 Task: Research Airbnb options in Tradate, Italy from 12th  December, 2023 to 15th December, 2023 for 3 adults. Place can be entire room with 2 bedrooms having 3 beds and 1 bathroom. Property type can be flat.
Action: Mouse moved to (594, 132)
Screenshot: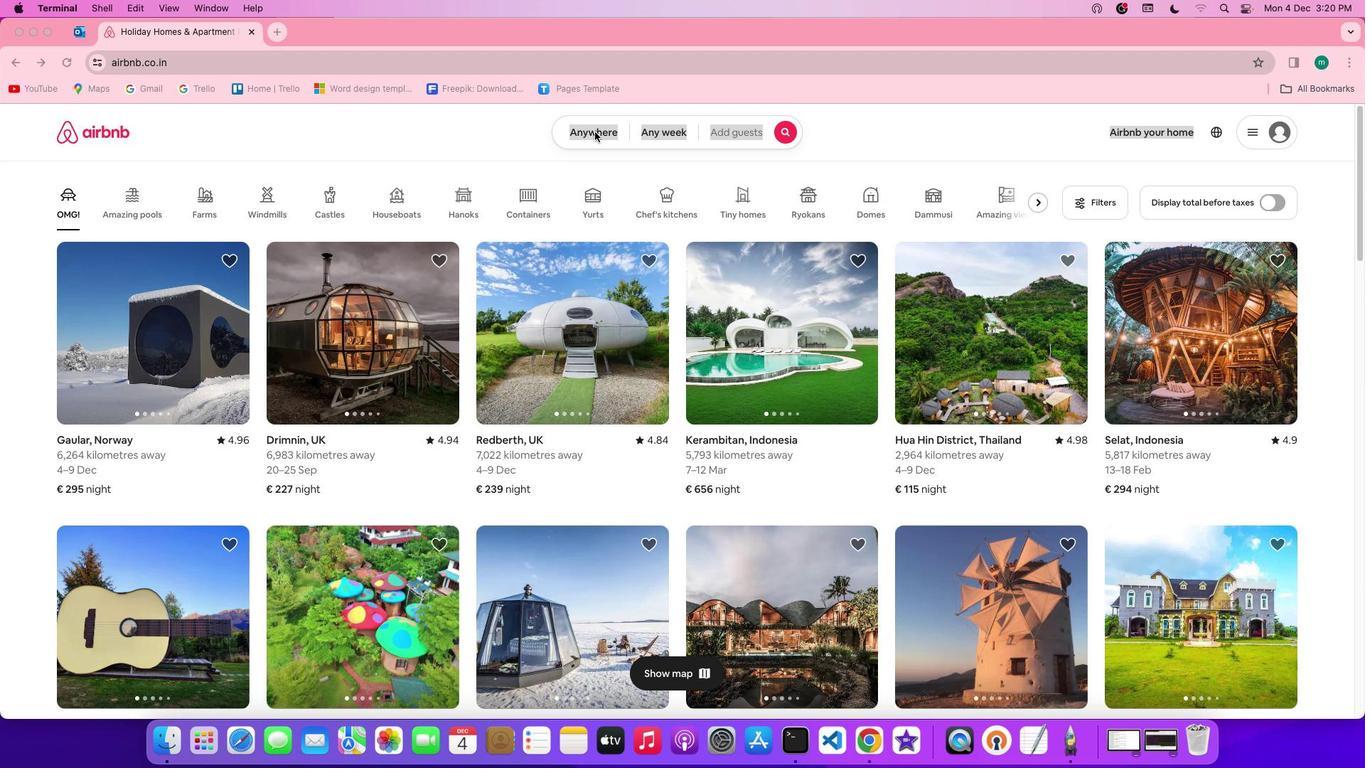 
Action: Mouse pressed left at (594, 132)
Screenshot: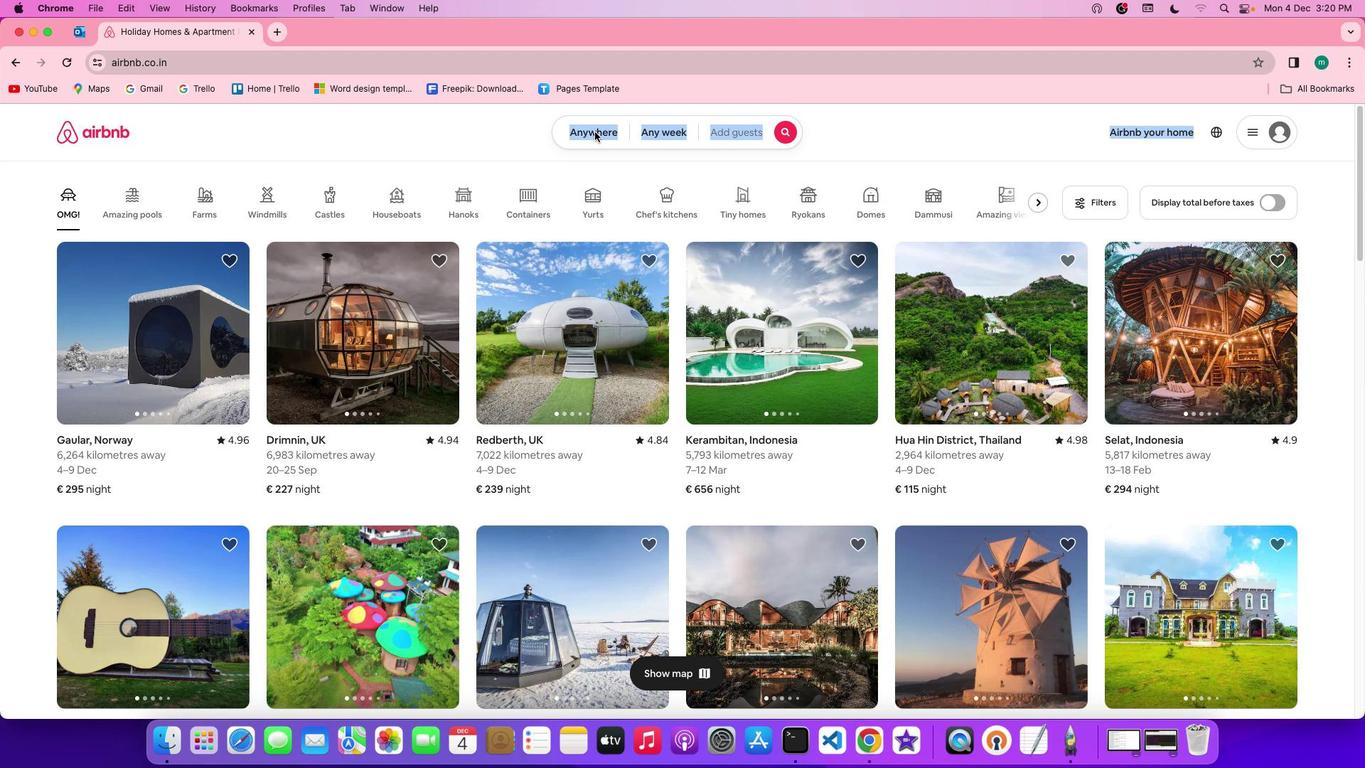 
Action: Mouse pressed left at (594, 132)
Screenshot: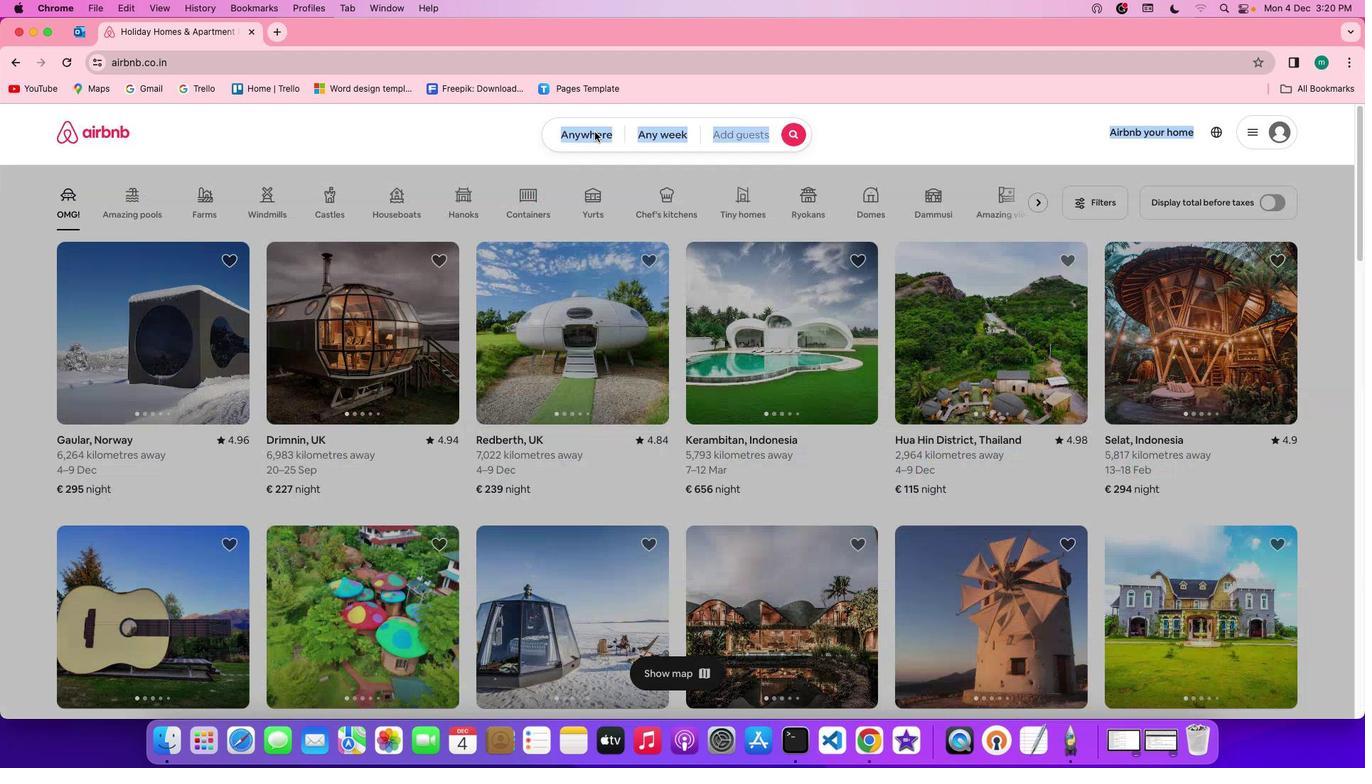 
Action: Mouse moved to (501, 189)
Screenshot: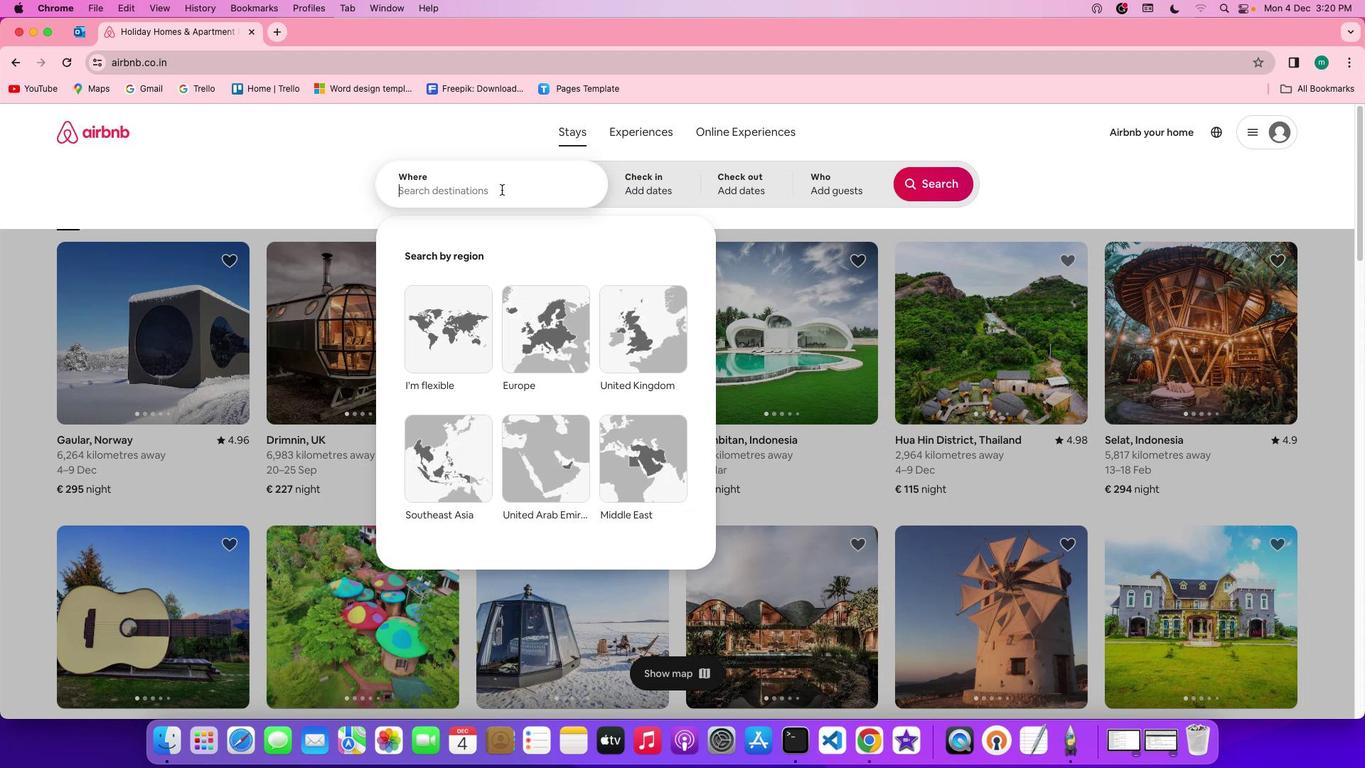 
Action: Mouse pressed left at (501, 189)
Screenshot: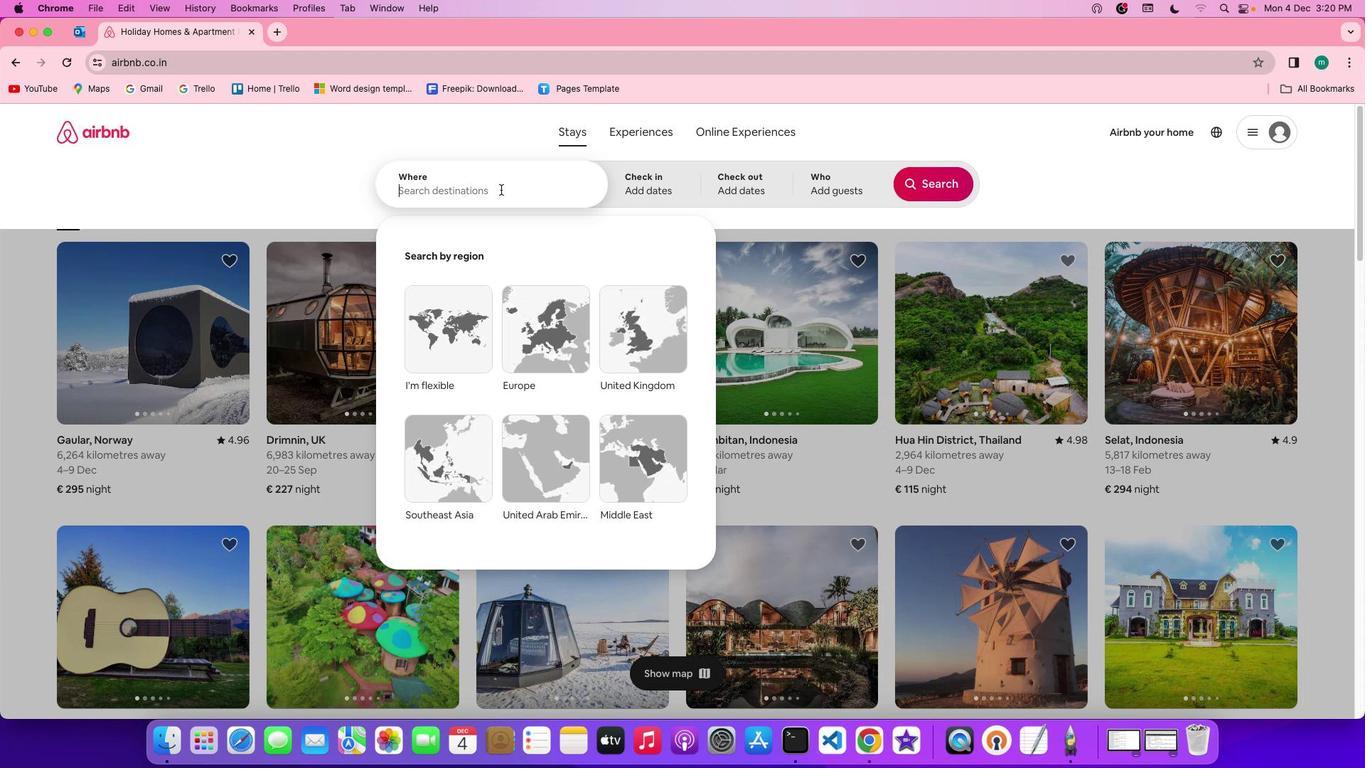 
Action: Mouse moved to (501, 189)
Screenshot: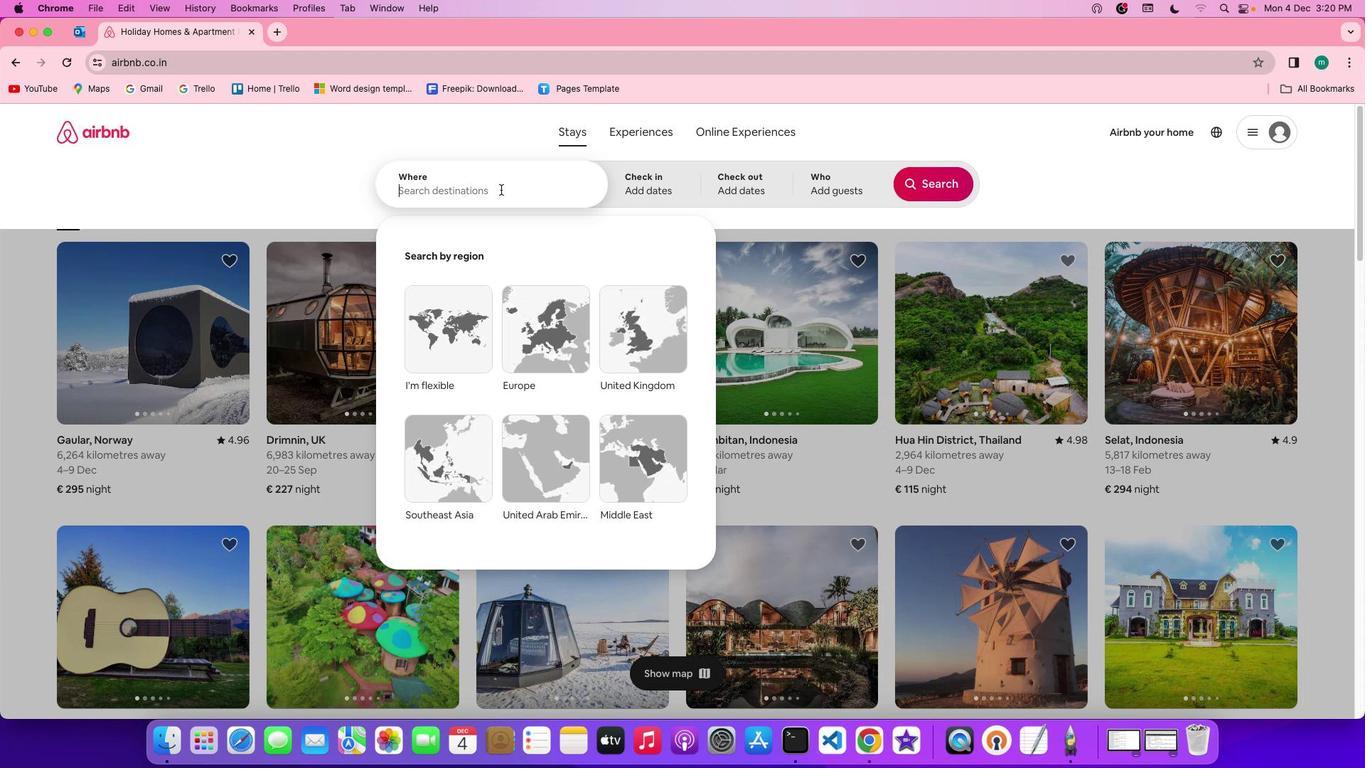 
Action: Key pressed Key.shift'T''r''a''d''a''t''e'','Key.spaceKey.shift'i''t''a''l''y'
Screenshot: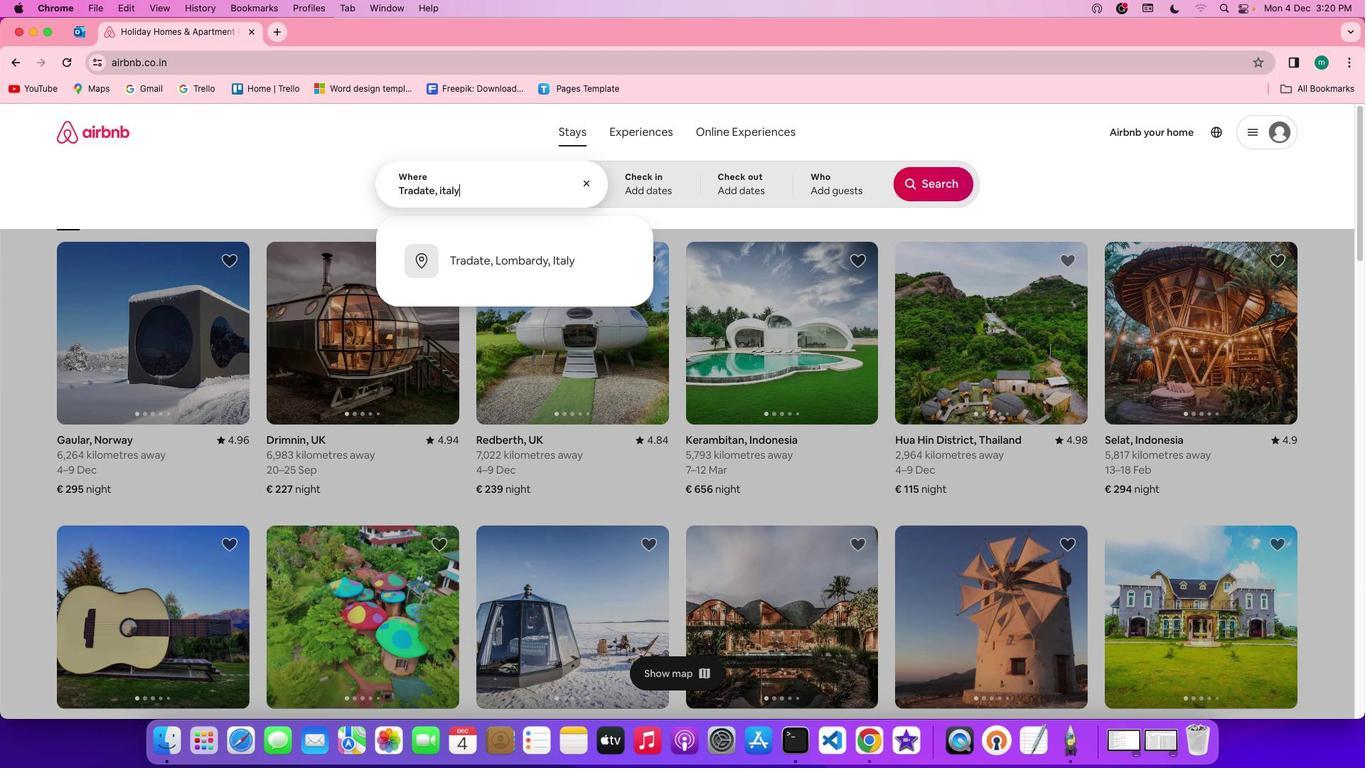 
Action: Mouse moved to (674, 194)
Screenshot: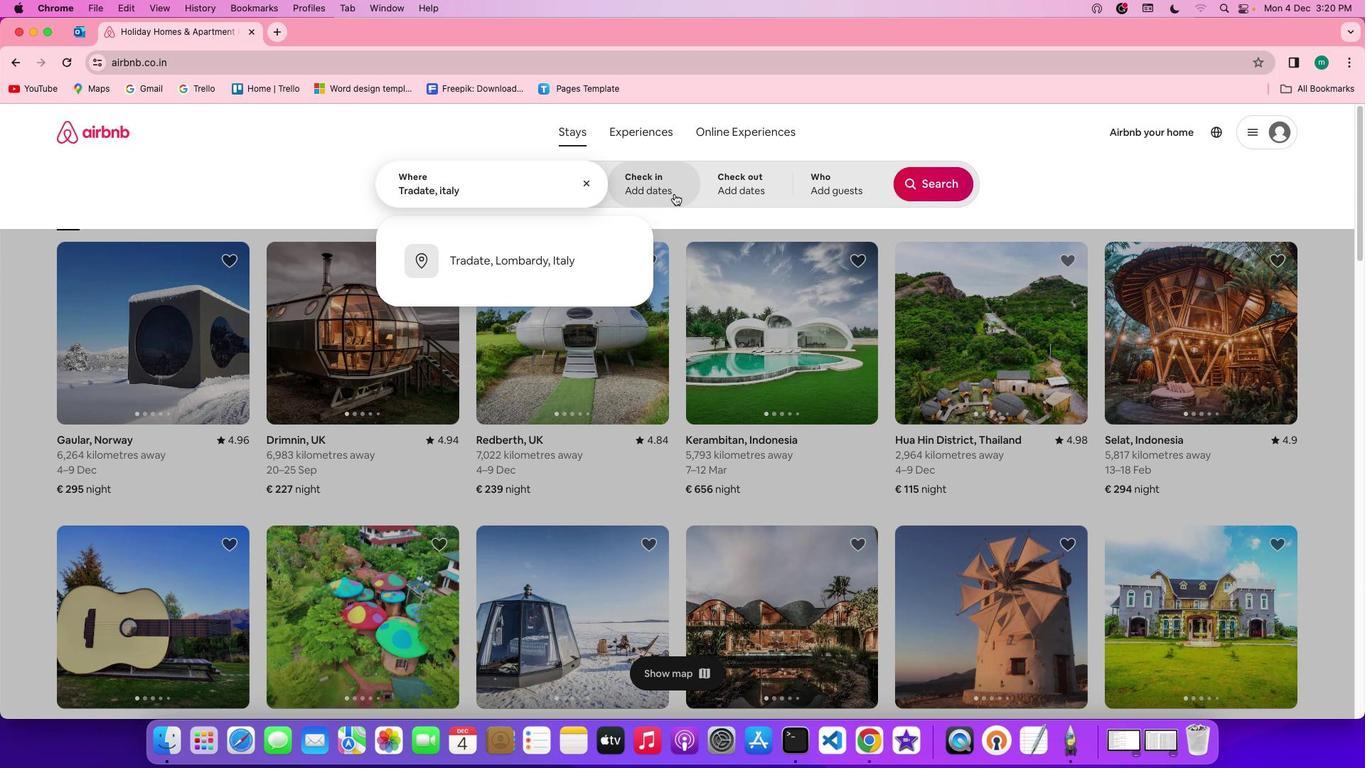 
Action: Mouse pressed left at (674, 194)
Screenshot: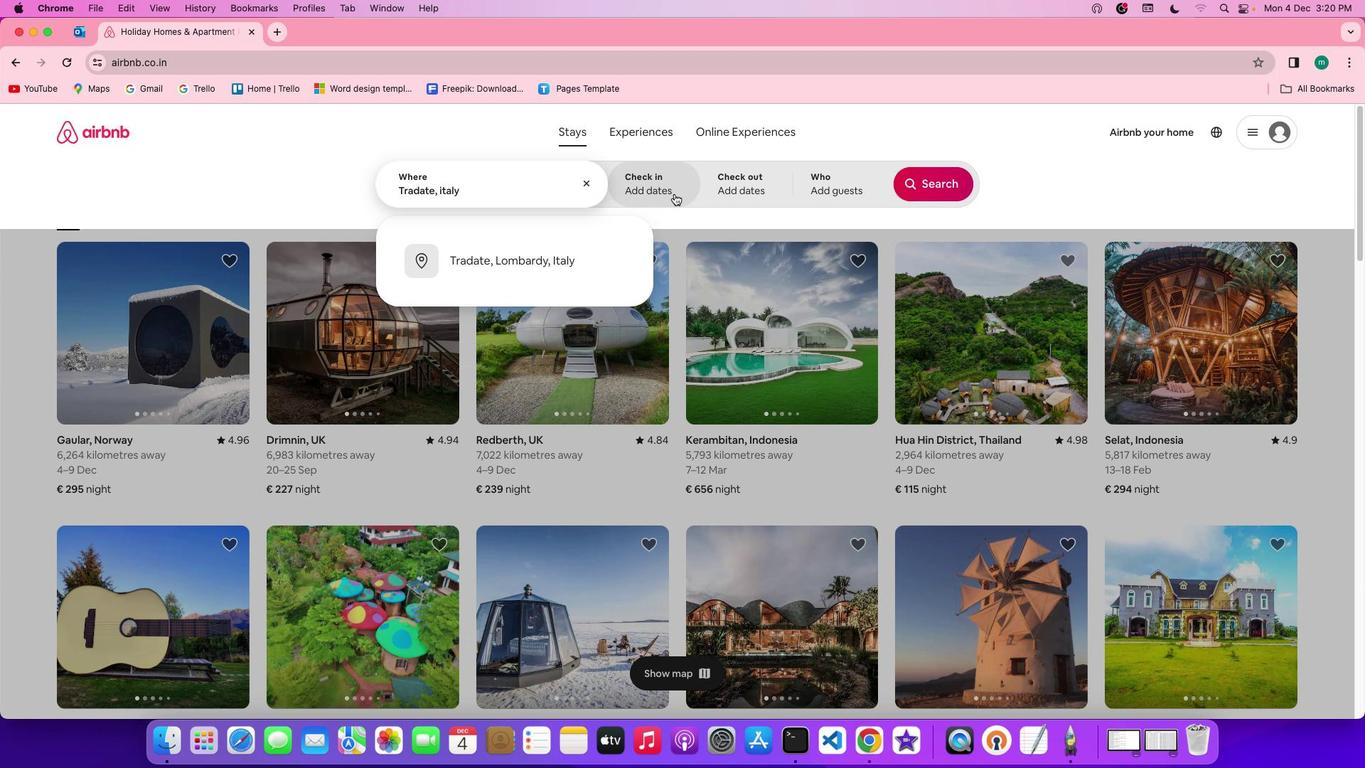 
Action: Mouse moved to (512, 430)
Screenshot: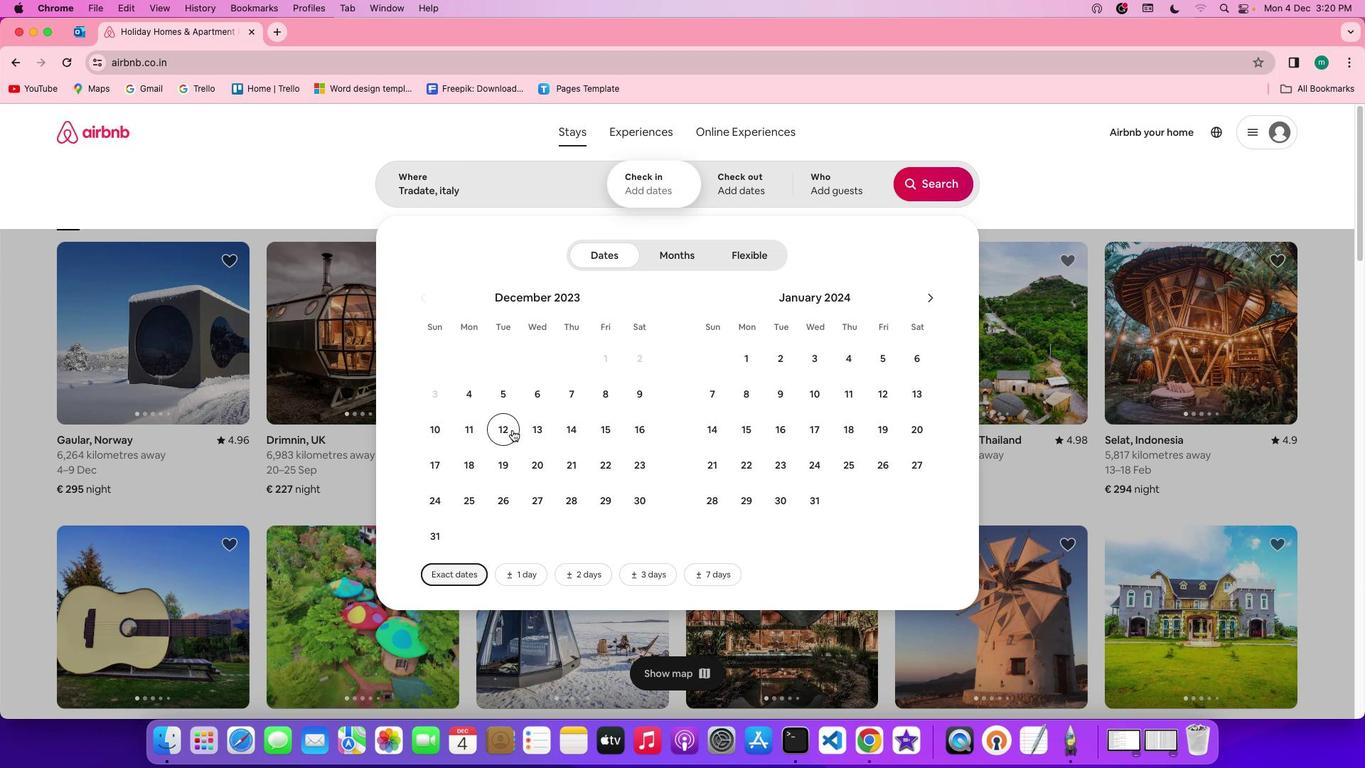 
Action: Mouse pressed left at (512, 430)
Screenshot: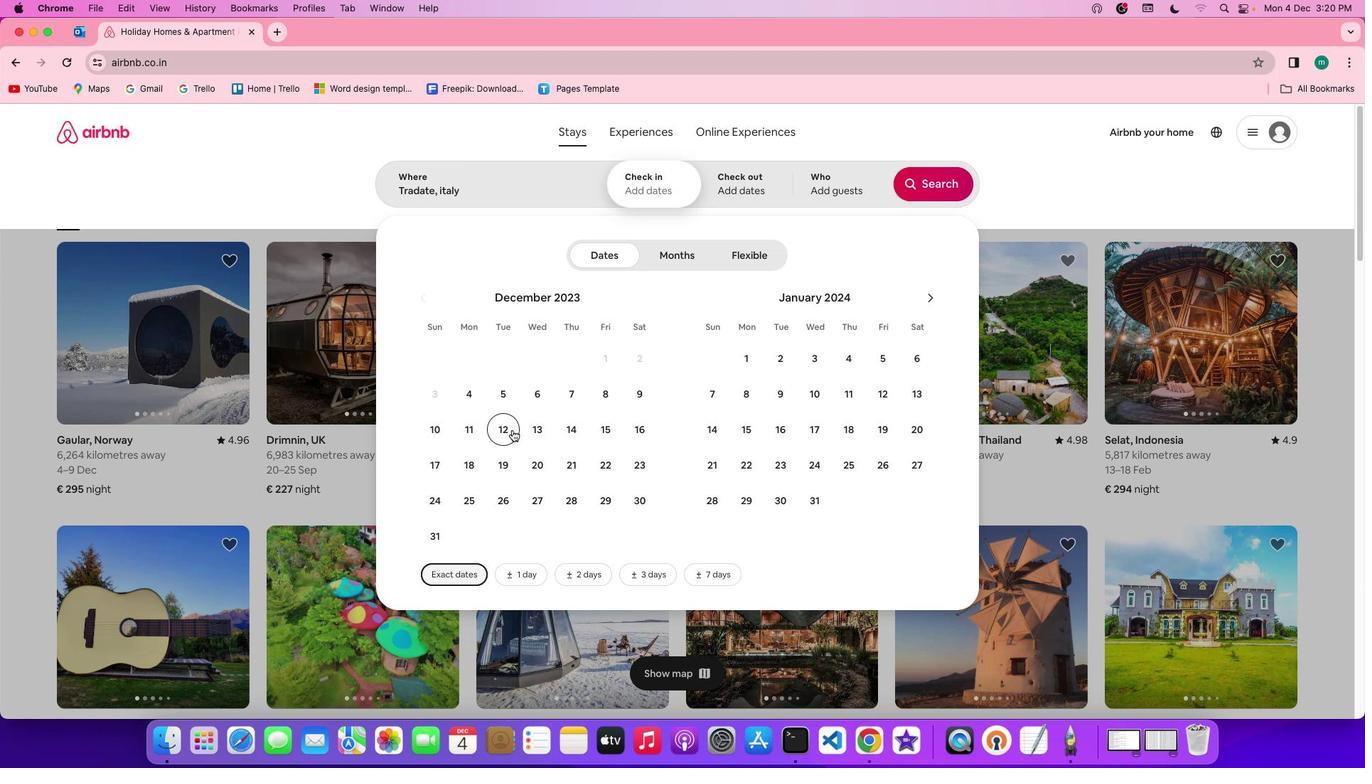 
Action: Mouse moved to (600, 425)
Screenshot: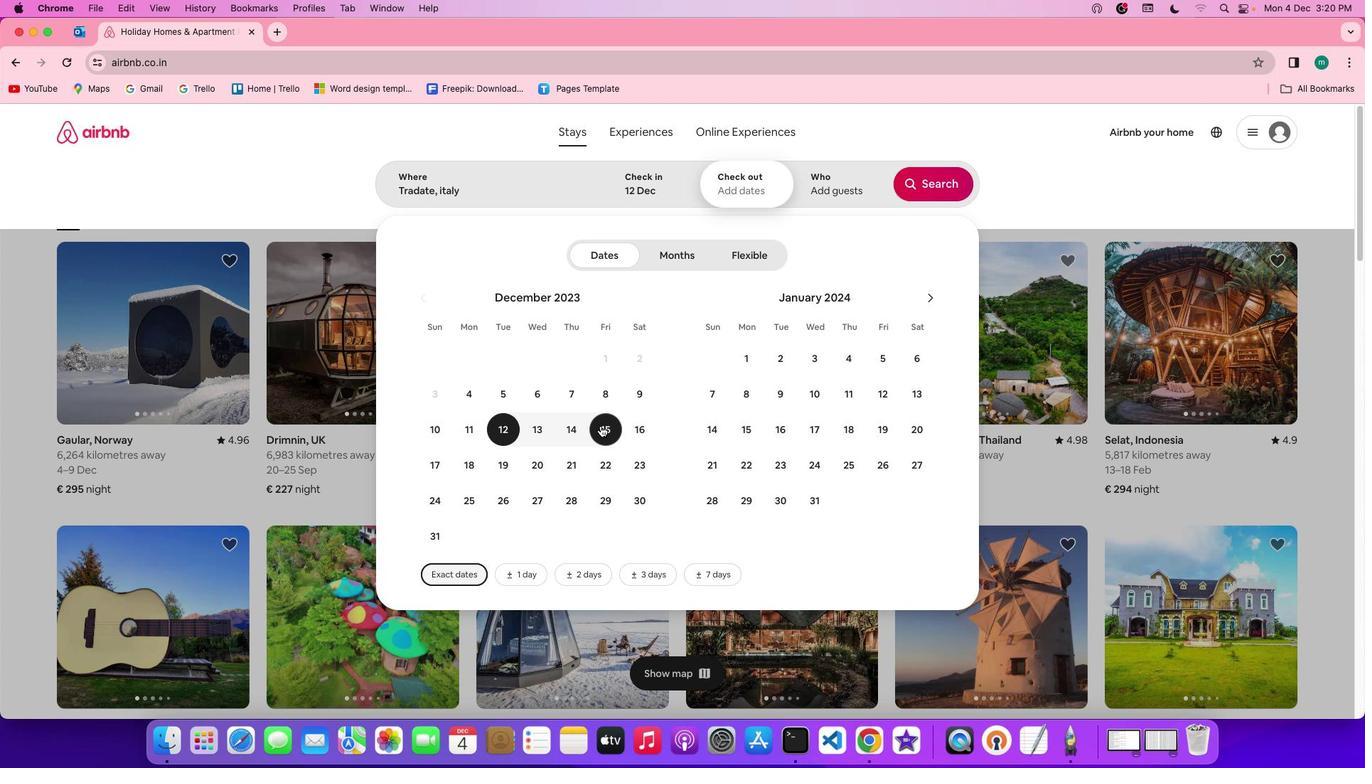
Action: Mouse pressed left at (600, 425)
Screenshot: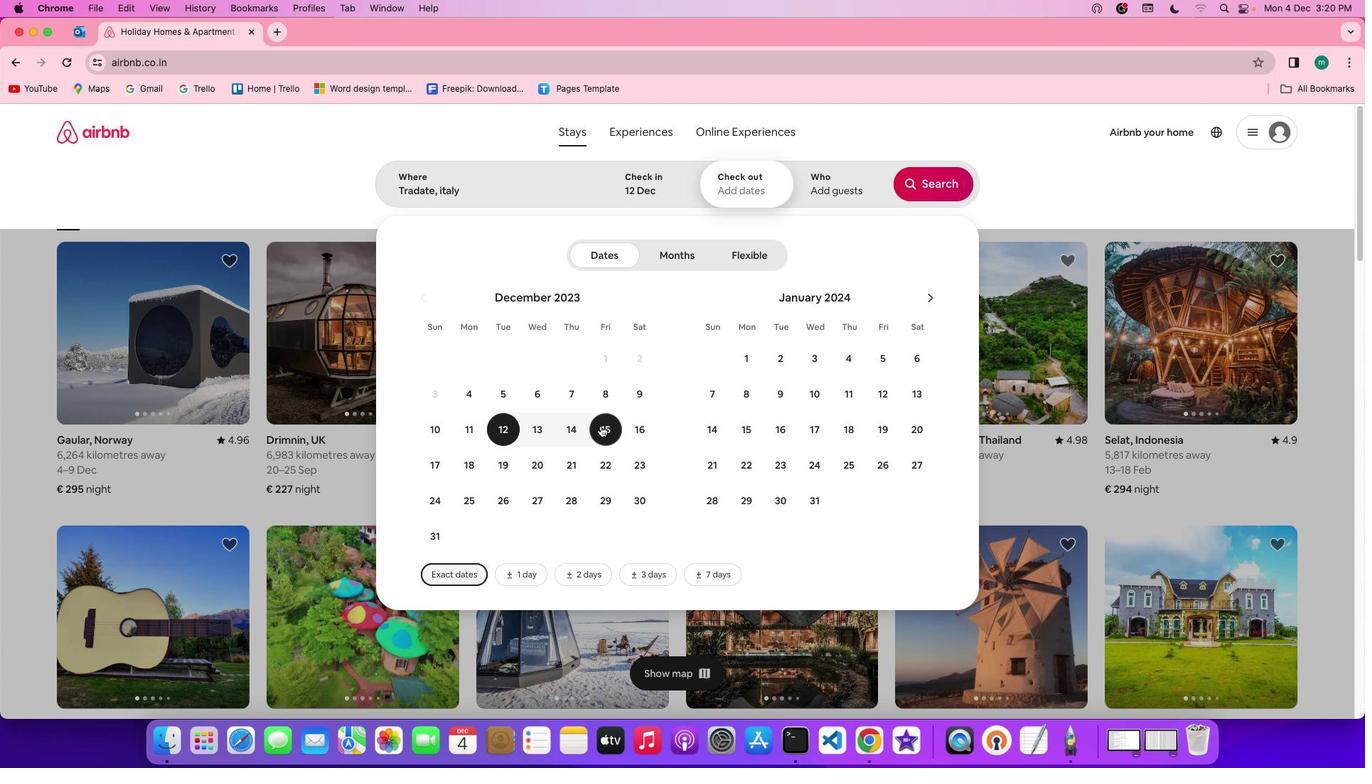 
Action: Mouse moved to (830, 186)
Screenshot: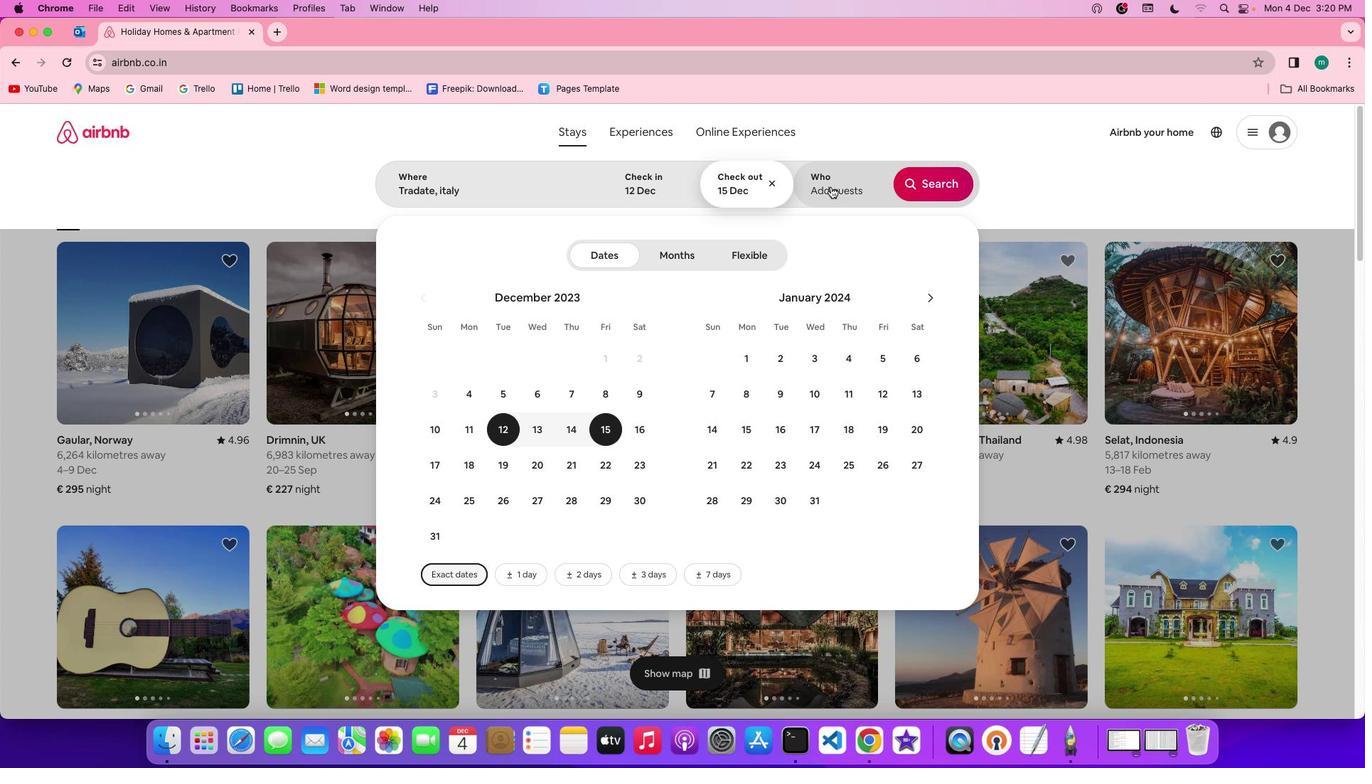 
Action: Mouse pressed left at (830, 186)
Screenshot: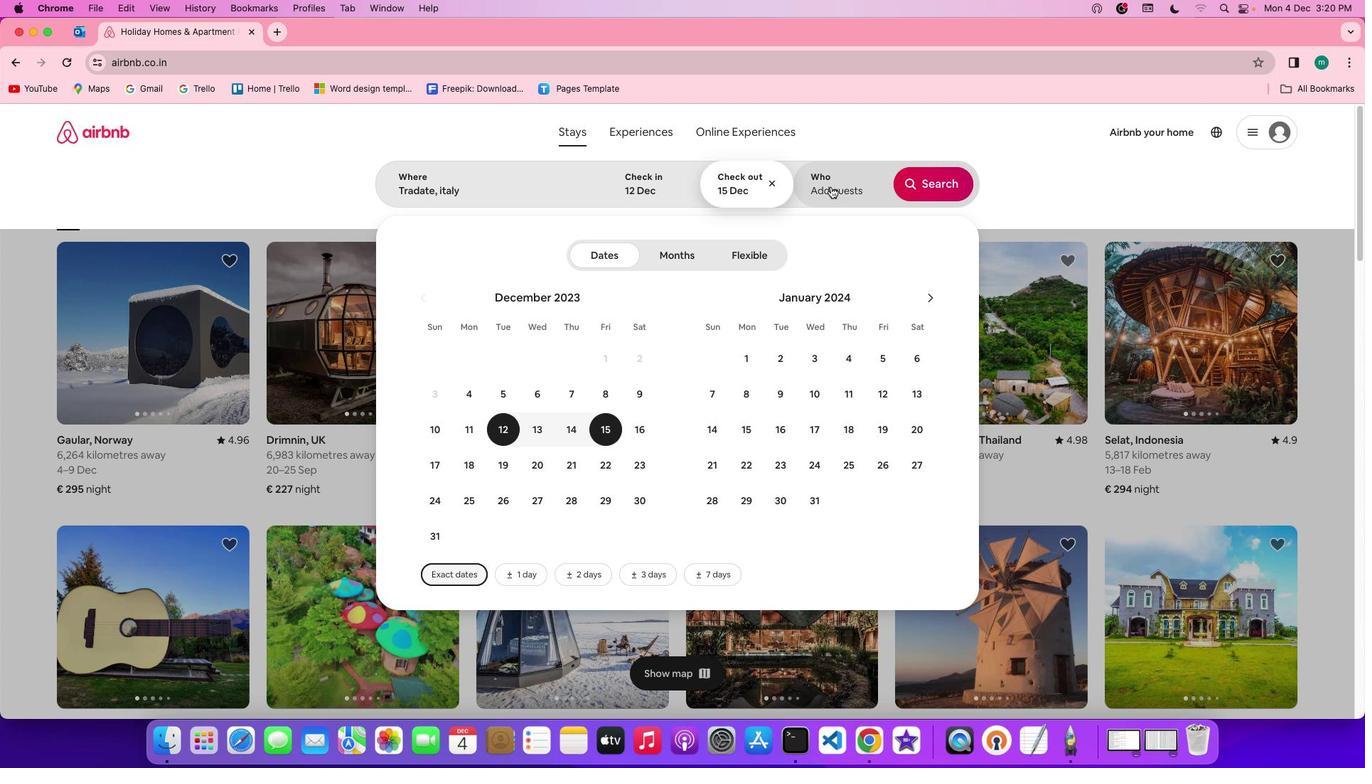 
Action: Mouse moved to (939, 258)
Screenshot: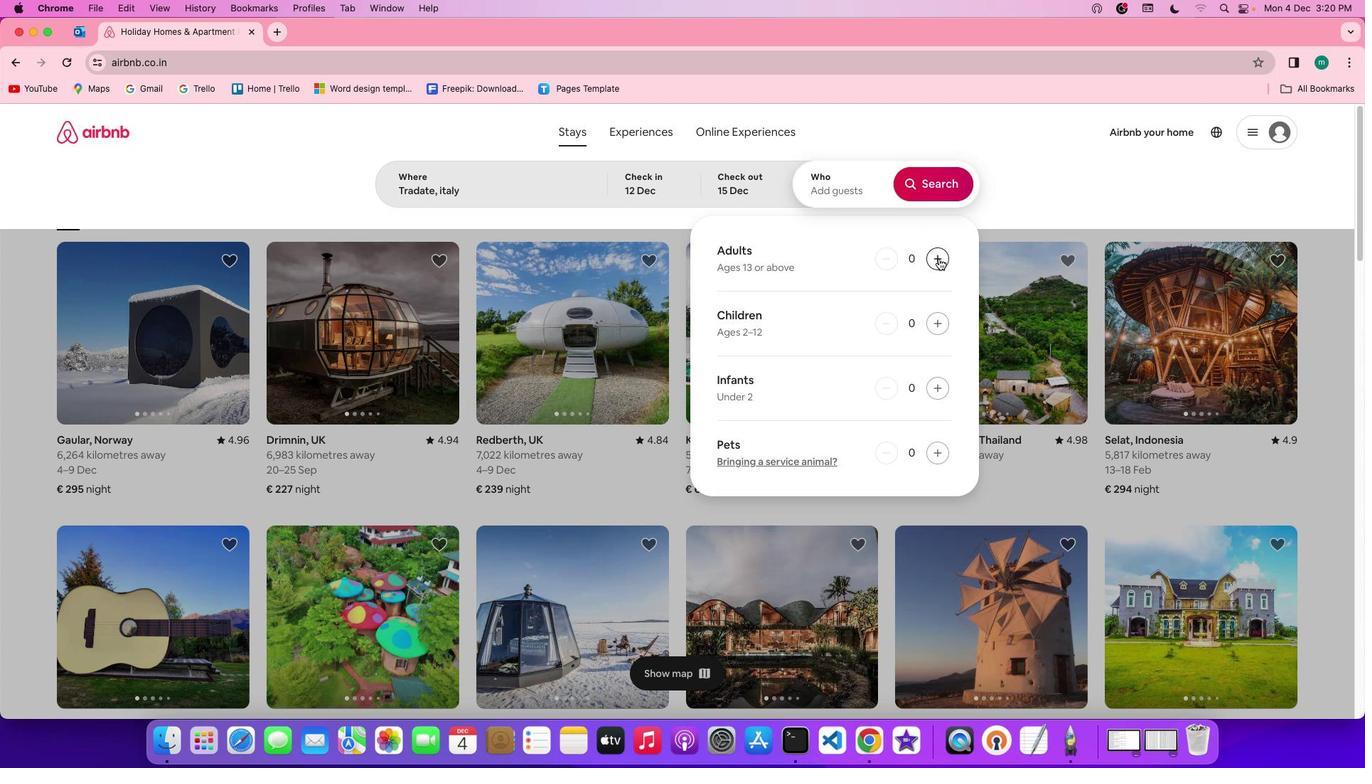 
Action: Mouse pressed left at (939, 258)
Screenshot: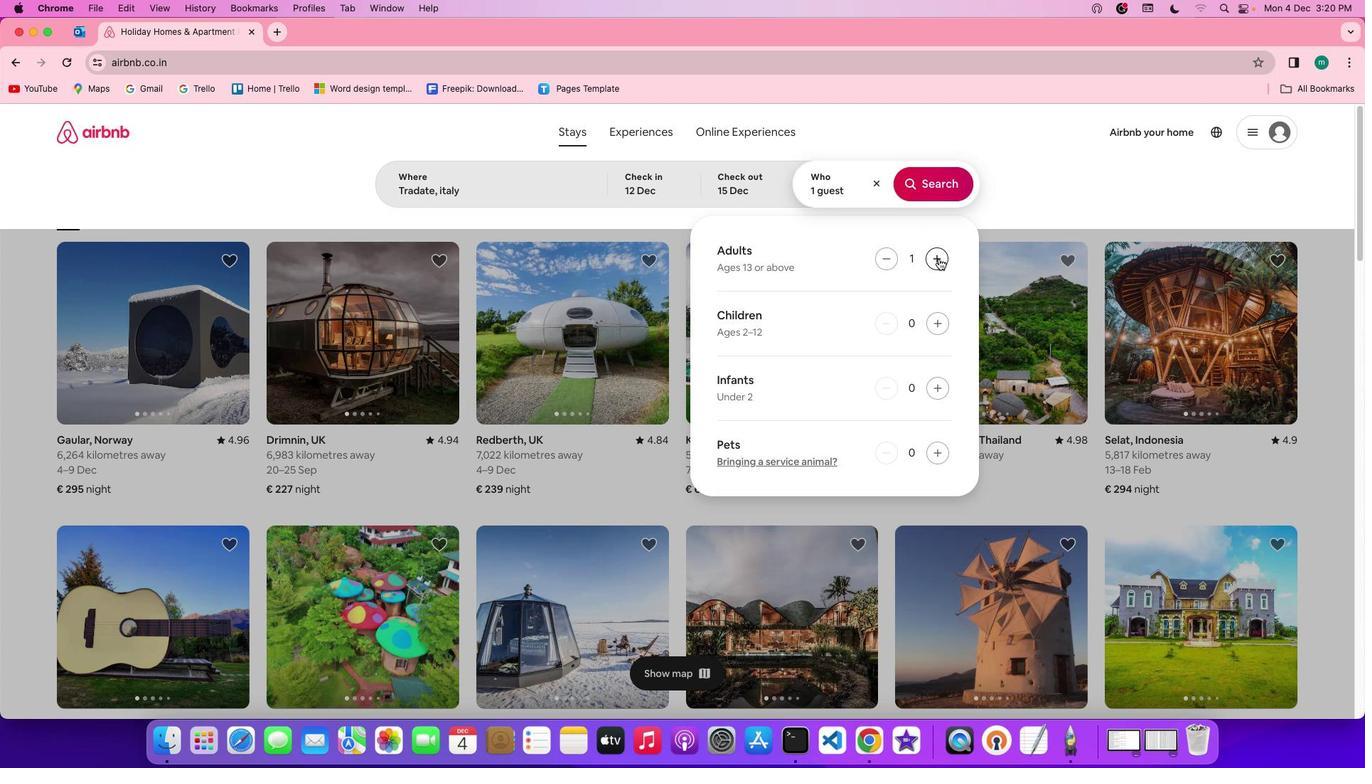 
Action: Mouse pressed left at (939, 258)
Screenshot: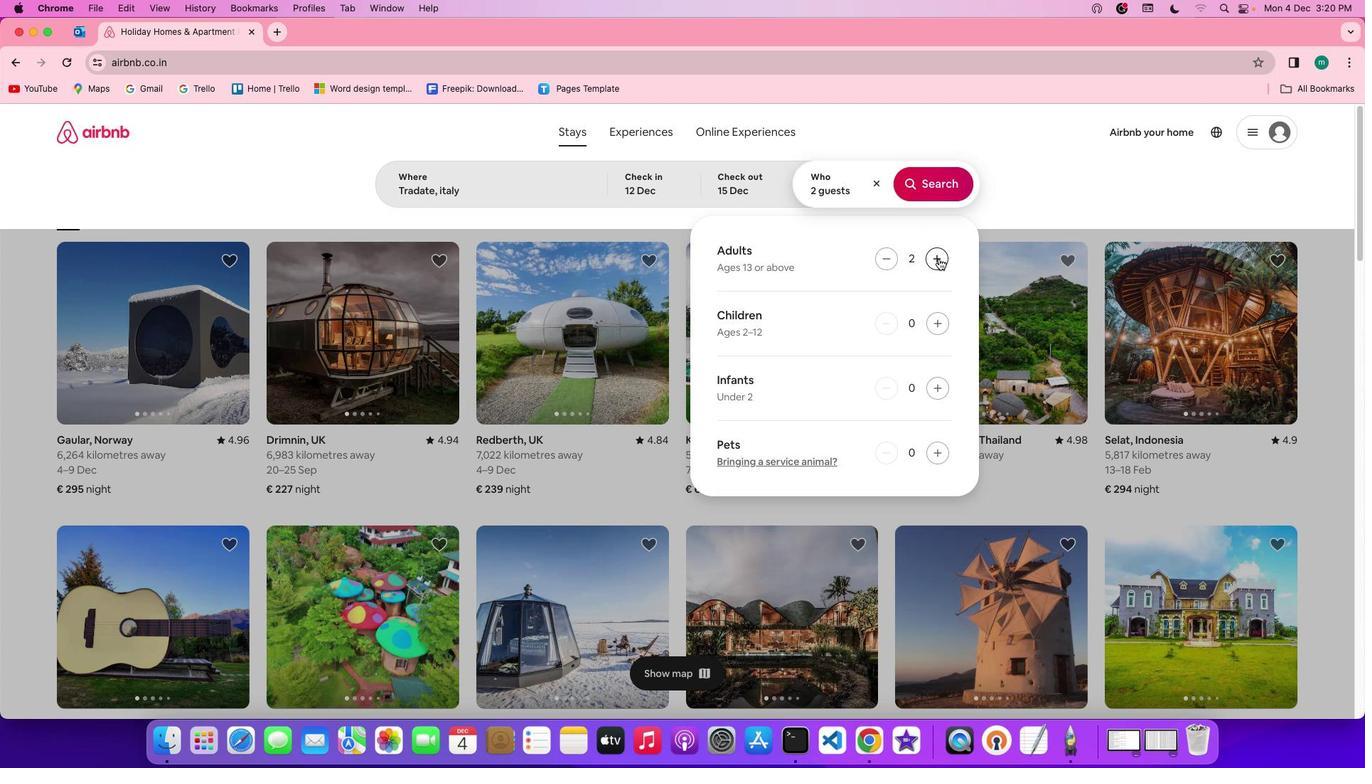 
Action: Mouse pressed left at (939, 258)
Screenshot: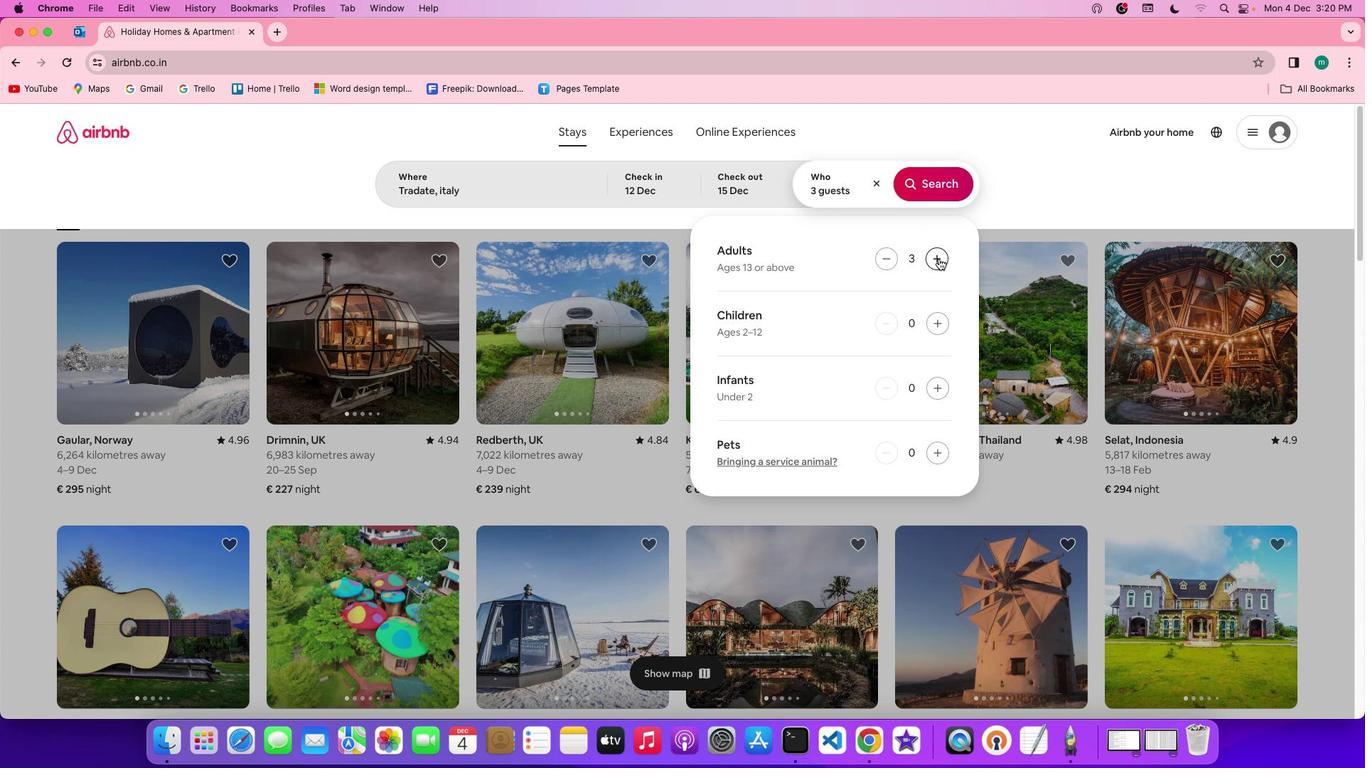 
Action: Mouse moved to (925, 182)
Screenshot: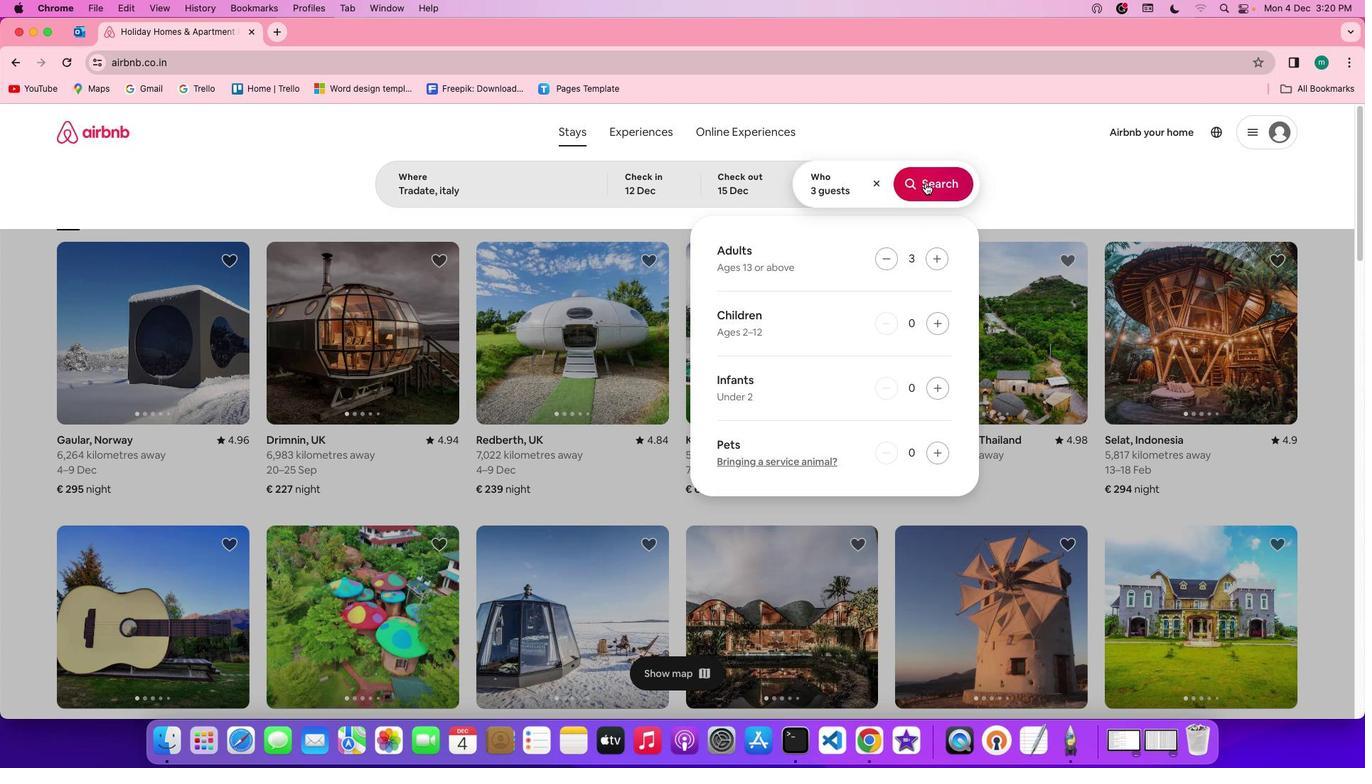 
Action: Mouse pressed left at (925, 182)
Screenshot: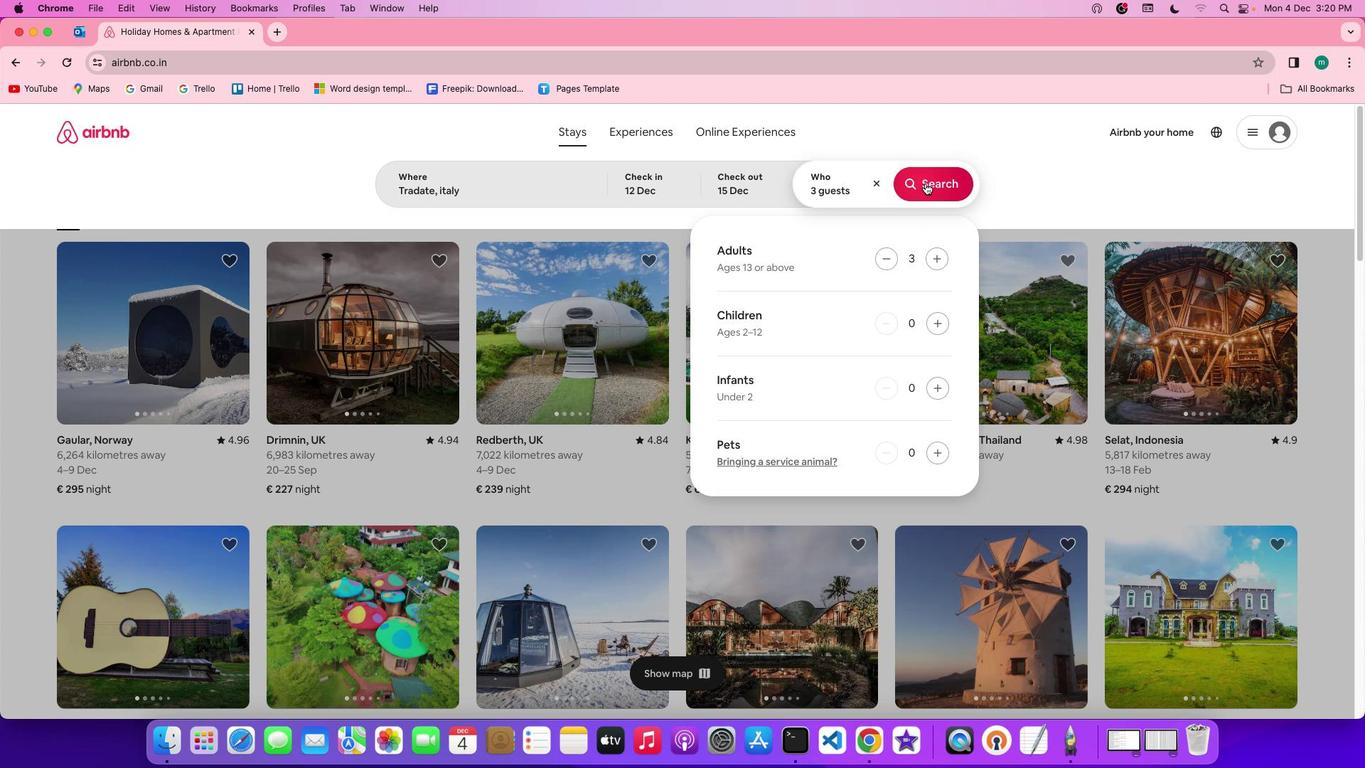 
Action: Mouse moved to (1142, 185)
Screenshot: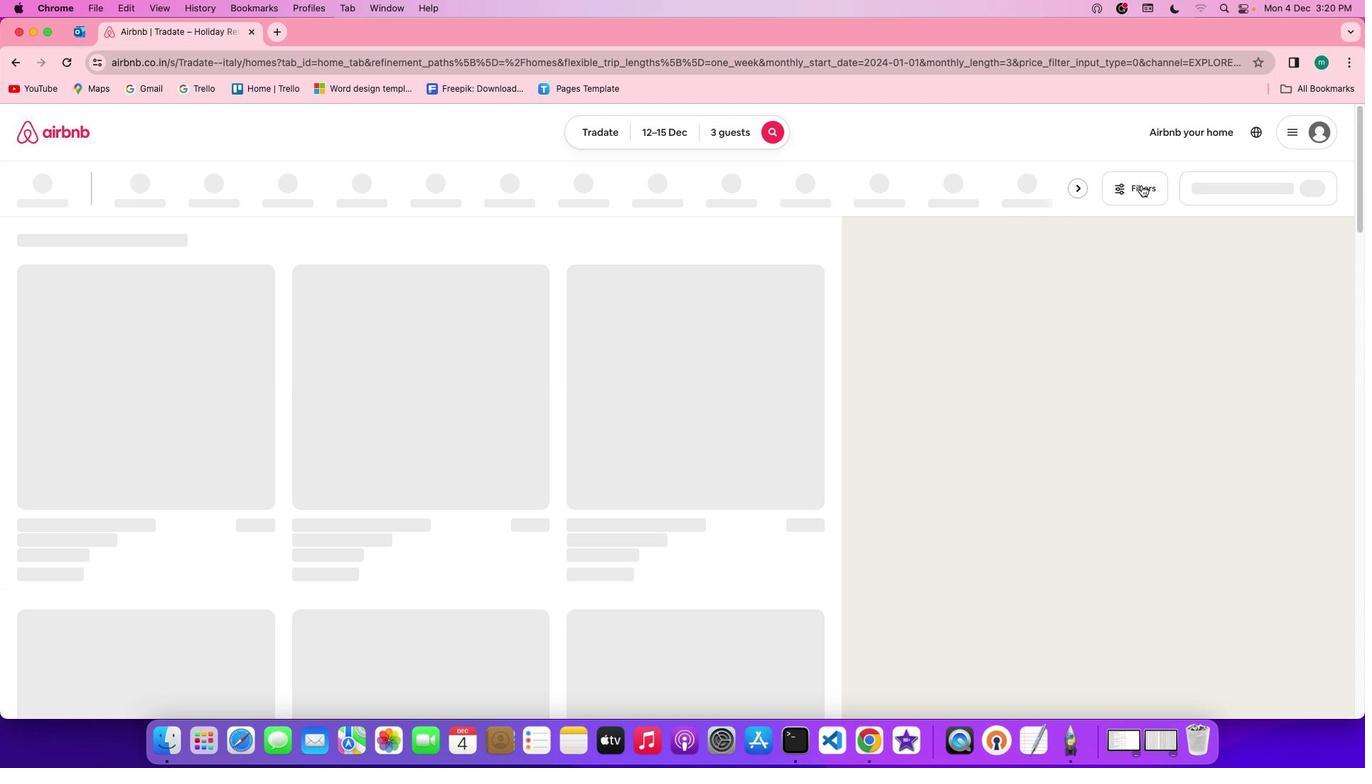 
Action: Mouse pressed left at (1142, 185)
Screenshot: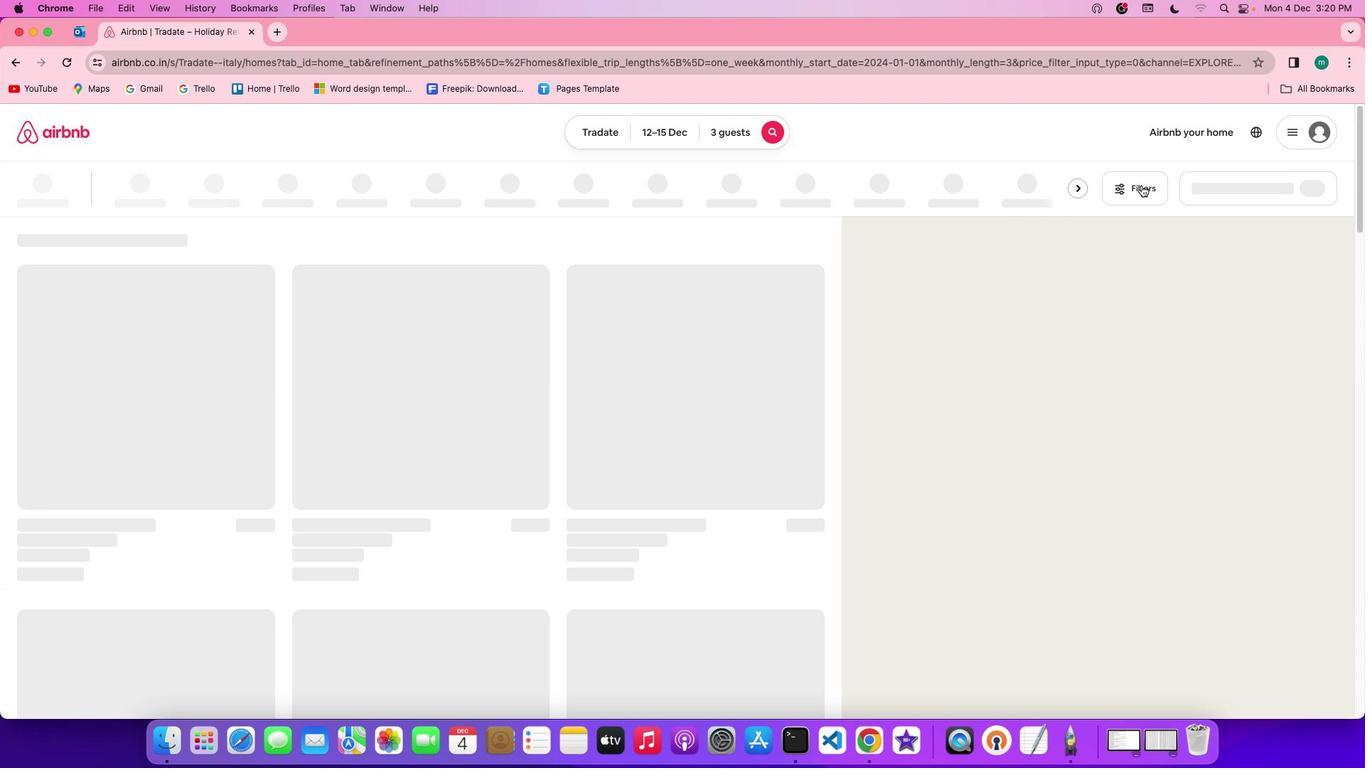 
Action: Mouse moved to (721, 415)
Screenshot: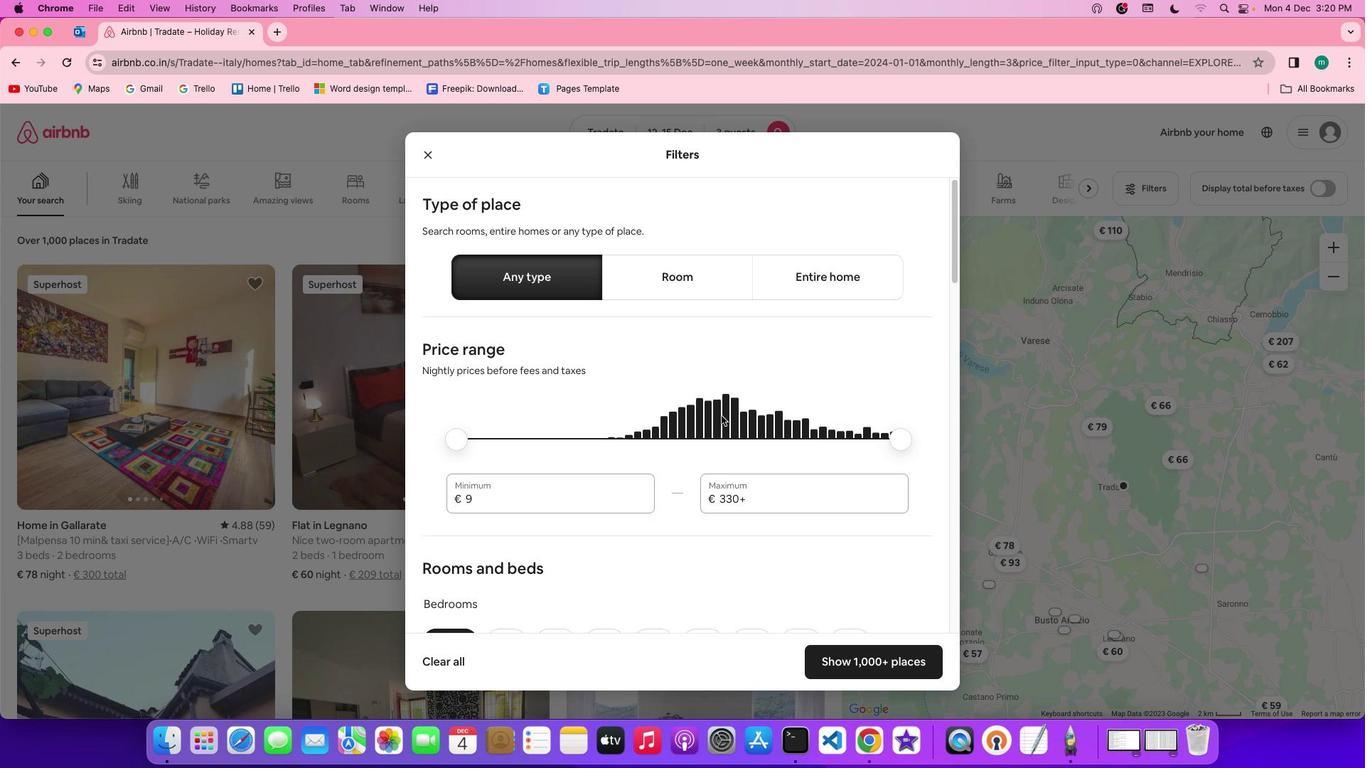 
Action: Mouse scrolled (721, 415) with delta (0, 0)
Screenshot: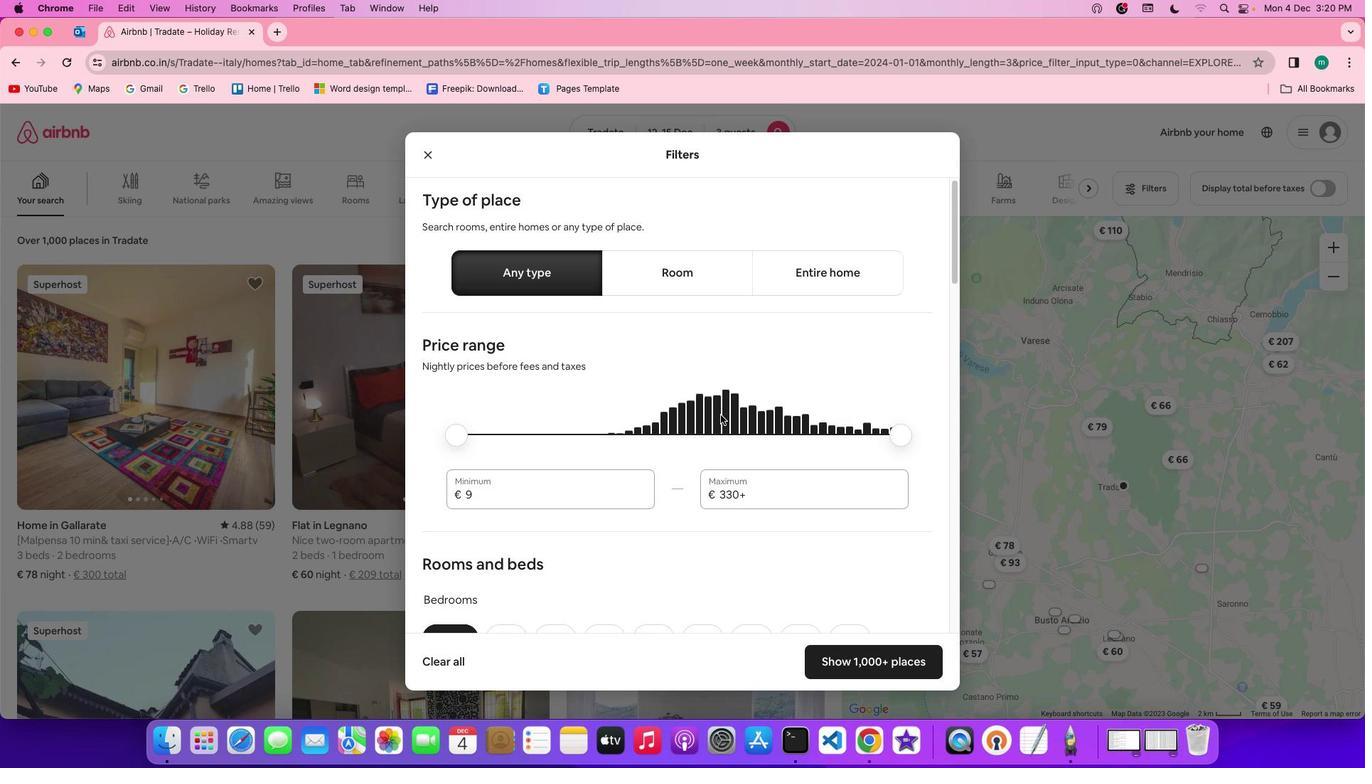 
Action: Mouse scrolled (721, 415) with delta (0, 0)
Screenshot: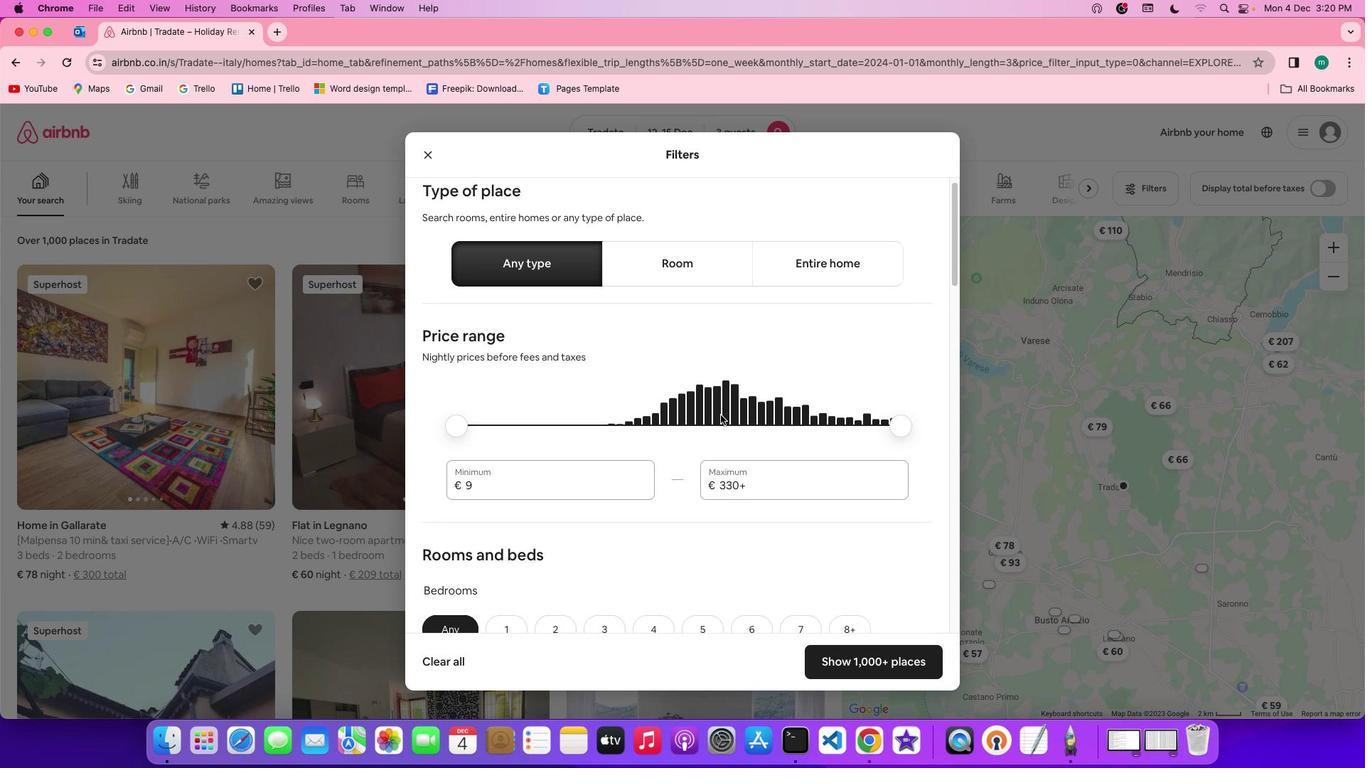 
Action: Mouse moved to (721, 415)
Screenshot: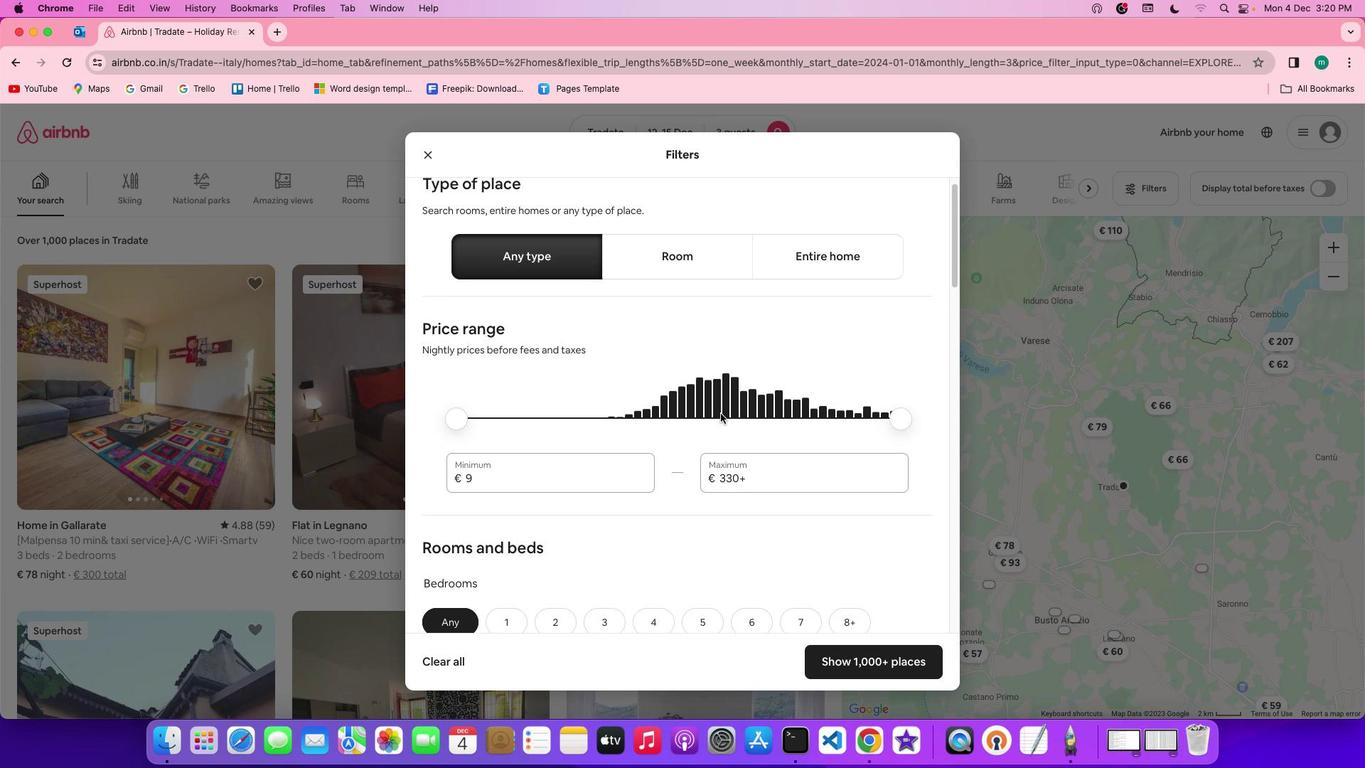 
Action: Mouse scrolled (721, 415) with delta (0, -1)
Screenshot: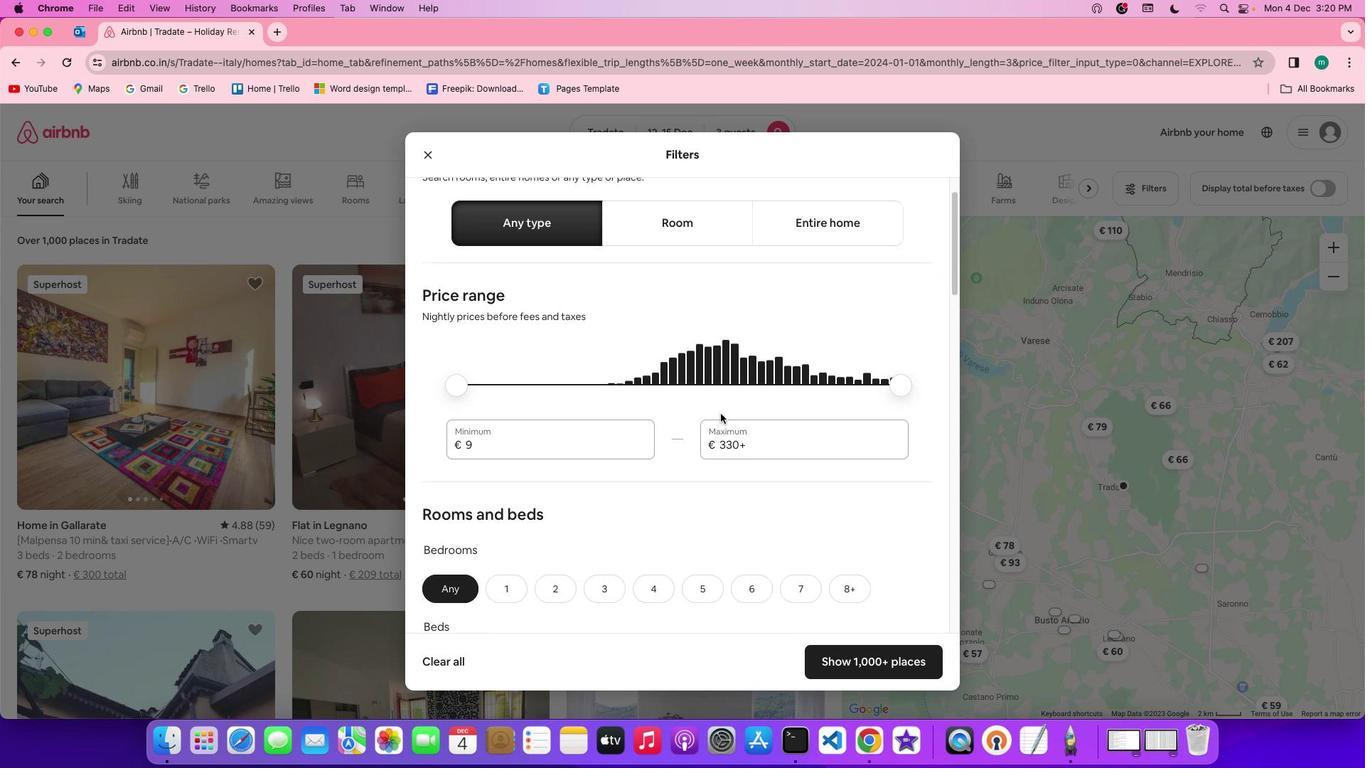 
Action: Mouse moved to (720, 413)
Screenshot: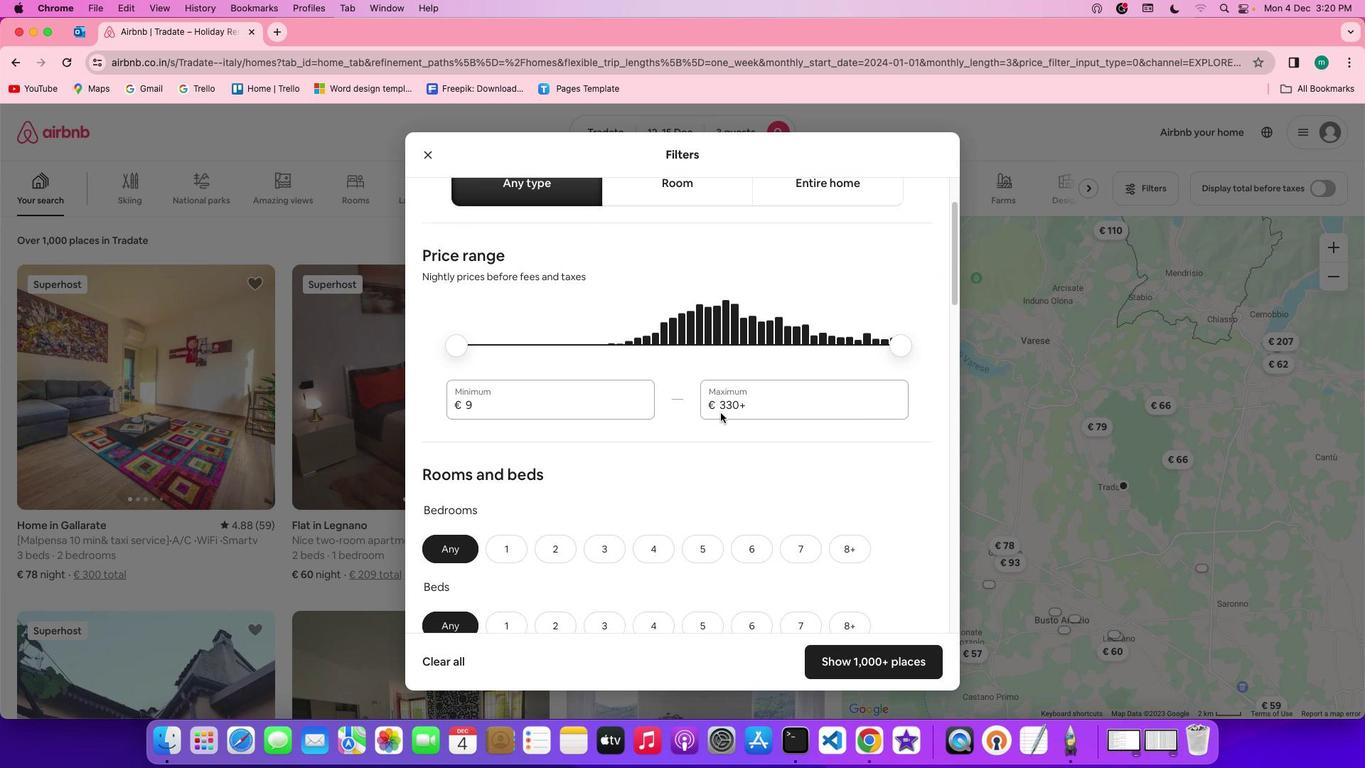 
Action: Mouse scrolled (720, 413) with delta (0, 0)
Screenshot: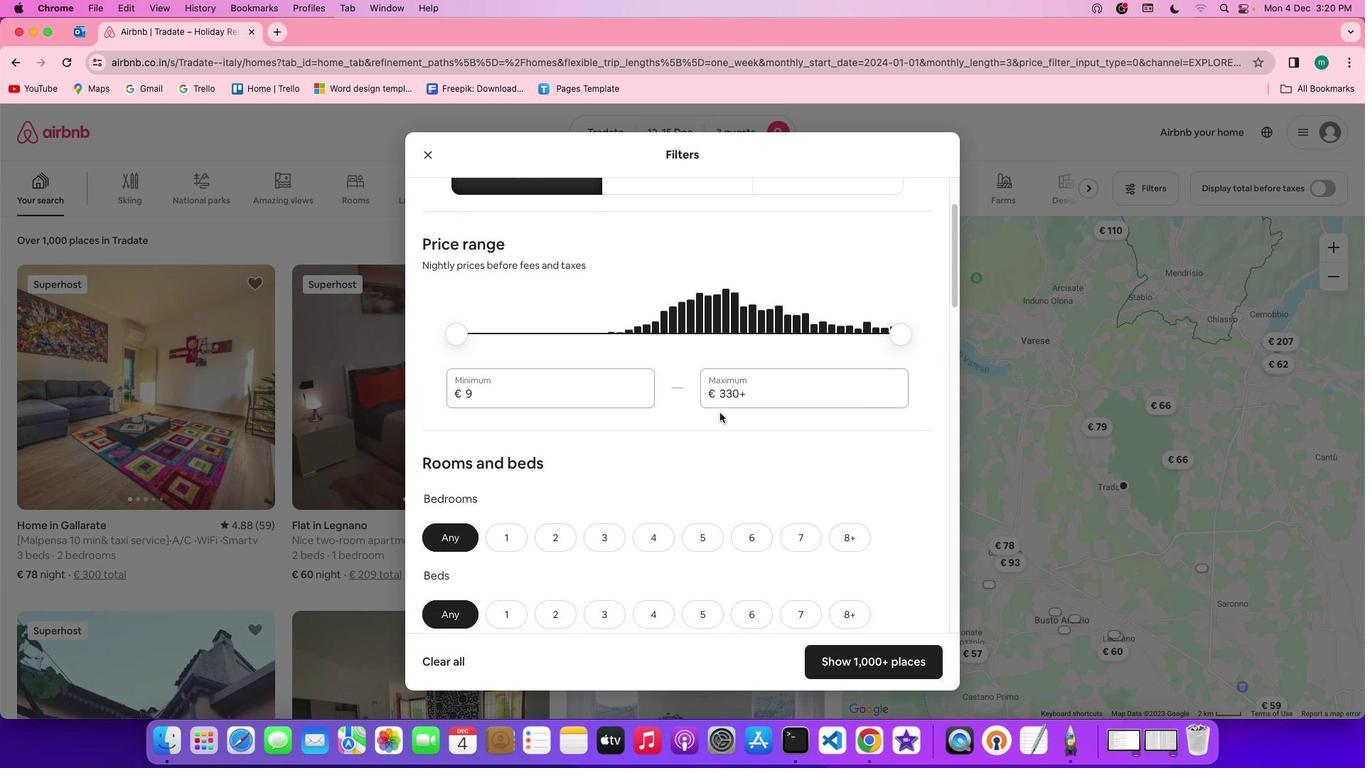
Action: Mouse scrolled (720, 413) with delta (0, 0)
Screenshot: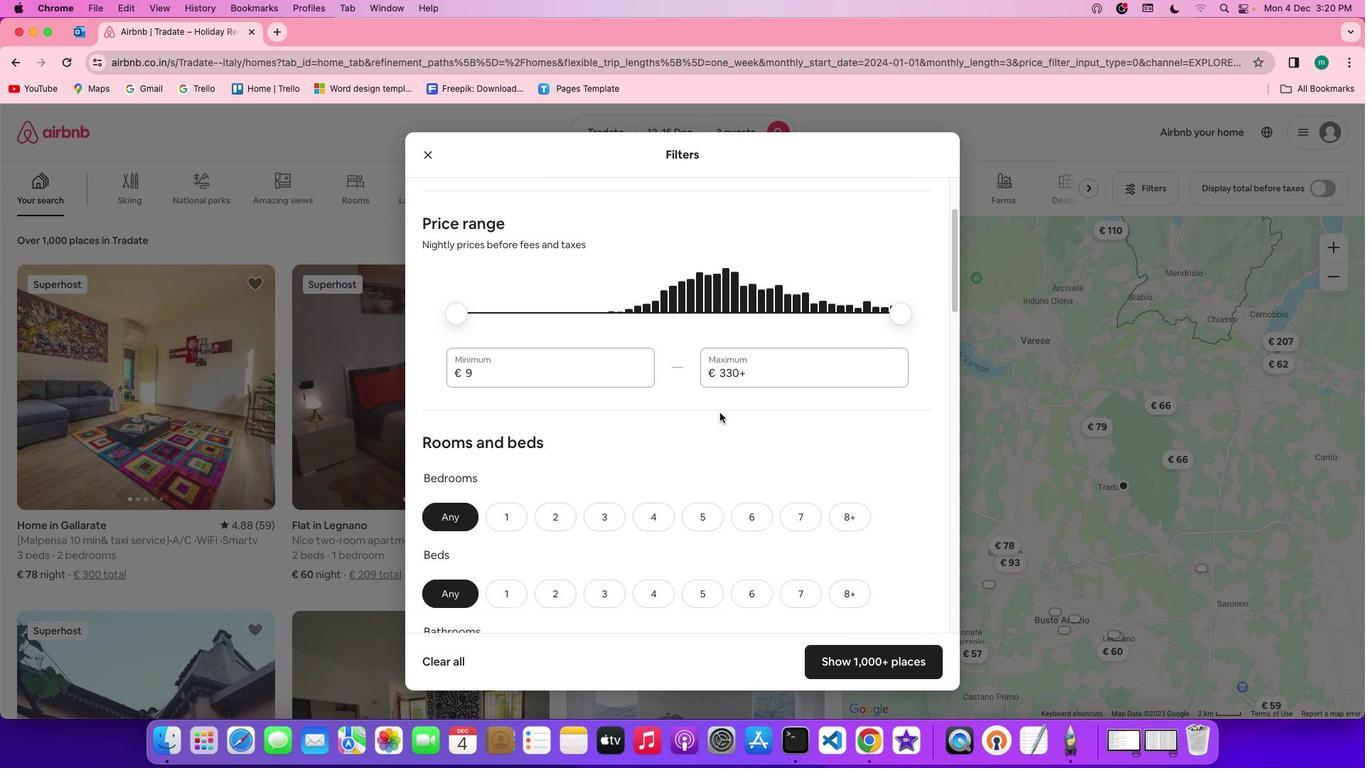 
Action: Mouse moved to (720, 413)
Screenshot: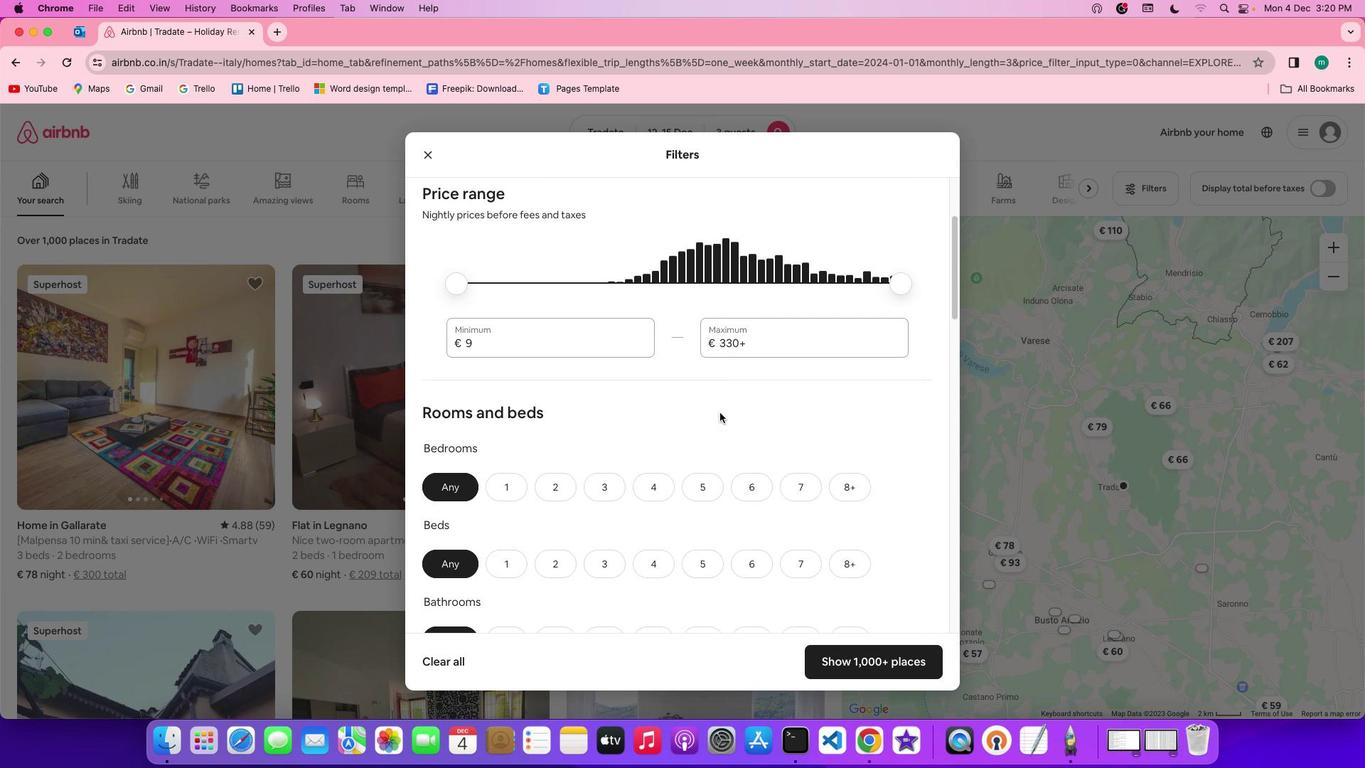 
Action: Mouse scrolled (720, 413) with delta (0, -1)
Screenshot: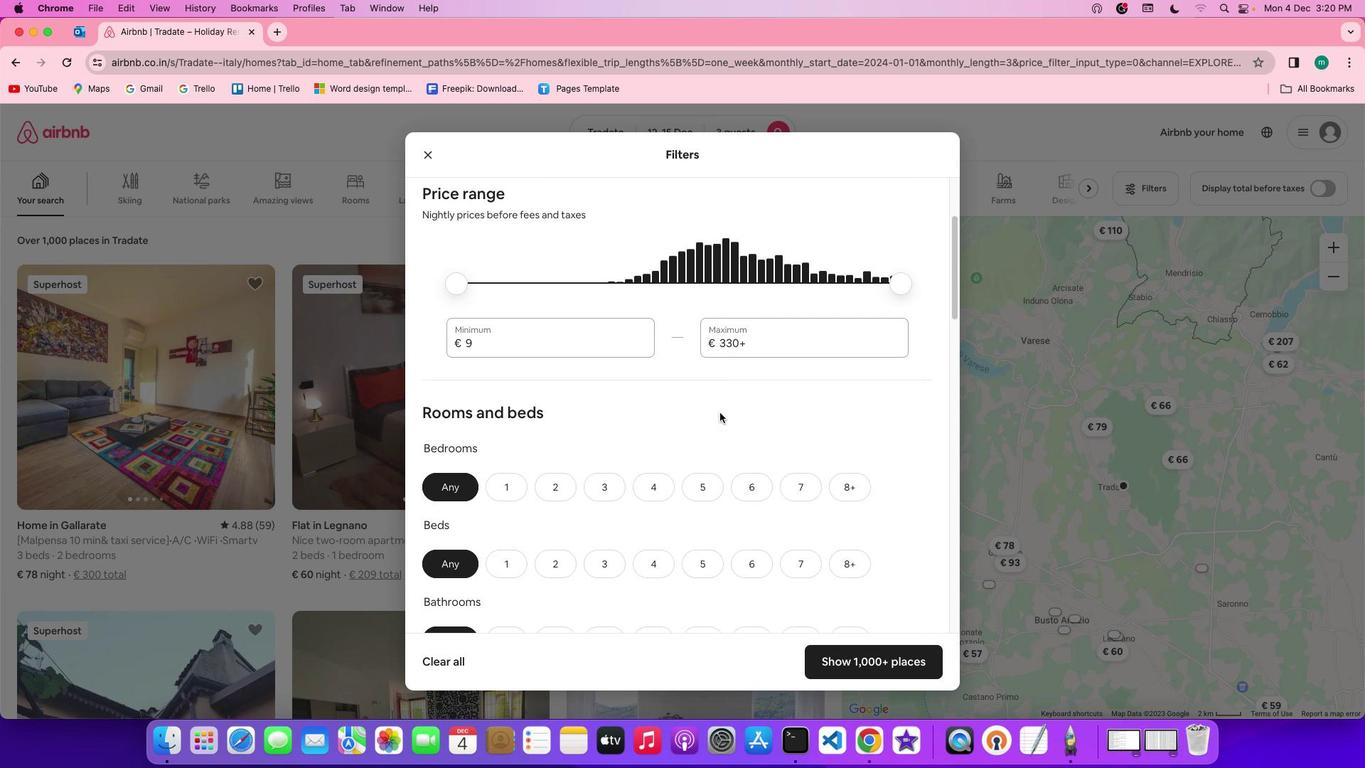 
Action: Mouse moved to (560, 442)
Screenshot: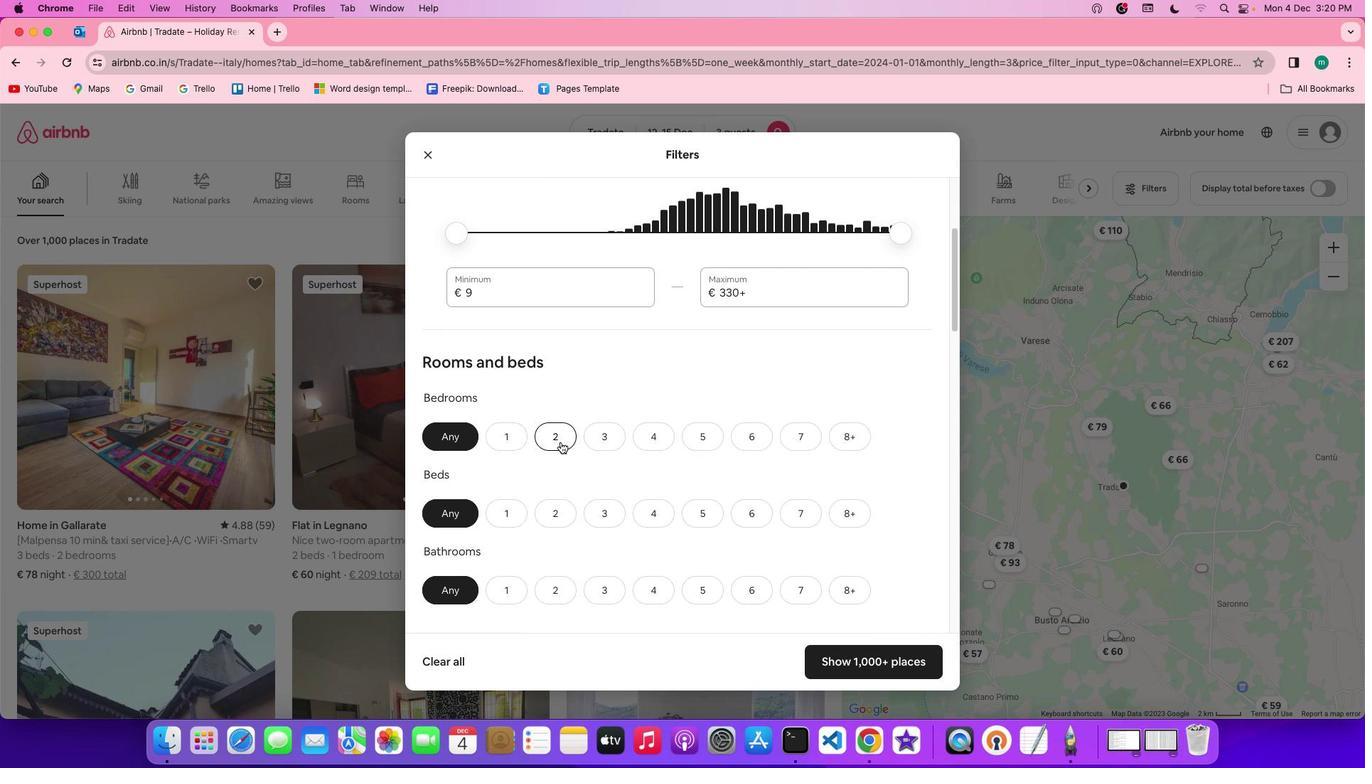 
Action: Mouse pressed left at (560, 442)
Screenshot: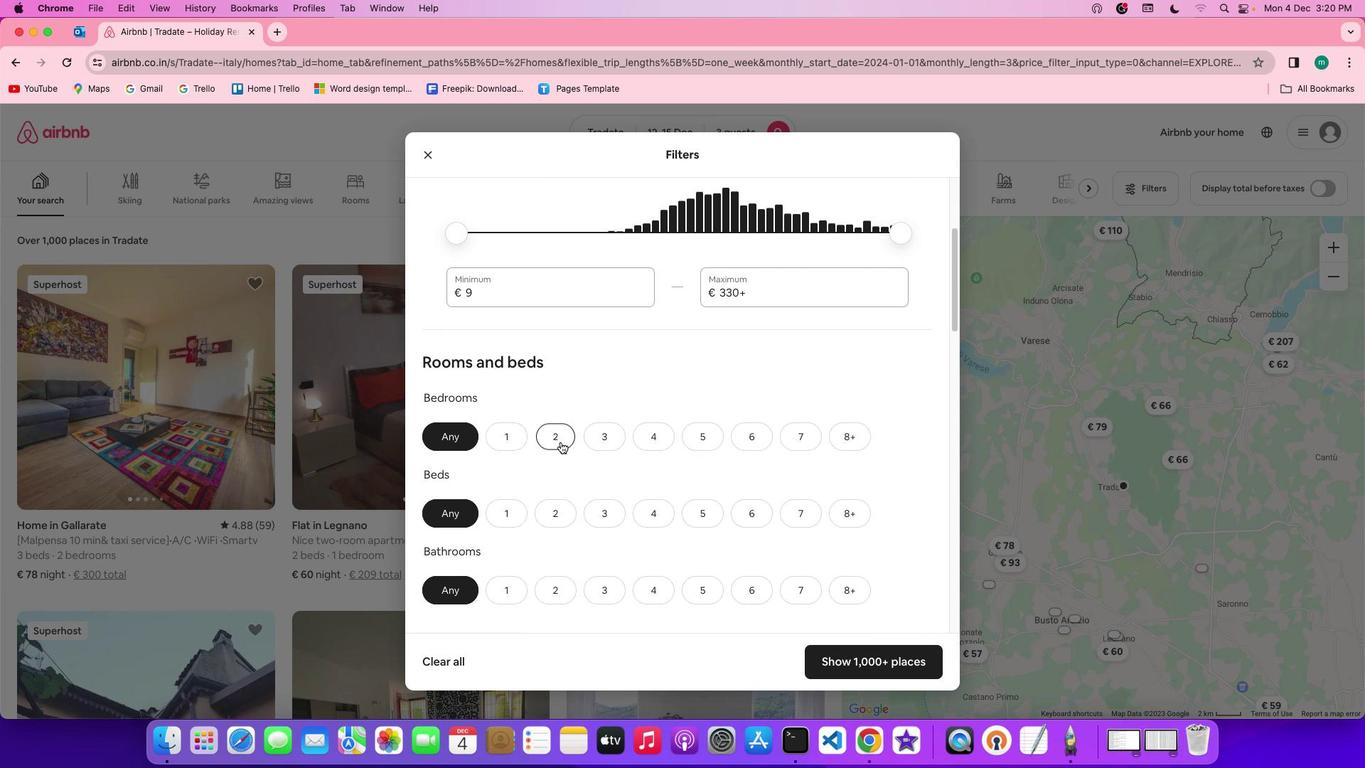 
Action: Mouse moved to (608, 511)
Screenshot: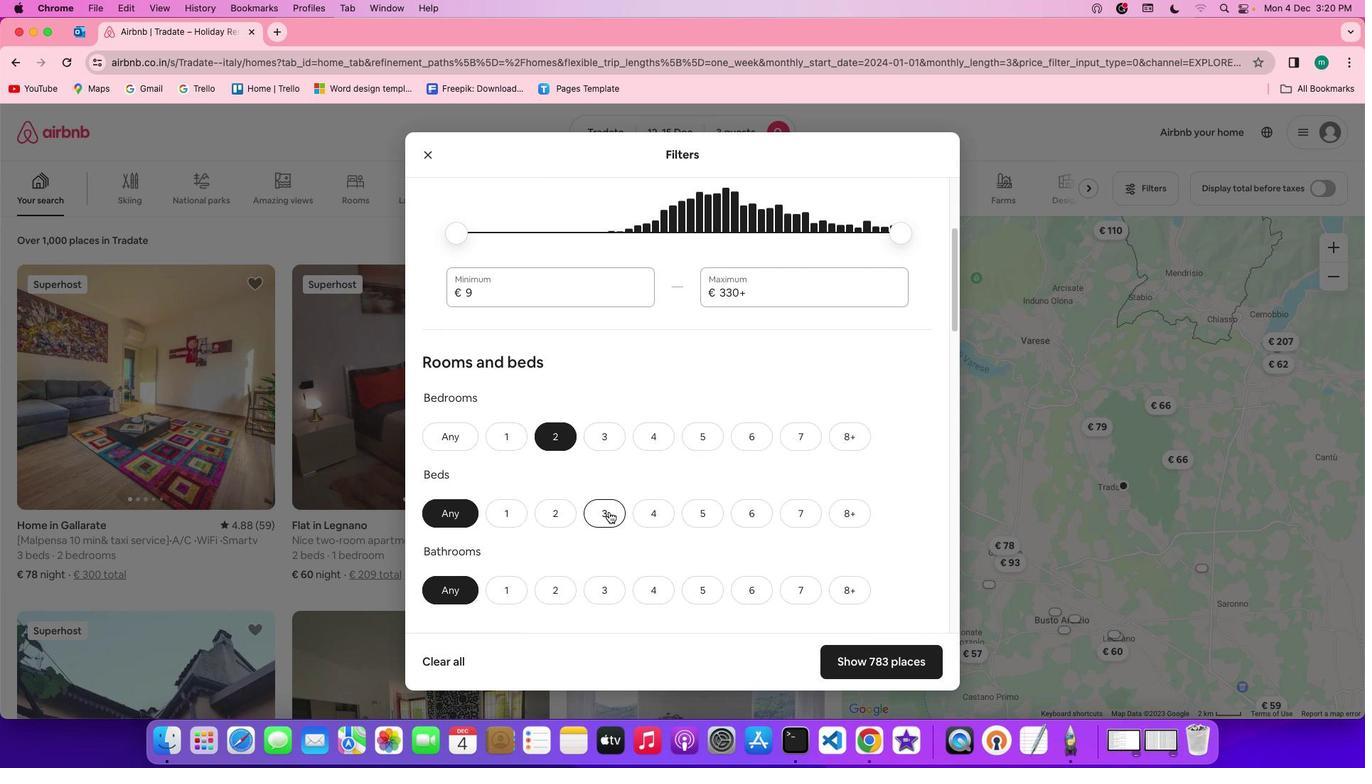 
Action: Mouse pressed left at (608, 511)
Screenshot: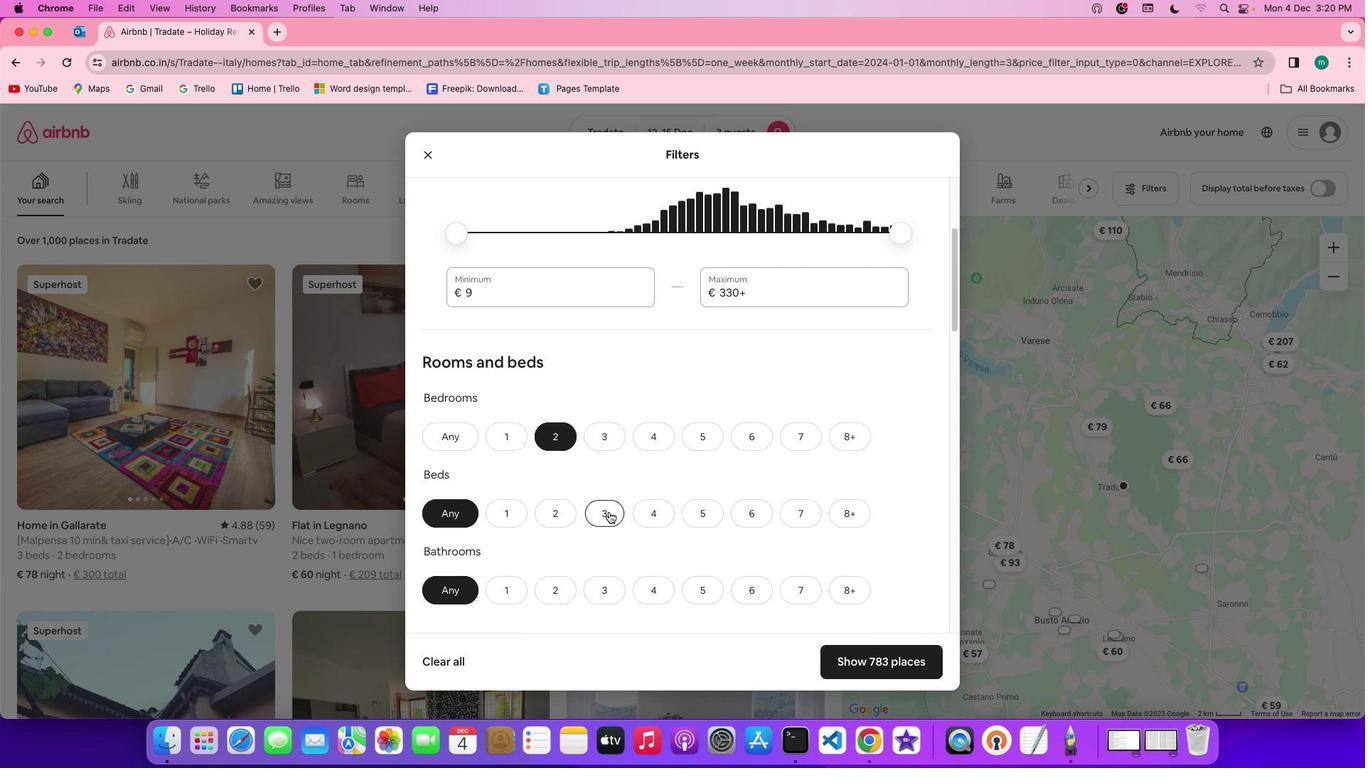 
Action: Mouse moved to (514, 586)
Screenshot: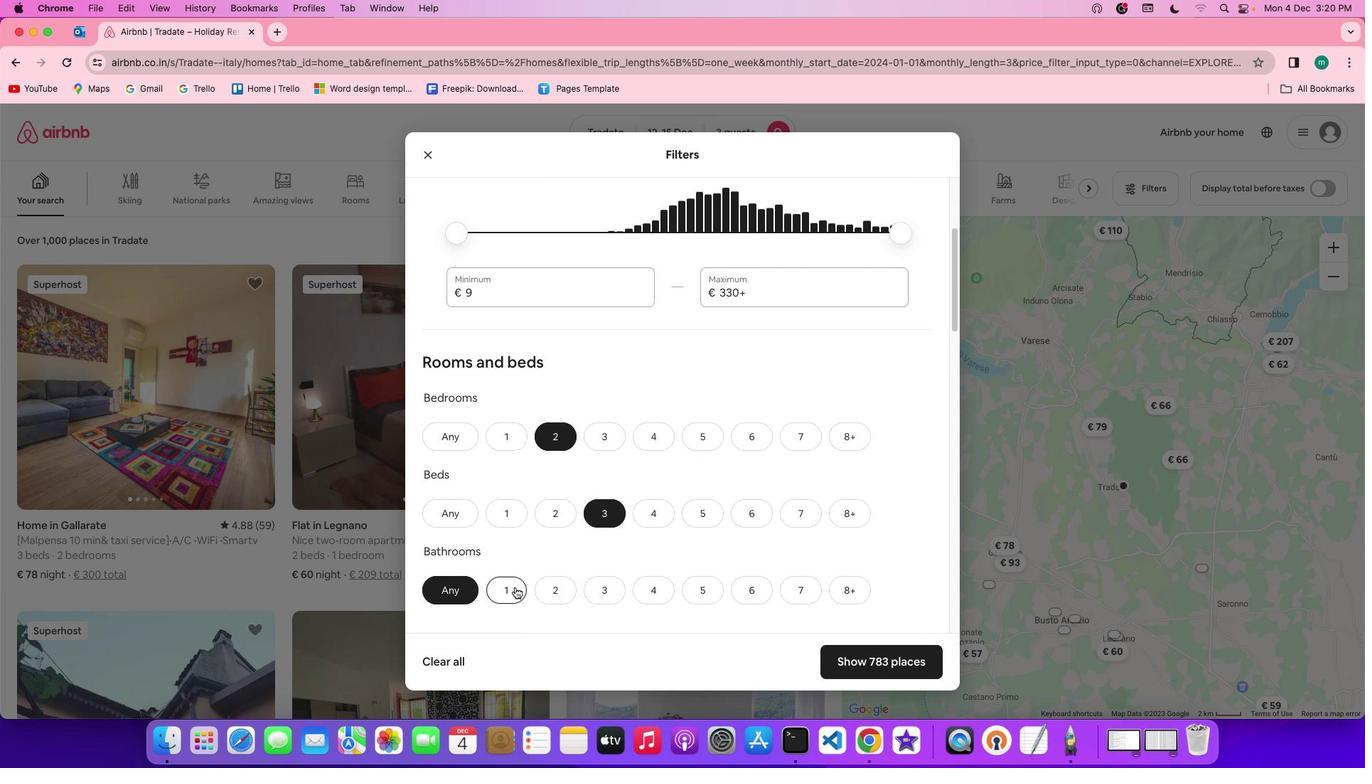 
Action: Mouse pressed left at (514, 586)
Screenshot: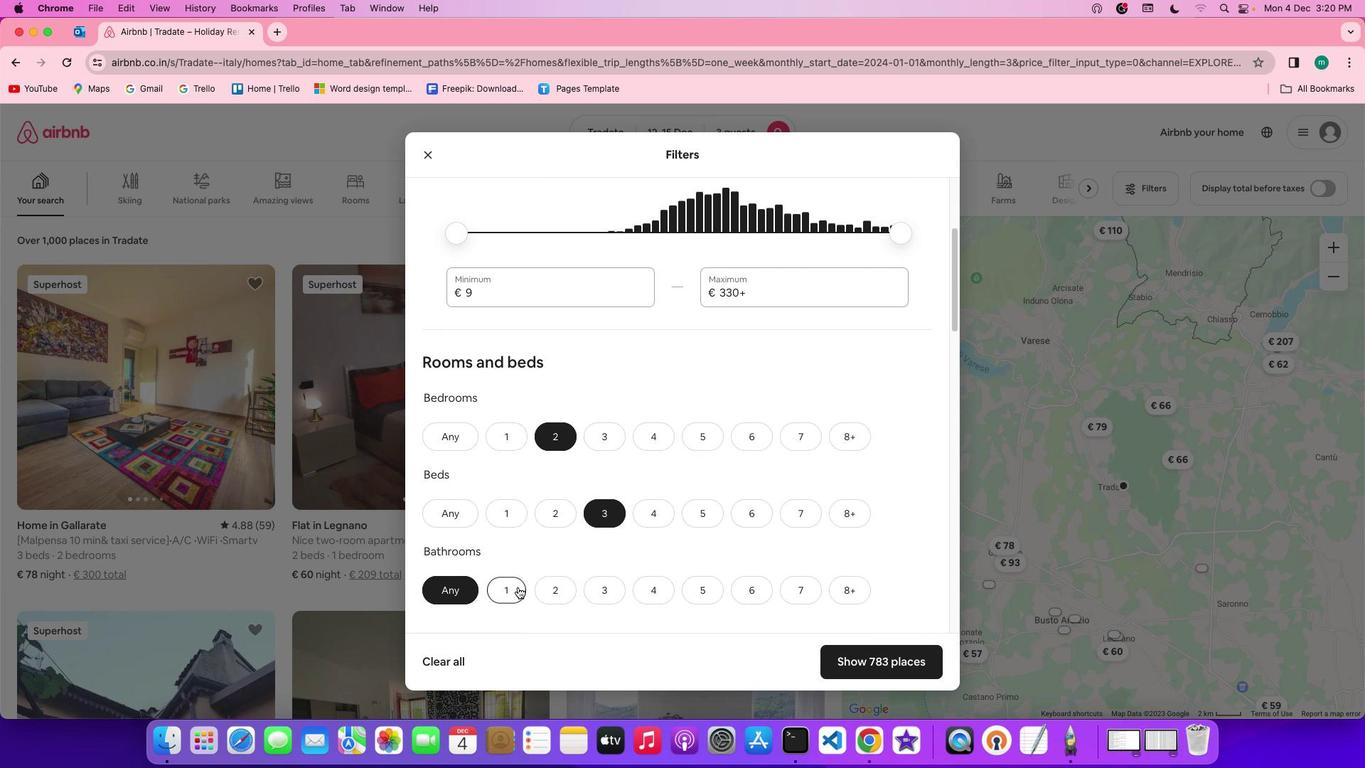 
Action: Mouse moved to (753, 563)
Screenshot: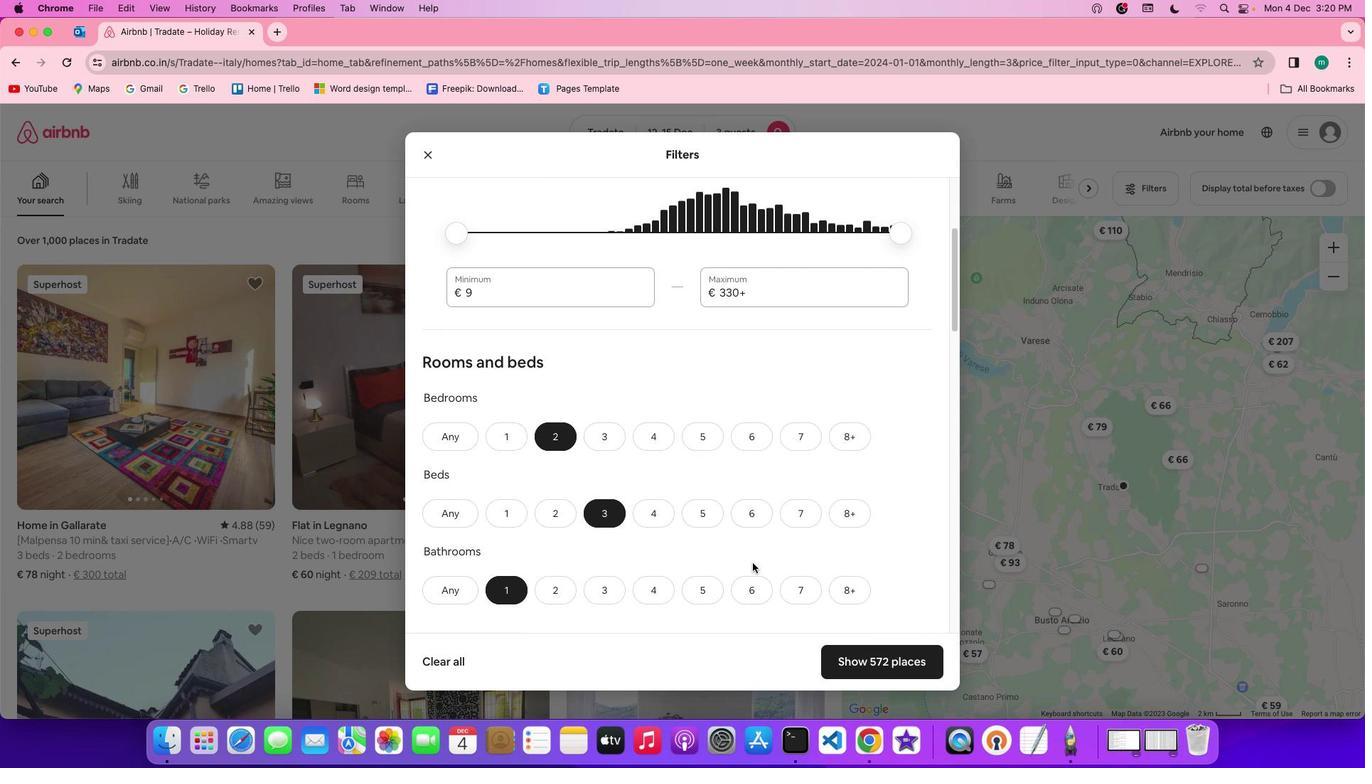 
Action: Mouse scrolled (753, 563) with delta (0, 0)
Screenshot: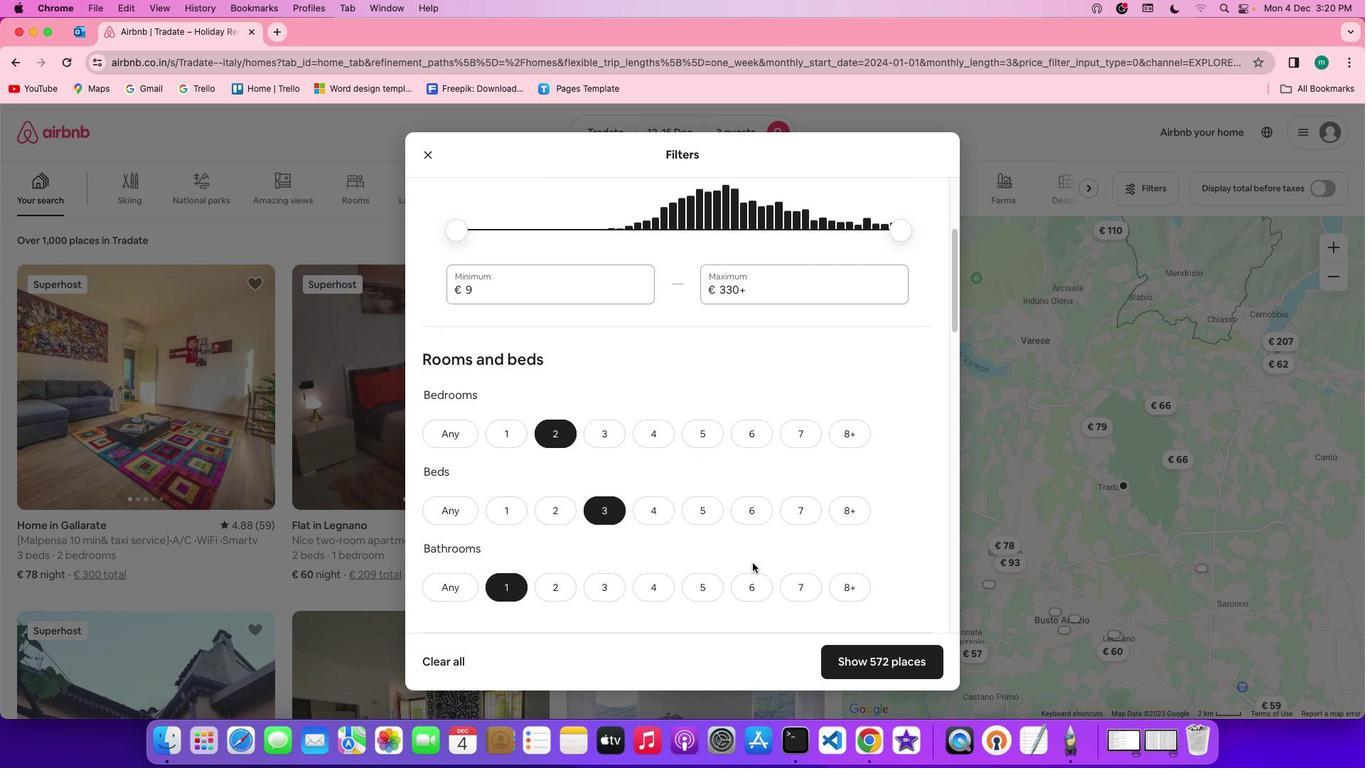 
Action: Mouse scrolled (753, 563) with delta (0, 0)
Screenshot: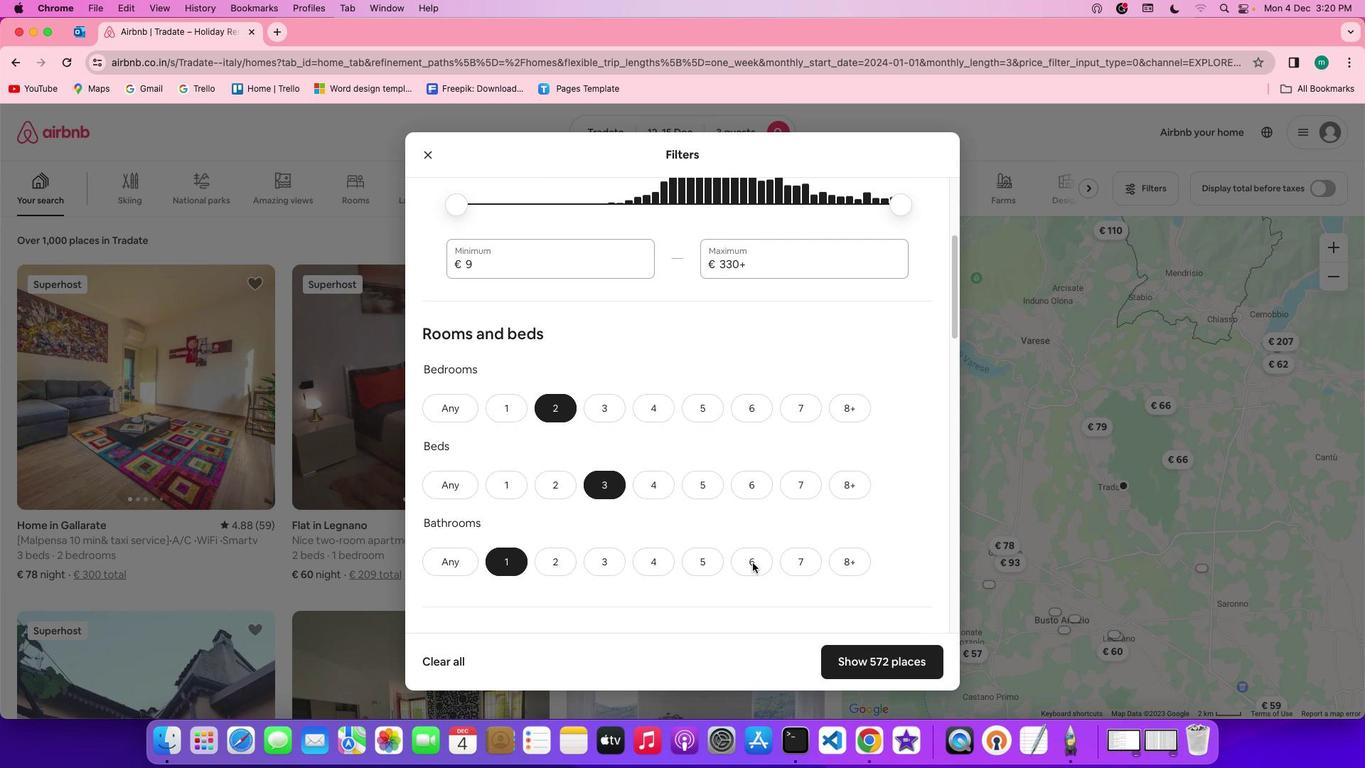 
Action: Mouse scrolled (753, 563) with delta (0, -1)
Screenshot: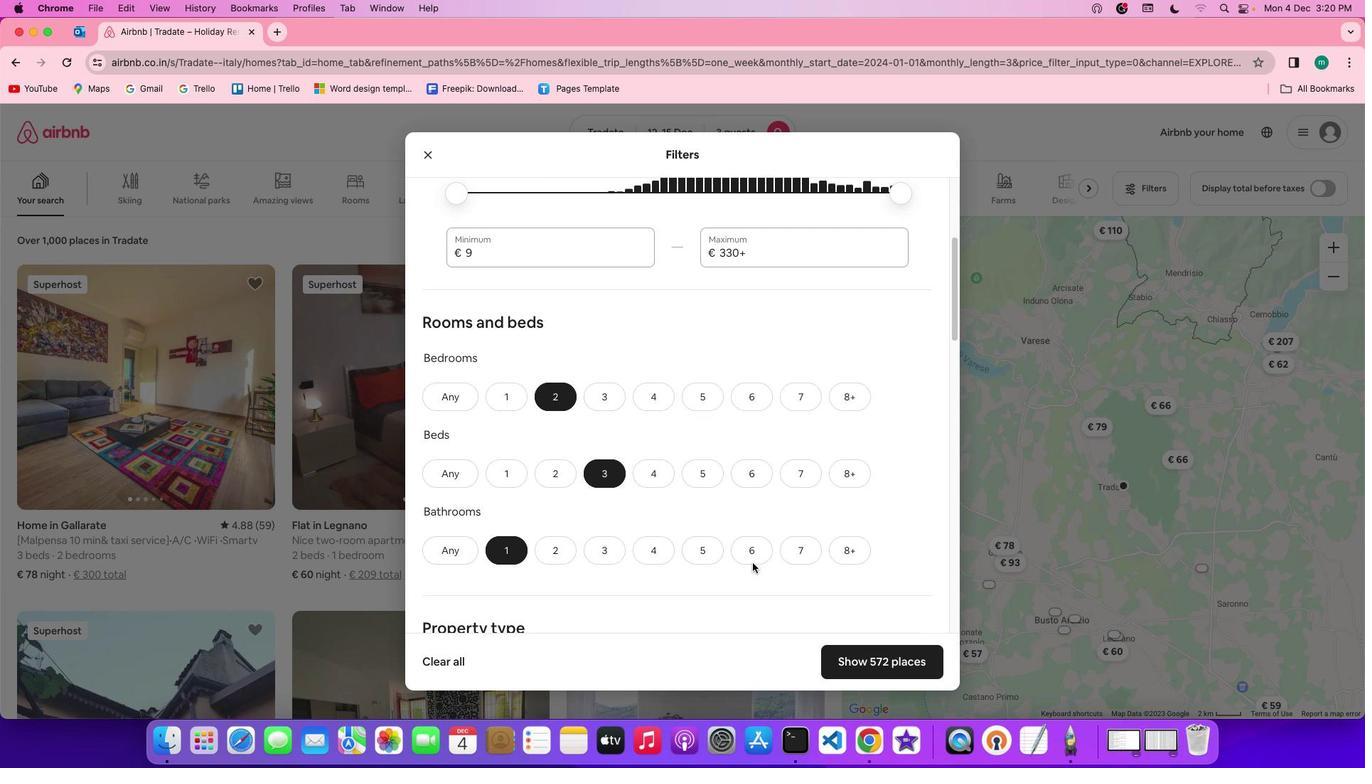 
Action: Mouse scrolled (753, 563) with delta (0, 0)
Screenshot: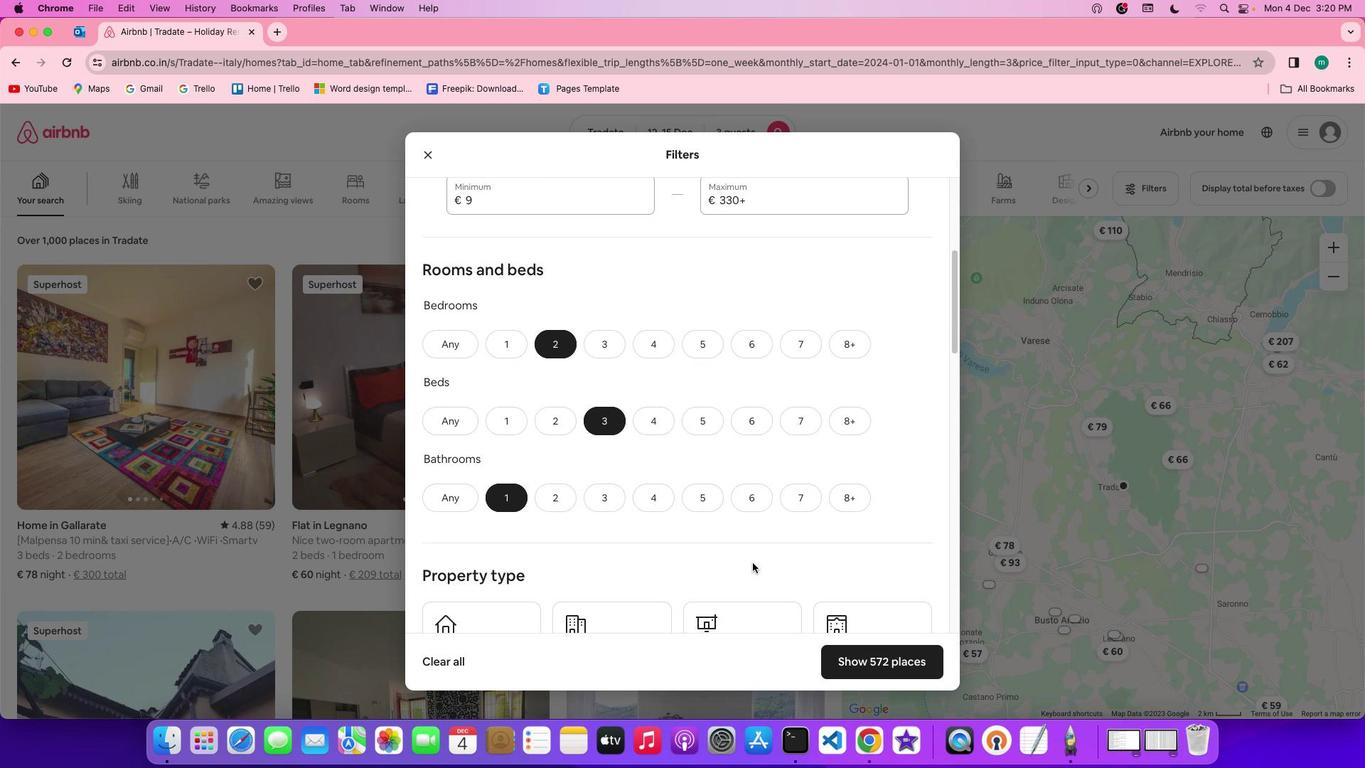 
Action: Mouse scrolled (753, 563) with delta (0, 0)
Screenshot: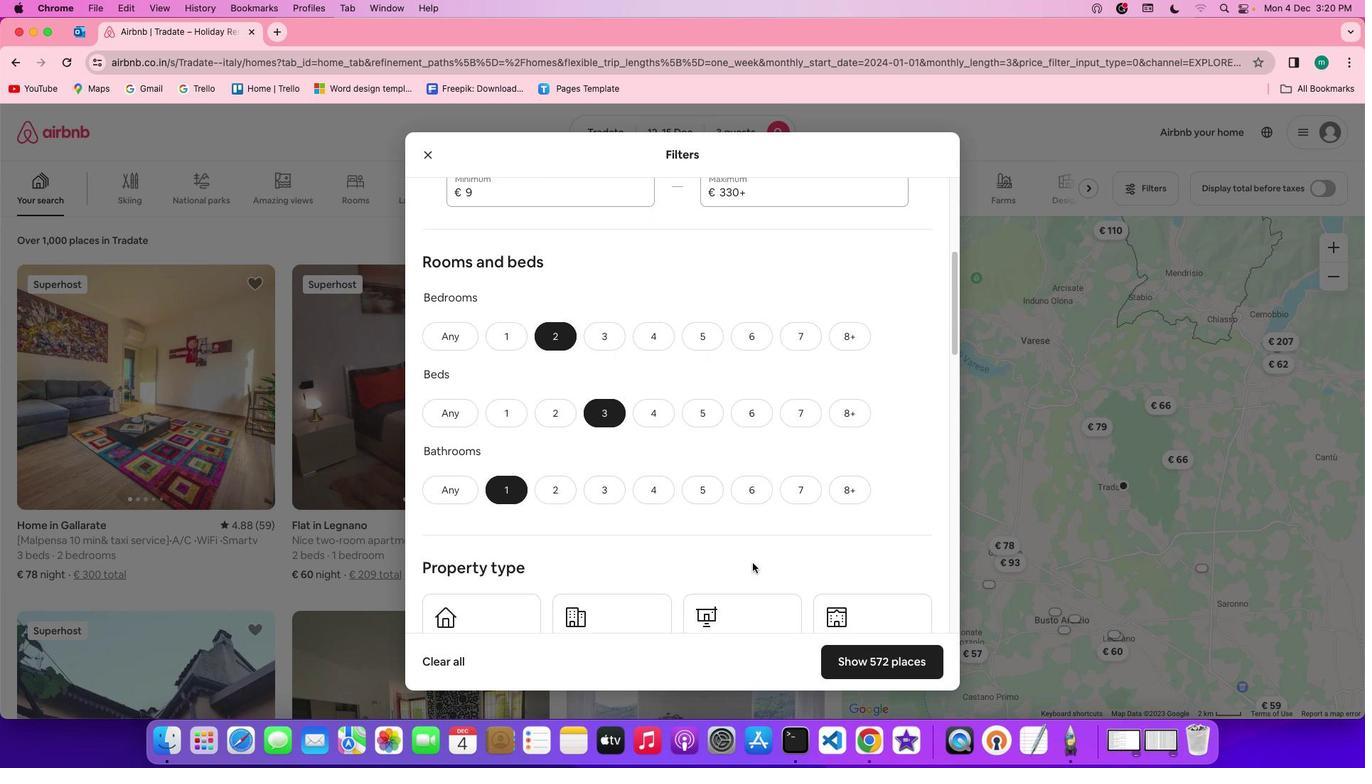 
Action: Mouse scrolled (753, 563) with delta (0, 0)
Screenshot: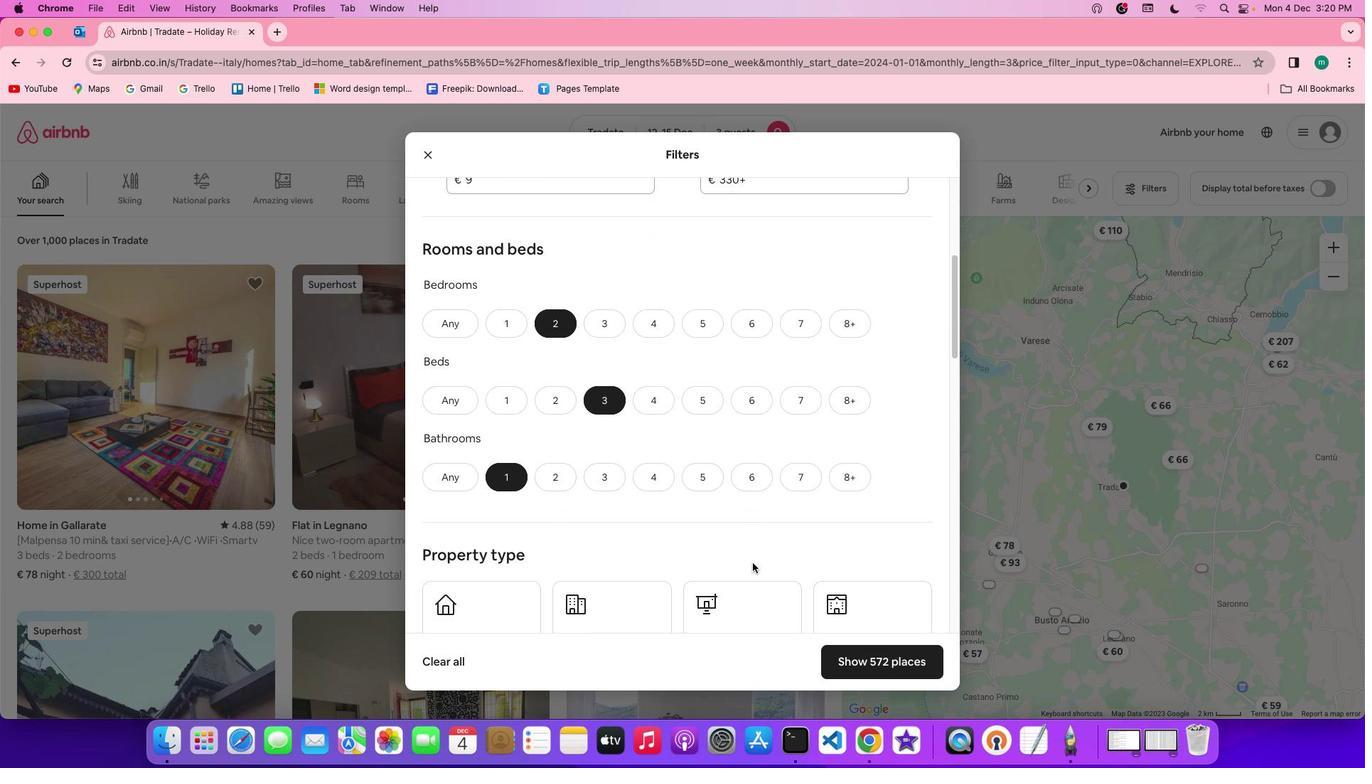 
Action: Mouse scrolled (753, 563) with delta (0, -1)
Screenshot: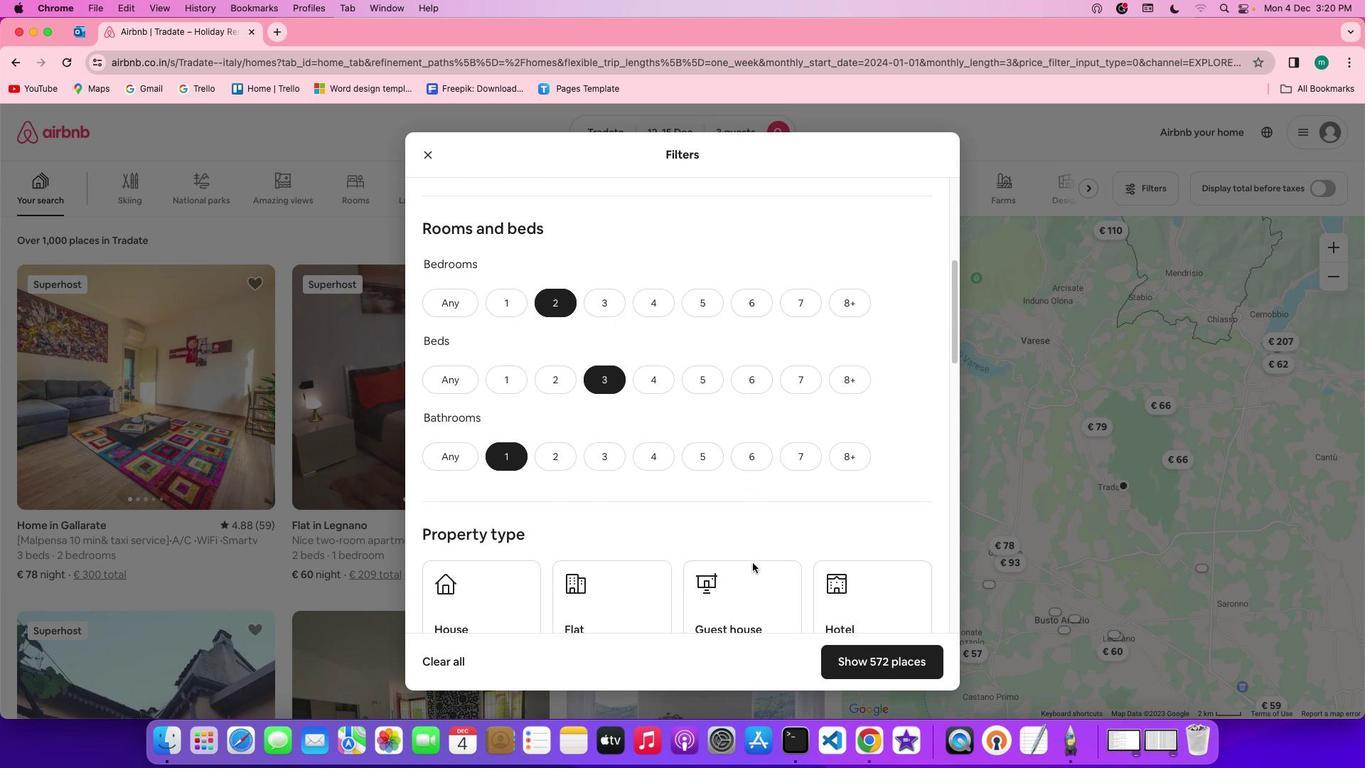 
Action: Mouse scrolled (753, 563) with delta (0, -2)
Screenshot: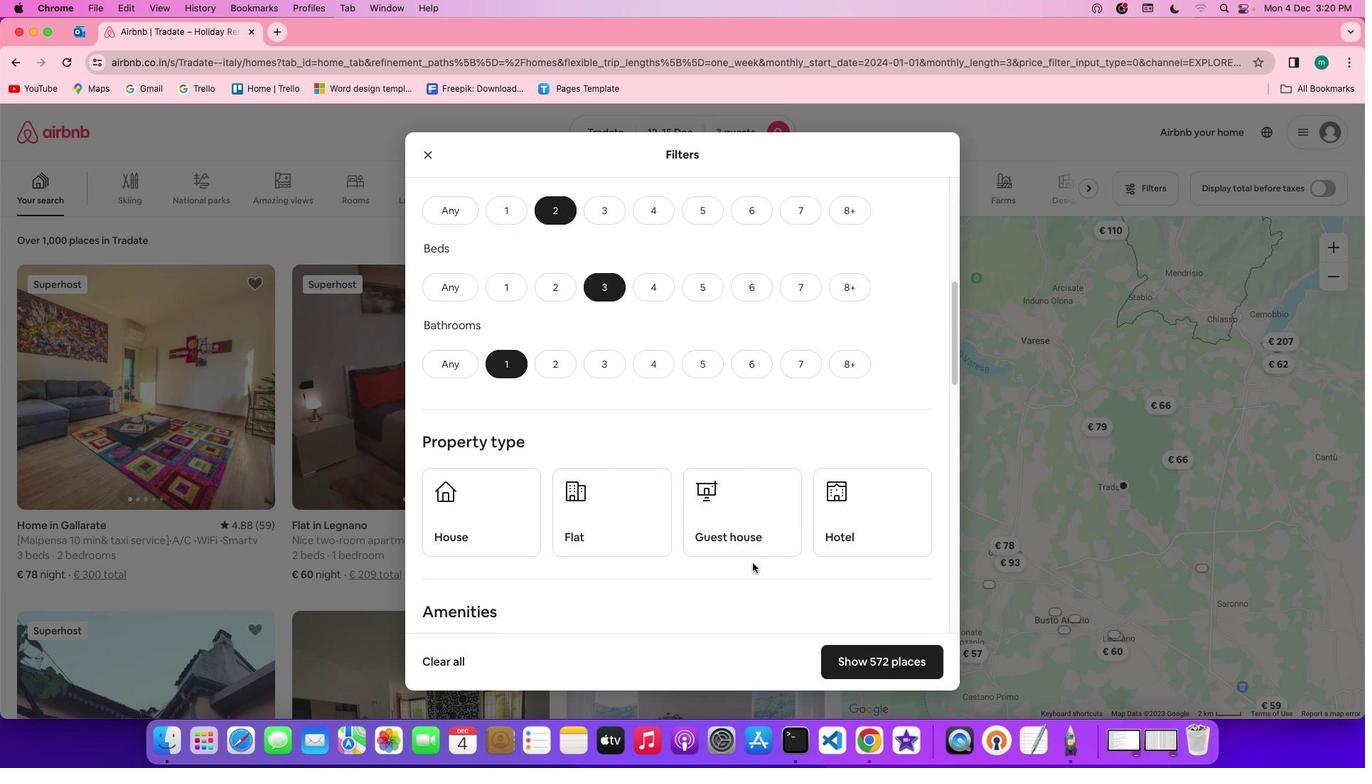 
Action: Mouse scrolled (753, 563) with delta (0, 0)
Screenshot: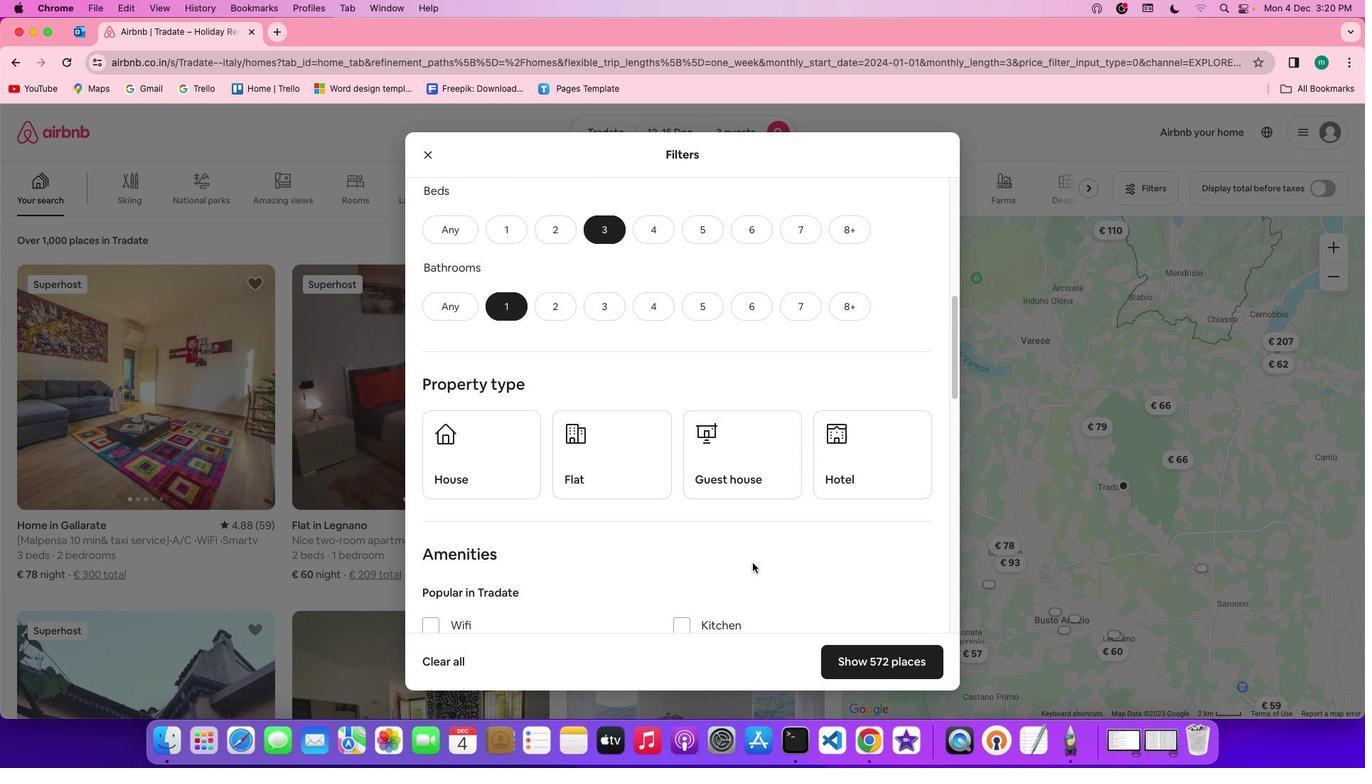 
Action: Mouse scrolled (753, 563) with delta (0, 0)
Screenshot: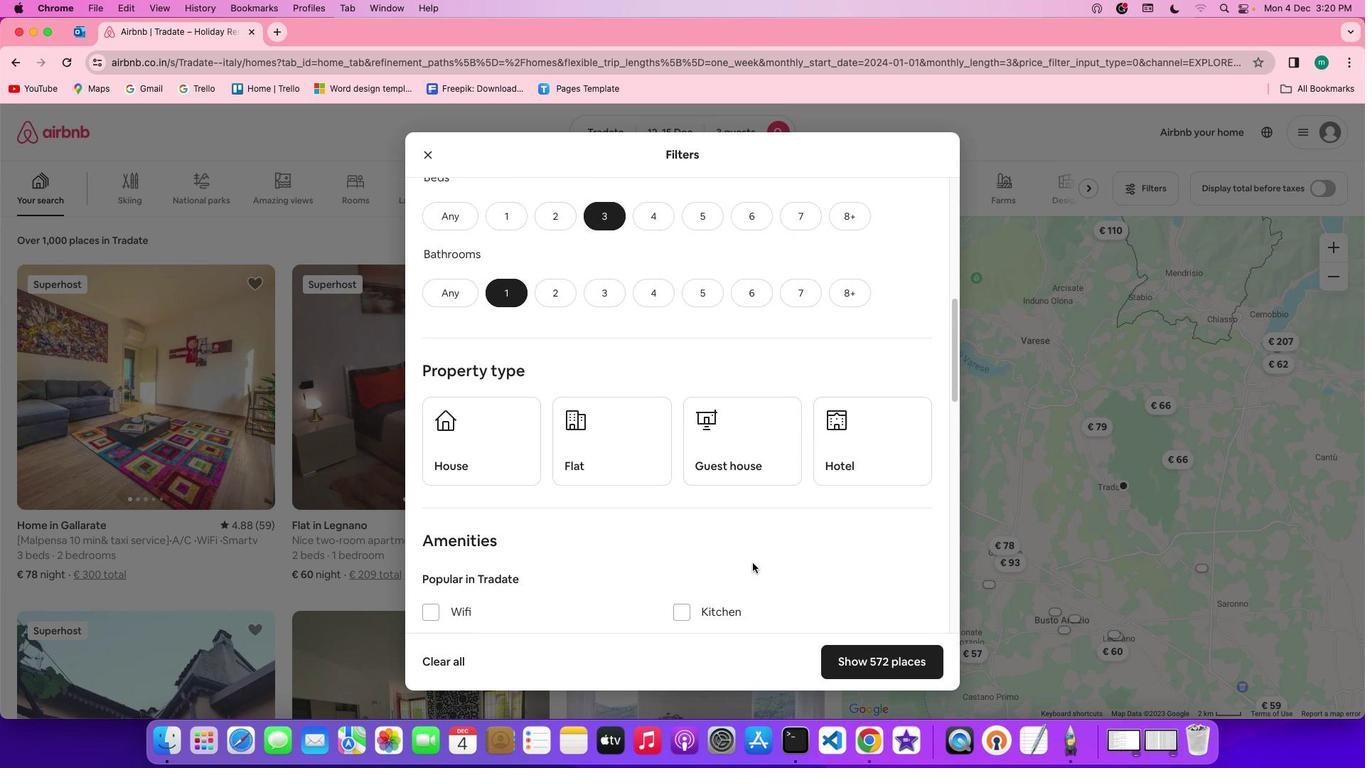 
Action: Mouse scrolled (753, 563) with delta (0, -1)
Screenshot: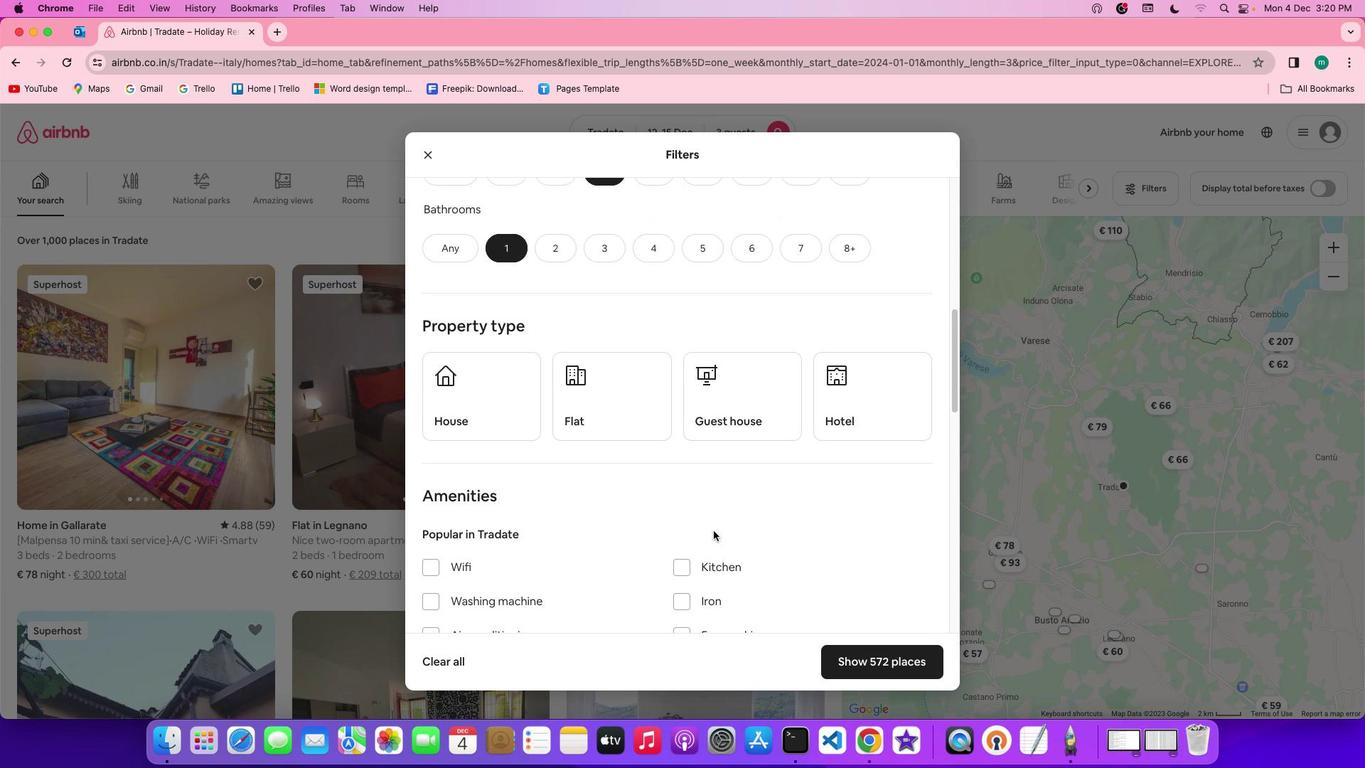 
Action: Mouse moved to (629, 399)
Screenshot: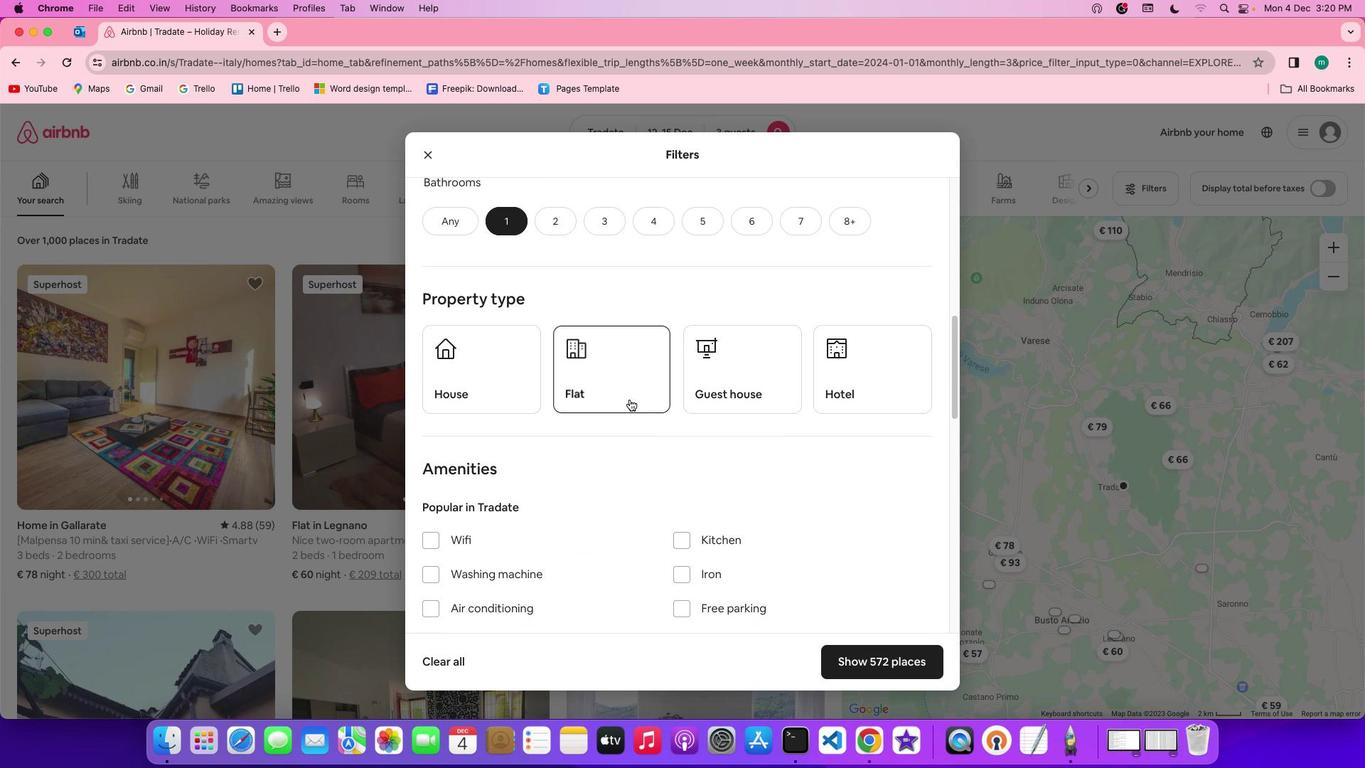 
Action: Mouse pressed left at (629, 399)
Screenshot: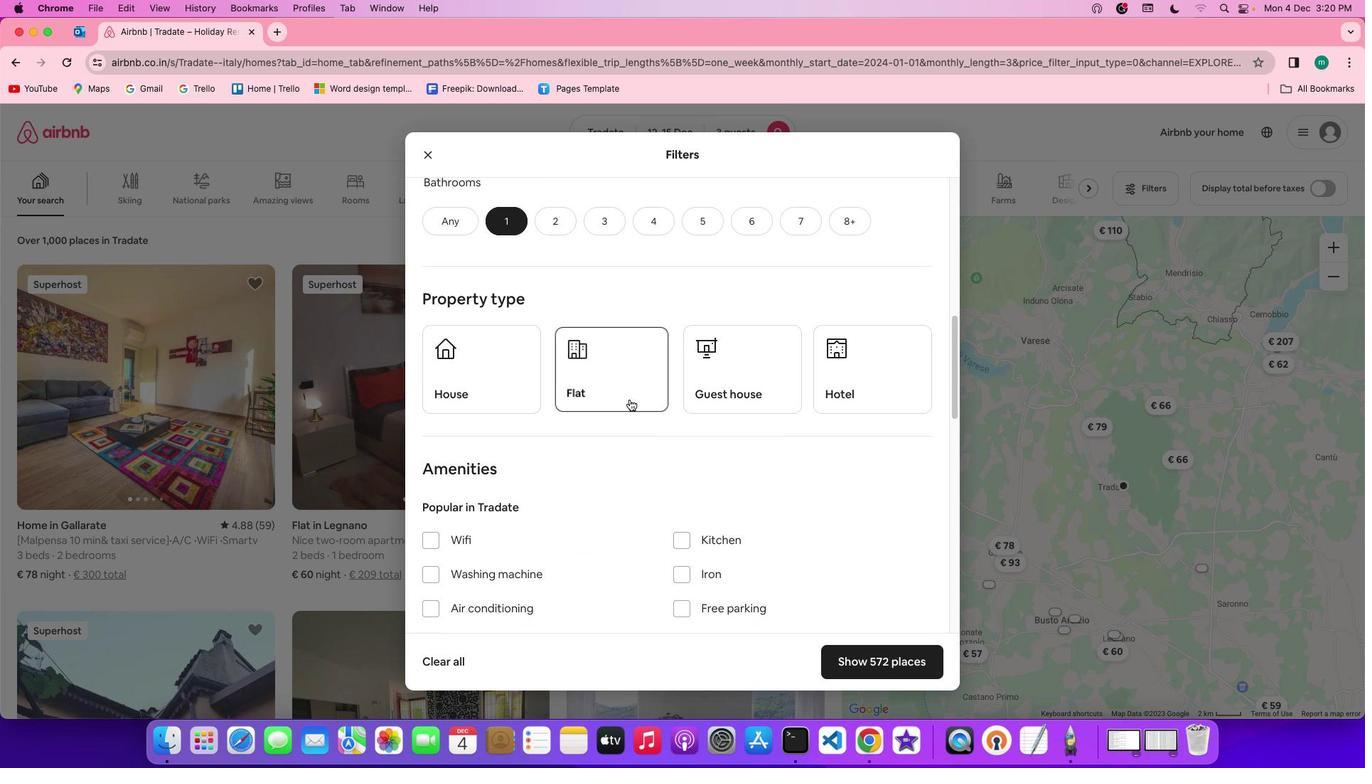 
Action: Mouse moved to (827, 567)
Screenshot: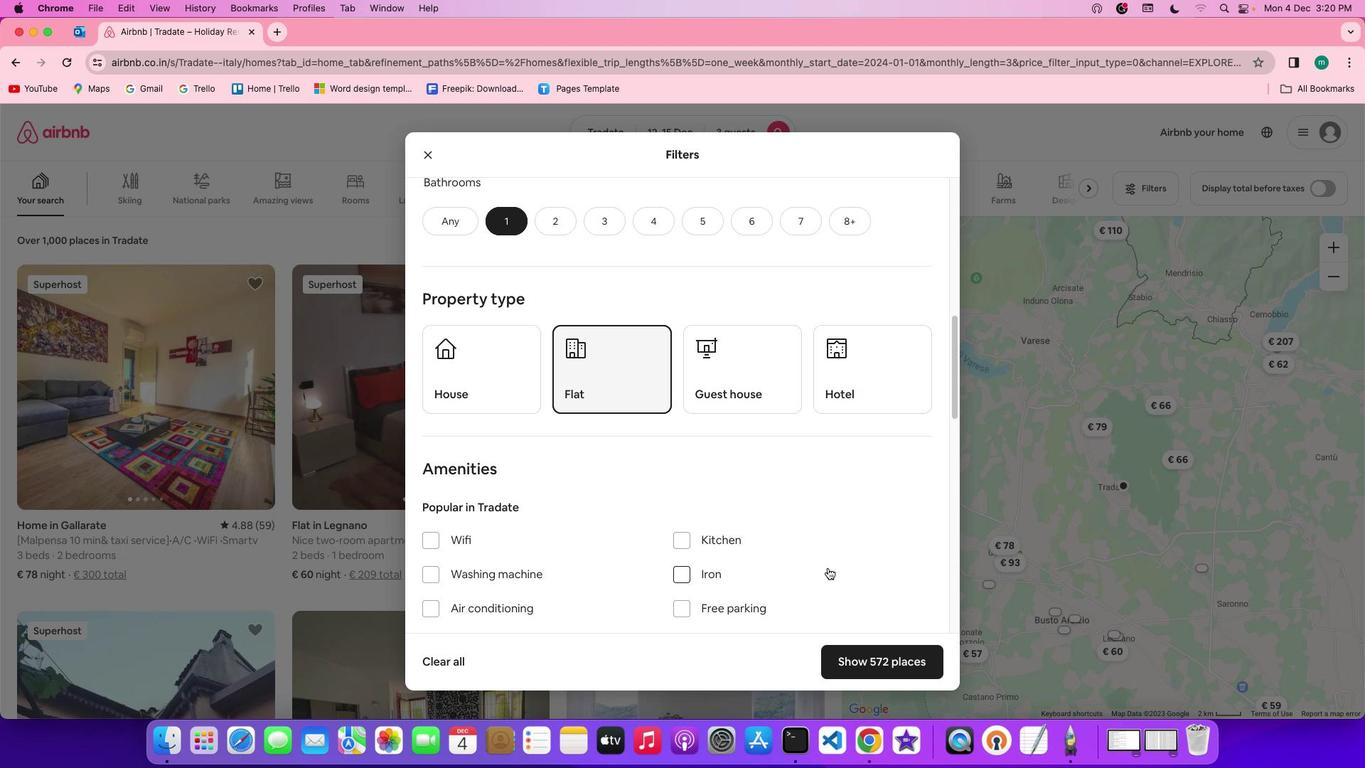 
Action: Mouse scrolled (827, 567) with delta (0, 0)
Screenshot: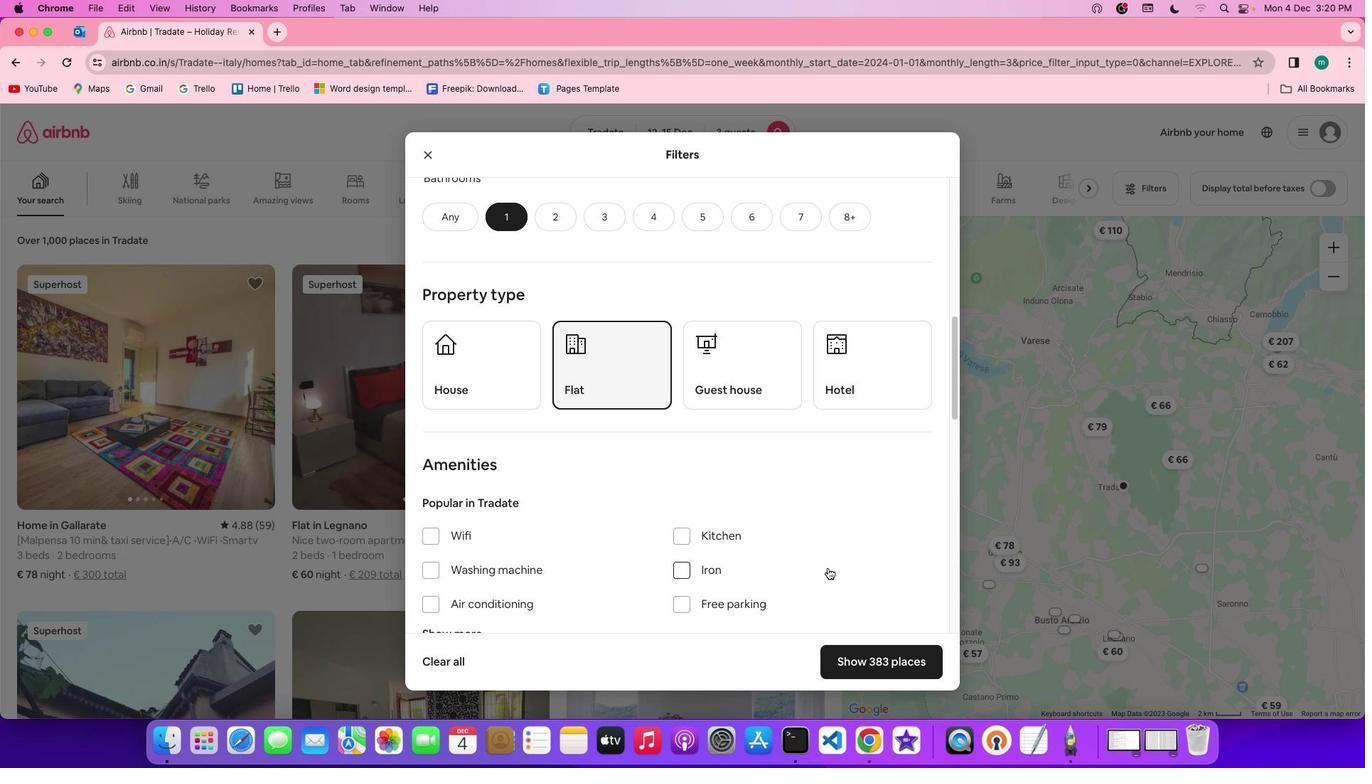 
Action: Mouse scrolled (827, 567) with delta (0, 0)
Screenshot: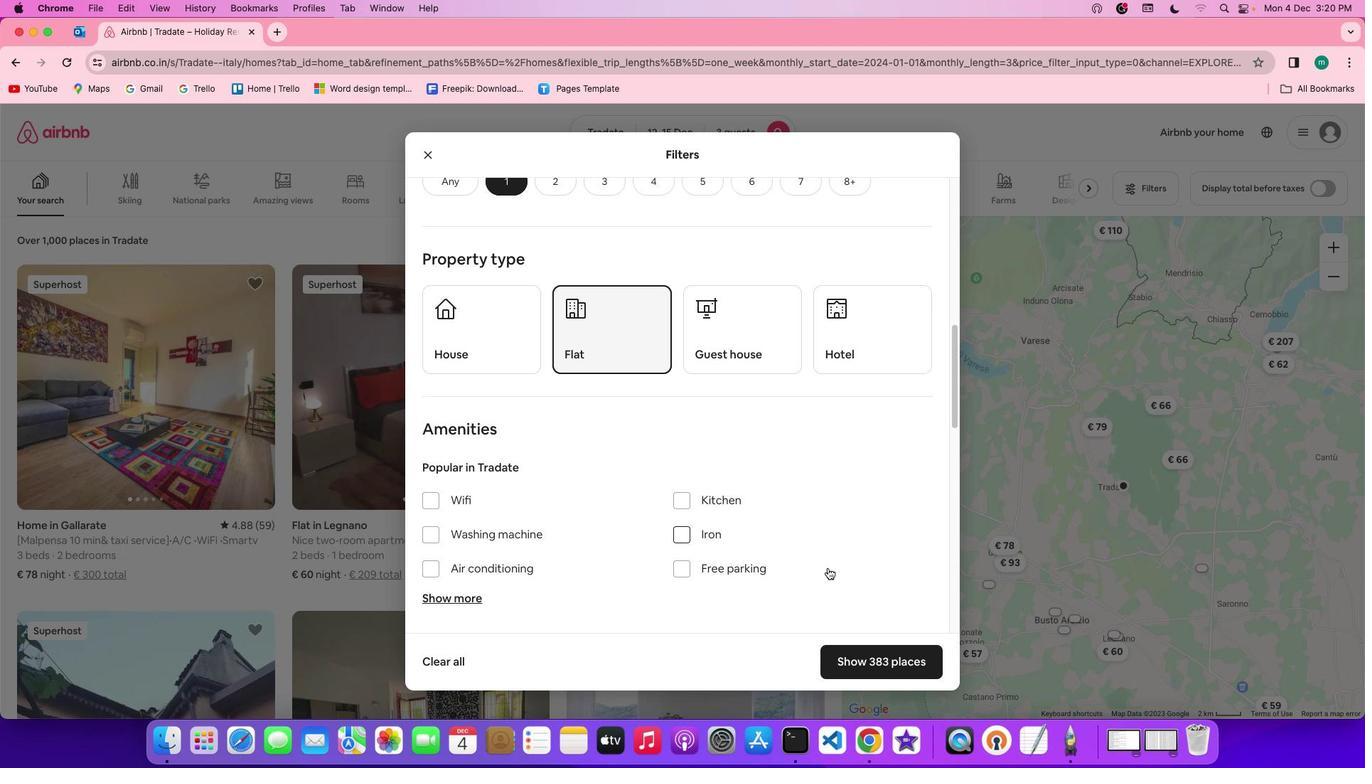 
Action: Mouse scrolled (827, 567) with delta (0, -1)
Screenshot: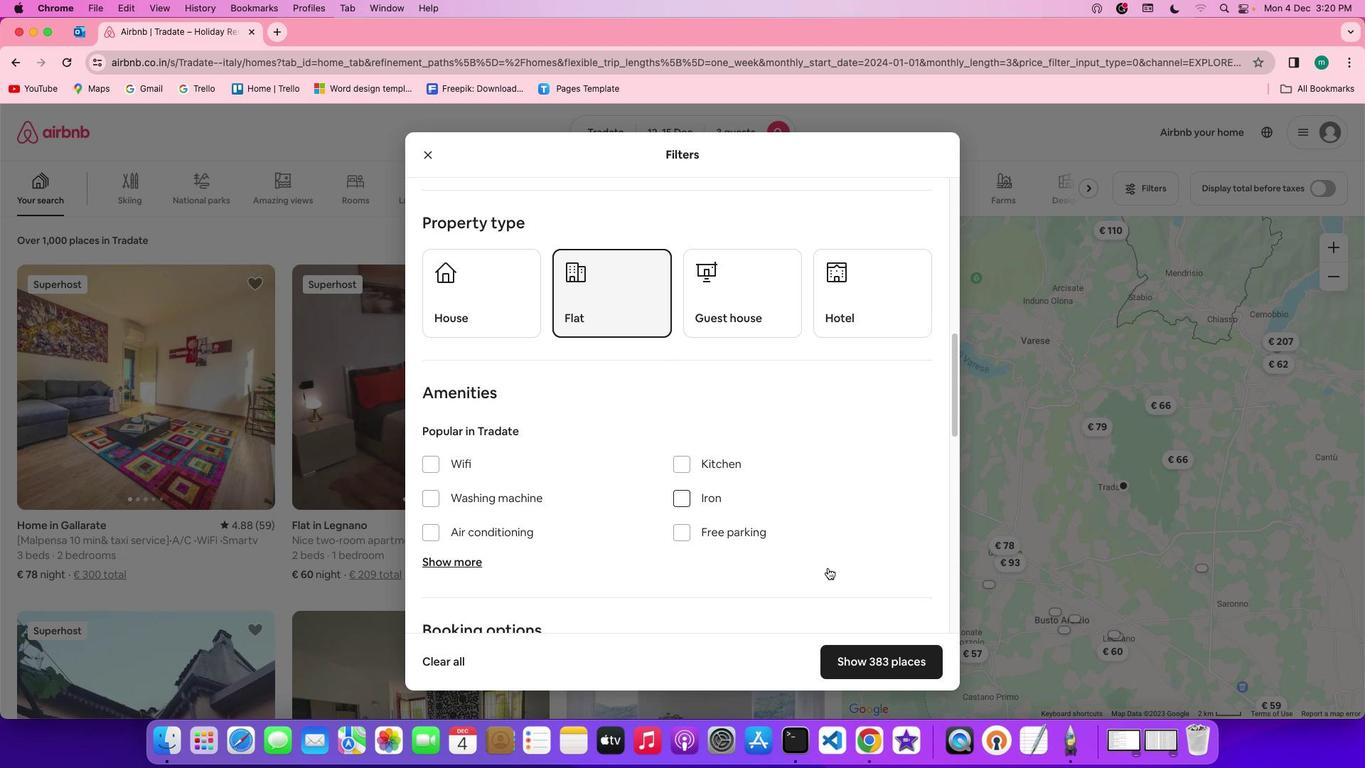
Action: Mouse scrolled (827, 567) with delta (0, -2)
Screenshot: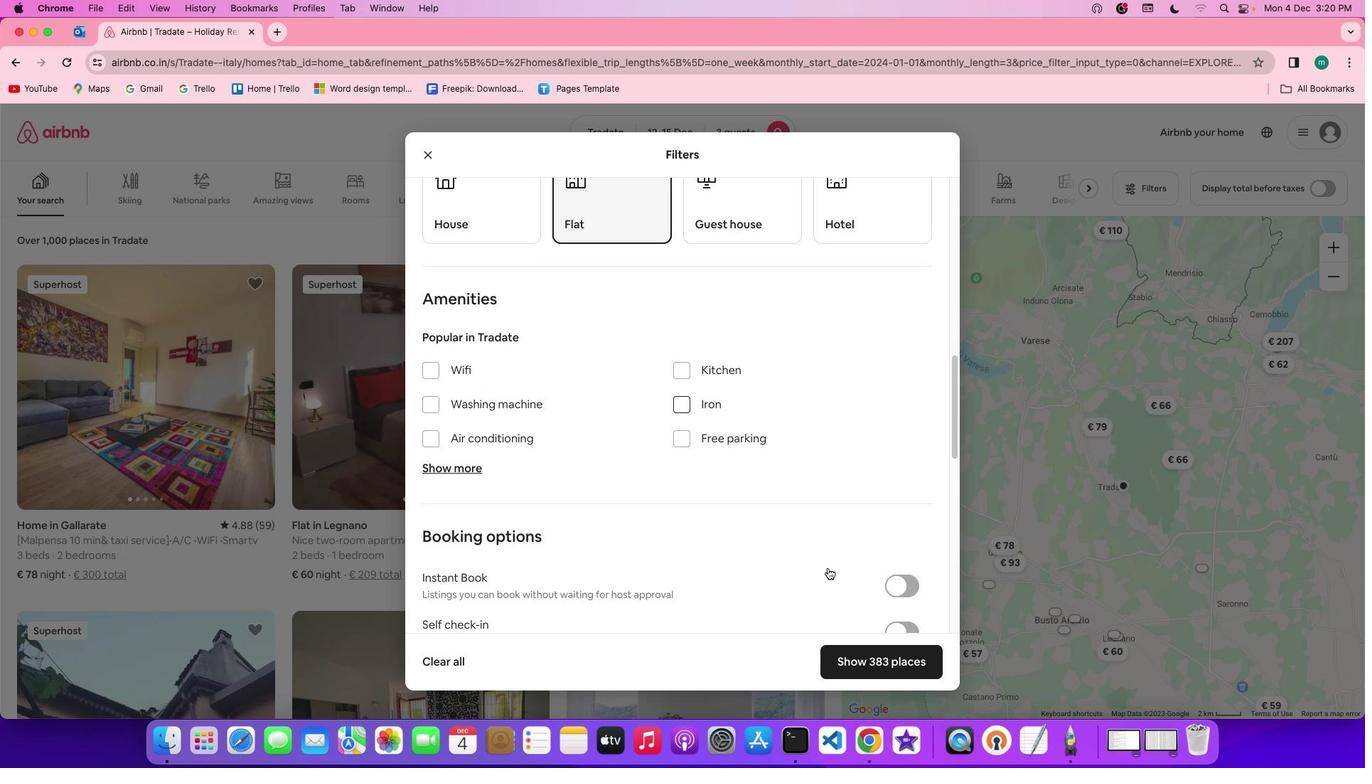 
Action: Mouse scrolled (827, 567) with delta (0, 0)
Screenshot: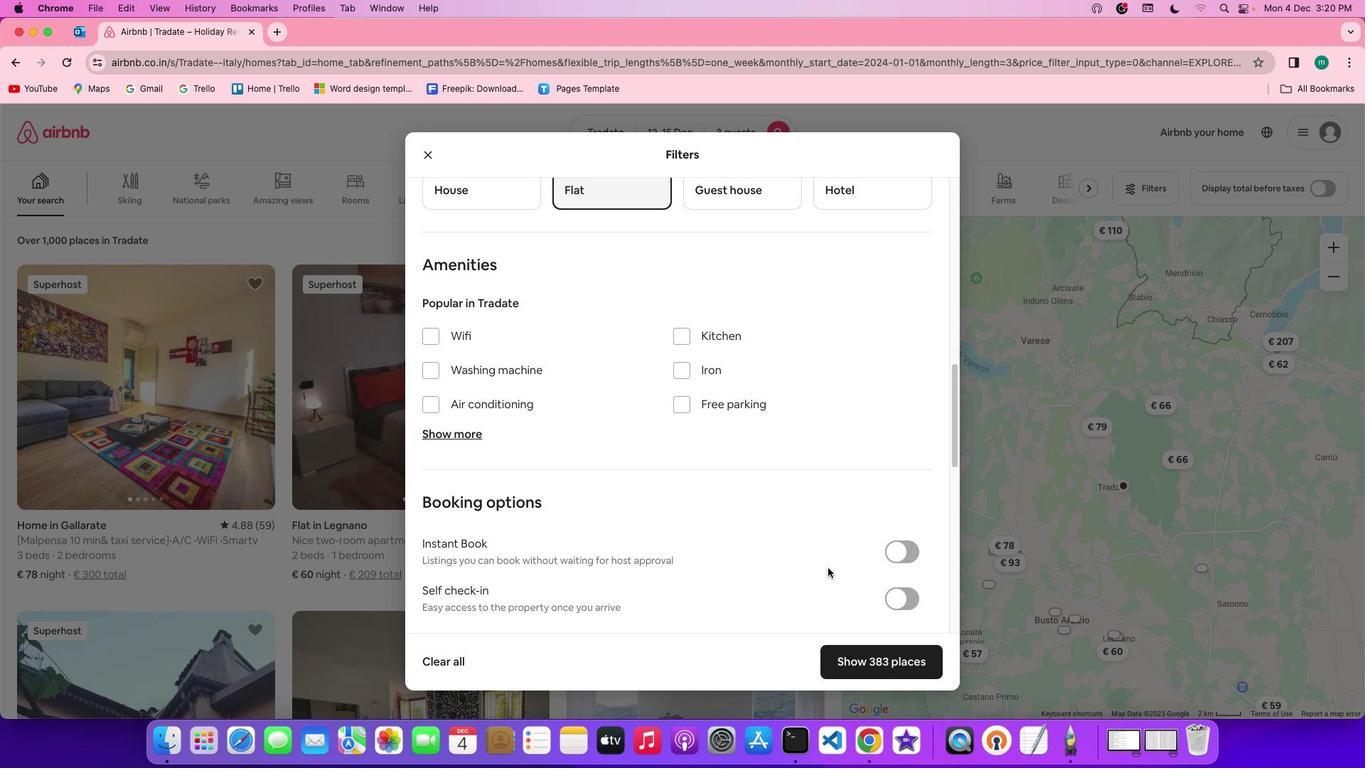 
Action: Mouse scrolled (827, 567) with delta (0, 0)
Screenshot: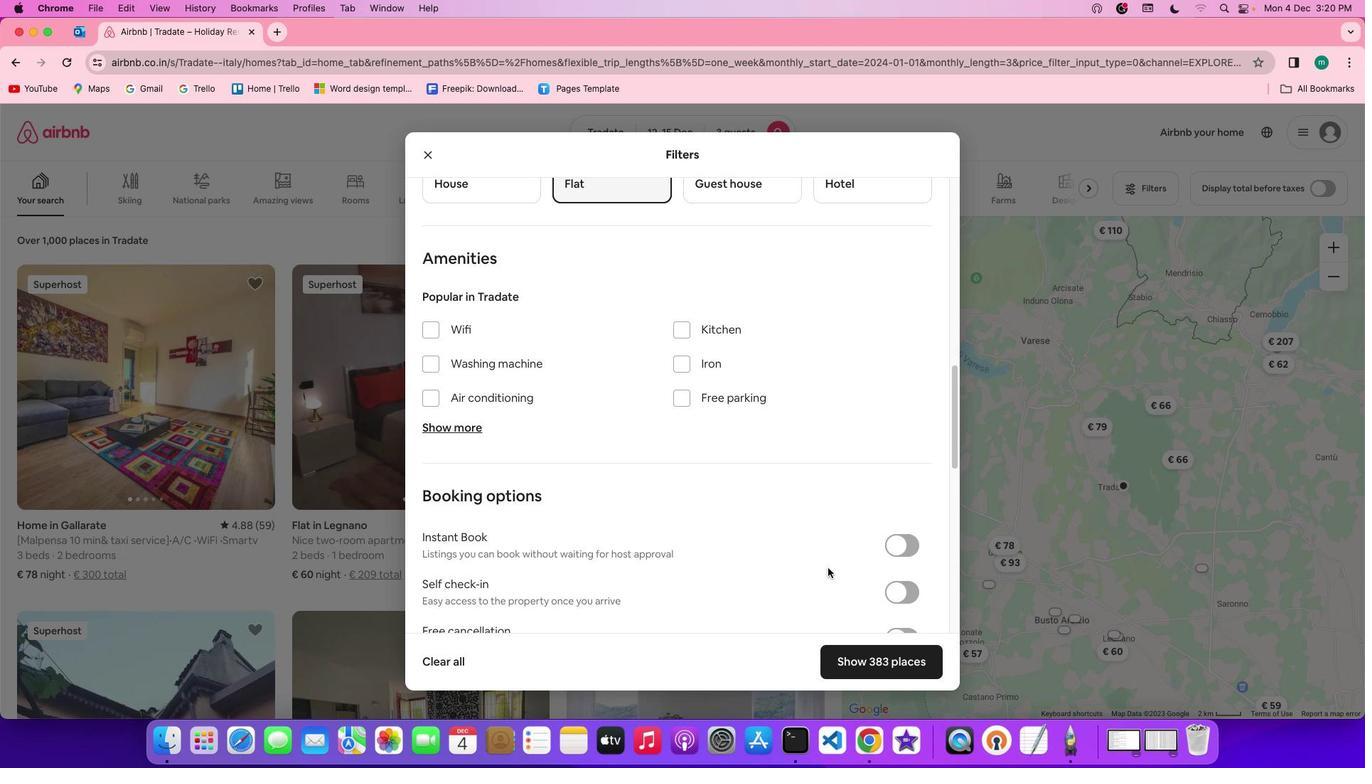 
Action: Mouse scrolled (827, 567) with delta (0, 0)
Screenshot: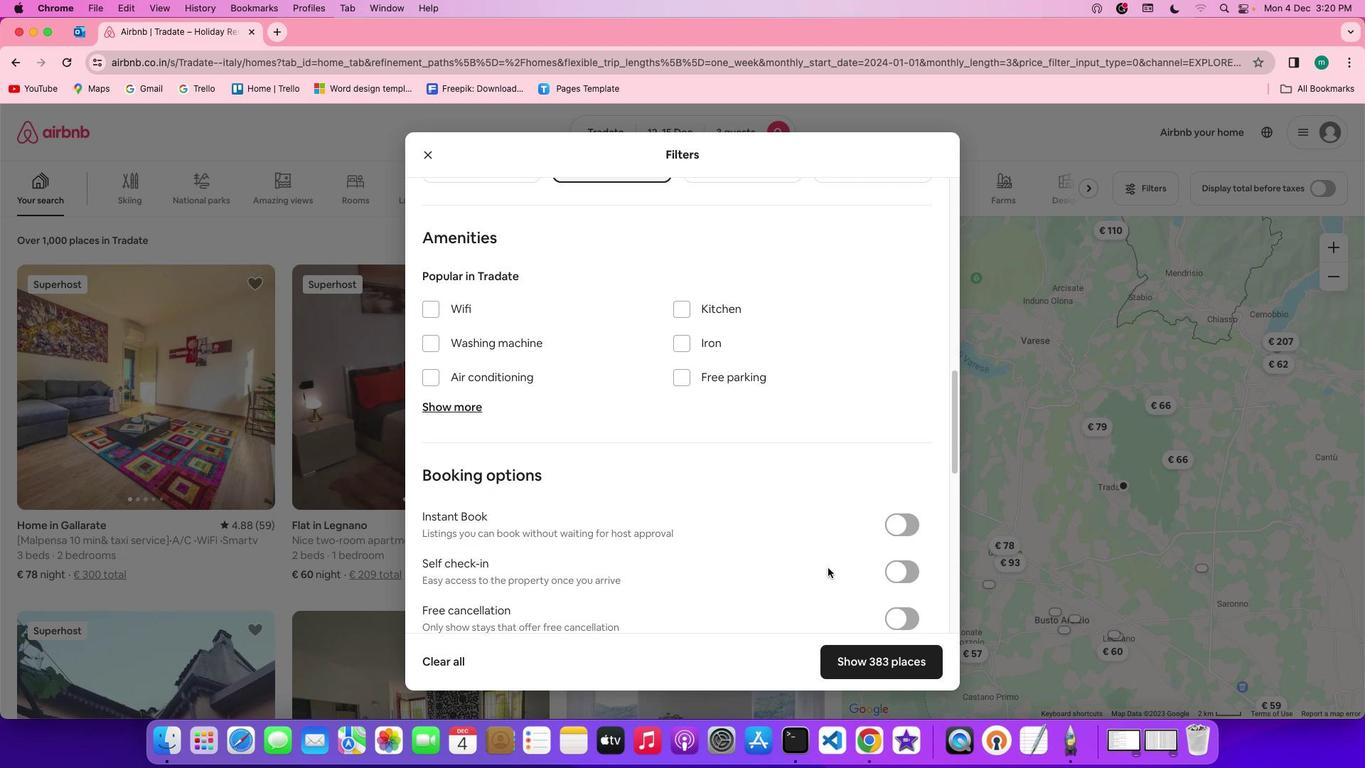 
Action: Mouse scrolled (827, 567) with delta (0, -1)
Screenshot: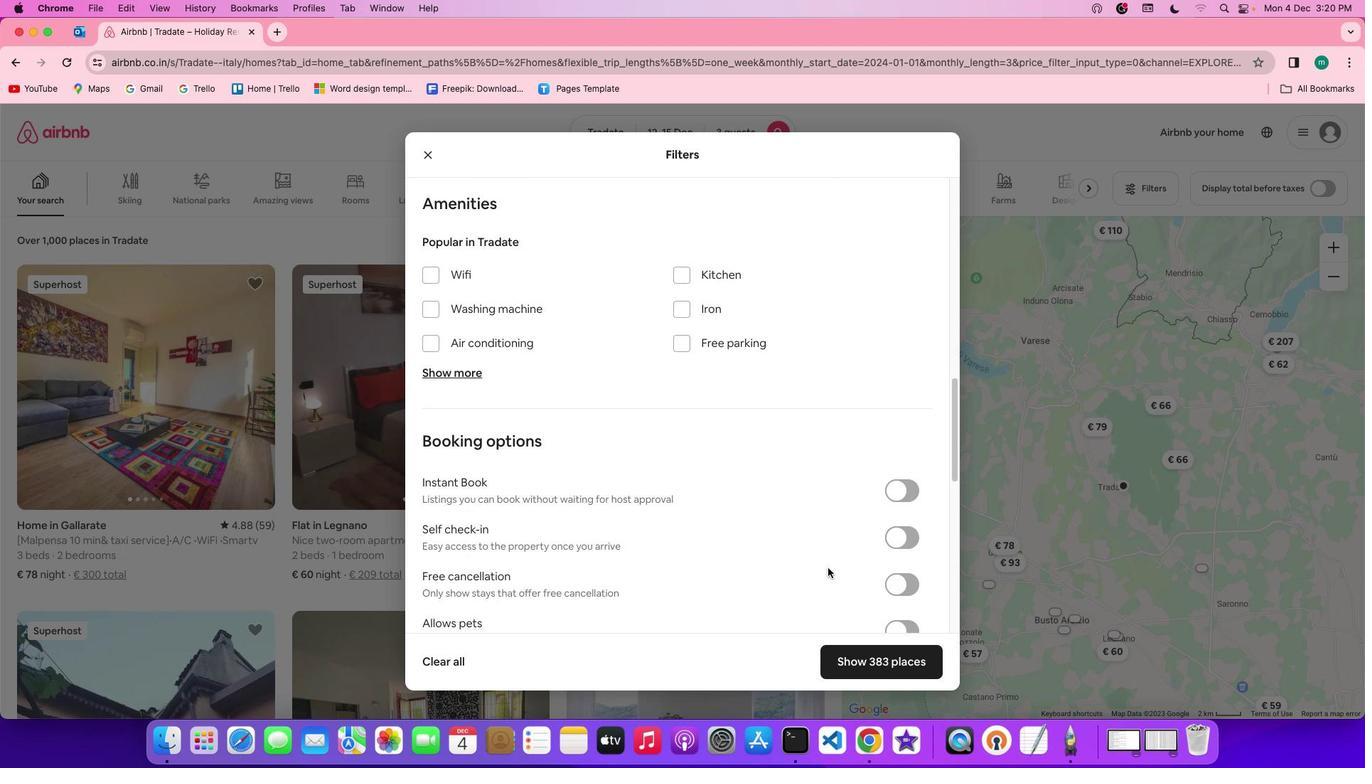 
Action: Mouse scrolled (827, 567) with delta (0, 0)
Screenshot: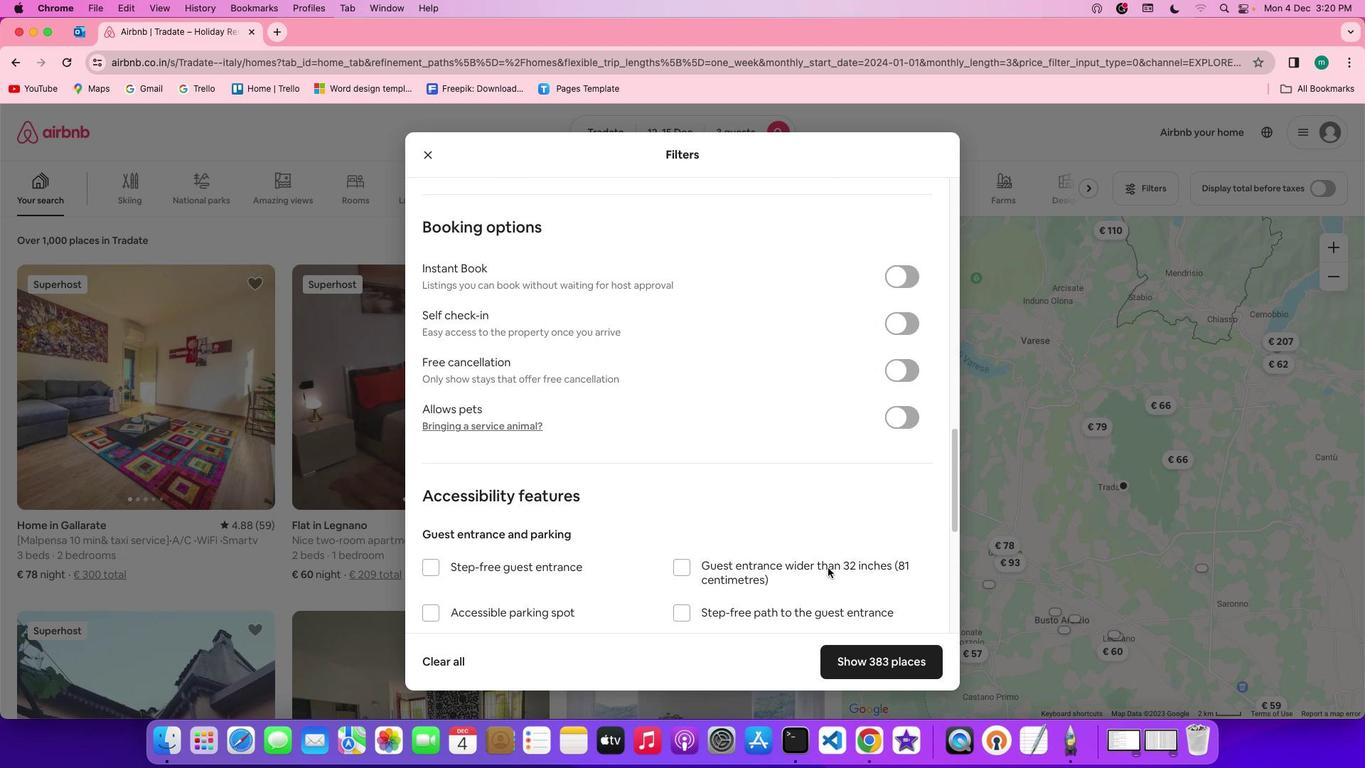 
Action: Mouse scrolled (827, 567) with delta (0, 0)
Screenshot: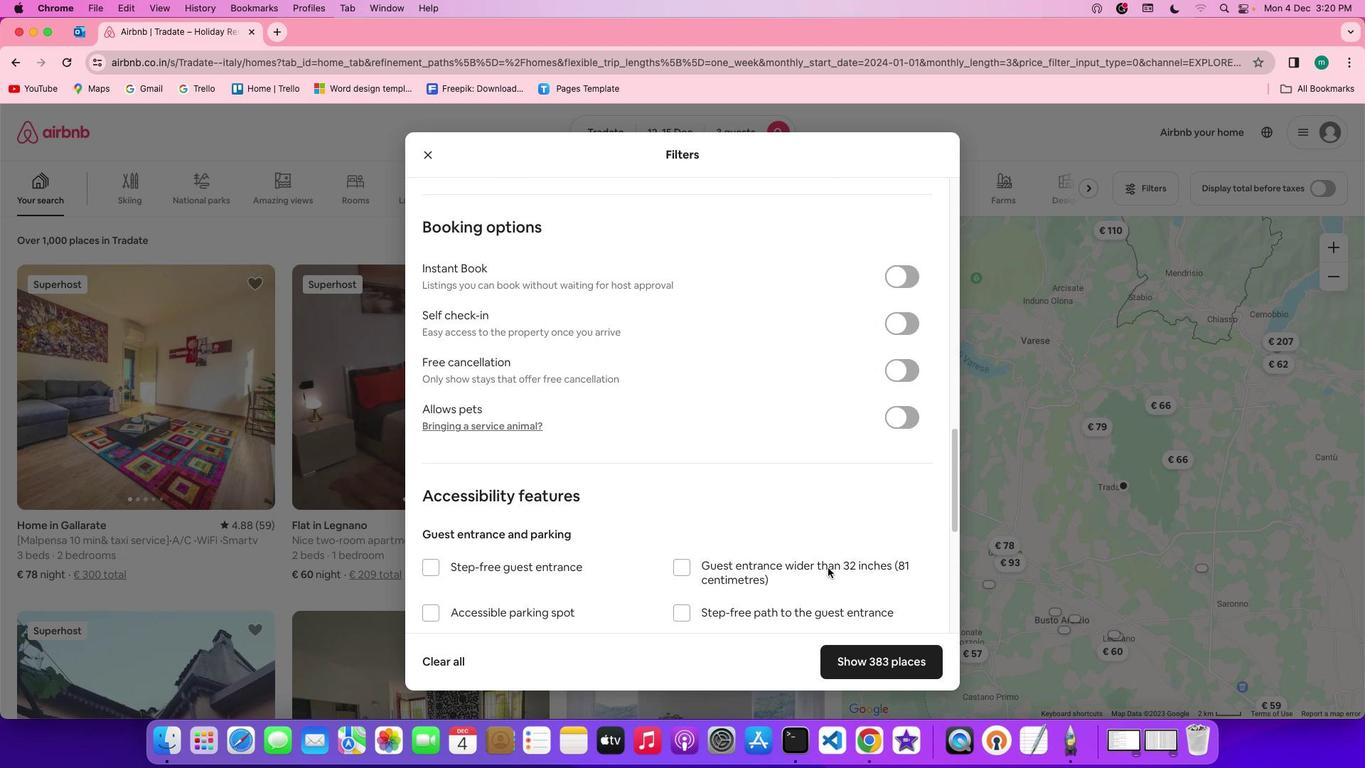 
Action: Mouse scrolled (827, 567) with delta (0, -2)
Screenshot: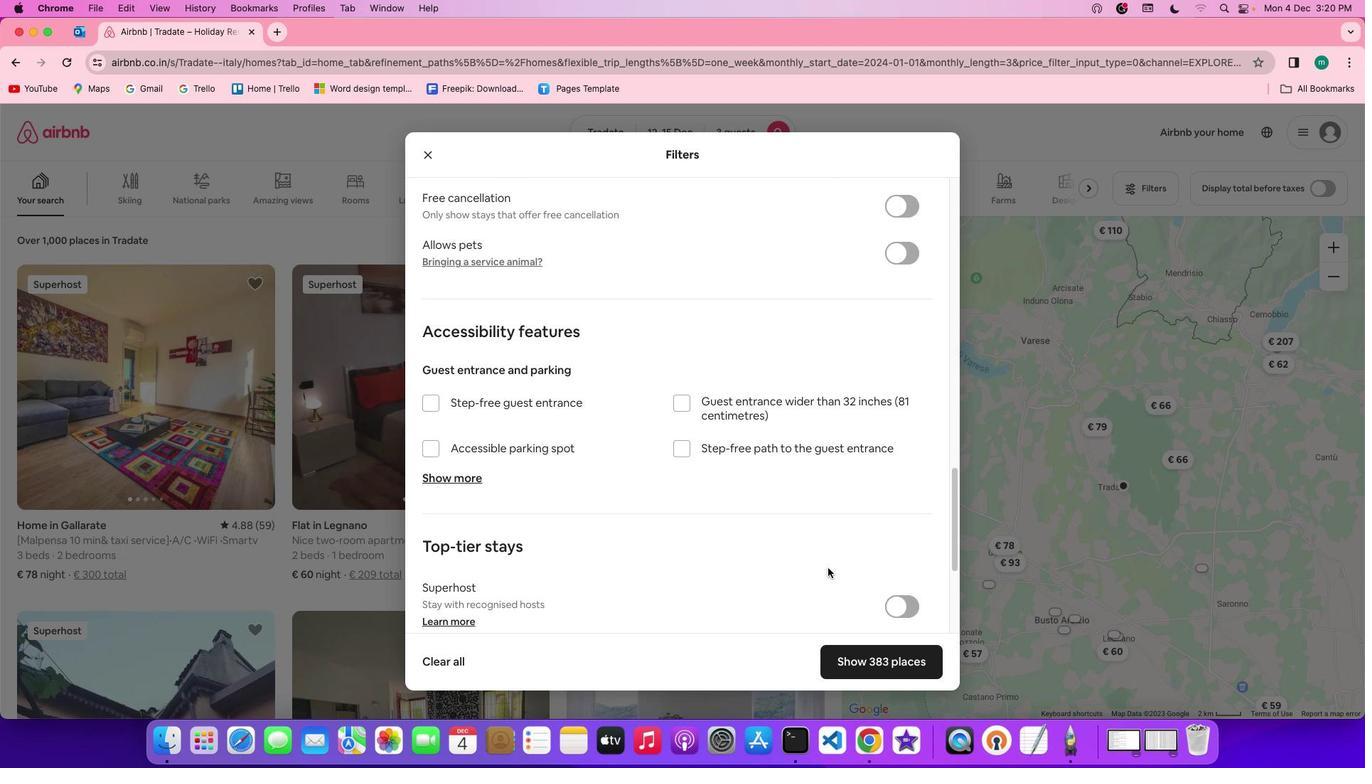 
Action: Mouse scrolled (827, 567) with delta (0, -3)
Screenshot: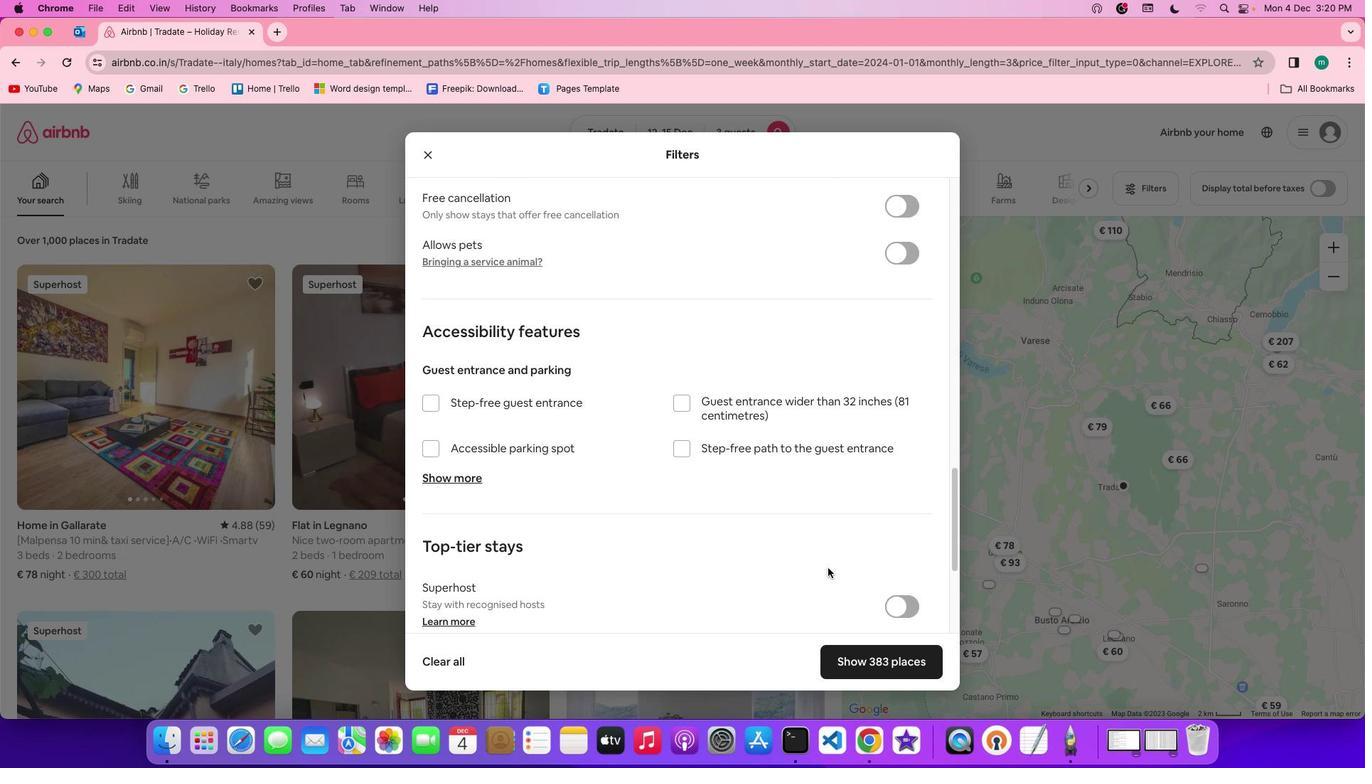 
Action: Mouse scrolled (827, 567) with delta (0, -3)
Screenshot: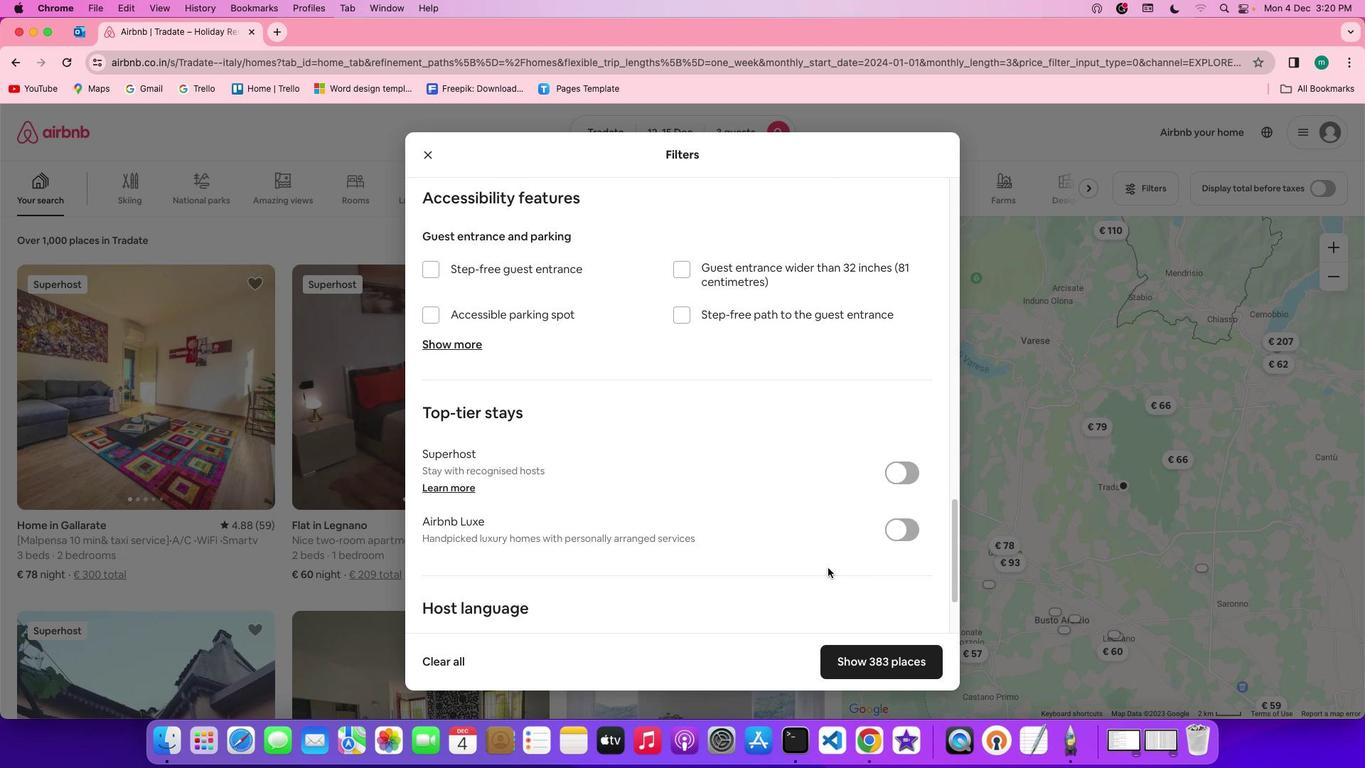 
Action: Mouse scrolled (827, 567) with delta (0, 0)
Screenshot: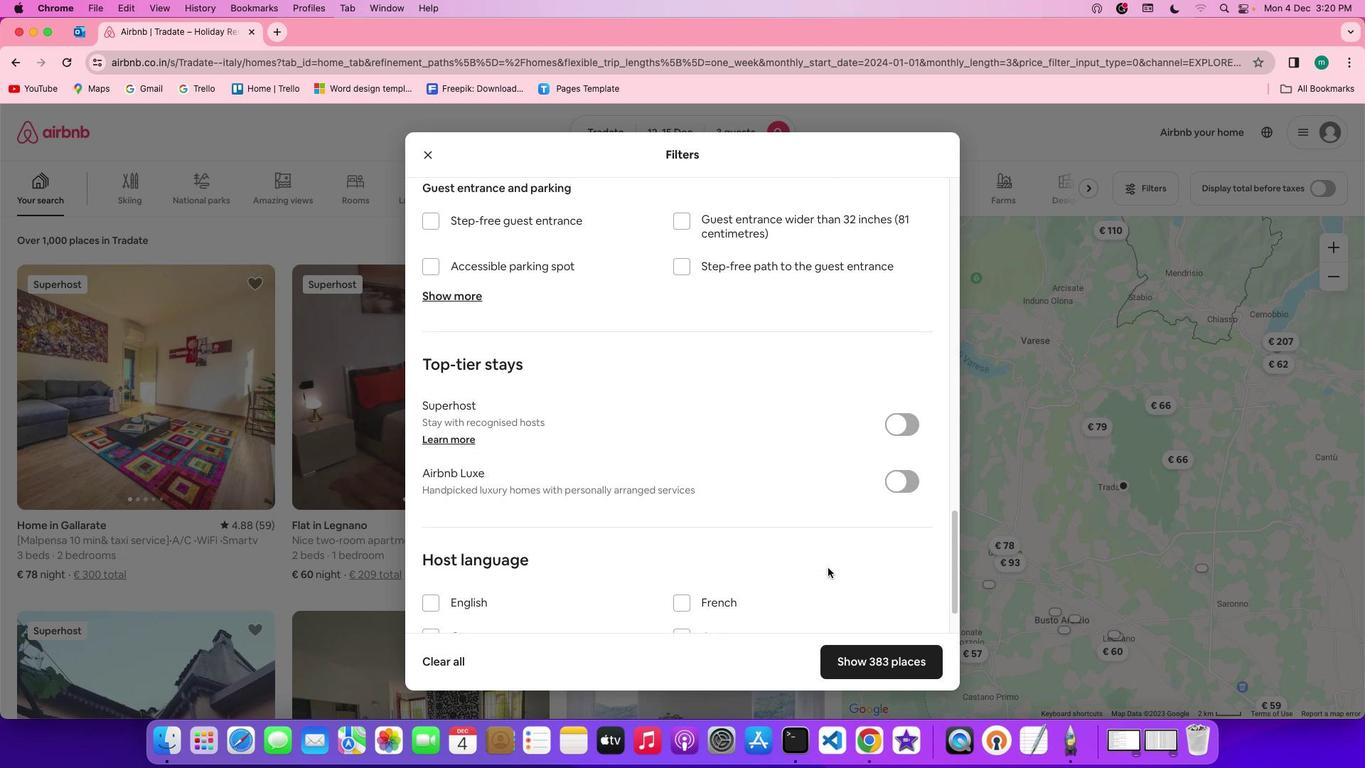 
Action: Mouse scrolled (827, 567) with delta (0, 0)
Screenshot: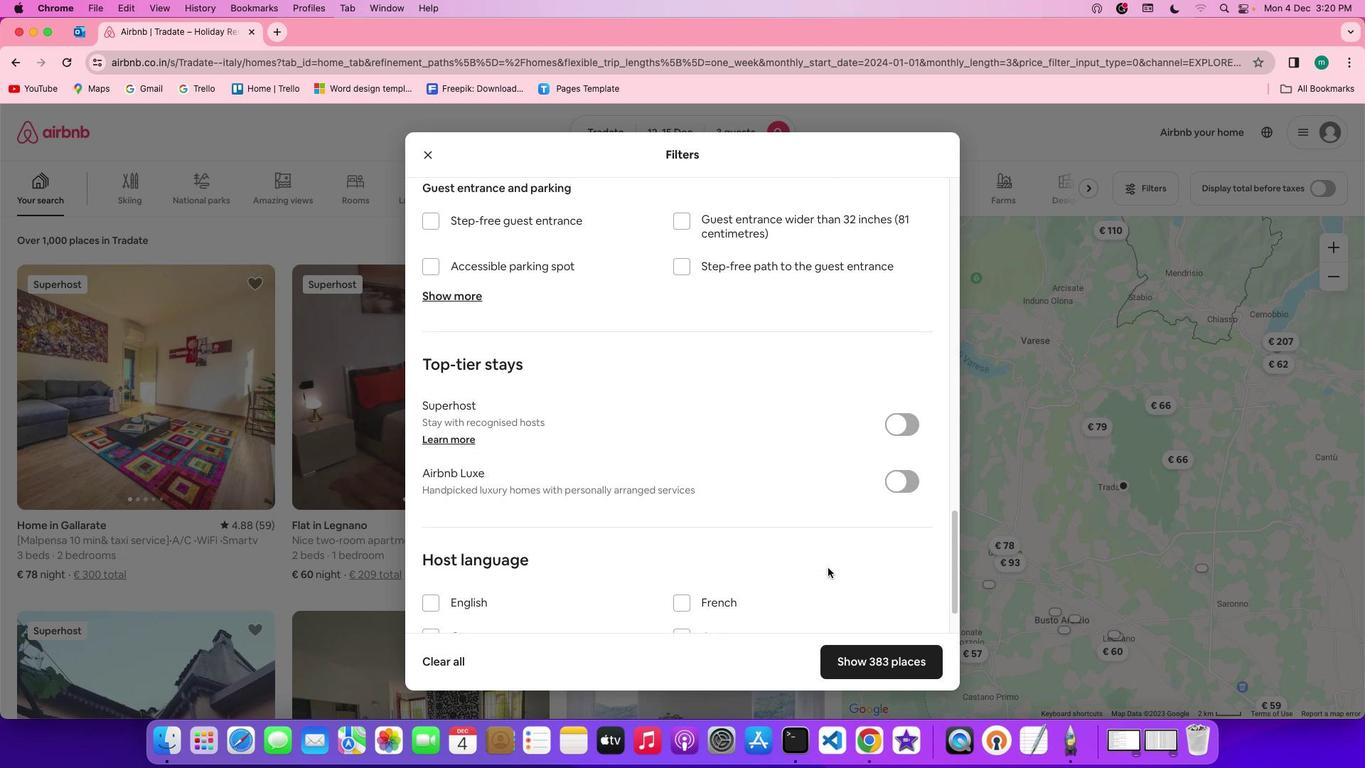 
Action: Mouse scrolled (827, 567) with delta (0, -2)
Screenshot: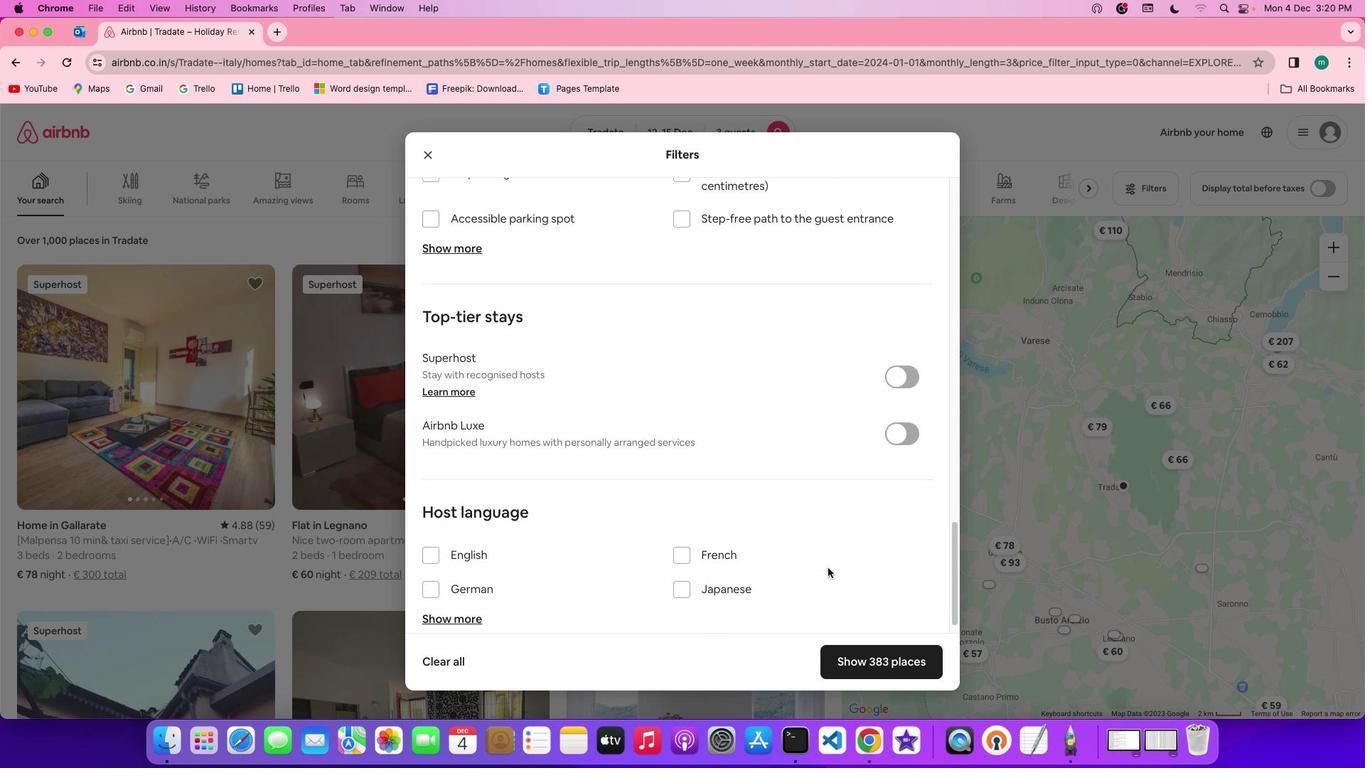 
Action: Mouse scrolled (827, 567) with delta (0, -3)
Screenshot: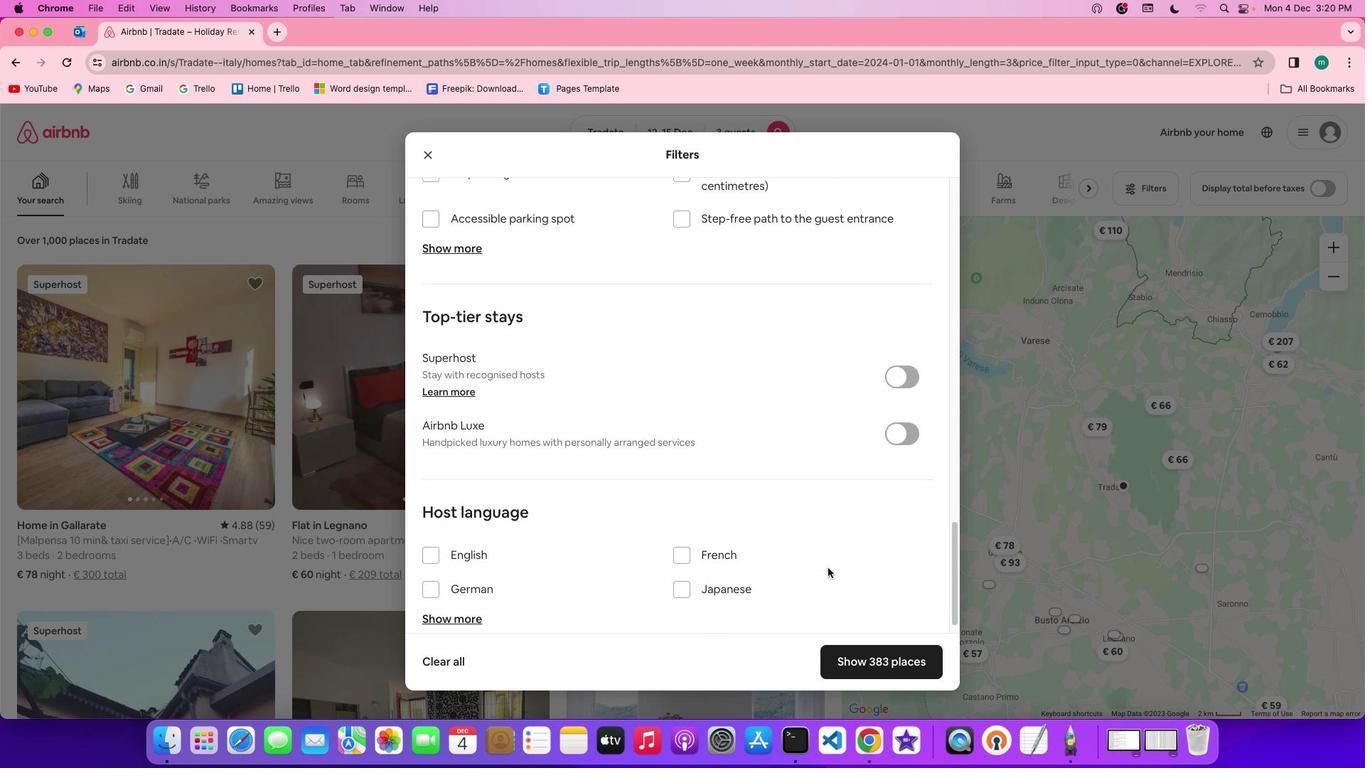 
Action: Mouse scrolled (827, 567) with delta (0, -4)
Screenshot: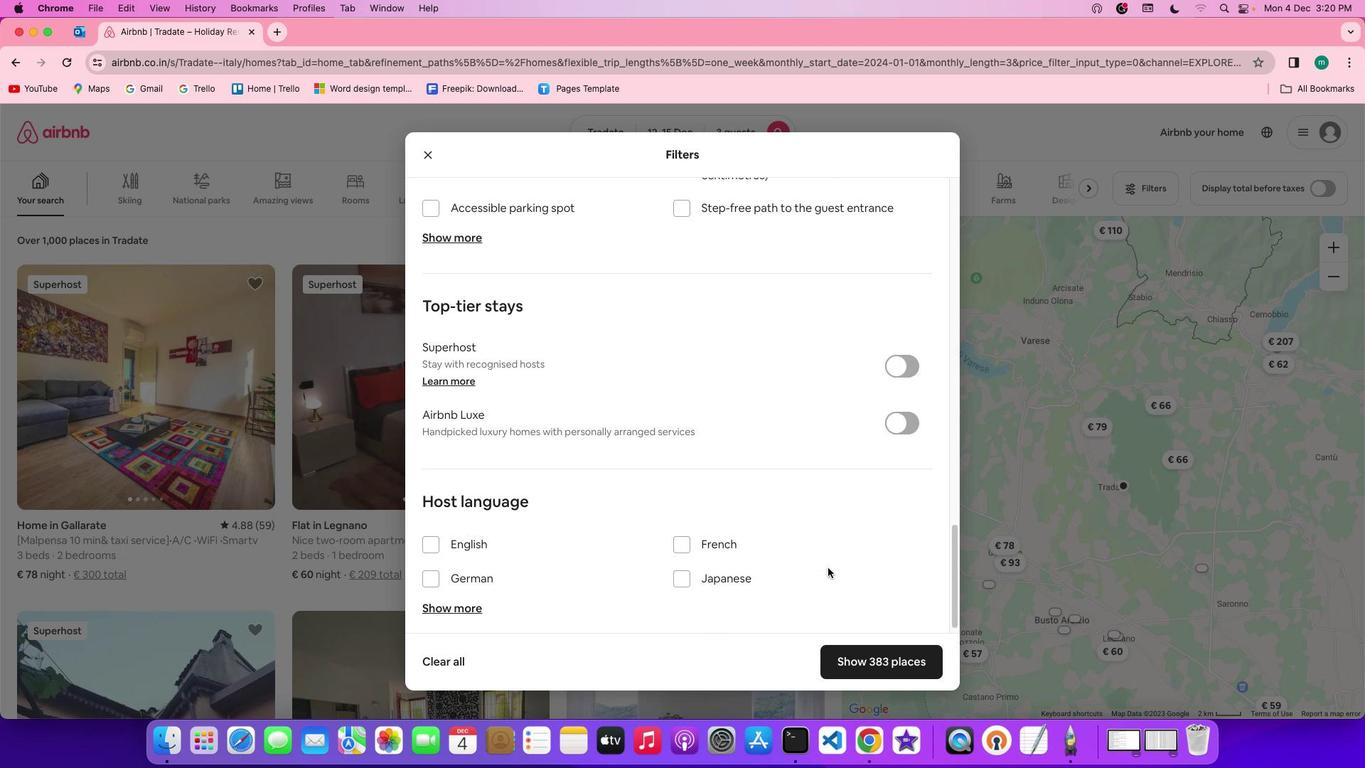 
Action: Mouse scrolled (827, 567) with delta (0, 0)
Screenshot: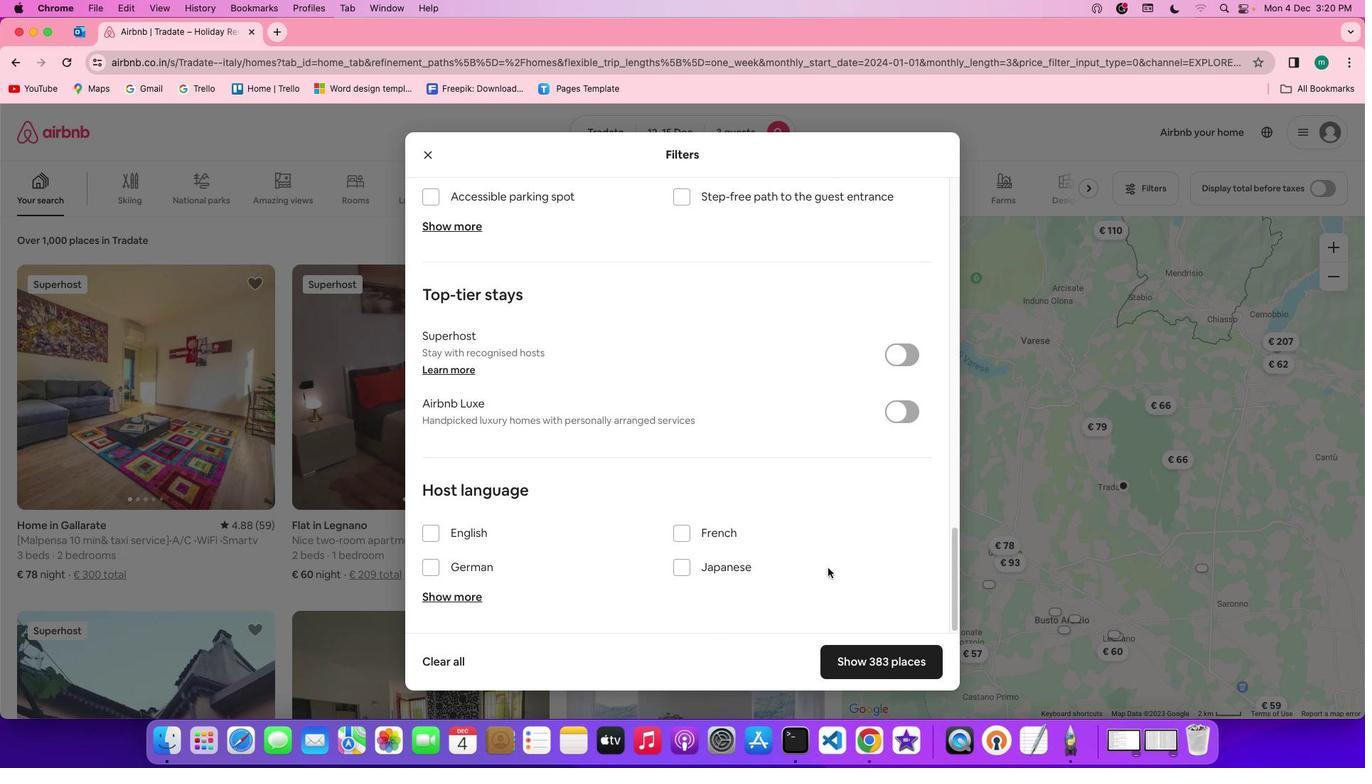 
Action: Mouse scrolled (827, 567) with delta (0, 0)
Screenshot: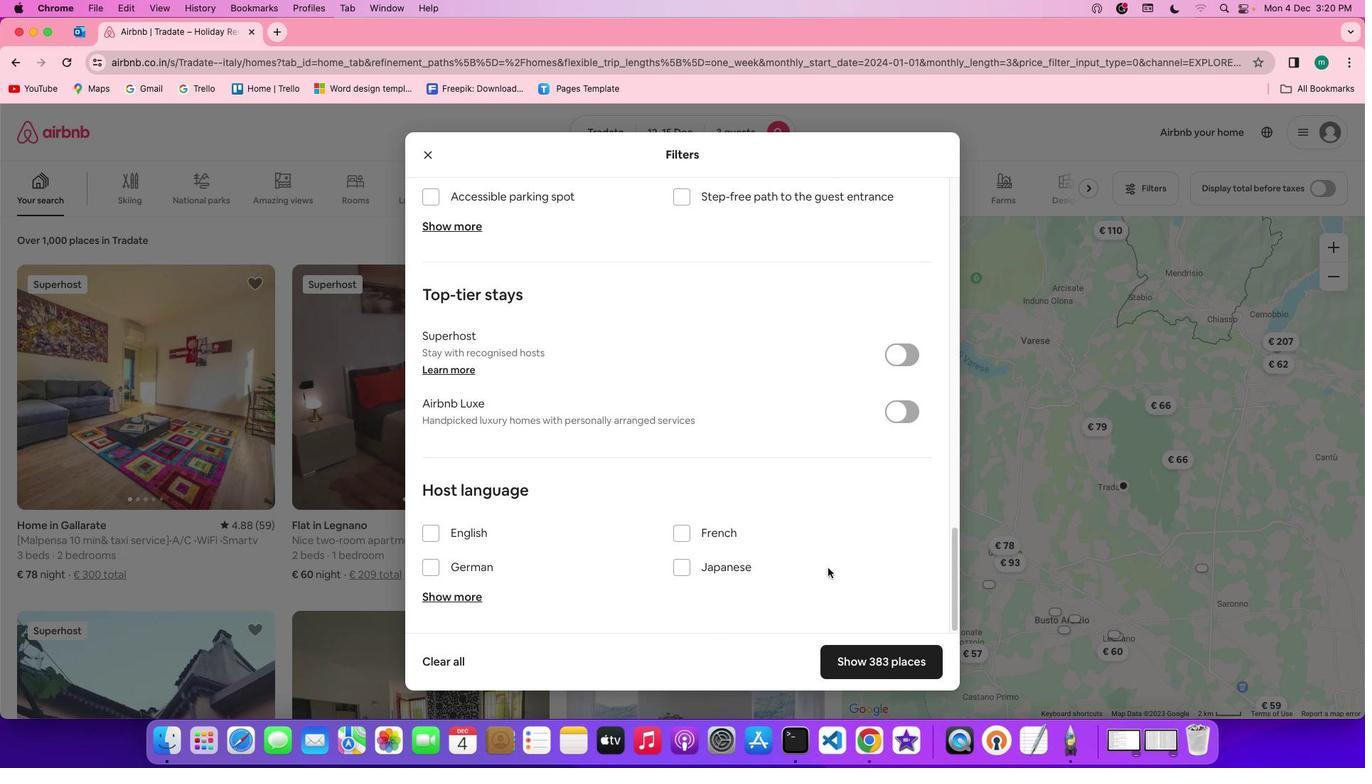 
Action: Mouse scrolled (827, 567) with delta (0, -2)
Screenshot: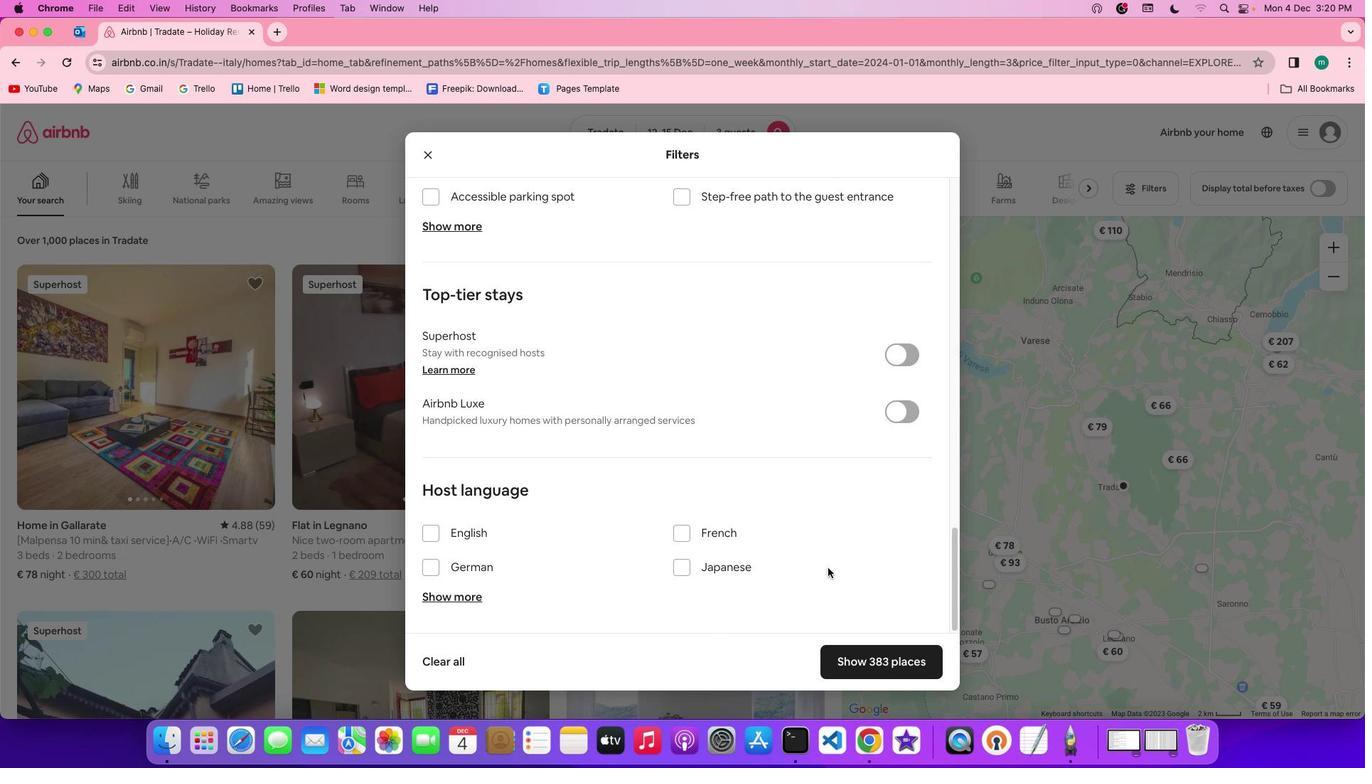 
Action: Mouse scrolled (827, 567) with delta (0, -3)
Screenshot: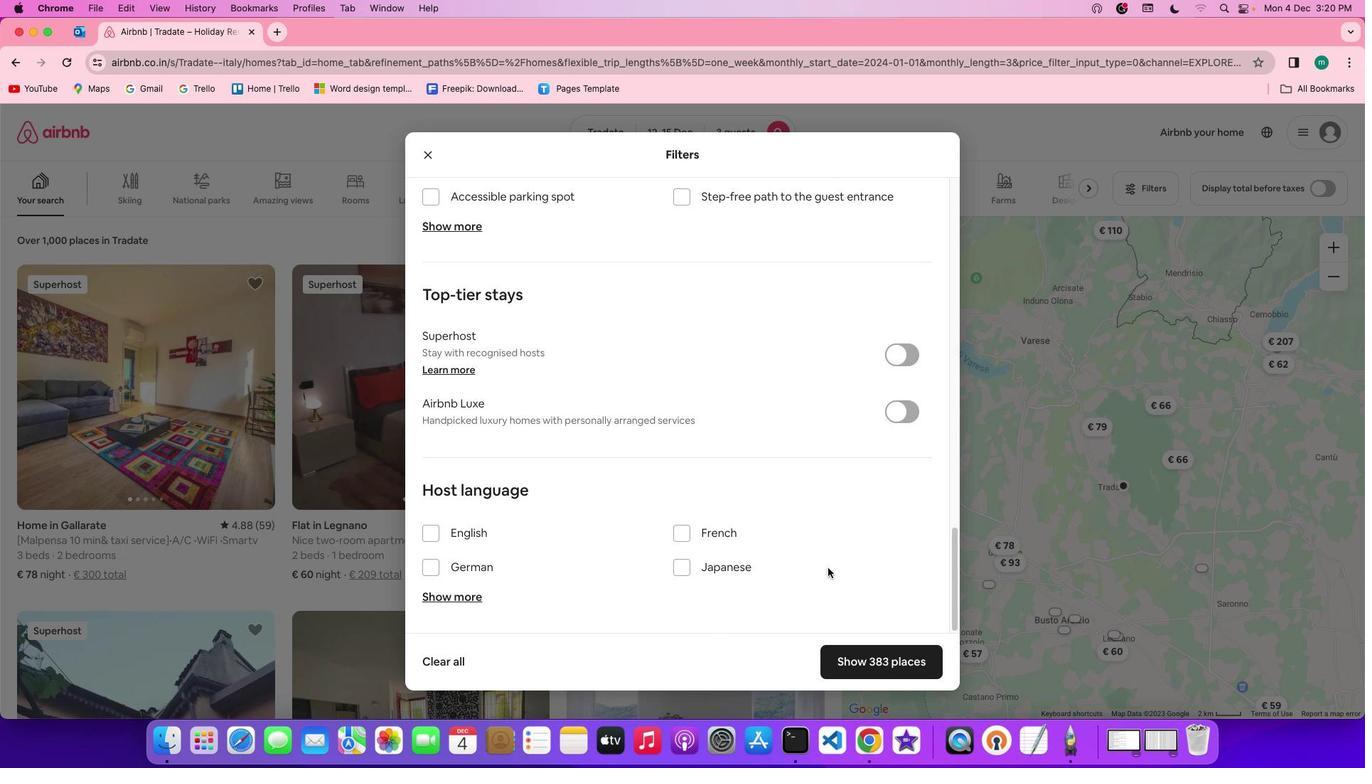 
Action: Mouse scrolled (827, 567) with delta (0, -4)
Screenshot: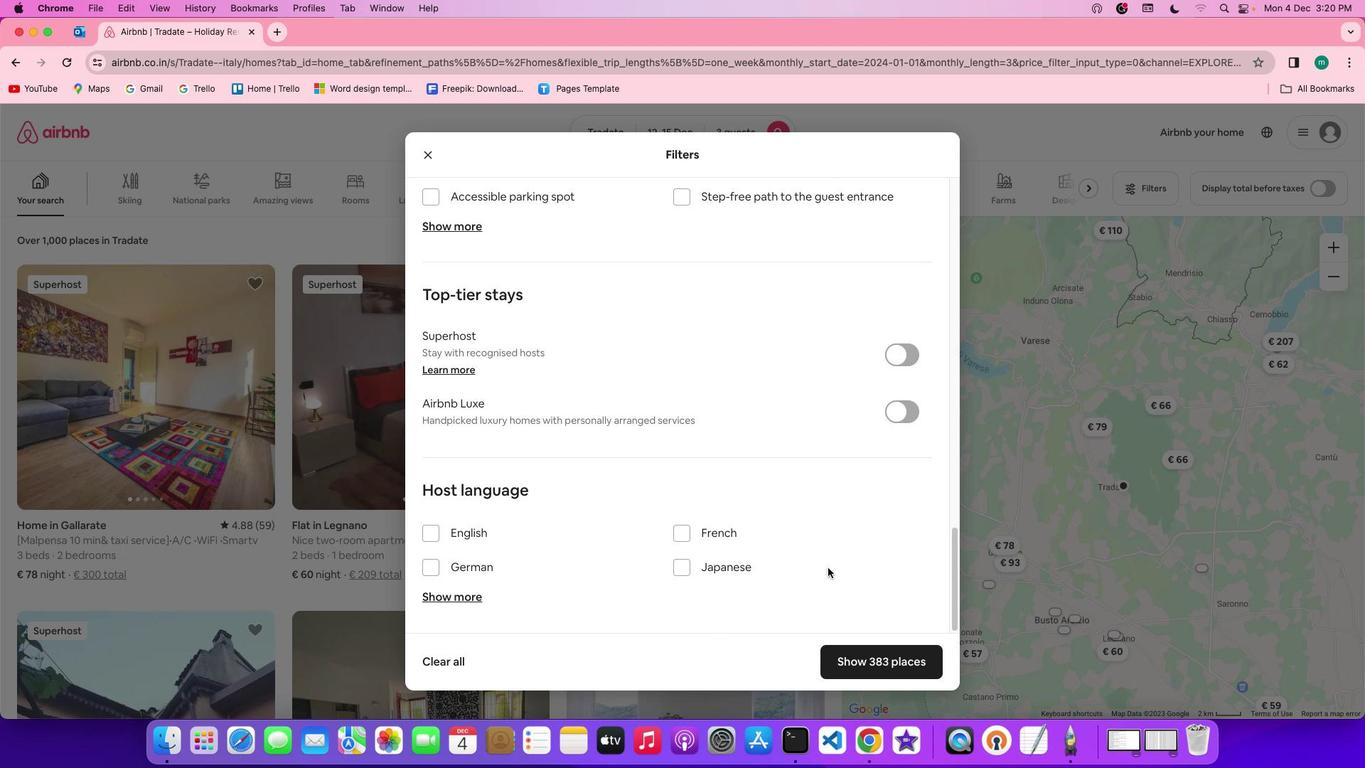 
Action: Mouse scrolled (827, 567) with delta (0, -4)
Screenshot: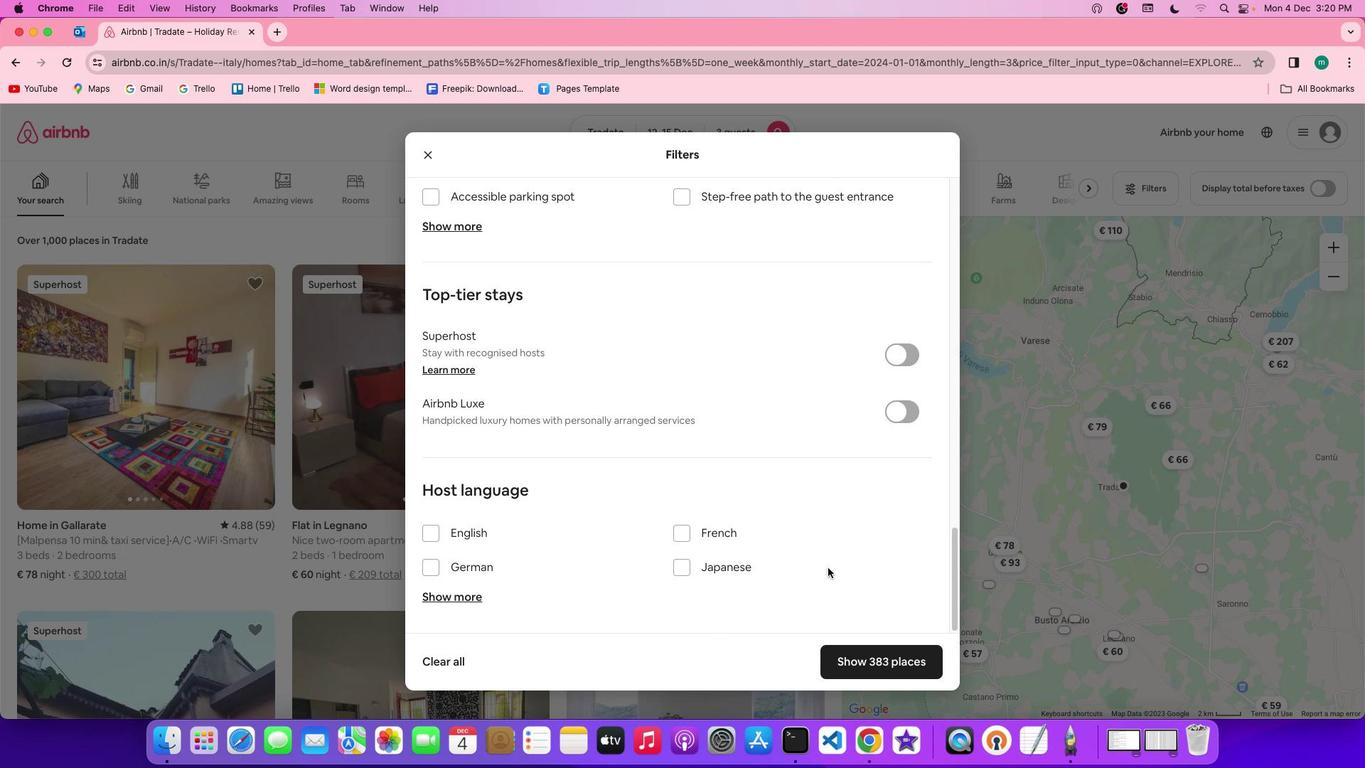 
Action: Mouse moved to (894, 654)
Screenshot: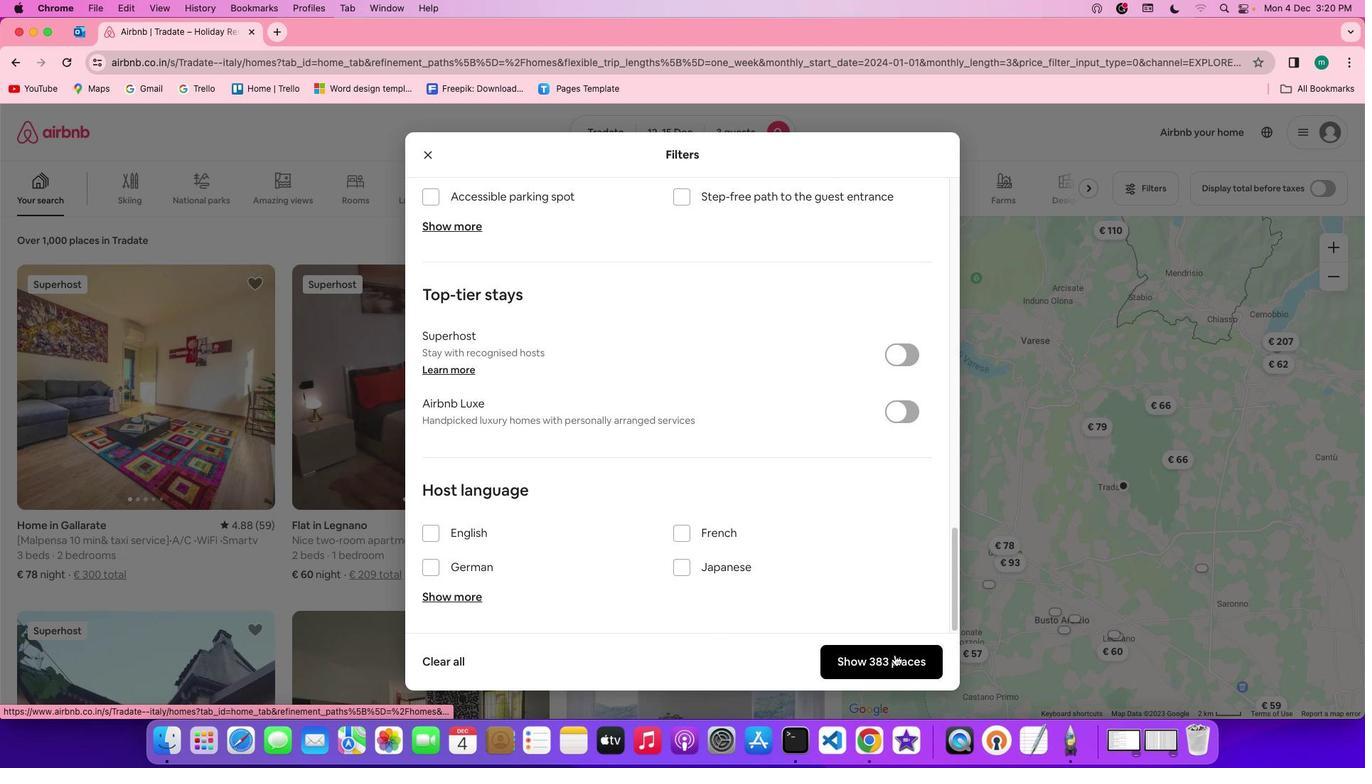 
Action: Mouse pressed left at (894, 654)
Screenshot: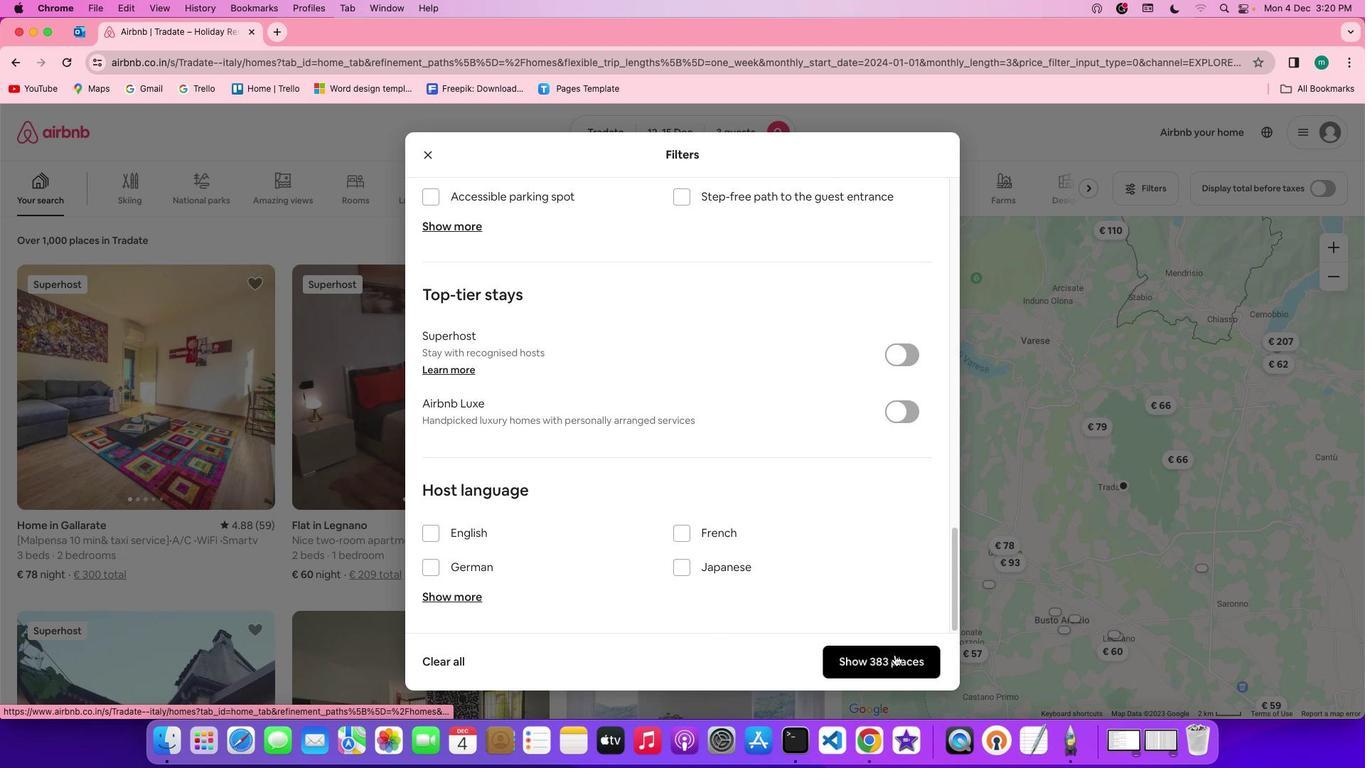 
Action: Mouse moved to (166, 400)
Screenshot: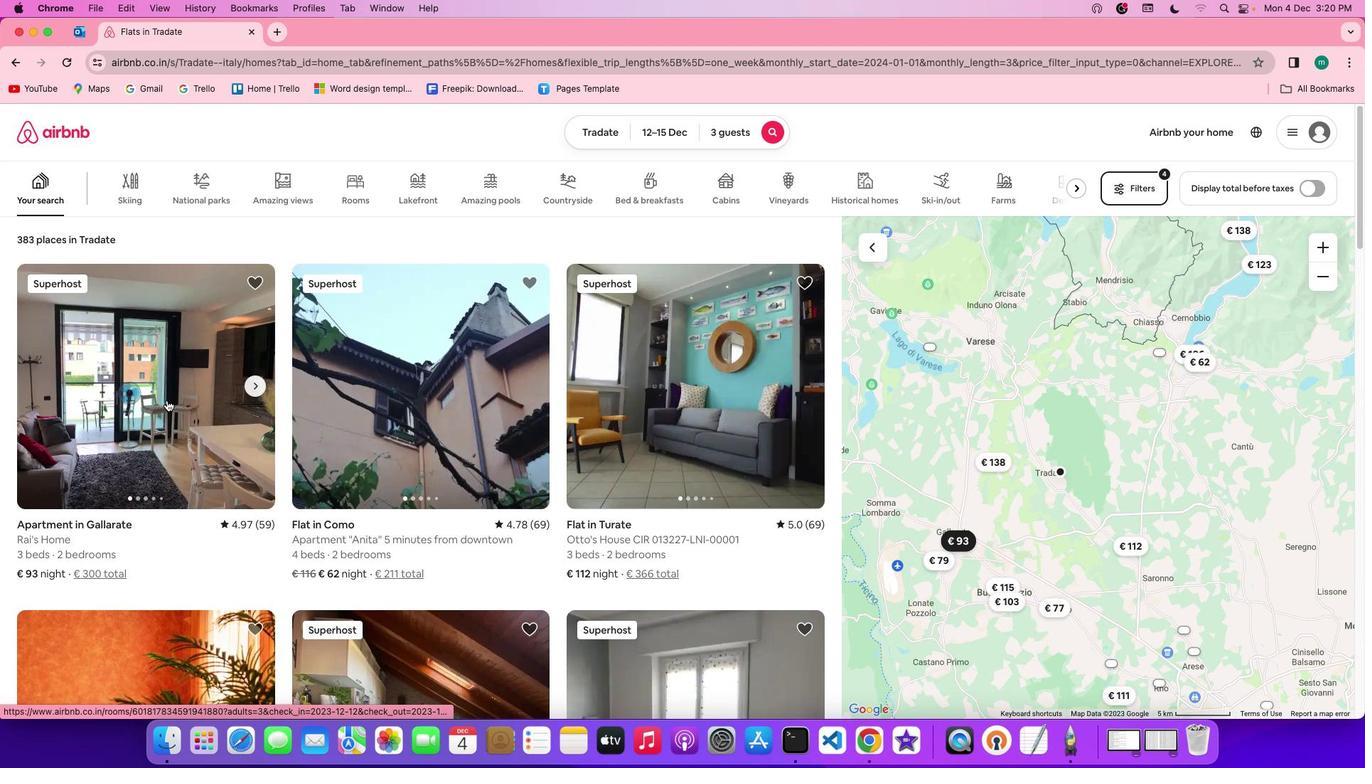 
Action: Mouse scrolled (166, 400) with delta (0, 0)
Screenshot: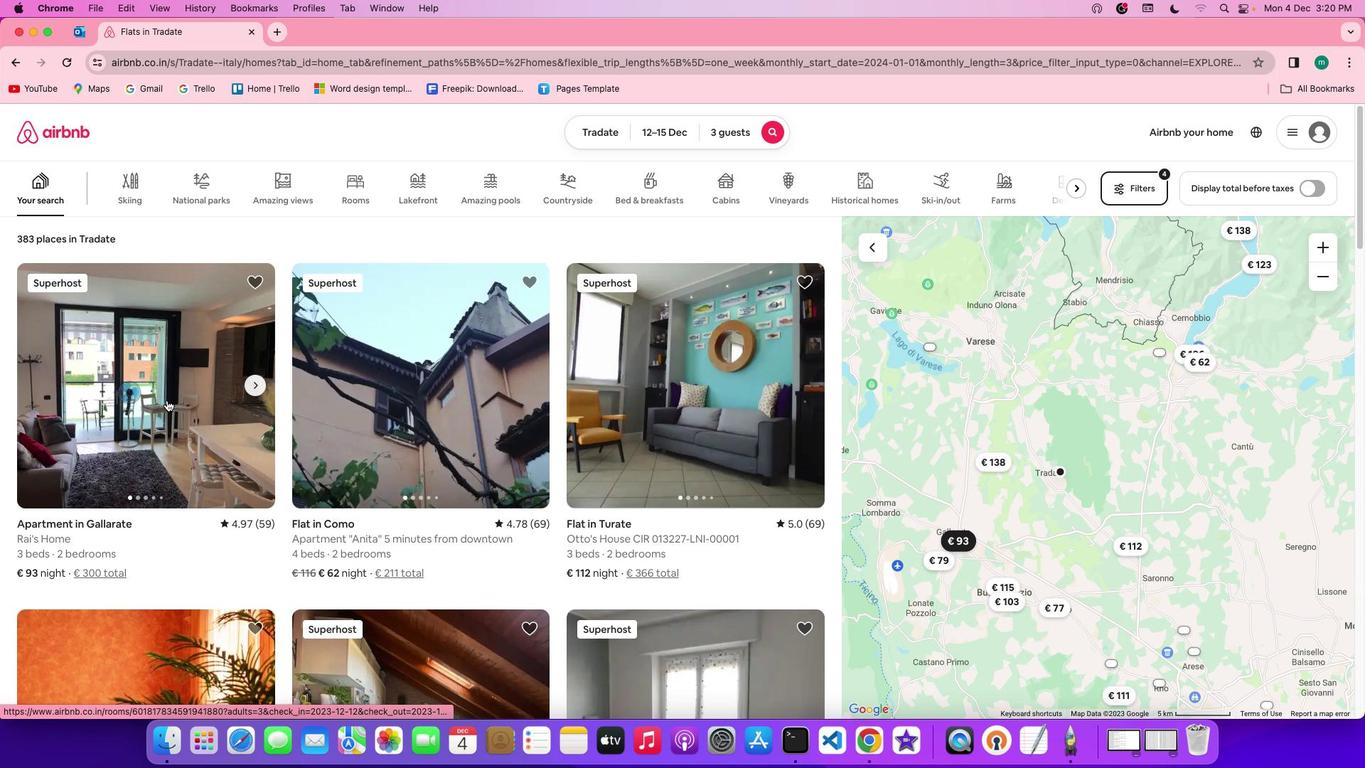 
Action: Mouse scrolled (166, 400) with delta (0, 0)
Screenshot: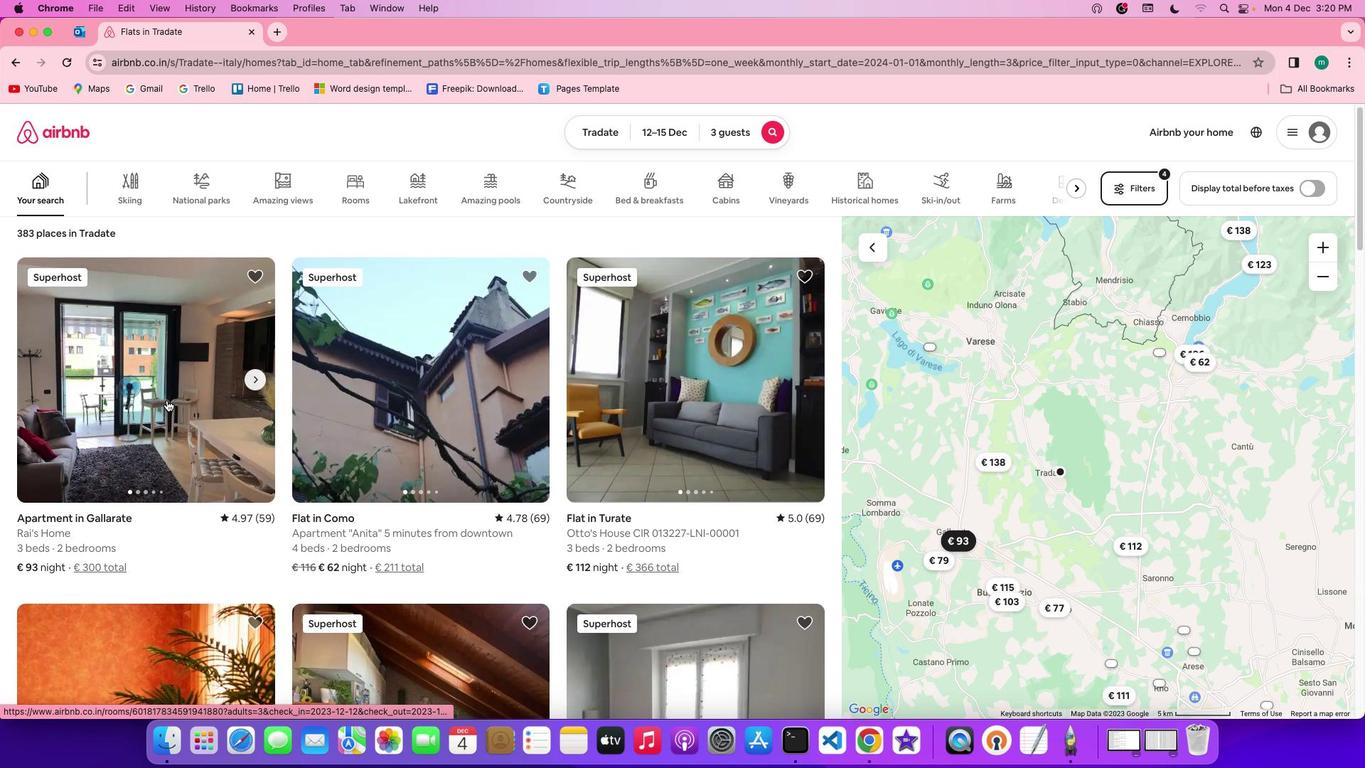 
Action: Mouse scrolled (166, 400) with delta (0, 0)
Screenshot: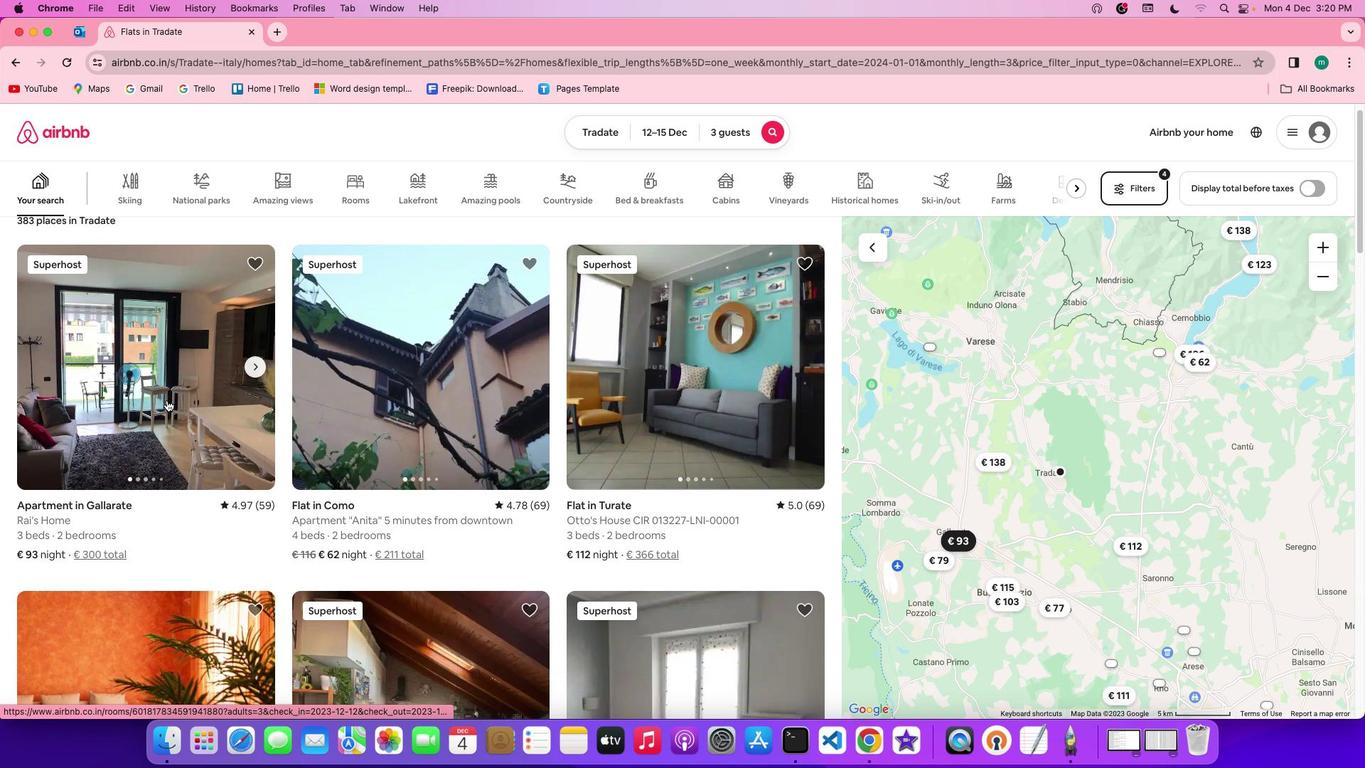 
Action: Mouse scrolled (166, 400) with delta (0, 0)
Screenshot: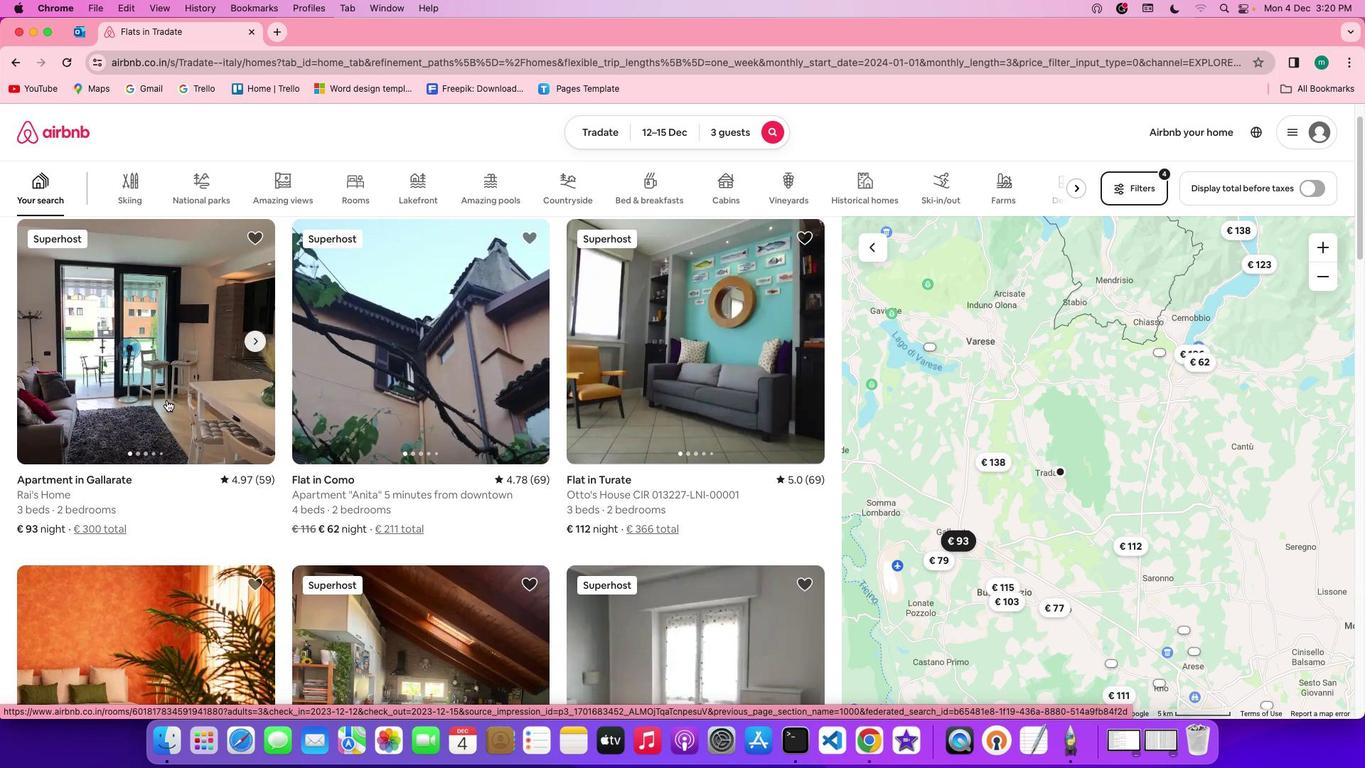 
Action: Mouse scrolled (166, 400) with delta (0, 0)
Screenshot: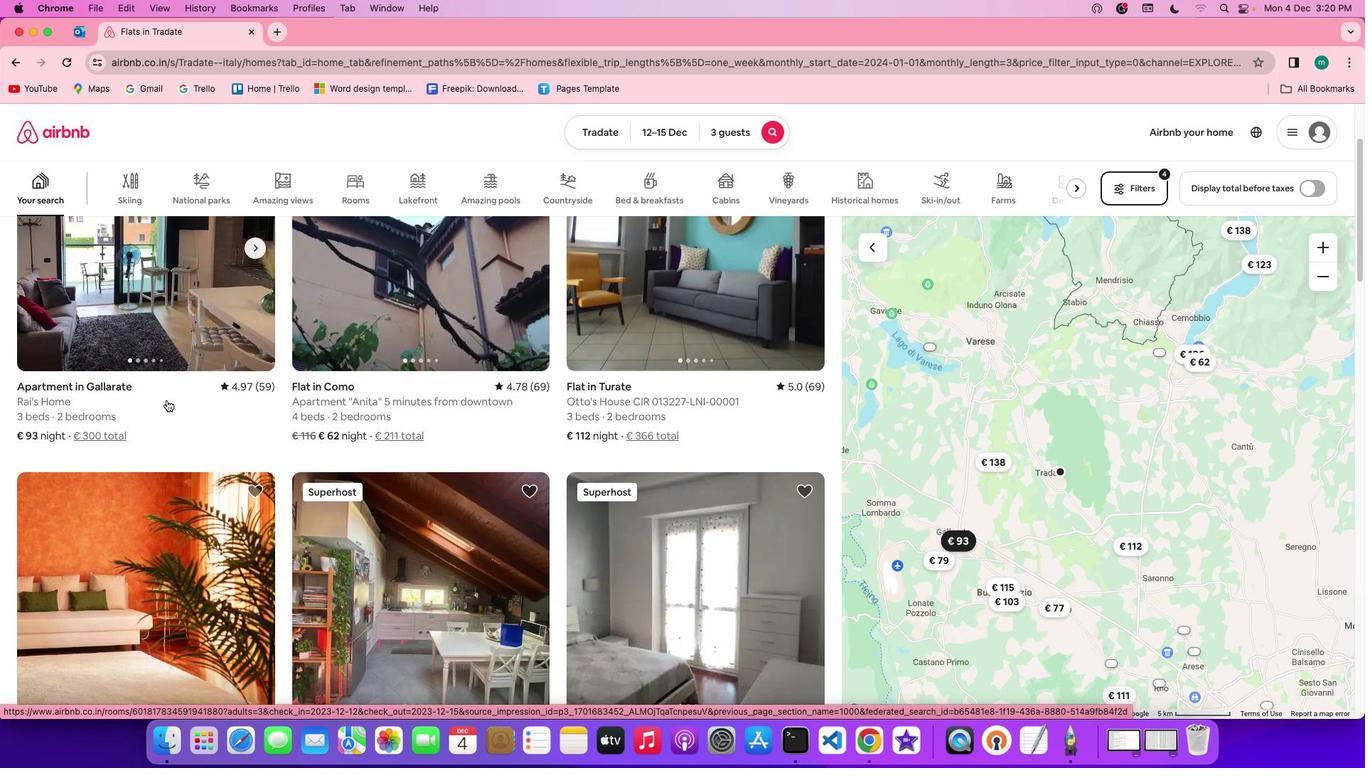 
Action: Mouse scrolled (166, 400) with delta (0, -2)
Screenshot: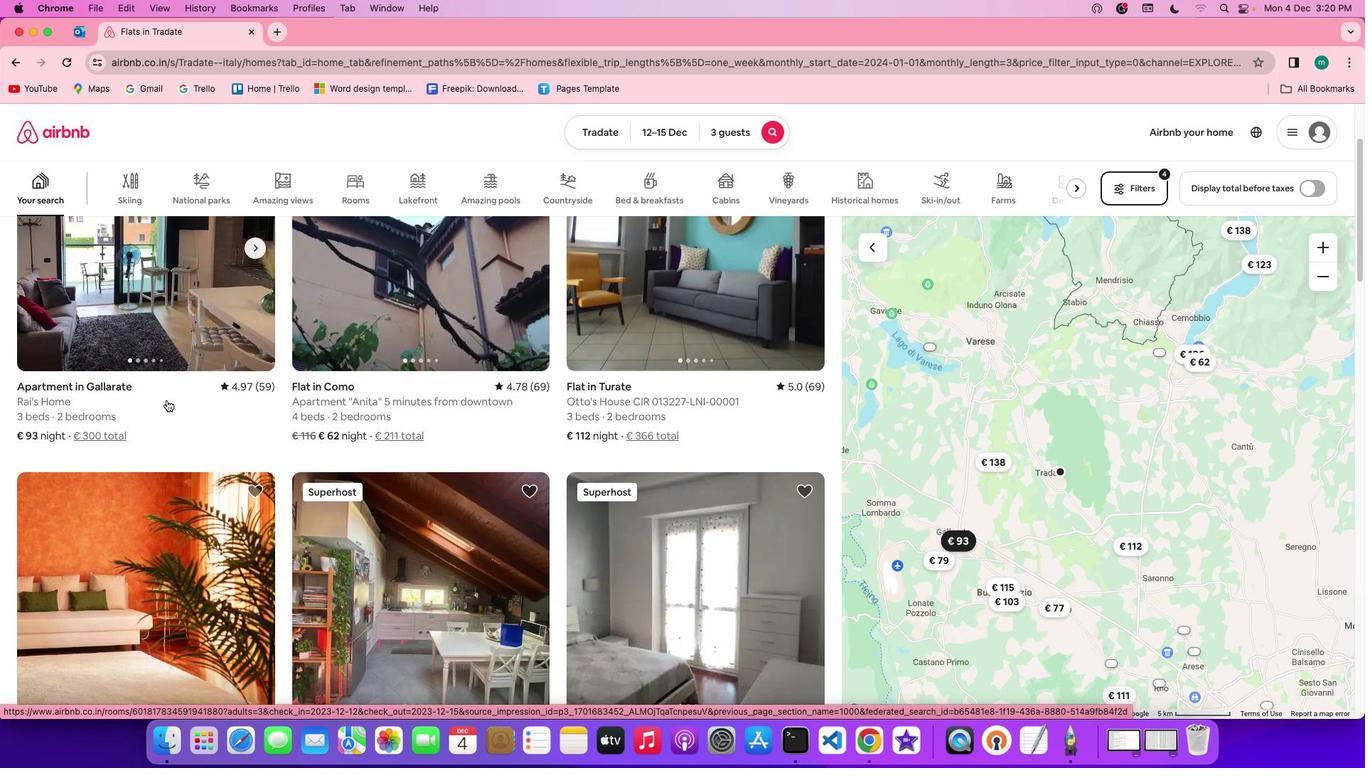 
Action: Mouse scrolled (166, 400) with delta (0, -2)
Screenshot: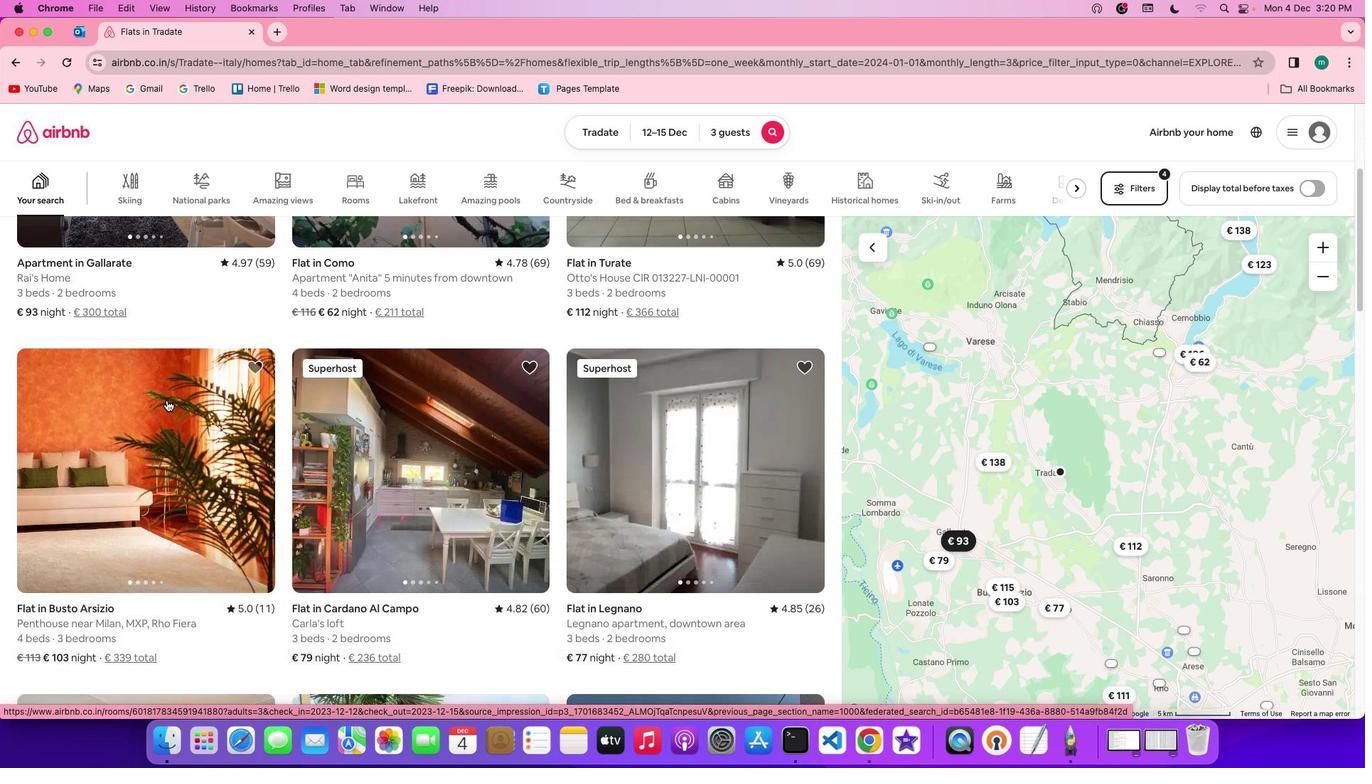 
Action: Mouse scrolled (166, 400) with delta (0, 0)
Screenshot: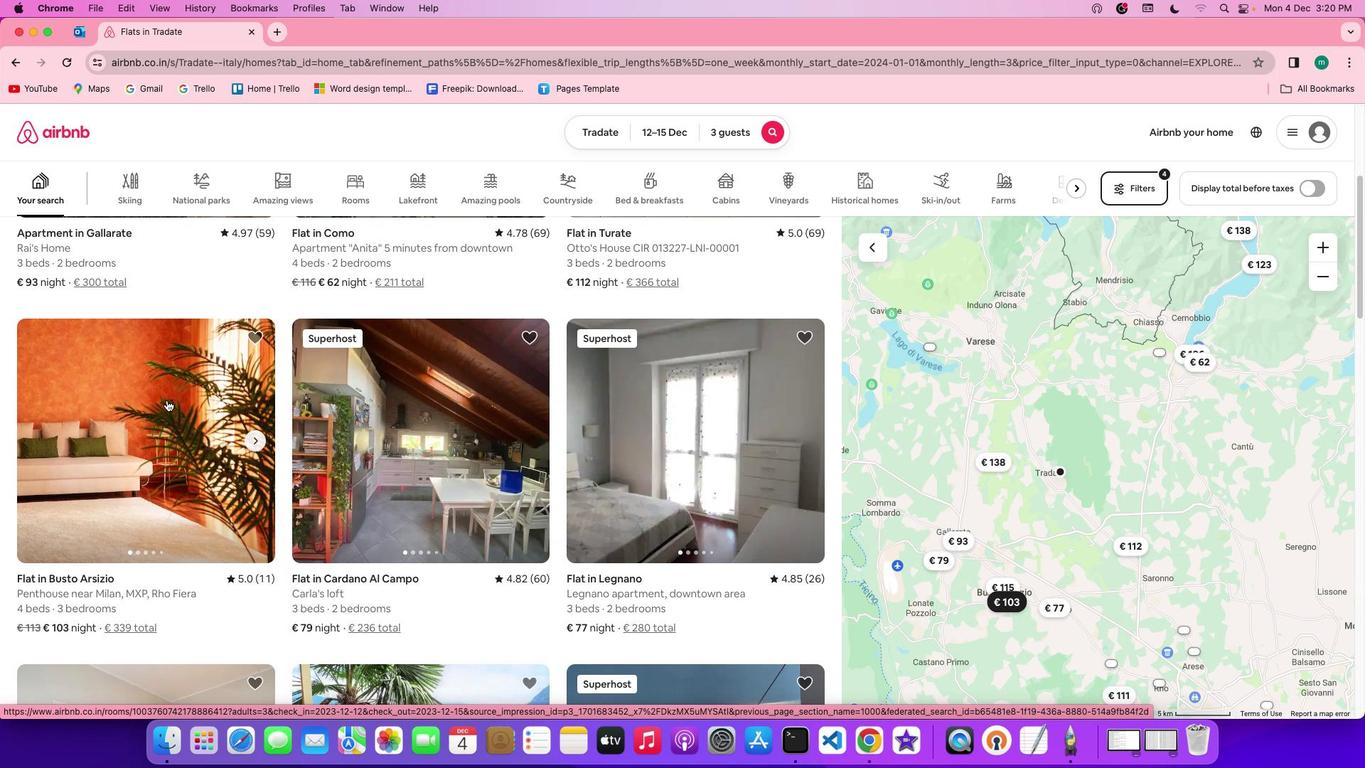 
Action: Mouse scrolled (166, 400) with delta (0, 0)
Screenshot: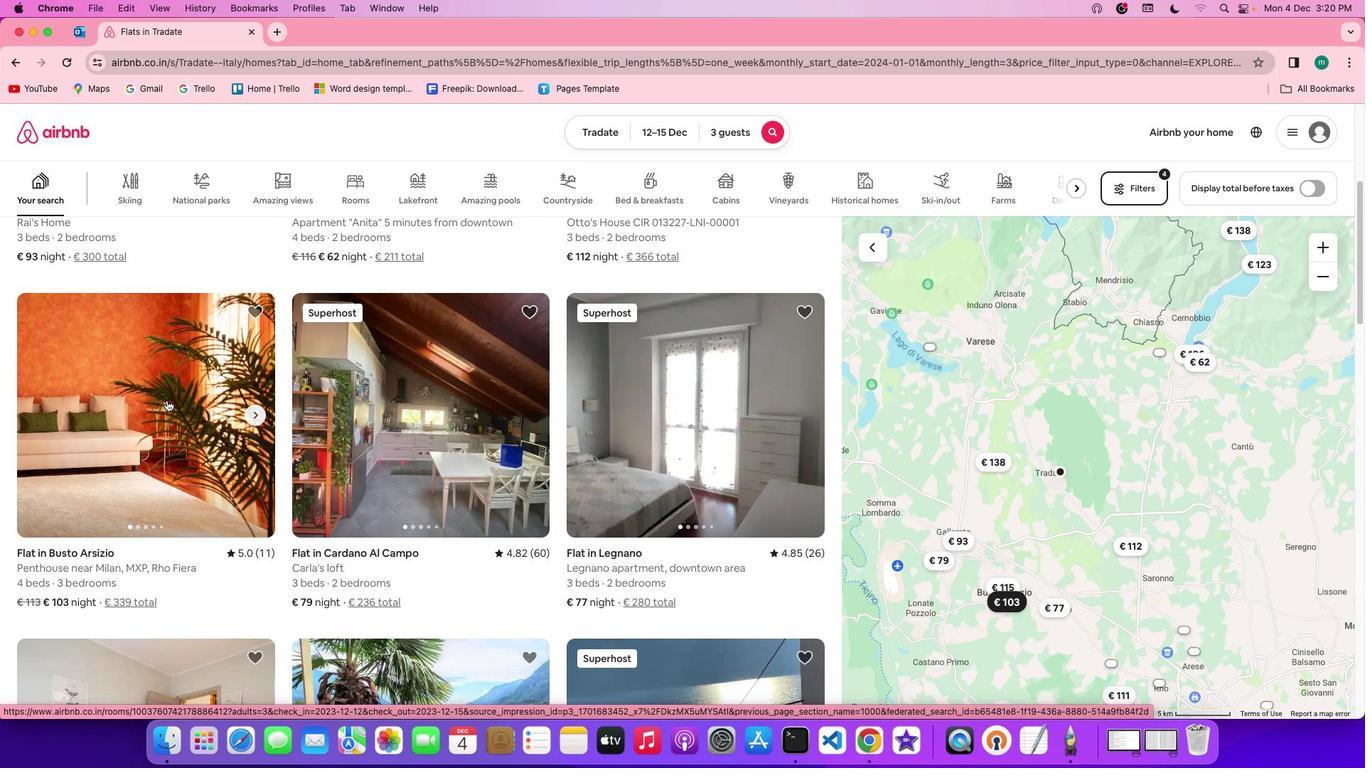 
Action: Mouse scrolled (166, 400) with delta (0, -1)
Screenshot: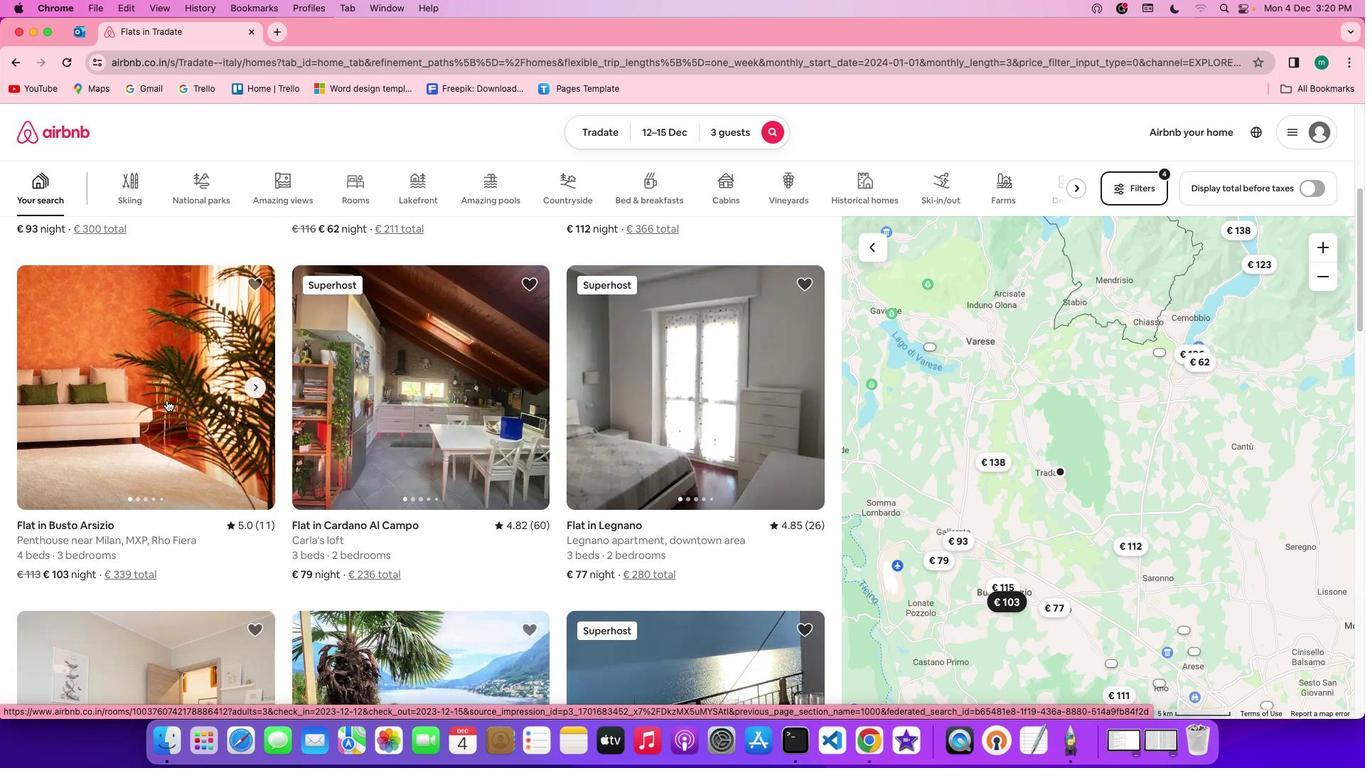 
Action: Mouse scrolled (166, 400) with delta (0, -1)
Screenshot: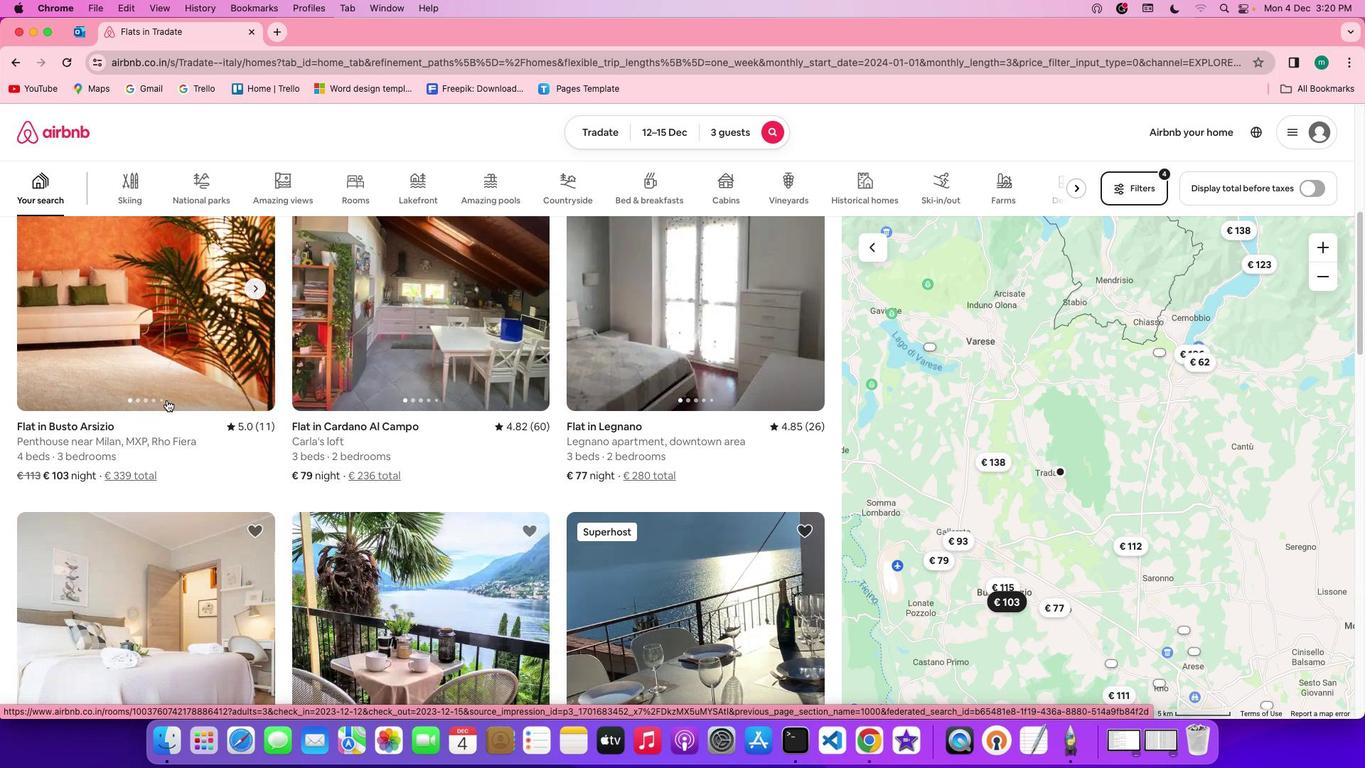 
Action: Mouse moved to (177, 375)
Screenshot: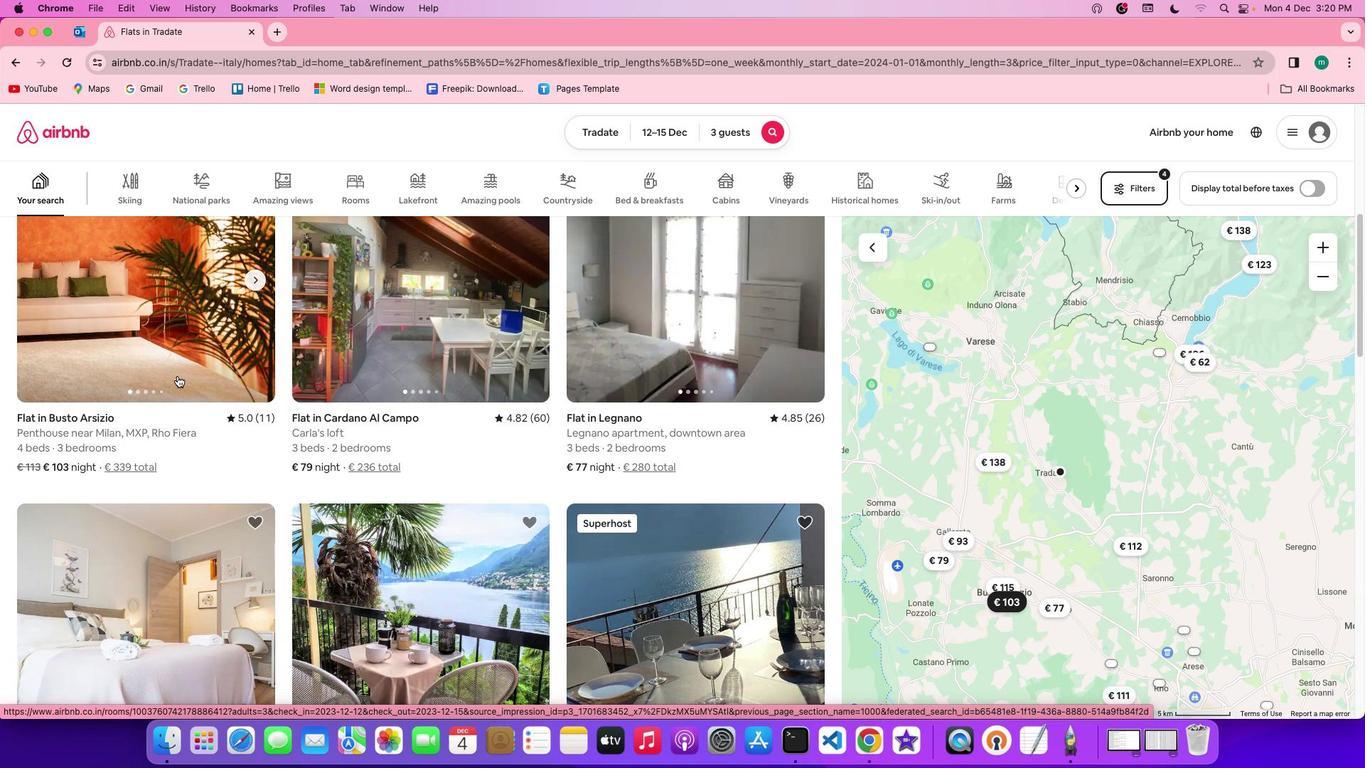 
Action: Mouse pressed left at (177, 375)
Screenshot: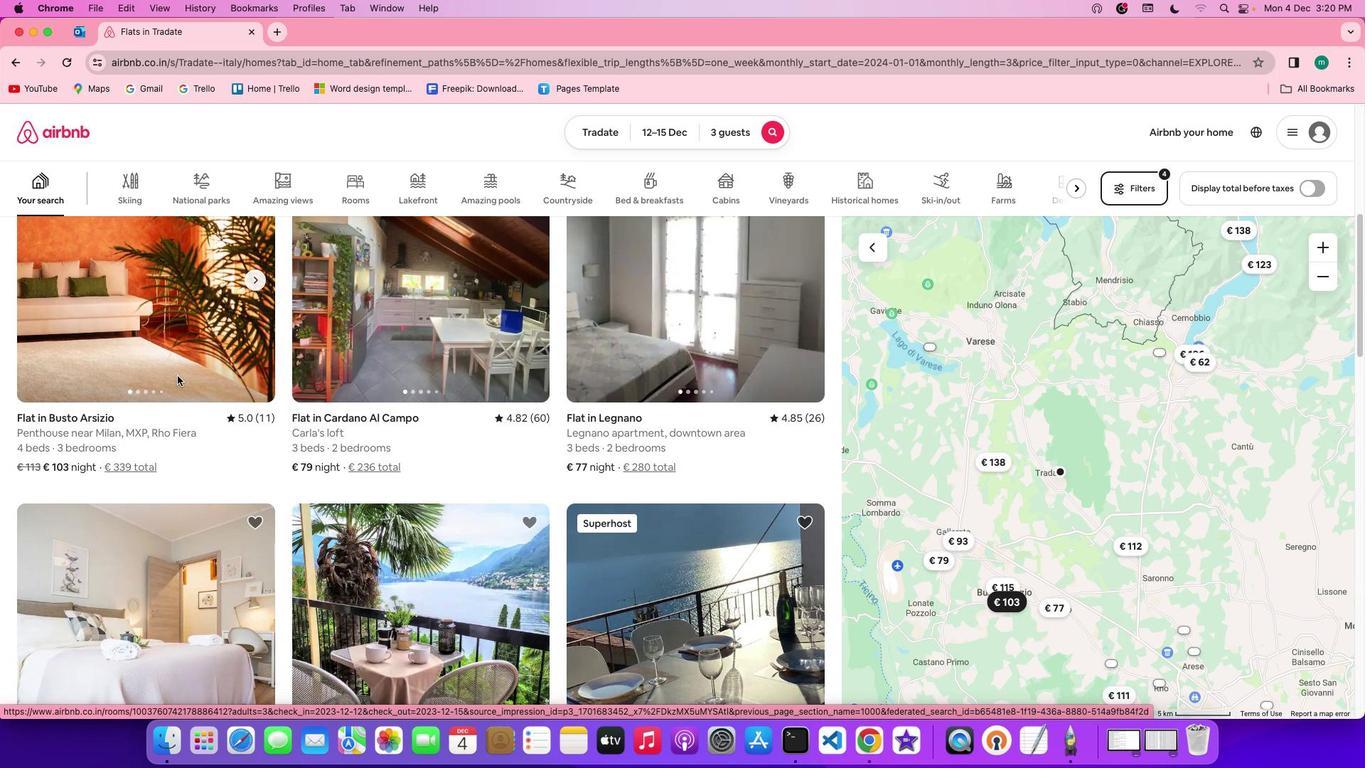 
Action: Mouse moved to (1006, 533)
Screenshot: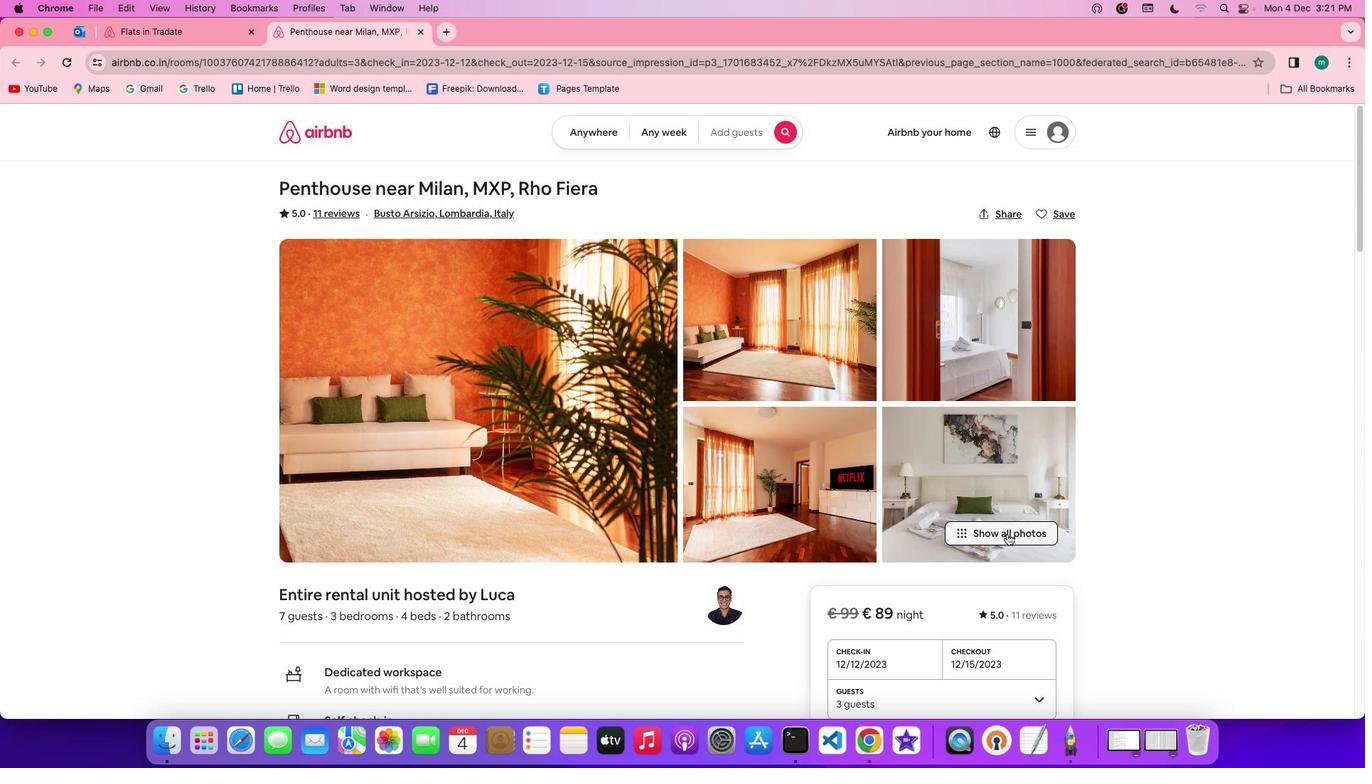 
Action: Mouse pressed left at (1006, 533)
Screenshot: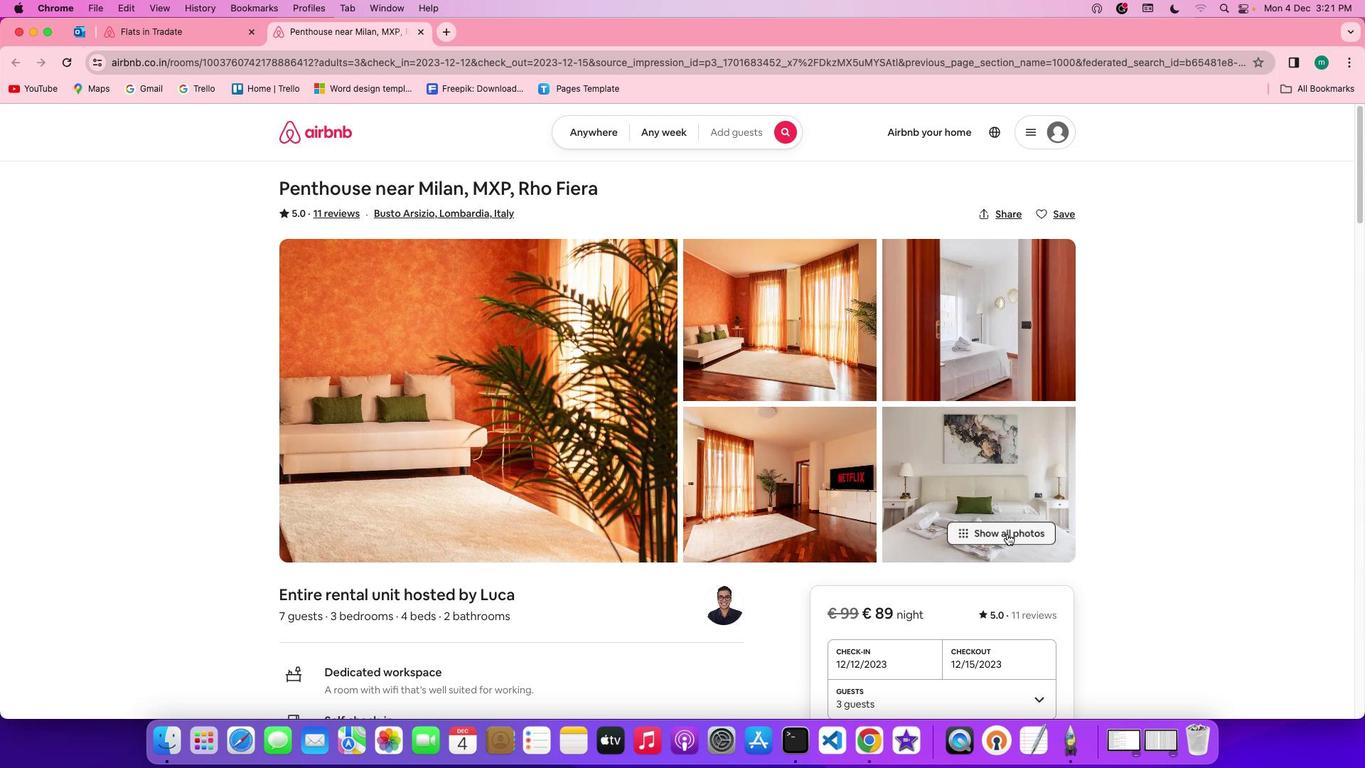 
Action: Mouse moved to (744, 497)
Screenshot: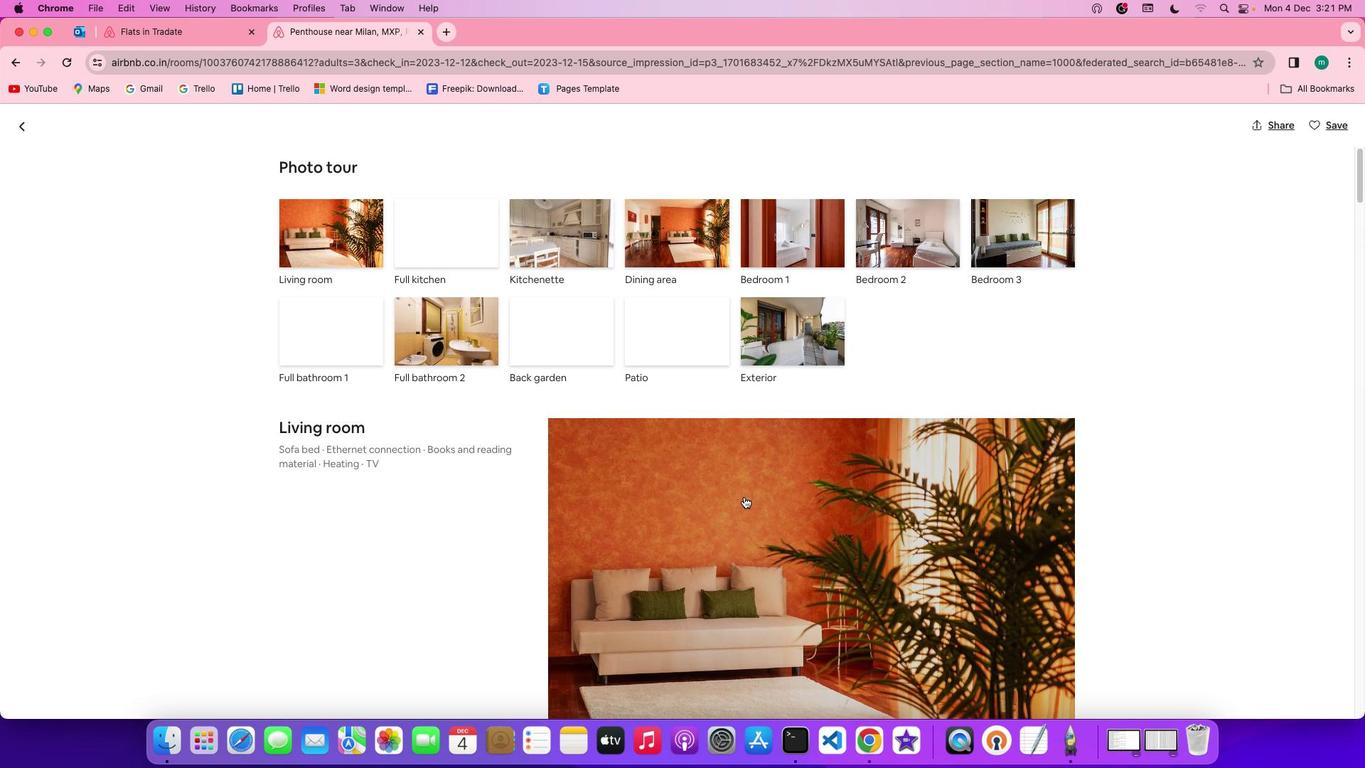 
Action: Mouse scrolled (744, 497) with delta (0, 0)
Screenshot: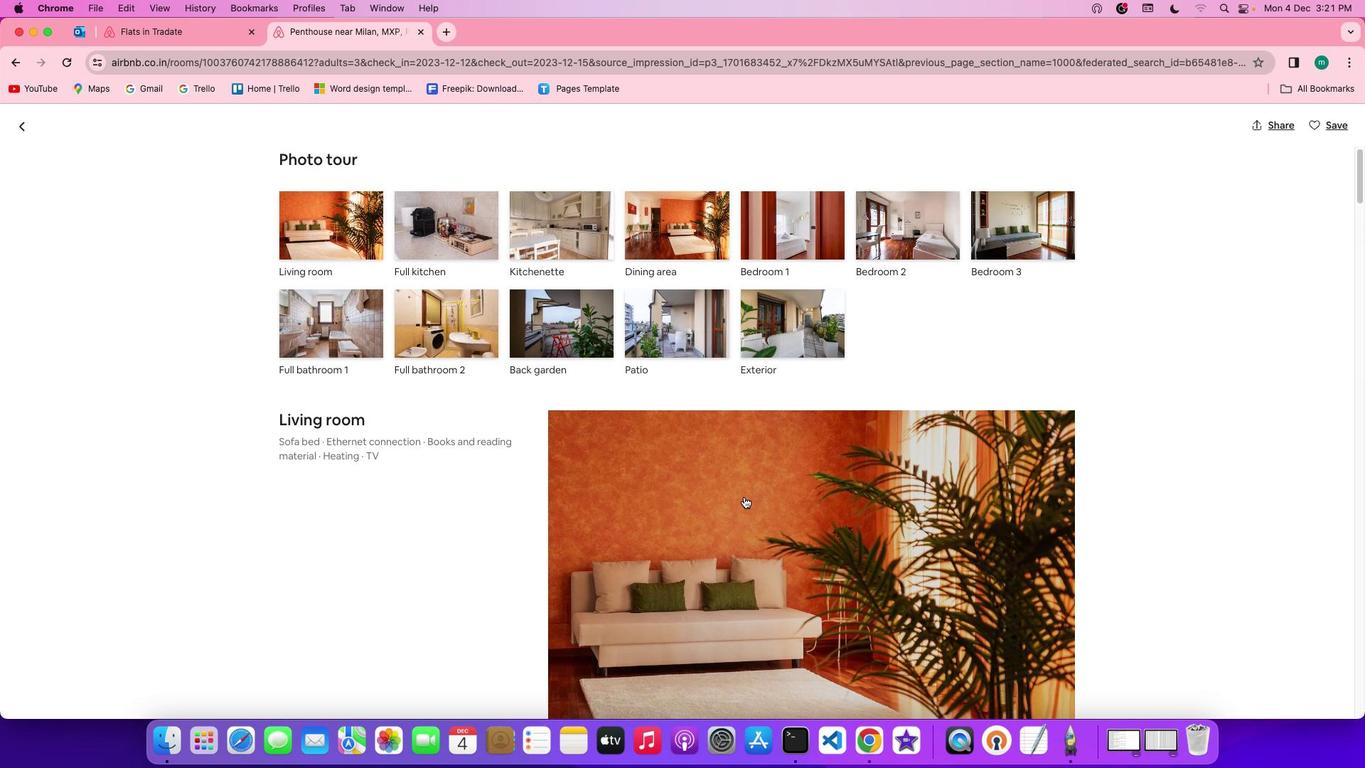 
Action: Mouse scrolled (744, 497) with delta (0, 0)
Screenshot: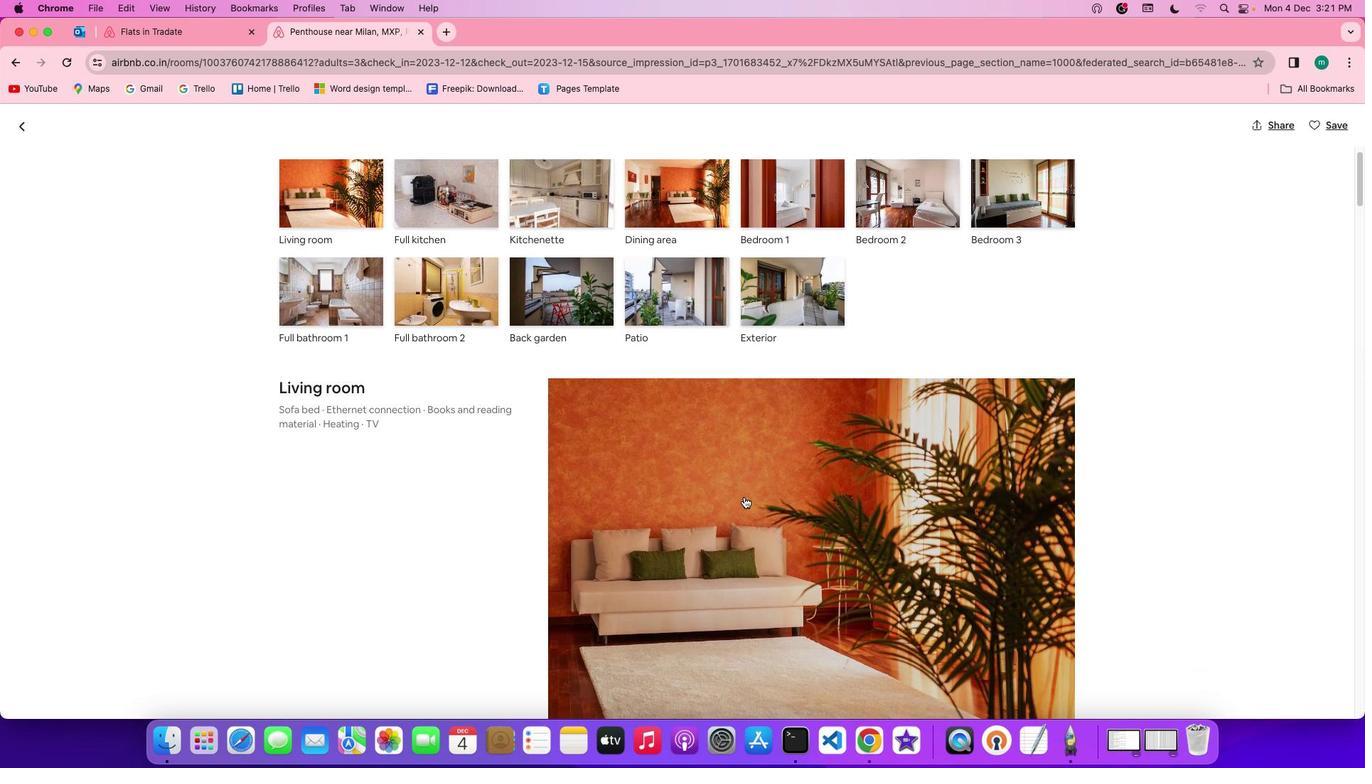 
Action: Mouse scrolled (744, 497) with delta (0, -1)
Screenshot: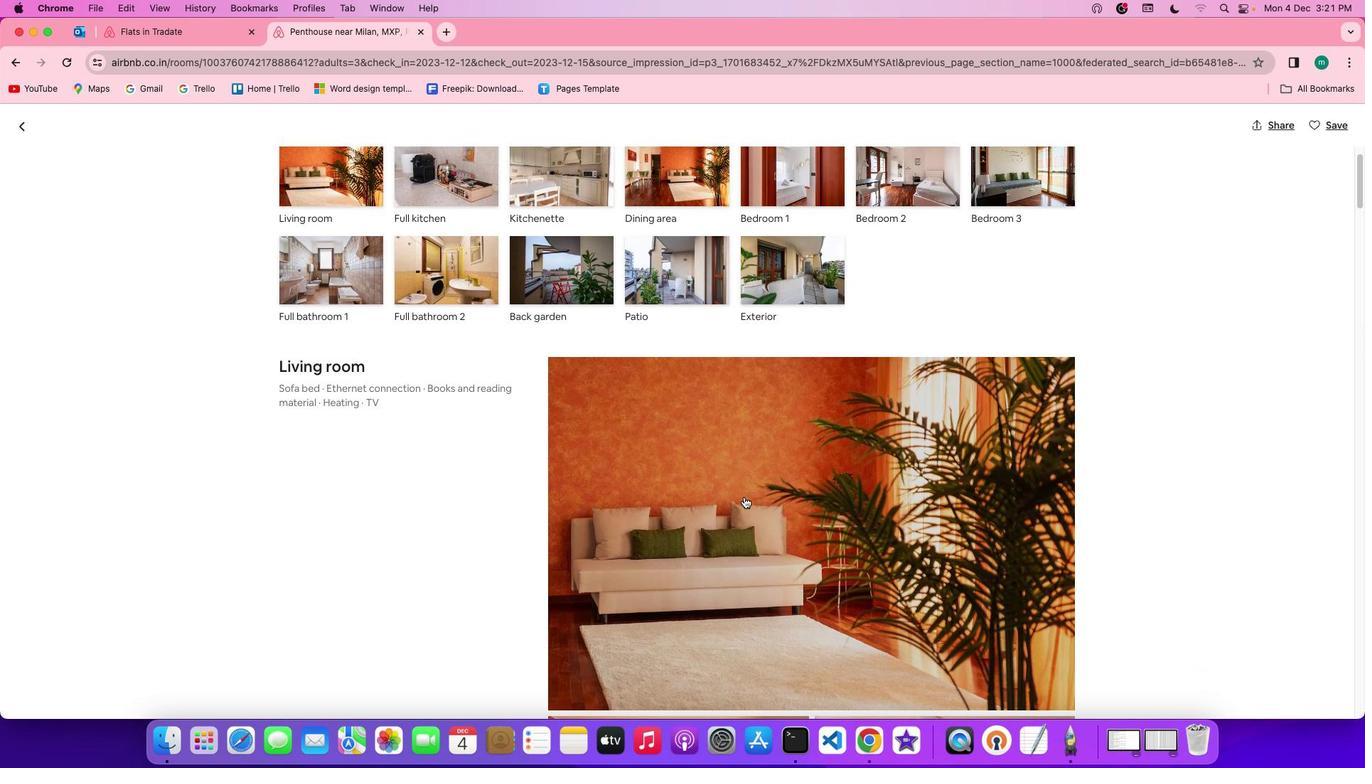
Action: Mouse scrolled (744, 497) with delta (0, 0)
Screenshot: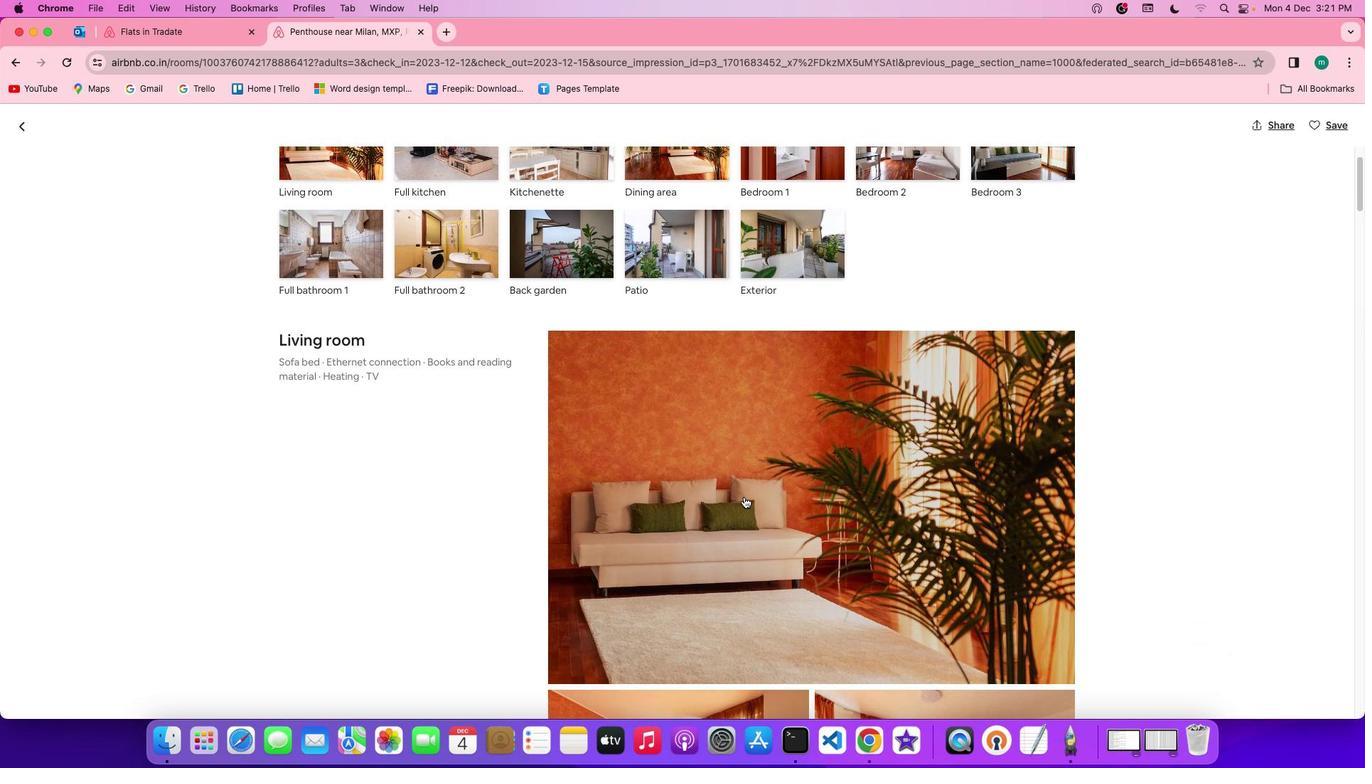 
Action: Mouse scrolled (744, 497) with delta (0, 0)
Screenshot: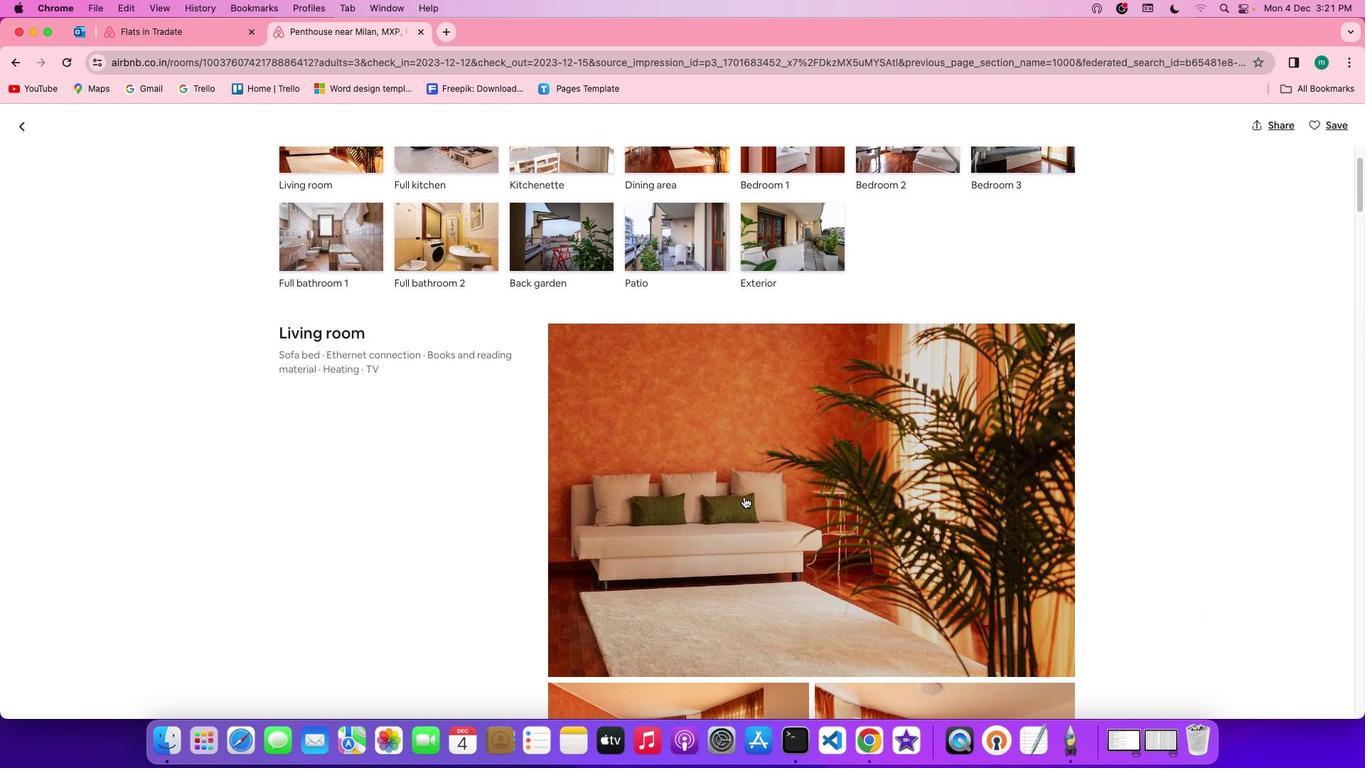 
Action: Mouse scrolled (744, 497) with delta (0, 0)
Screenshot: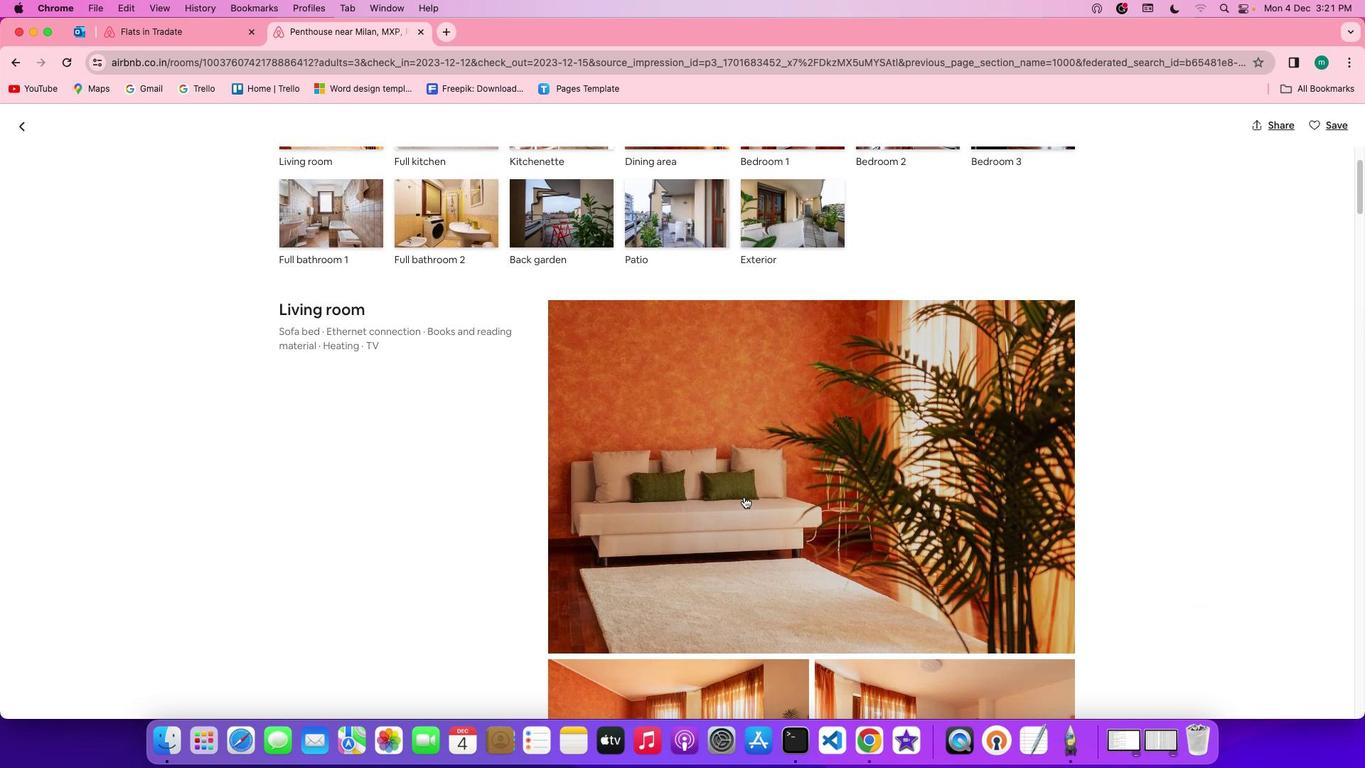 
Action: Mouse scrolled (744, 497) with delta (0, -1)
Screenshot: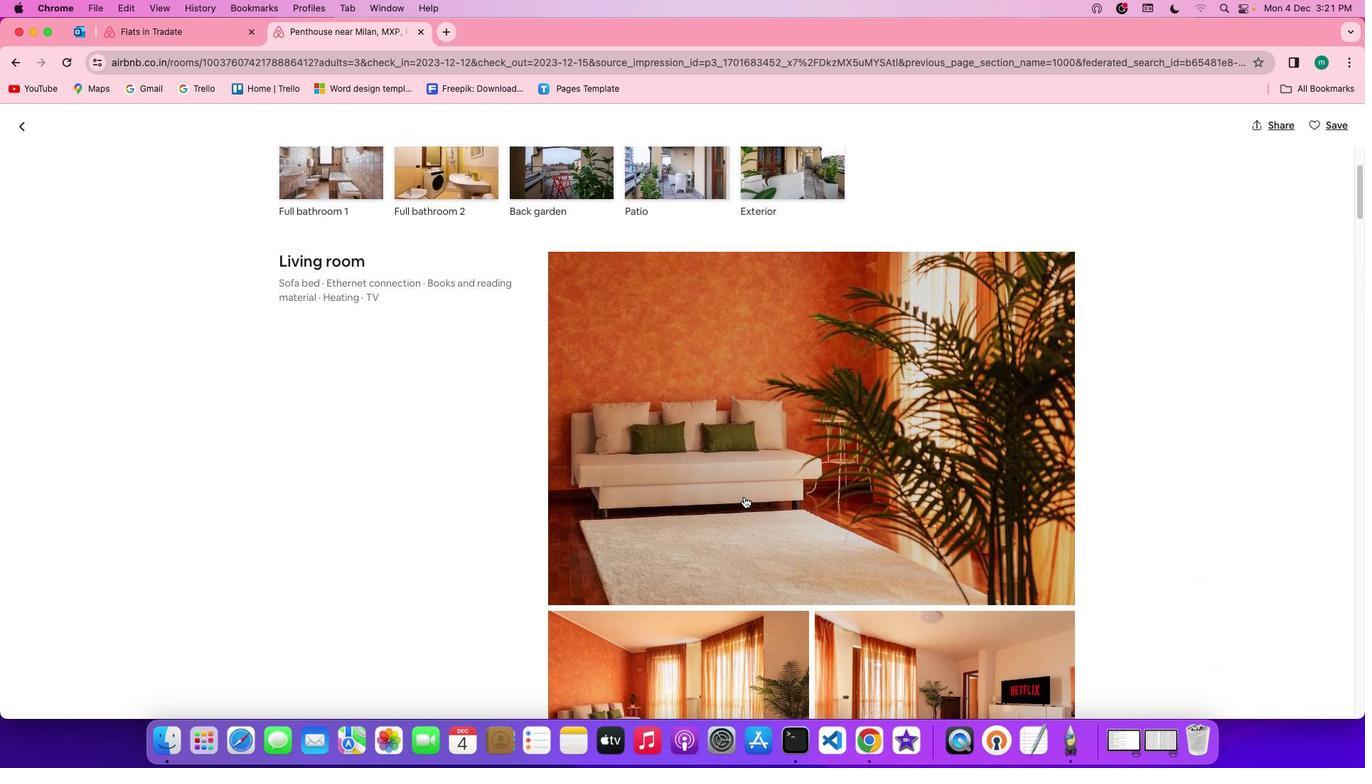 
Action: Mouse scrolled (744, 497) with delta (0, -1)
Screenshot: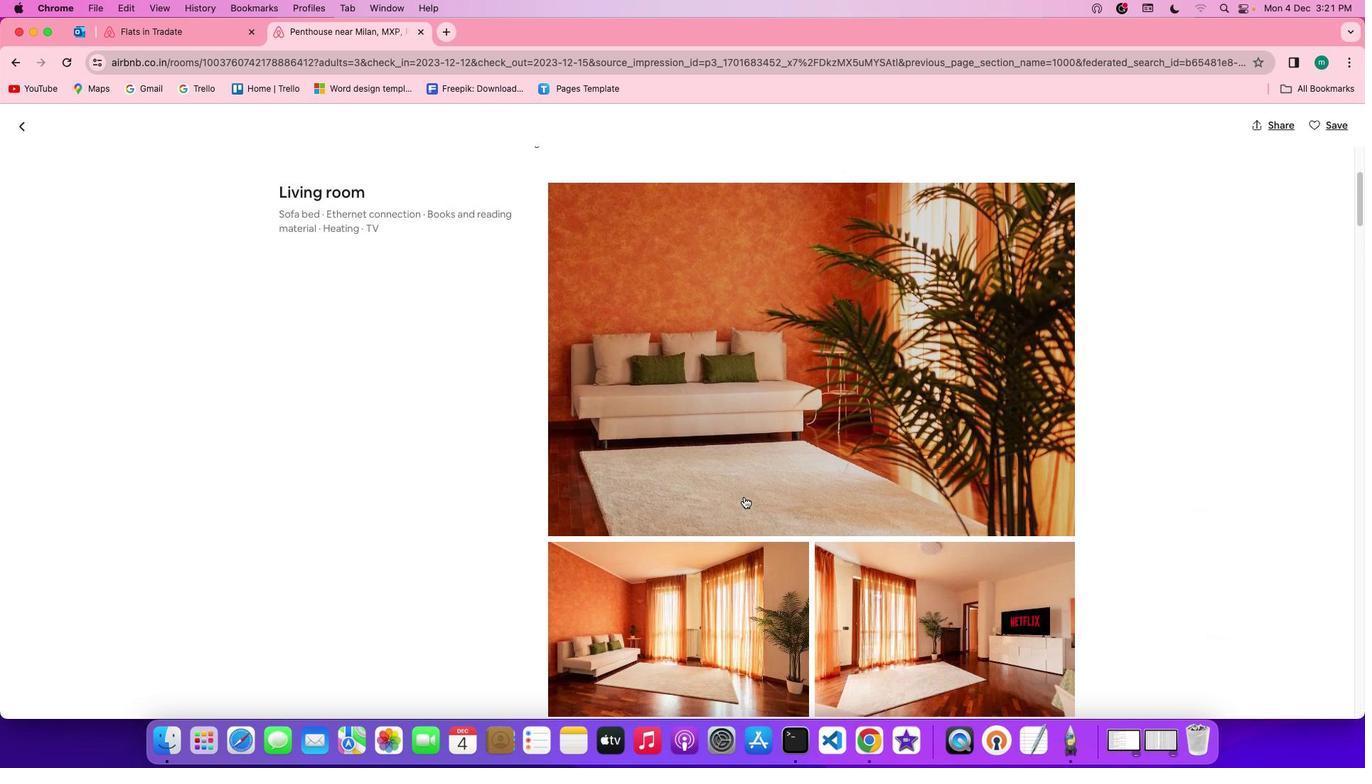 
Action: Mouse scrolled (744, 497) with delta (0, 0)
Screenshot: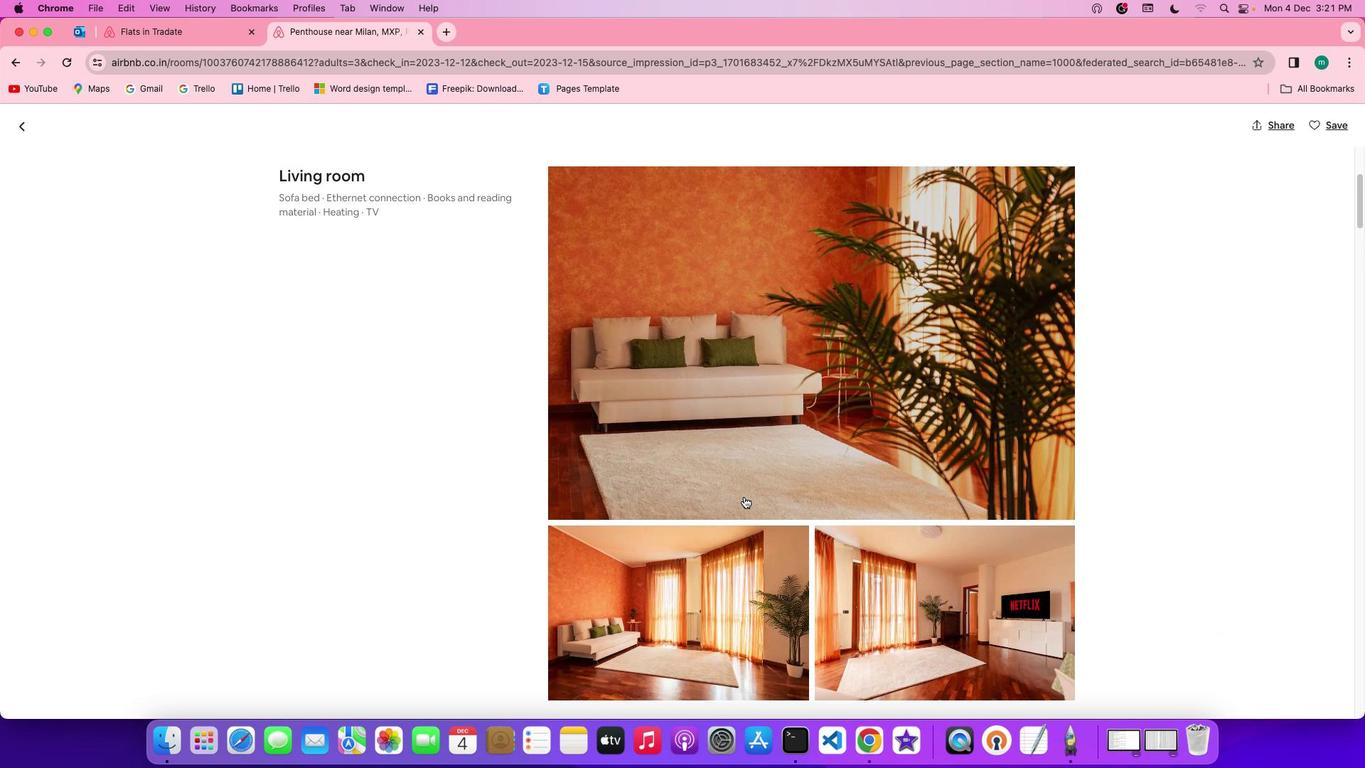 
Action: Mouse scrolled (744, 497) with delta (0, 0)
Screenshot: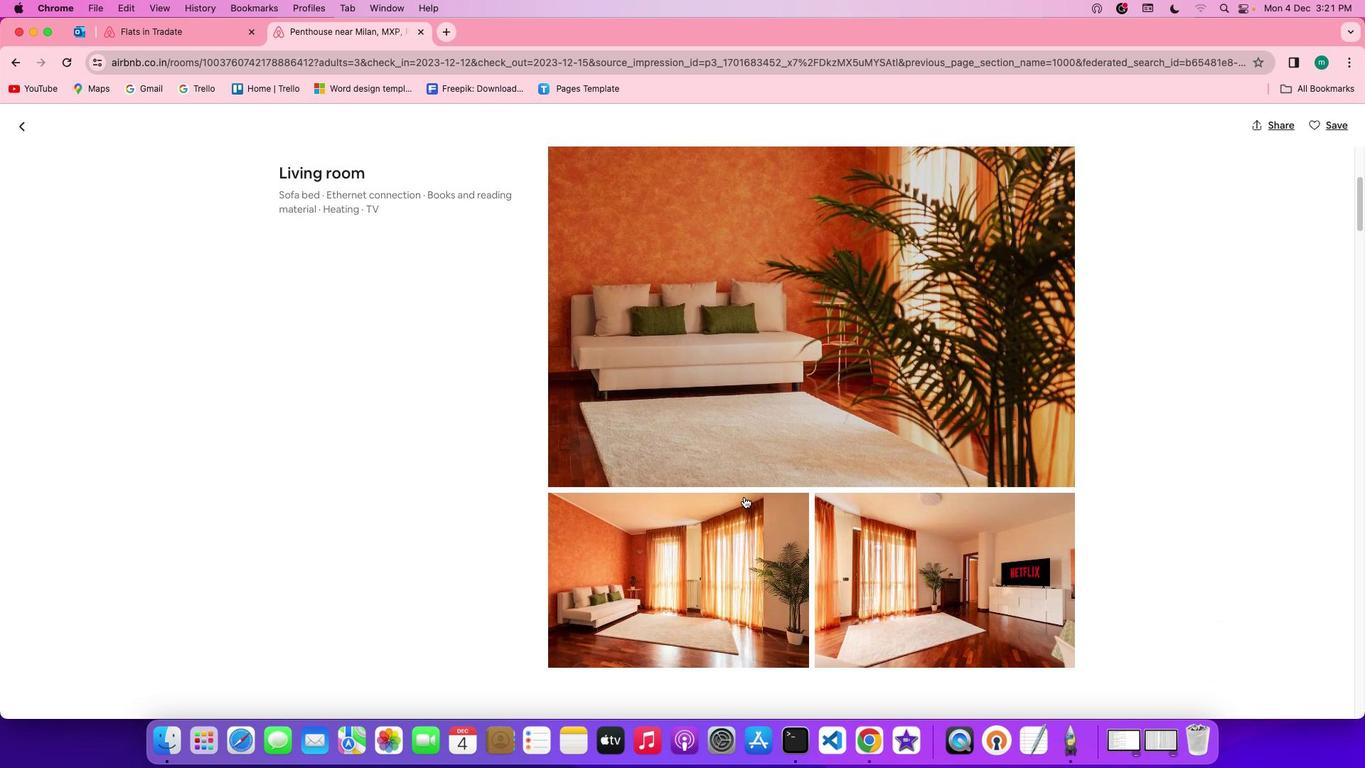
Action: Mouse scrolled (744, 497) with delta (0, -1)
Screenshot: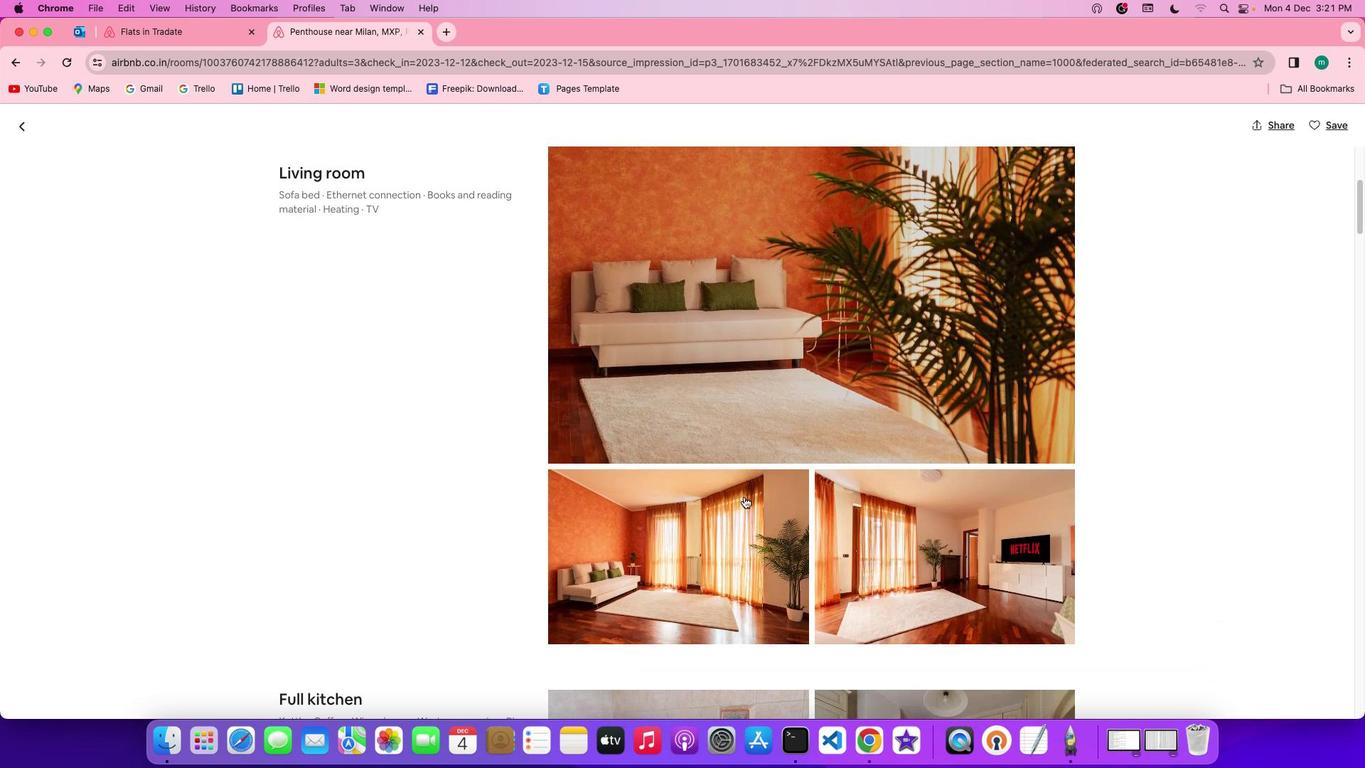 
Action: Mouse scrolled (744, 497) with delta (0, 0)
Screenshot: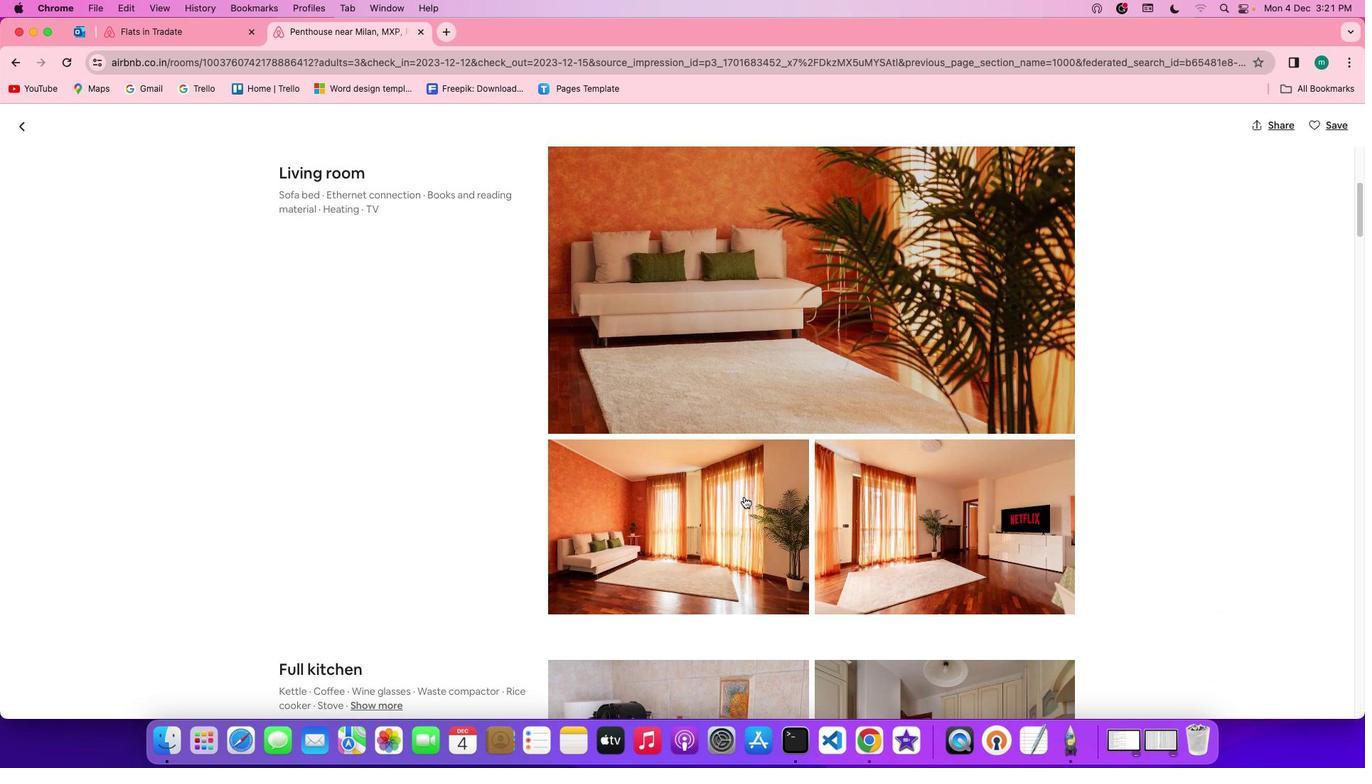 
Action: Mouse scrolled (744, 497) with delta (0, 0)
Screenshot: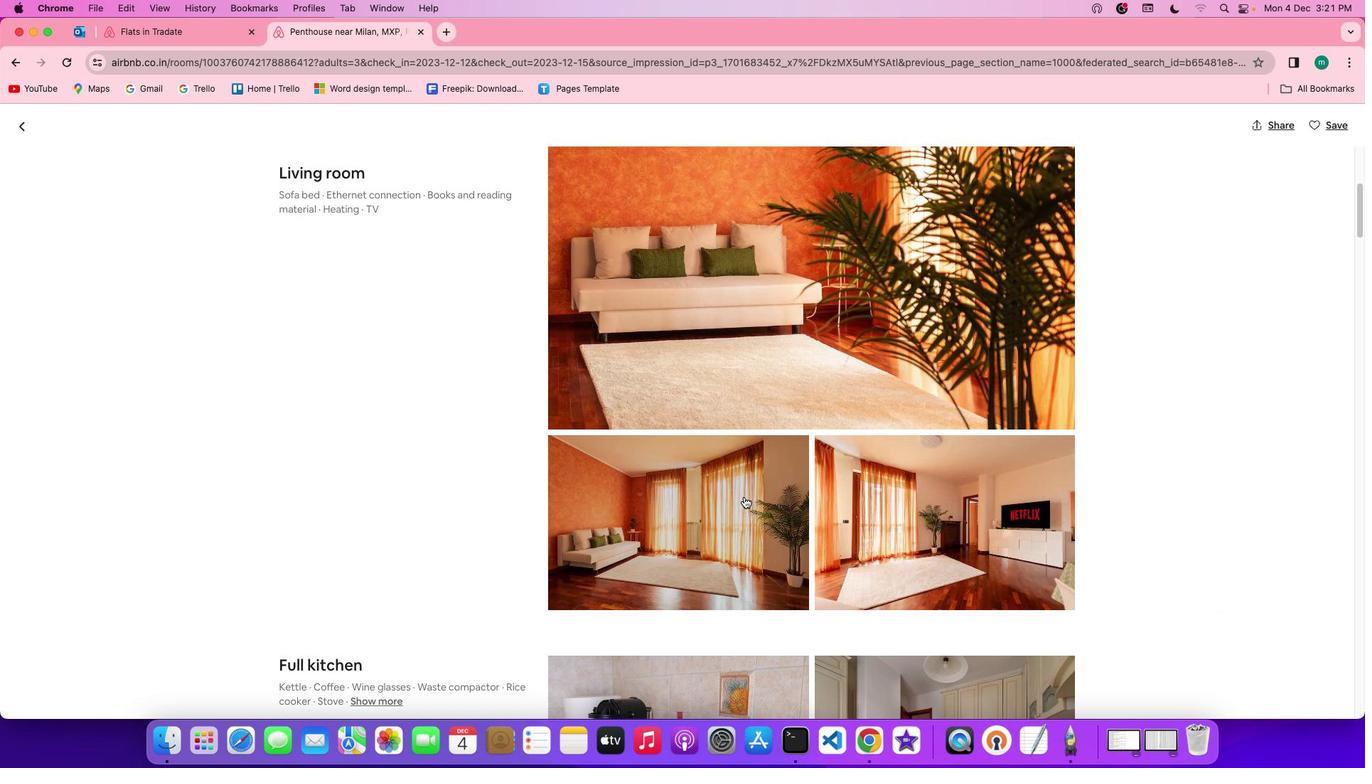 
Action: Mouse scrolled (744, 497) with delta (0, 0)
Screenshot: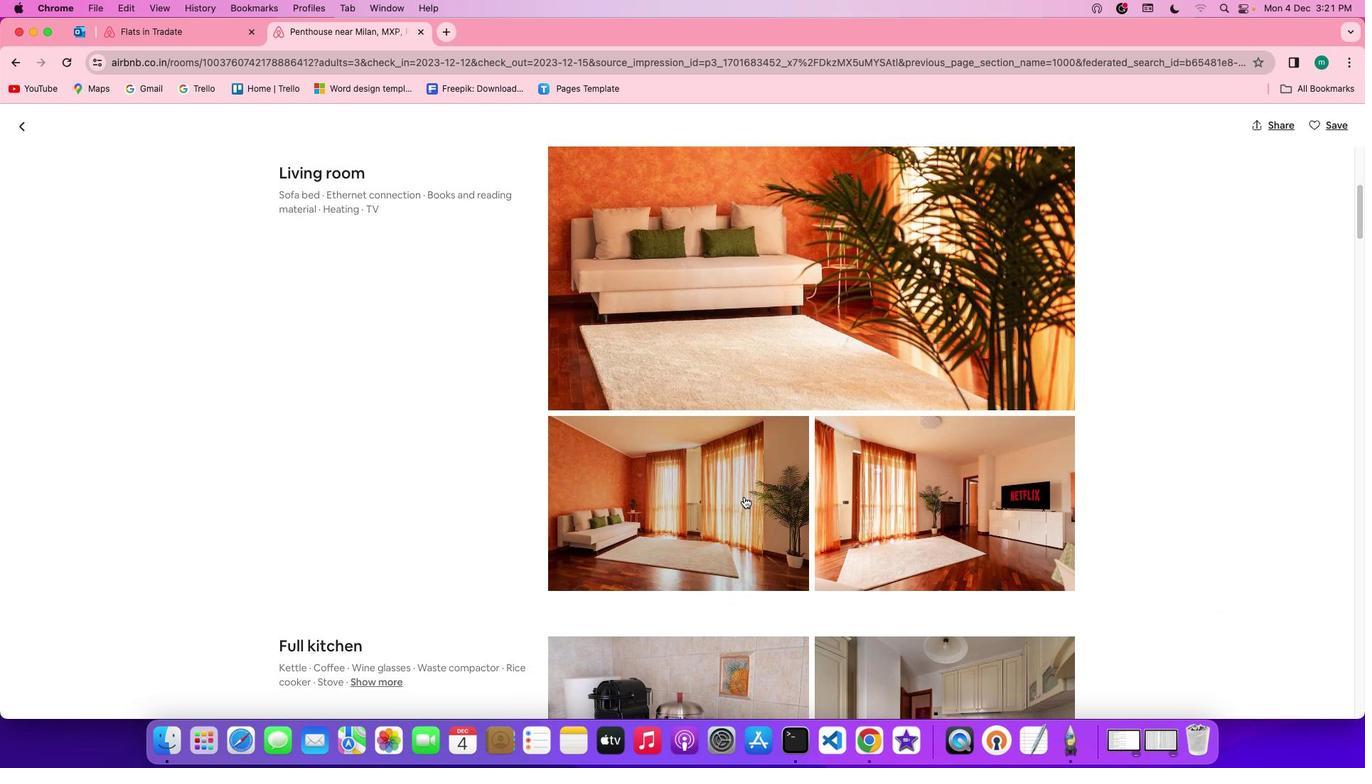 
Action: Mouse scrolled (744, 497) with delta (0, -1)
Screenshot: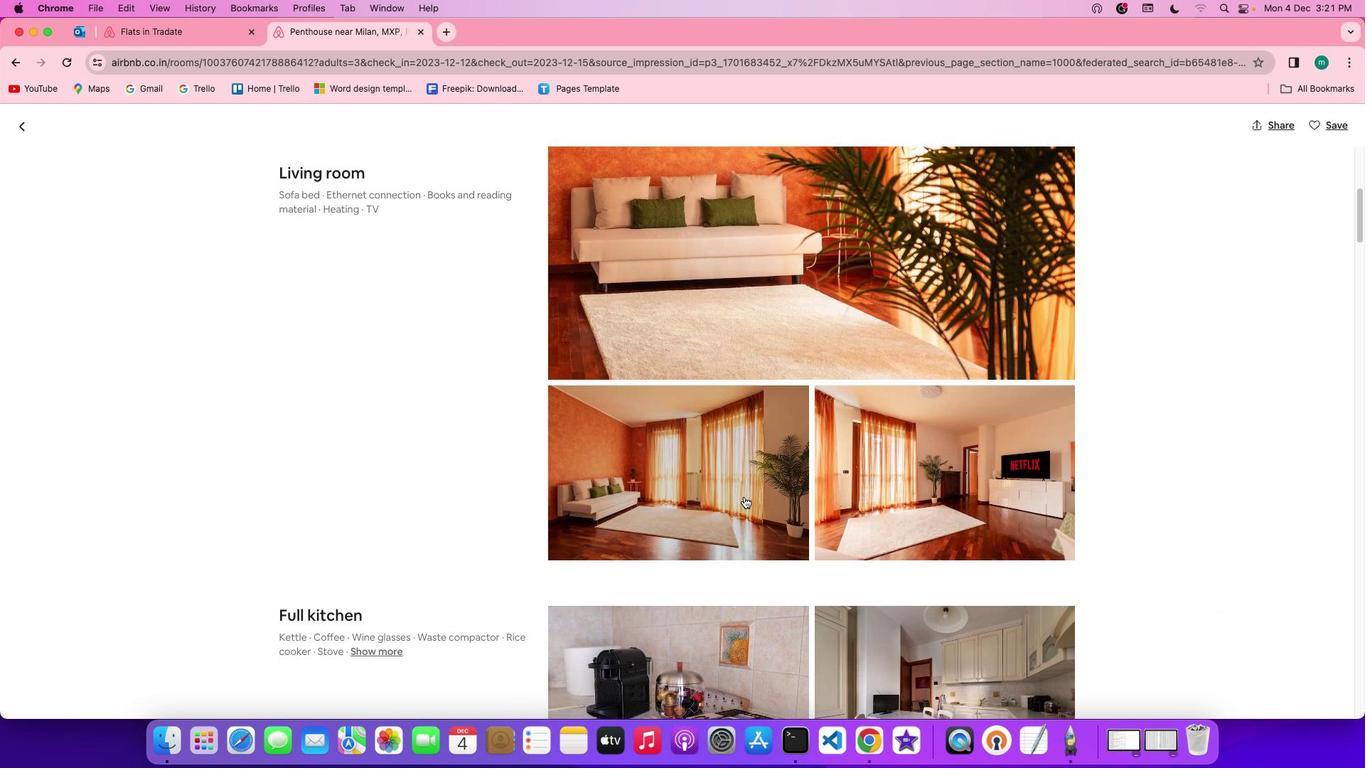 
Action: Mouse scrolled (744, 497) with delta (0, 0)
Screenshot: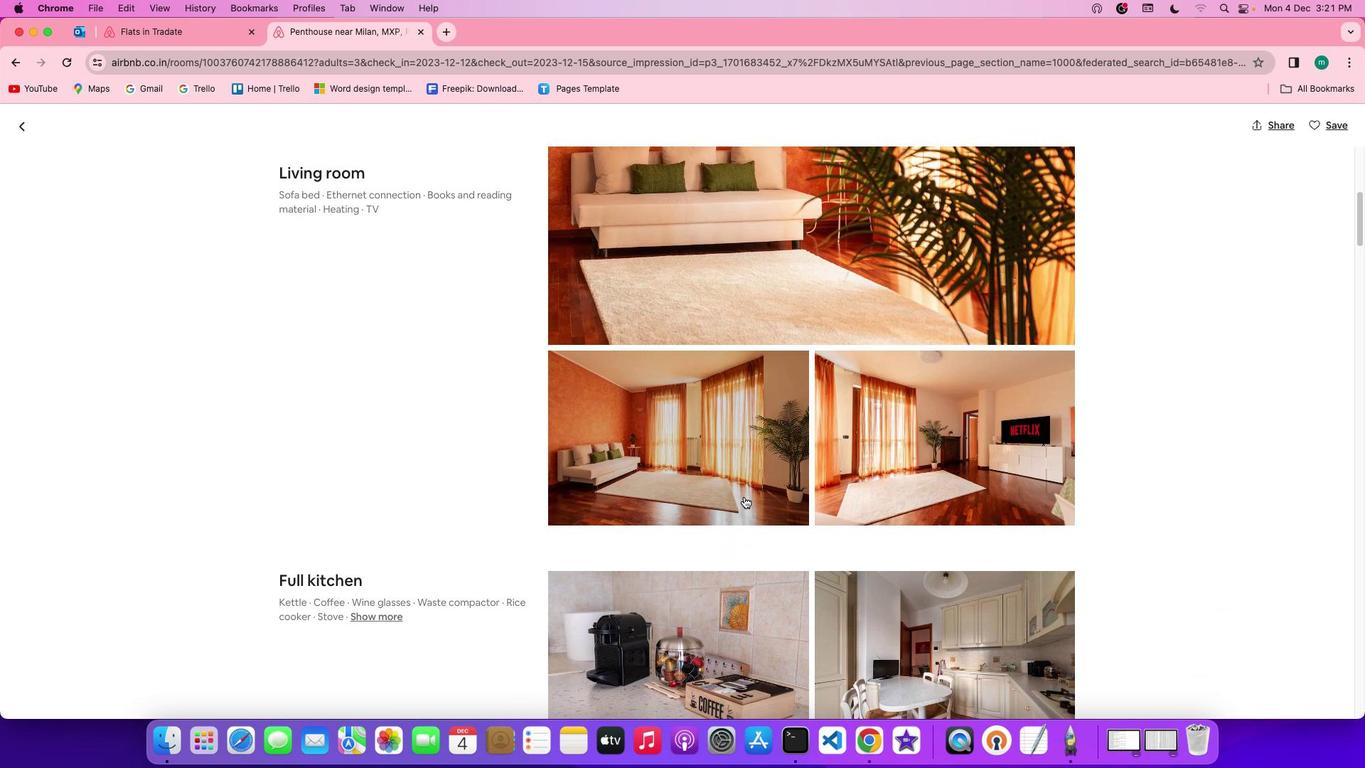 
Action: Mouse scrolled (744, 497) with delta (0, 0)
Screenshot: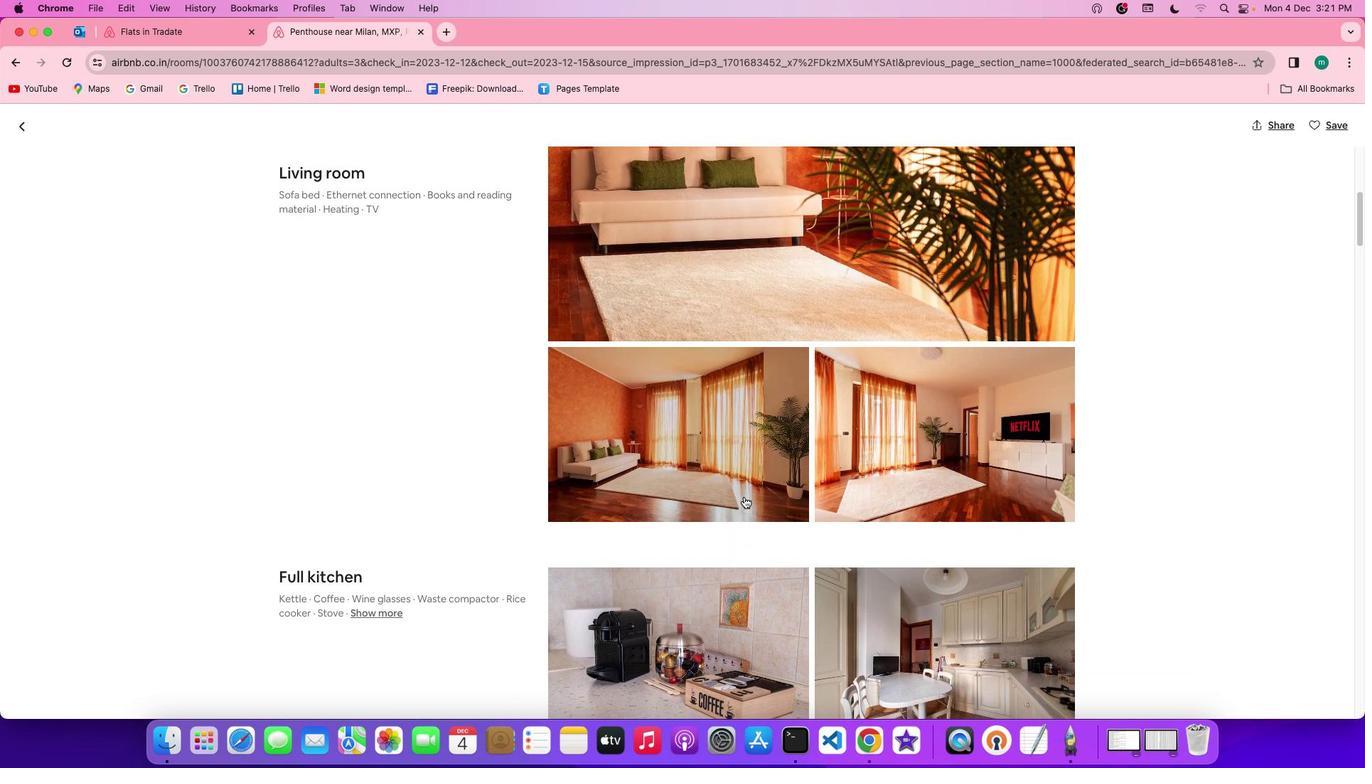 
Action: Mouse scrolled (744, 497) with delta (0, 0)
Screenshot: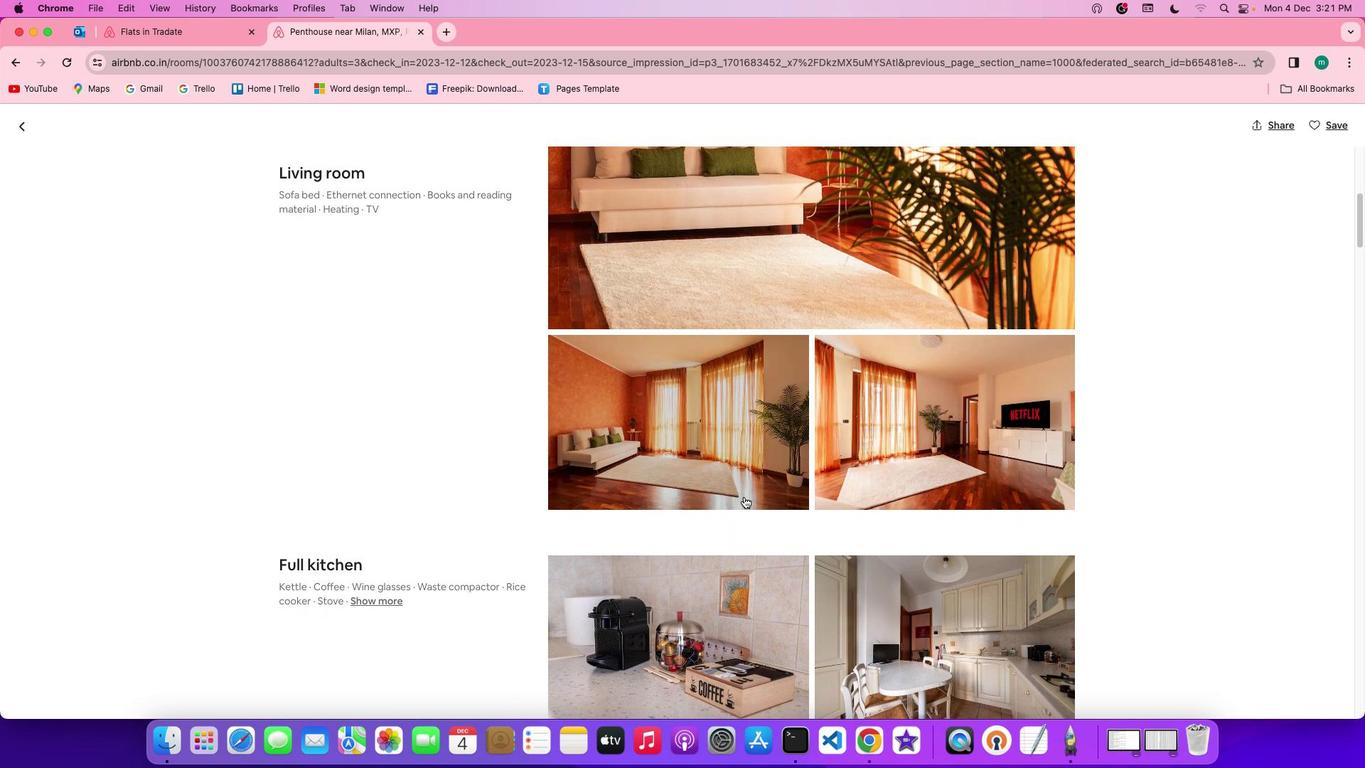 
Action: Mouse scrolled (744, 497) with delta (0, 0)
Screenshot: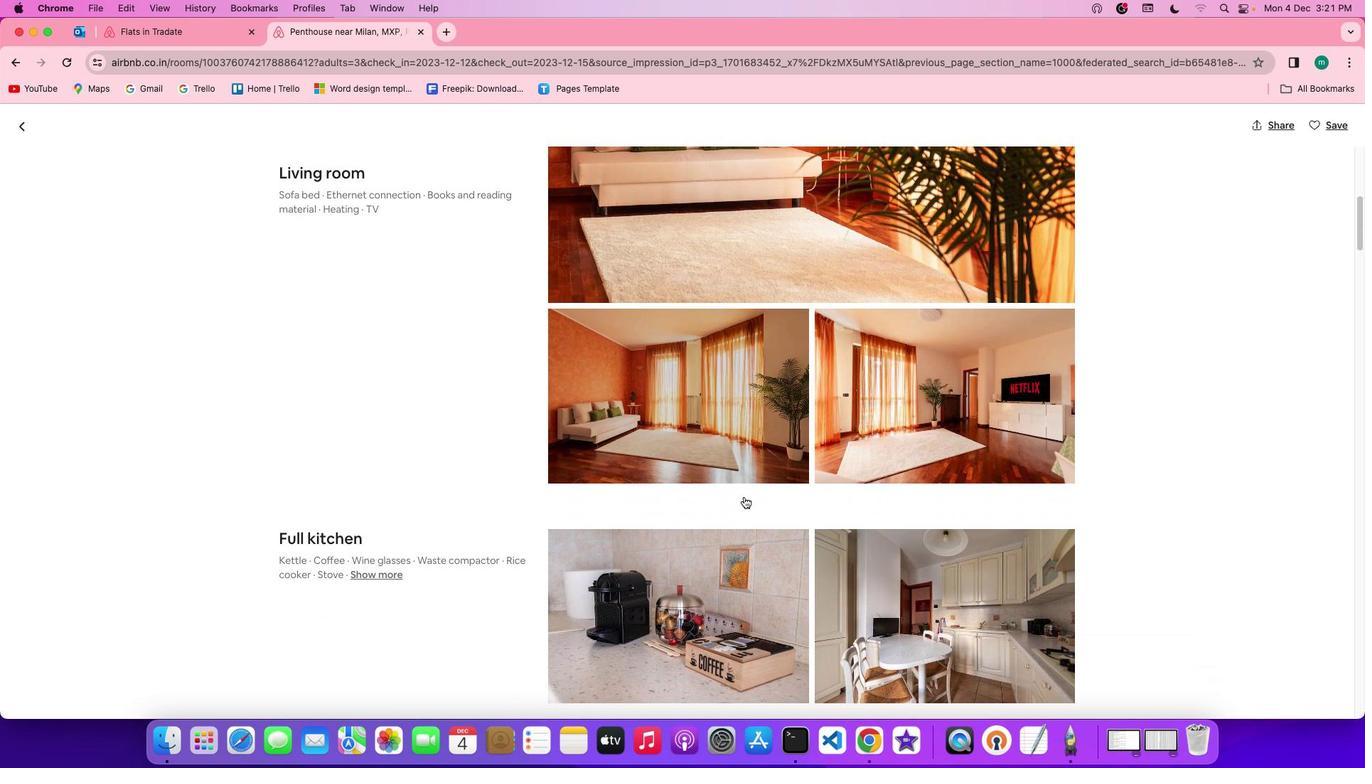 
Action: Mouse scrolled (744, 497) with delta (0, 0)
Screenshot: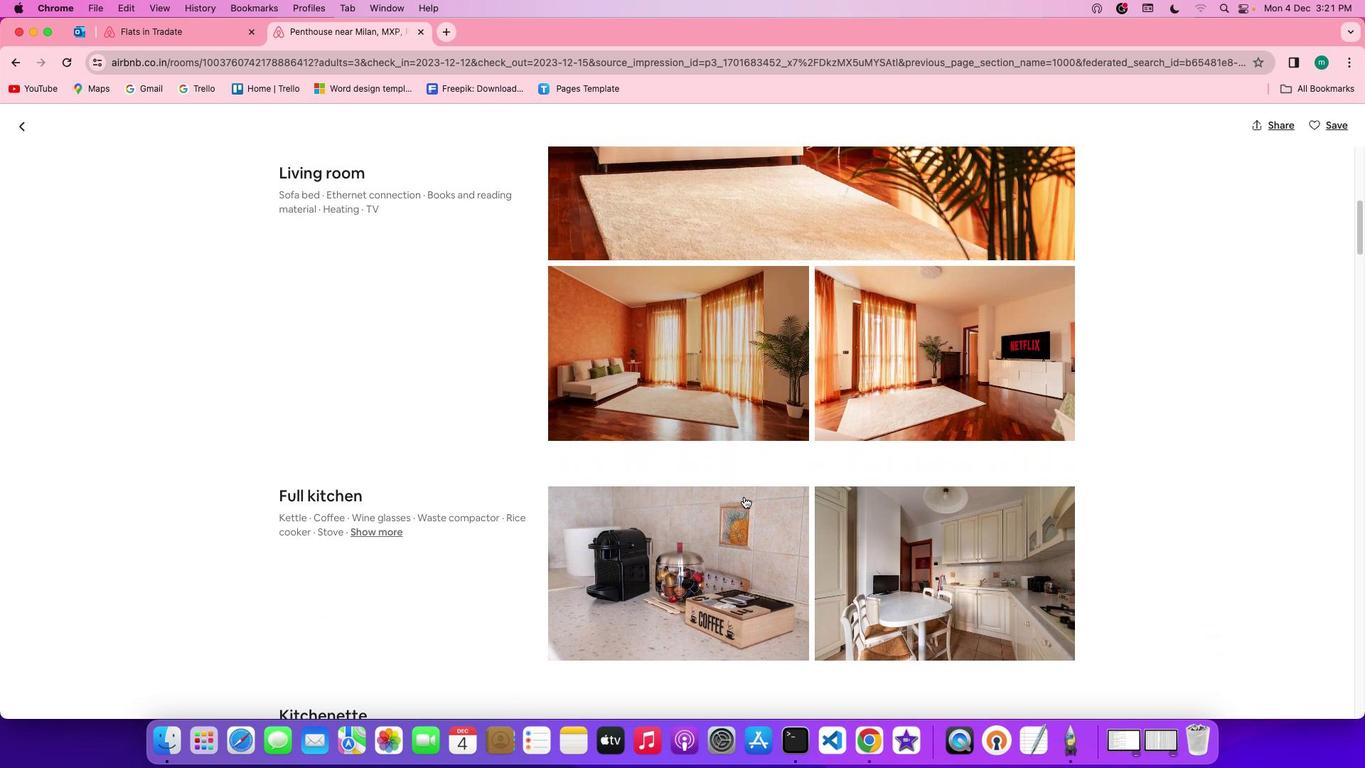 
Action: Mouse scrolled (744, 497) with delta (0, 0)
Screenshot: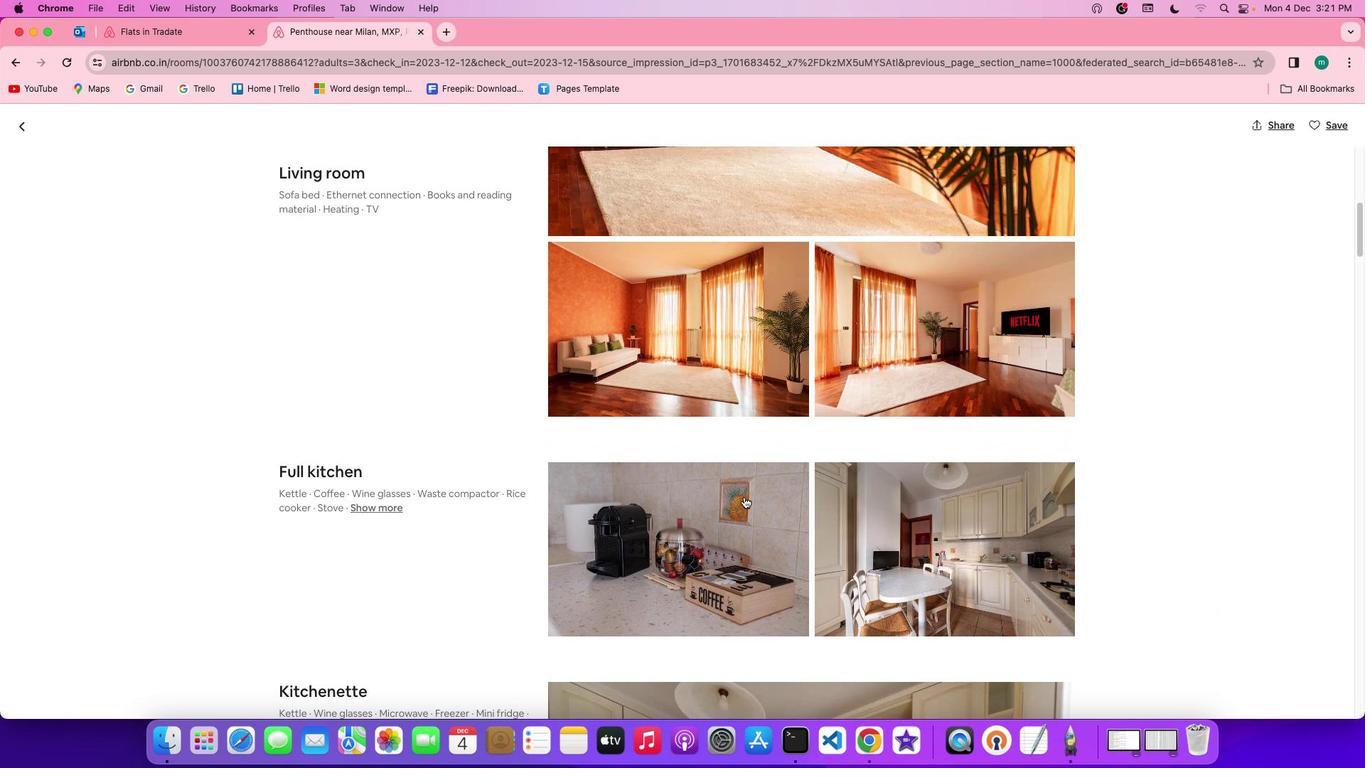 
Action: Mouse scrolled (744, 497) with delta (0, 0)
Screenshot: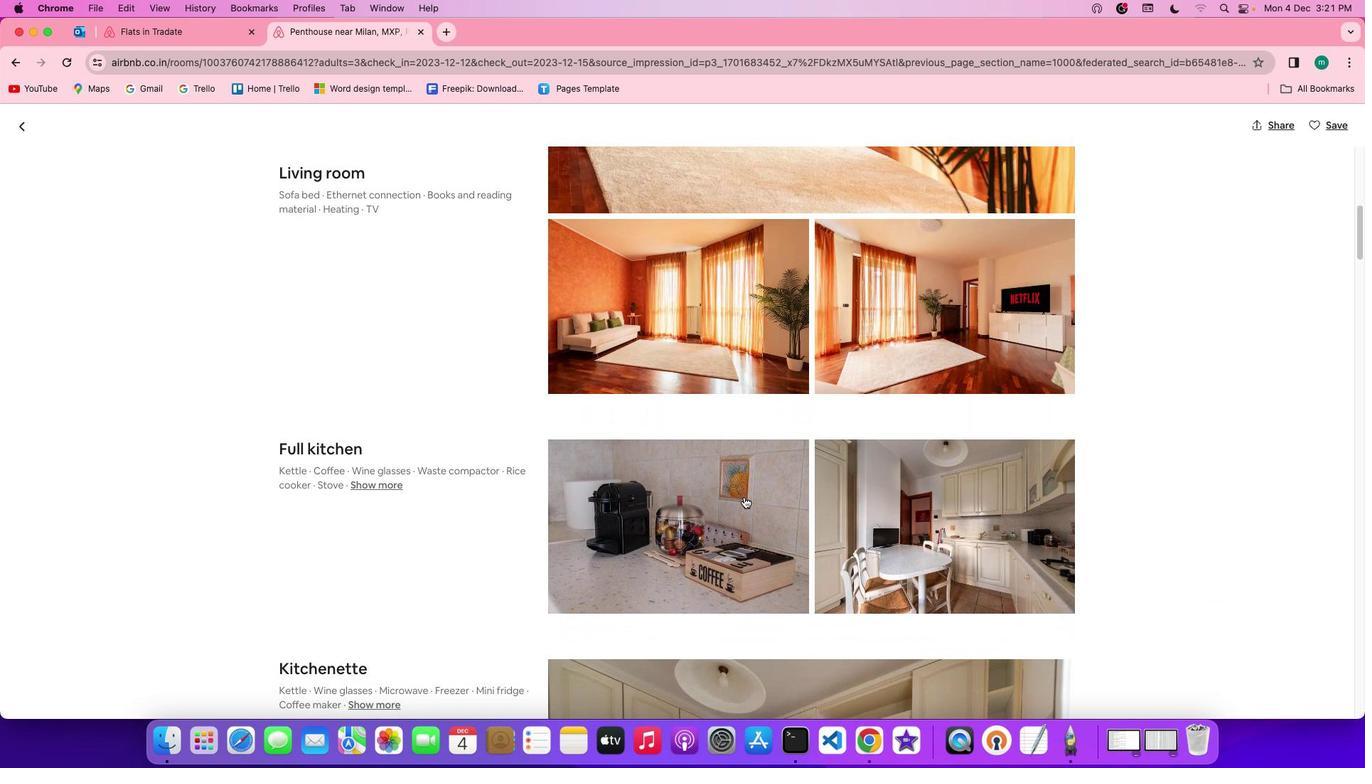 
Action: Mouse scrolled (744, 497) with delta (0, 0)
Screenshot: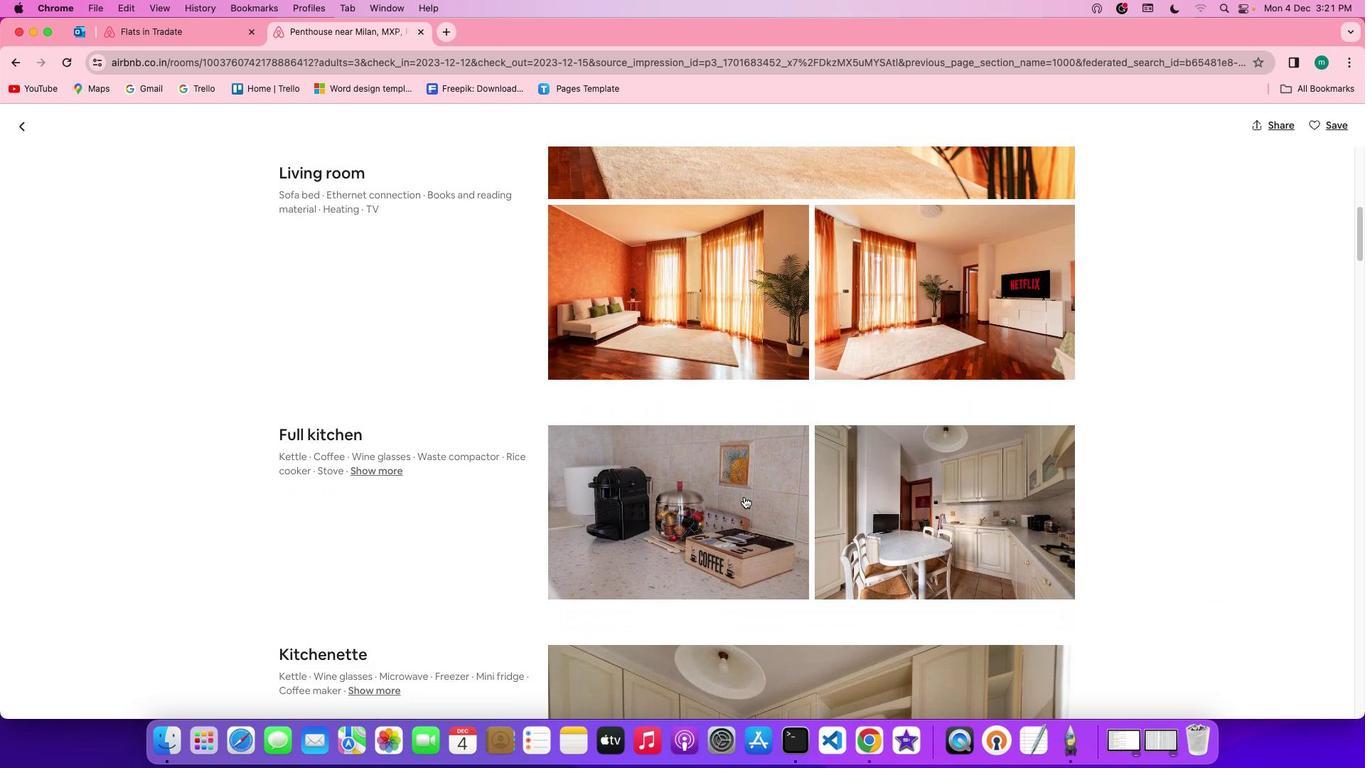 
Action: Mouse scrolled (744, 497) with delta (0, 0)
Screenshot: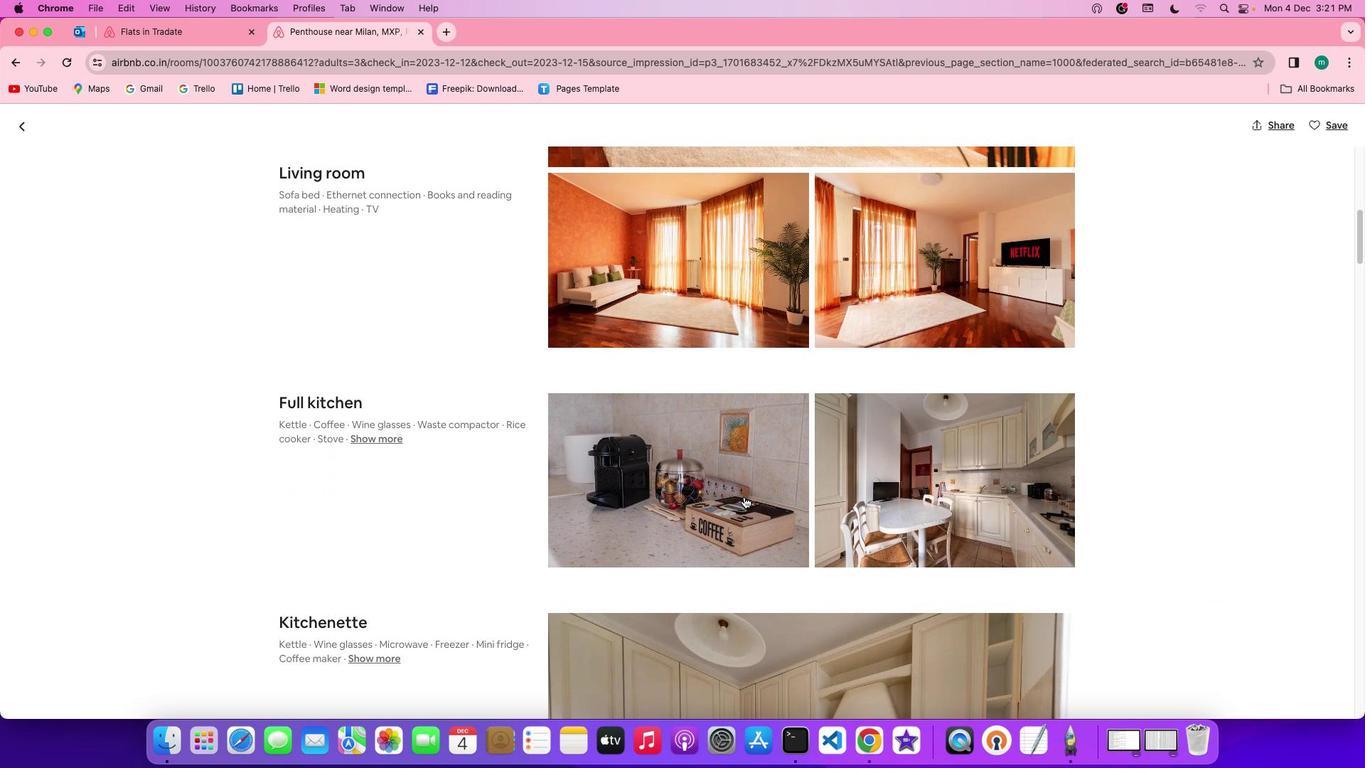 
Action: Mouse scrolled (744, 497) with delta (0, 0)
Screenshot: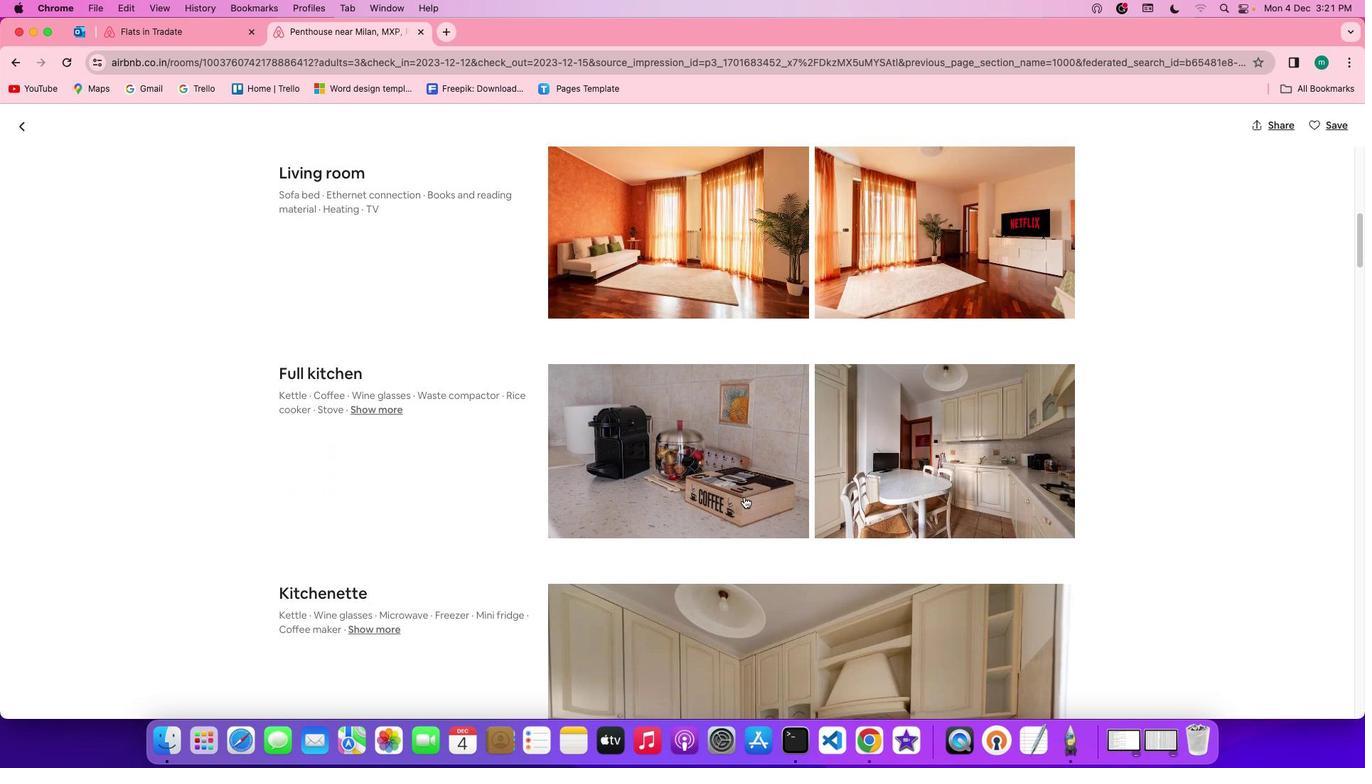 
Action: Mouse scrolled (744, 497) with delta (0, -1)
Screenshot: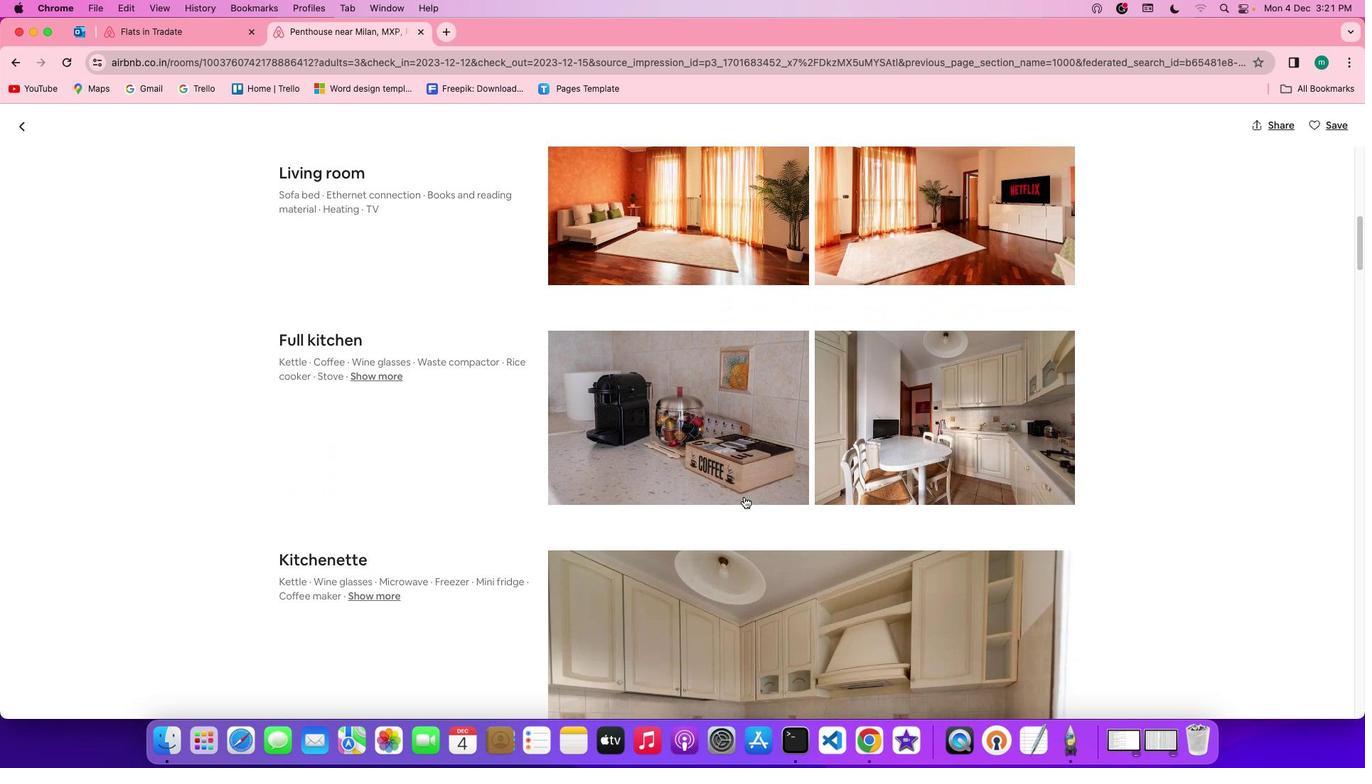 
Action: Mouse scrolled (744, 497) with delta (0, 0)
Screenshot: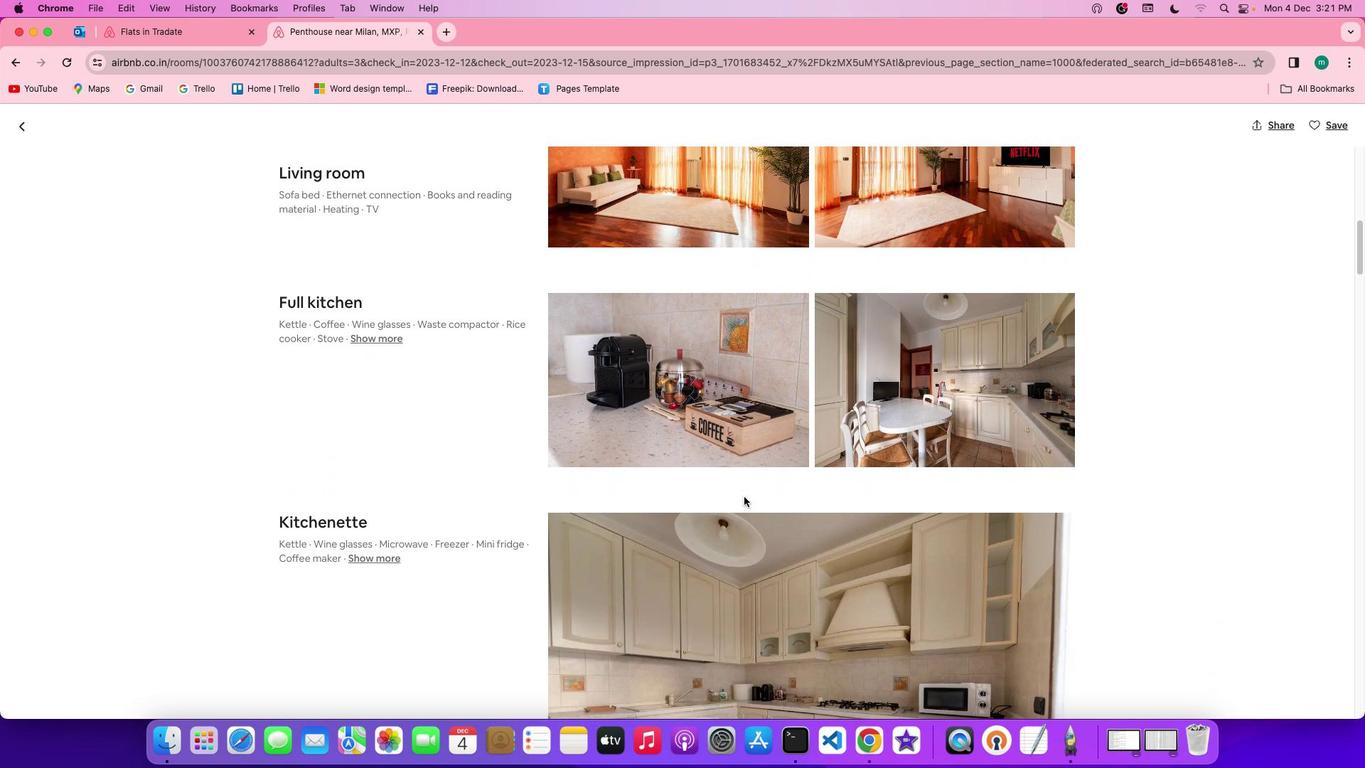
Action: Mouse scrolled (744, 497) with delta (0, 0)
Screenshot: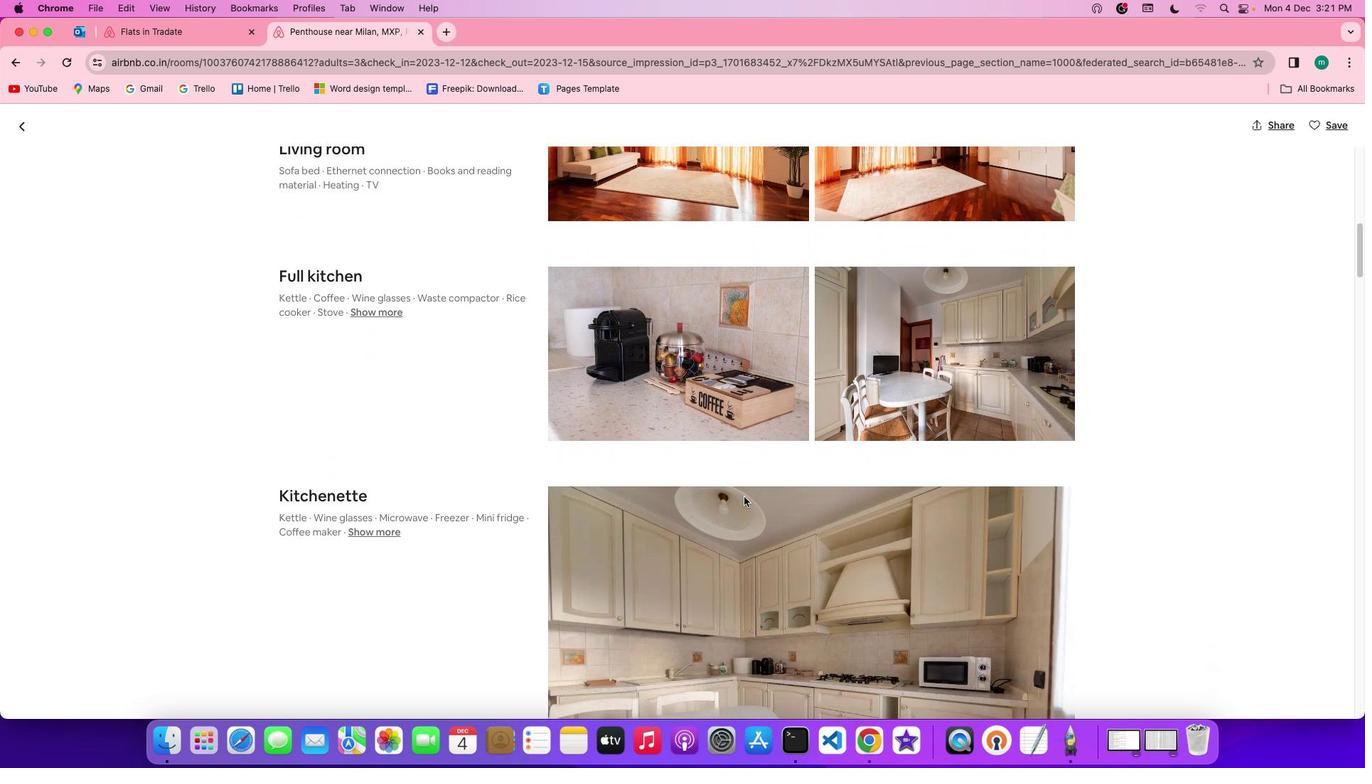 
Action: Mouse scrolled (744, 497) with delta (0, -1)
Screenshot: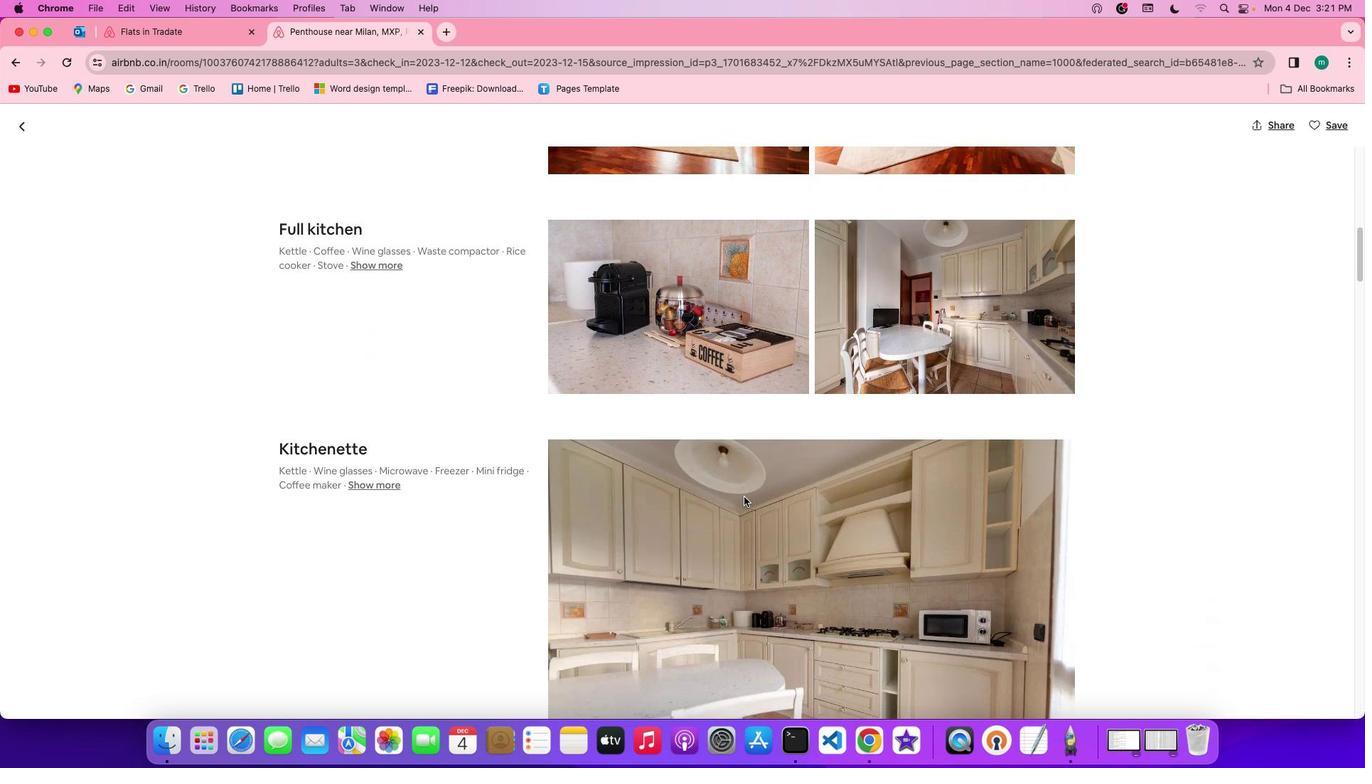 
Action: Mouse scrolled (744, 497) with delta (0, -2)
Screenshot: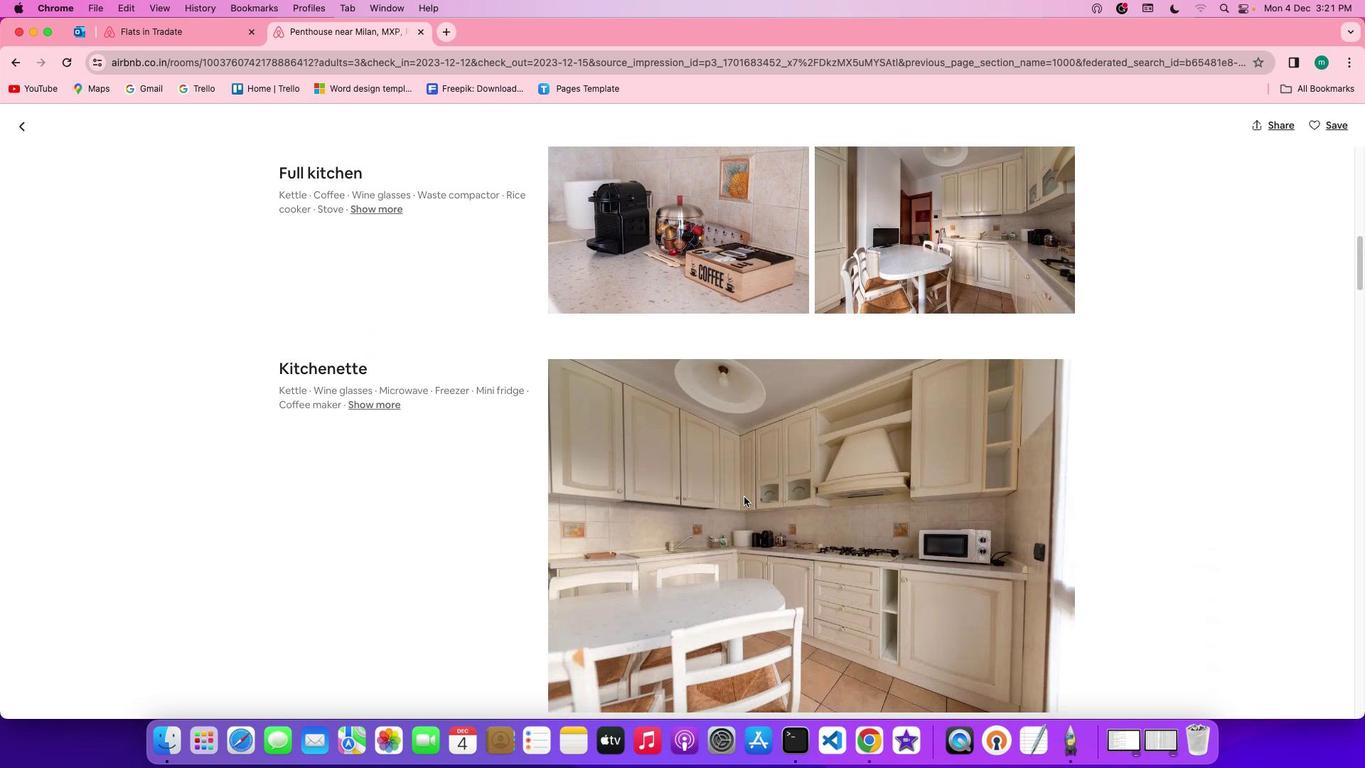 
Action: Mouse scrolled (744, 497) with delta (0, 0)
Screenshot: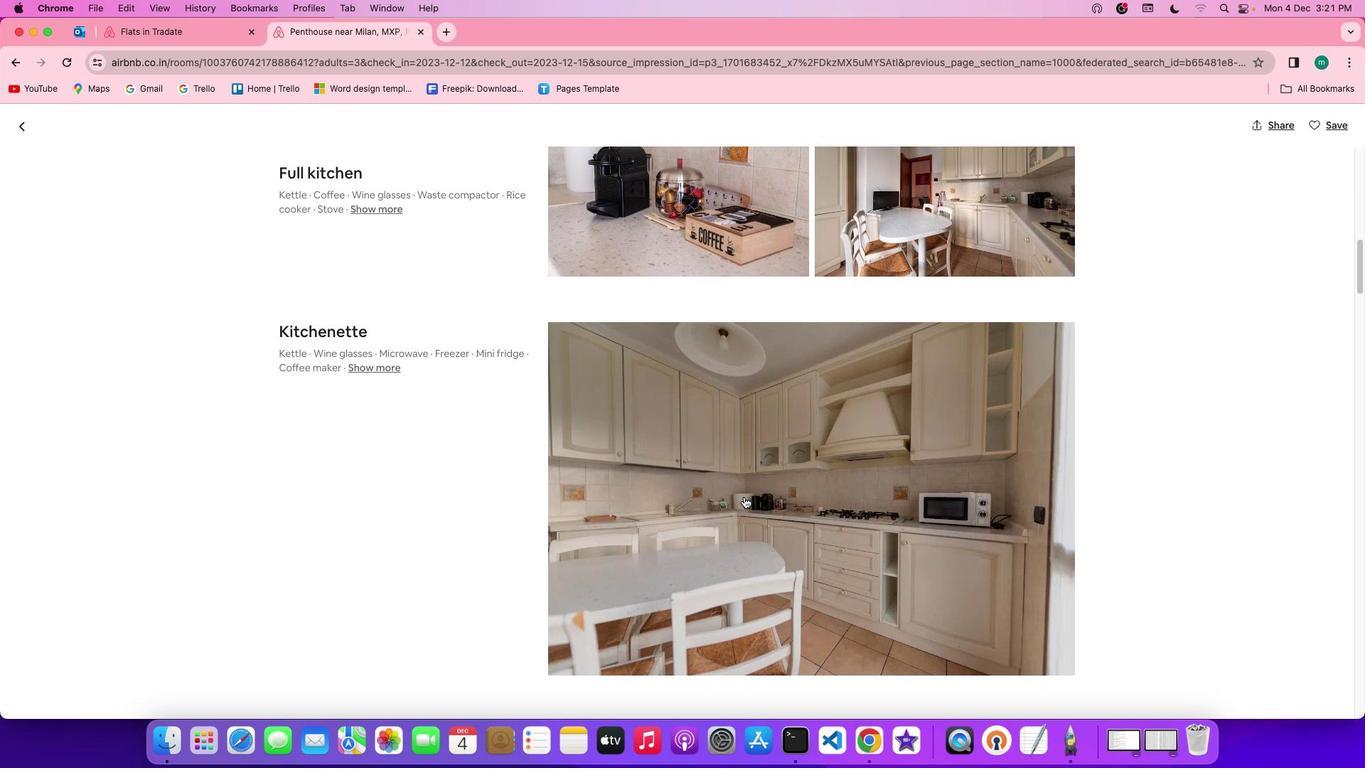 
Action: Mouse scrolled (744, 497) with delta (0, 0)
Screenshot: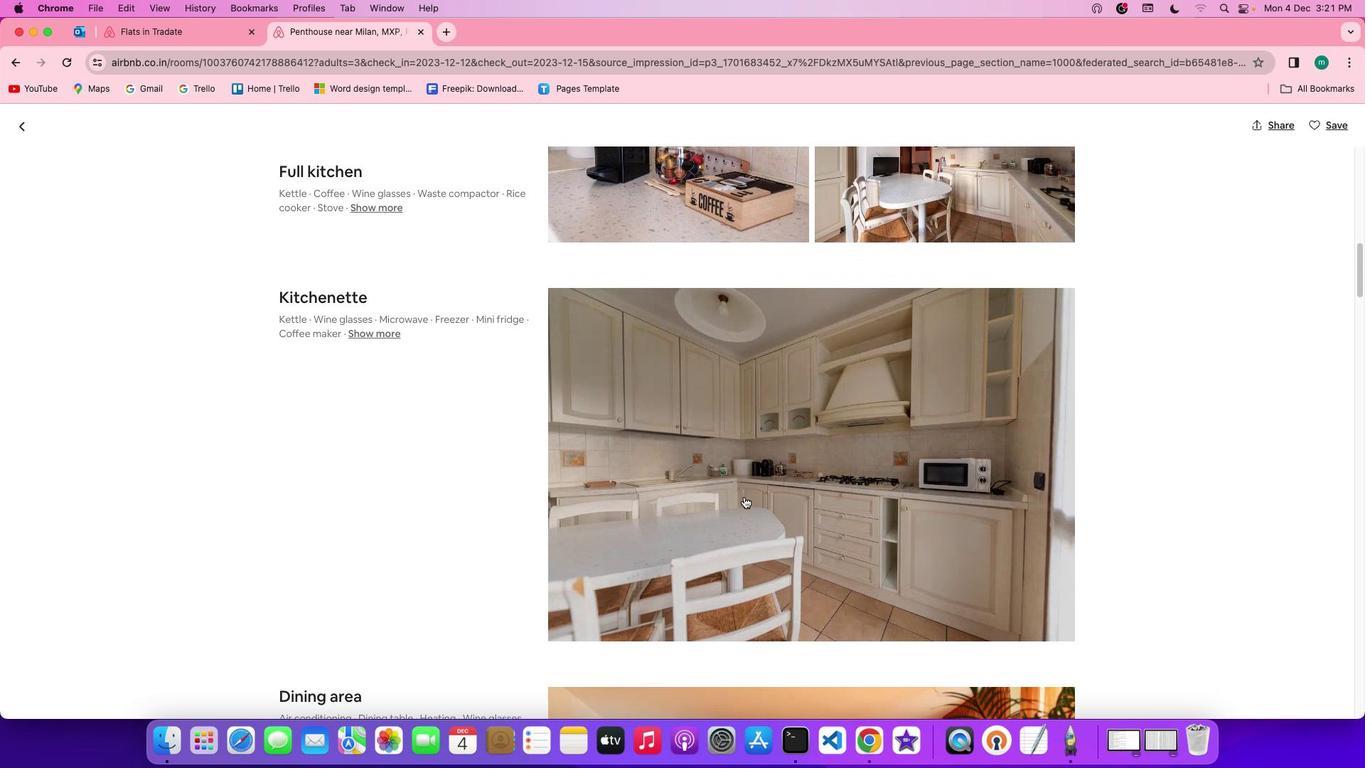 
Action: Mouse scrolled (744, 497) with delta (0, -1)
Screenshot: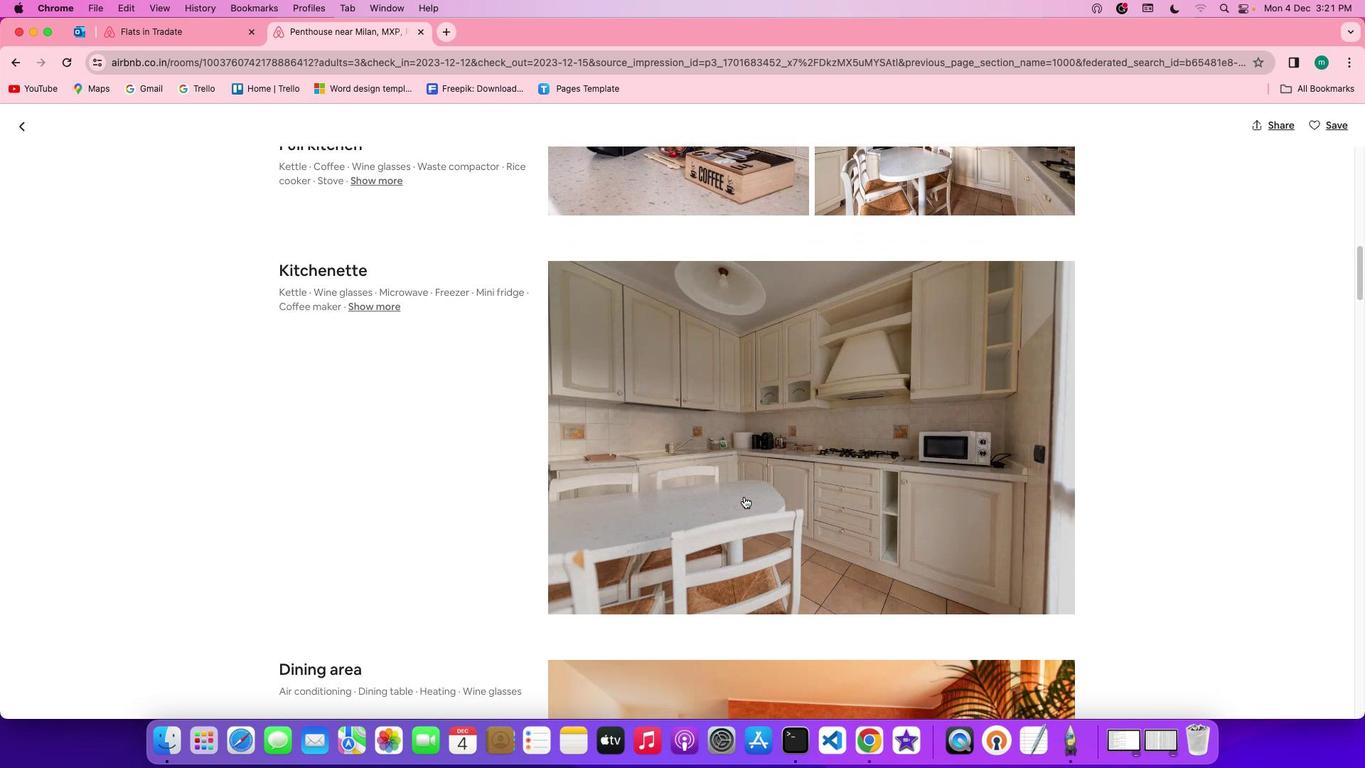 
Action: Mouse scrolled (744, 497) with delta (0, 0)
Screenshot: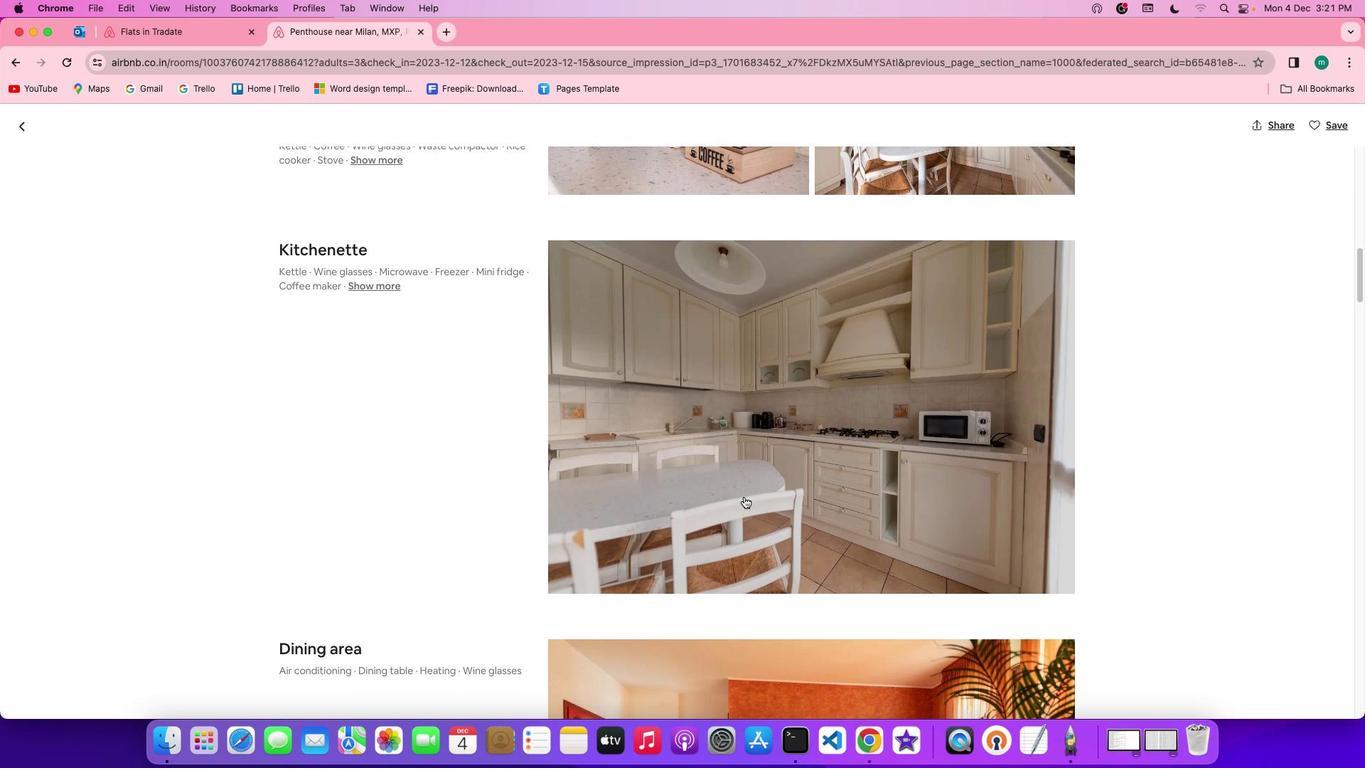 
Action: Mouse scrolled (744, 497) with delta (0, 0)
Screenshot: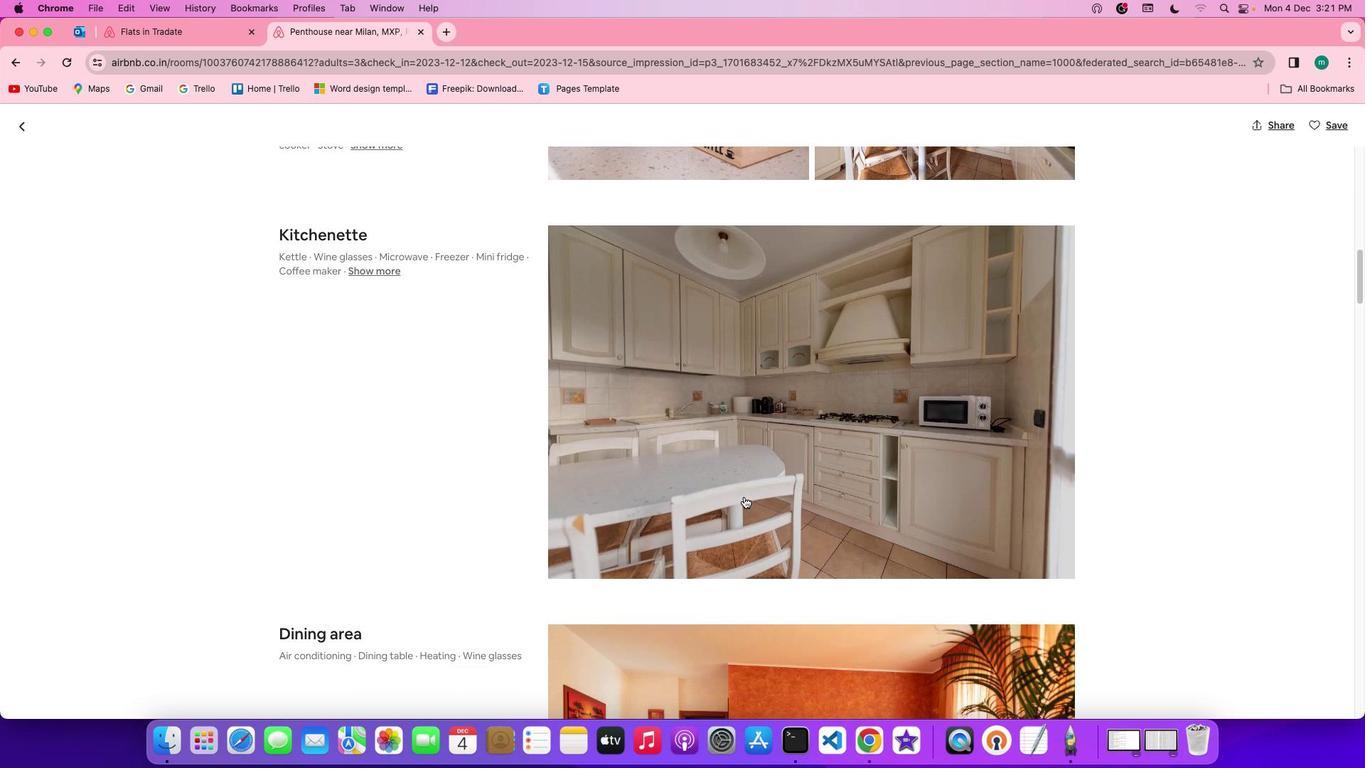 
Action: Mouse scrolled (744, 497) with delta (0, -1)
Screenshot: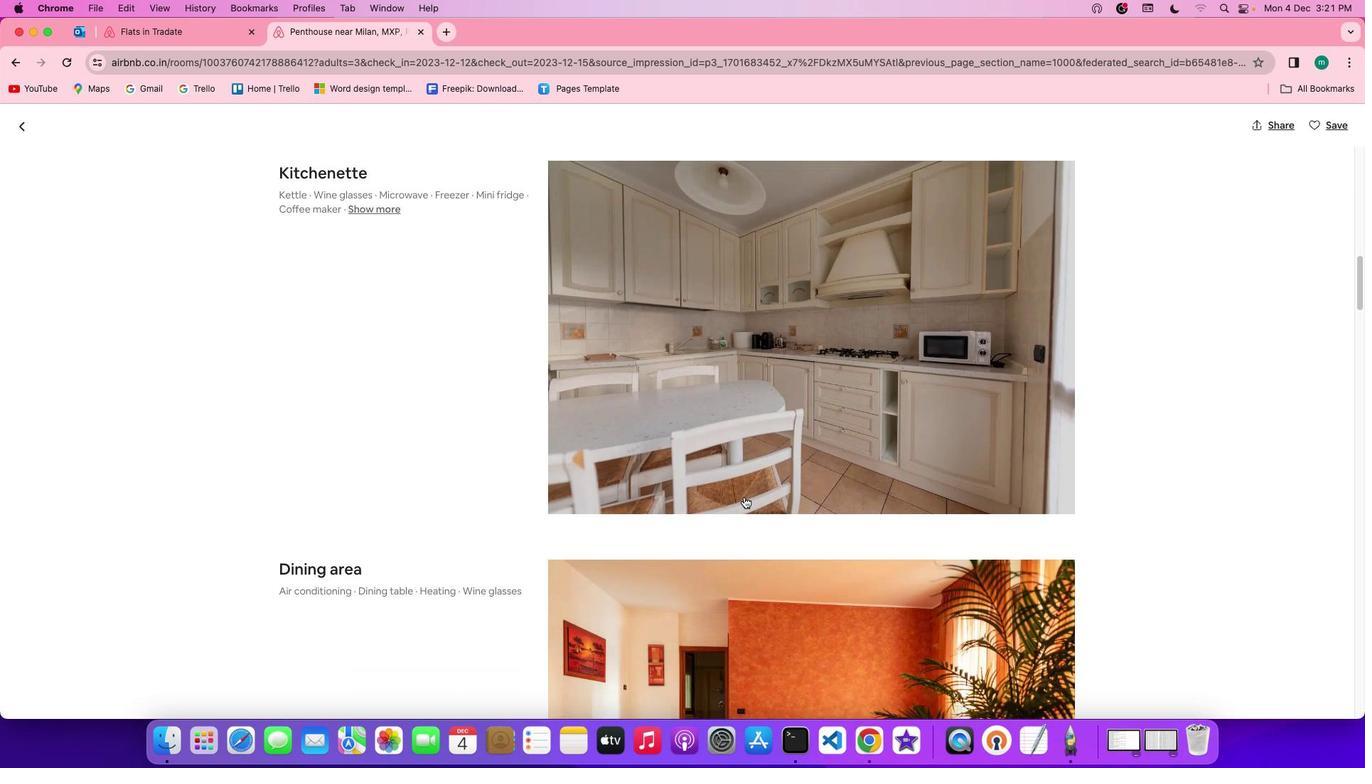 
Action: Mouse scrolled (744, 497) with delta (0, -1)
Screenshot: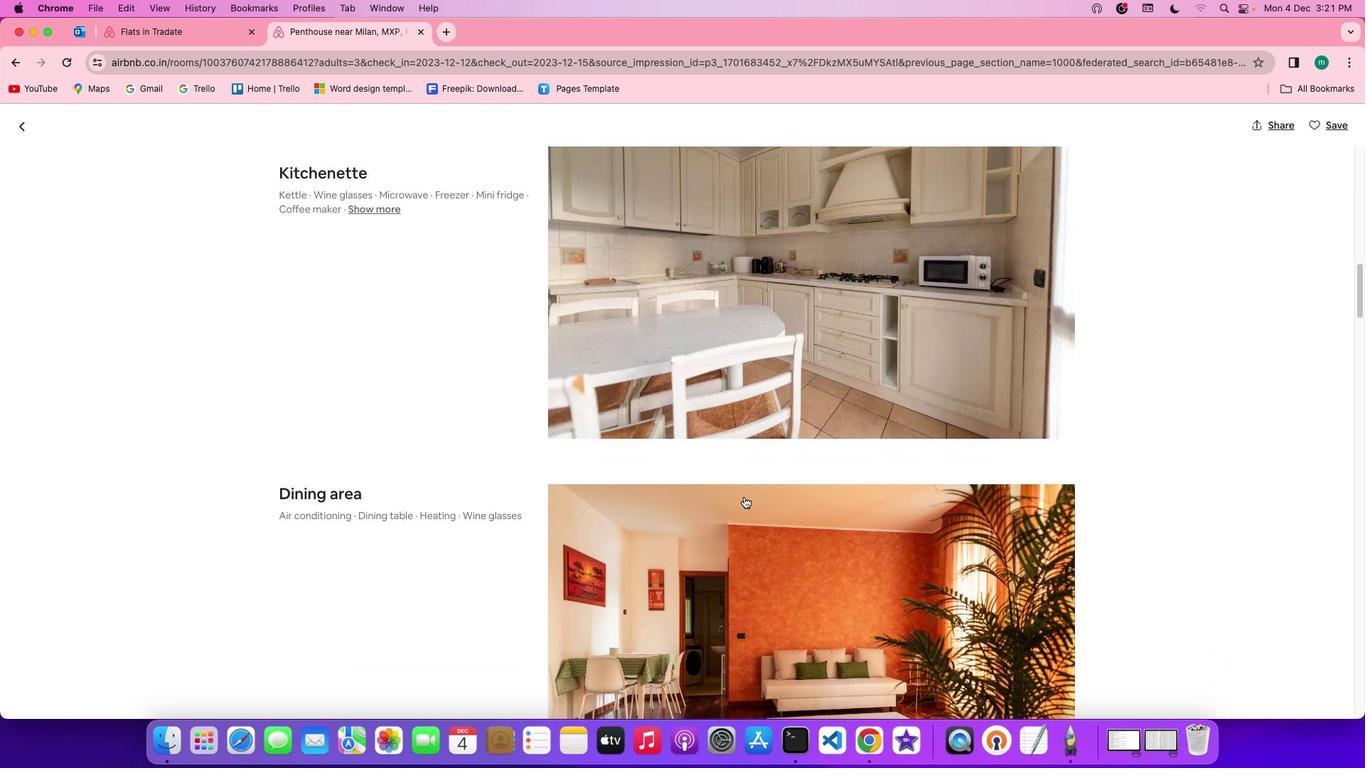 
Action: Mouse scrolled (744, 497) with delta (0, 0)
Screenshot: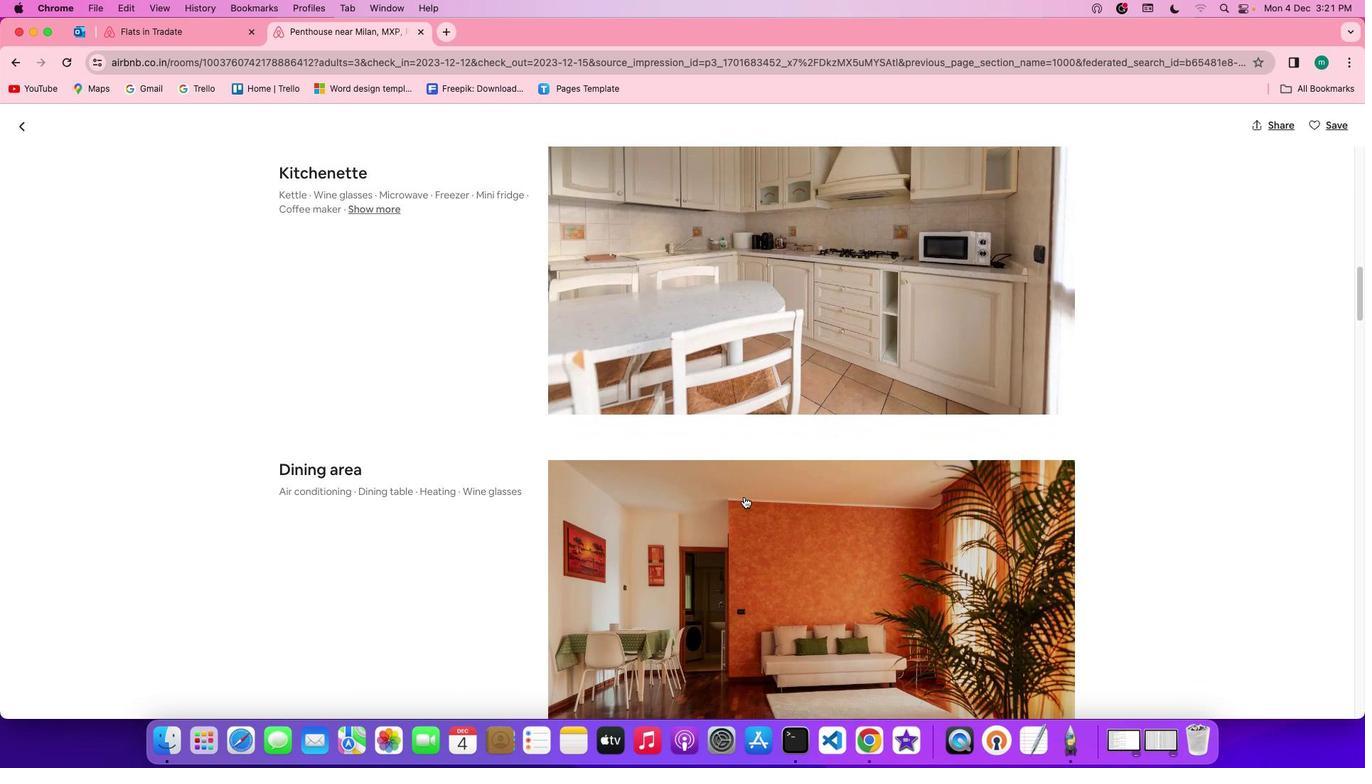 
Action: Mouse scrolled (744, 497) with delta (0, 0)
Screenshot: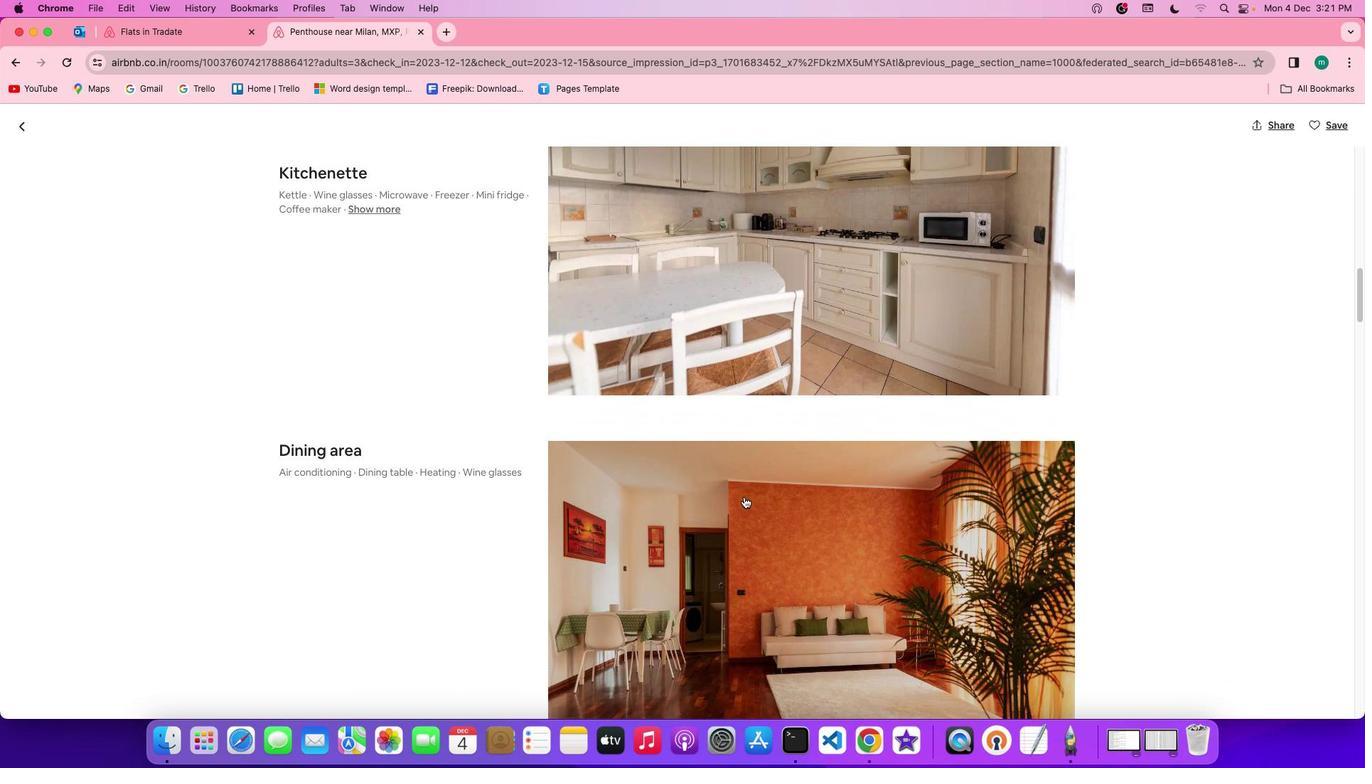
Action: Mouse scrolled (744, 497) with delta (0, -1)
Screenshot: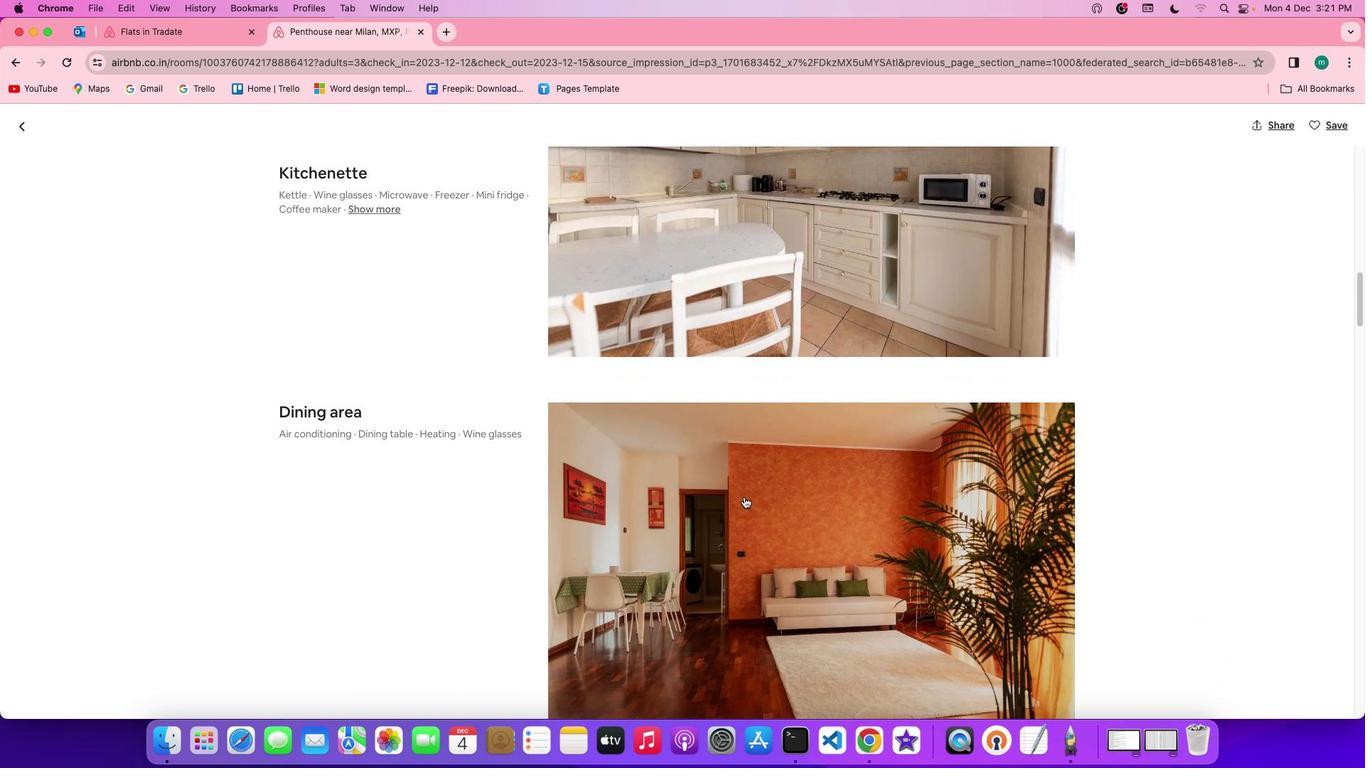
Action: Mouse scrolled (744, 497) with delta (0, 0)
Screenshot: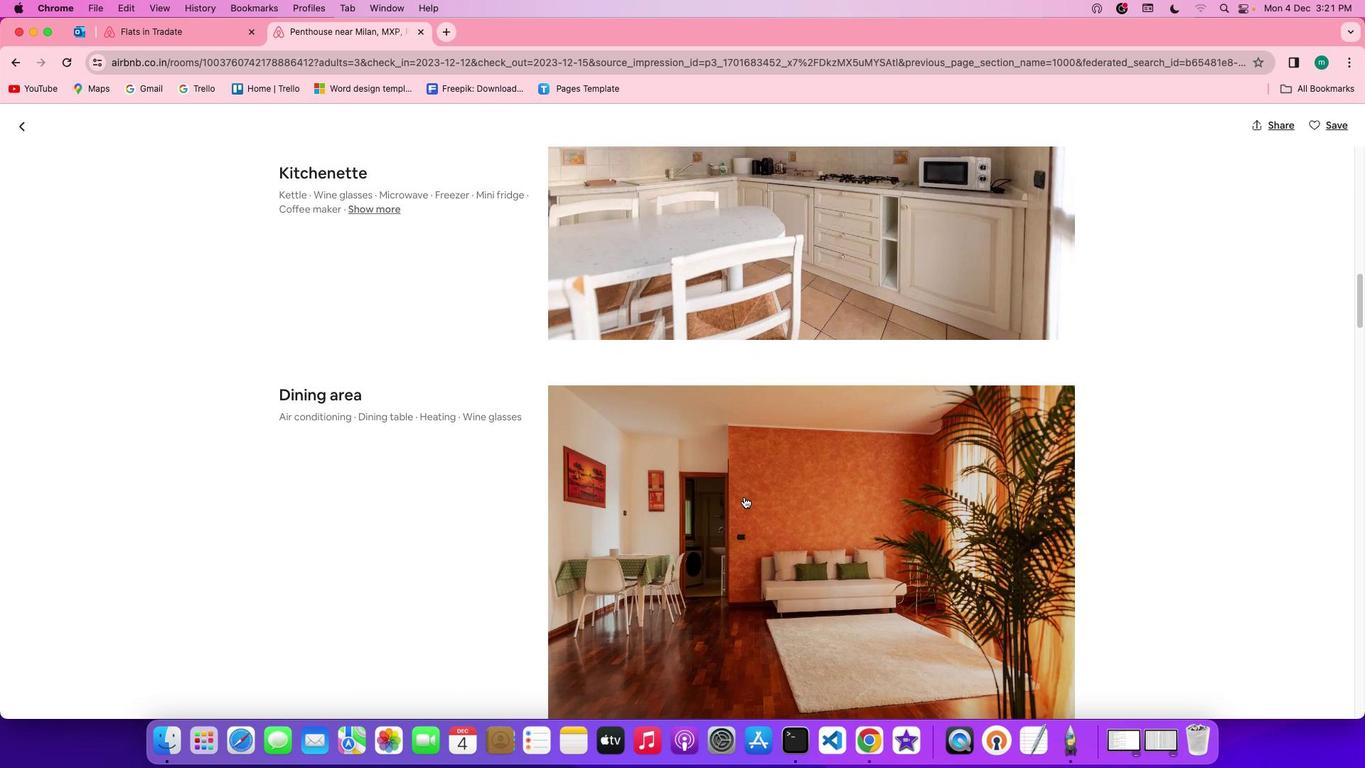 
Action: Mouse scrolled (744, 497) with delta (0, 0)
Screenshot: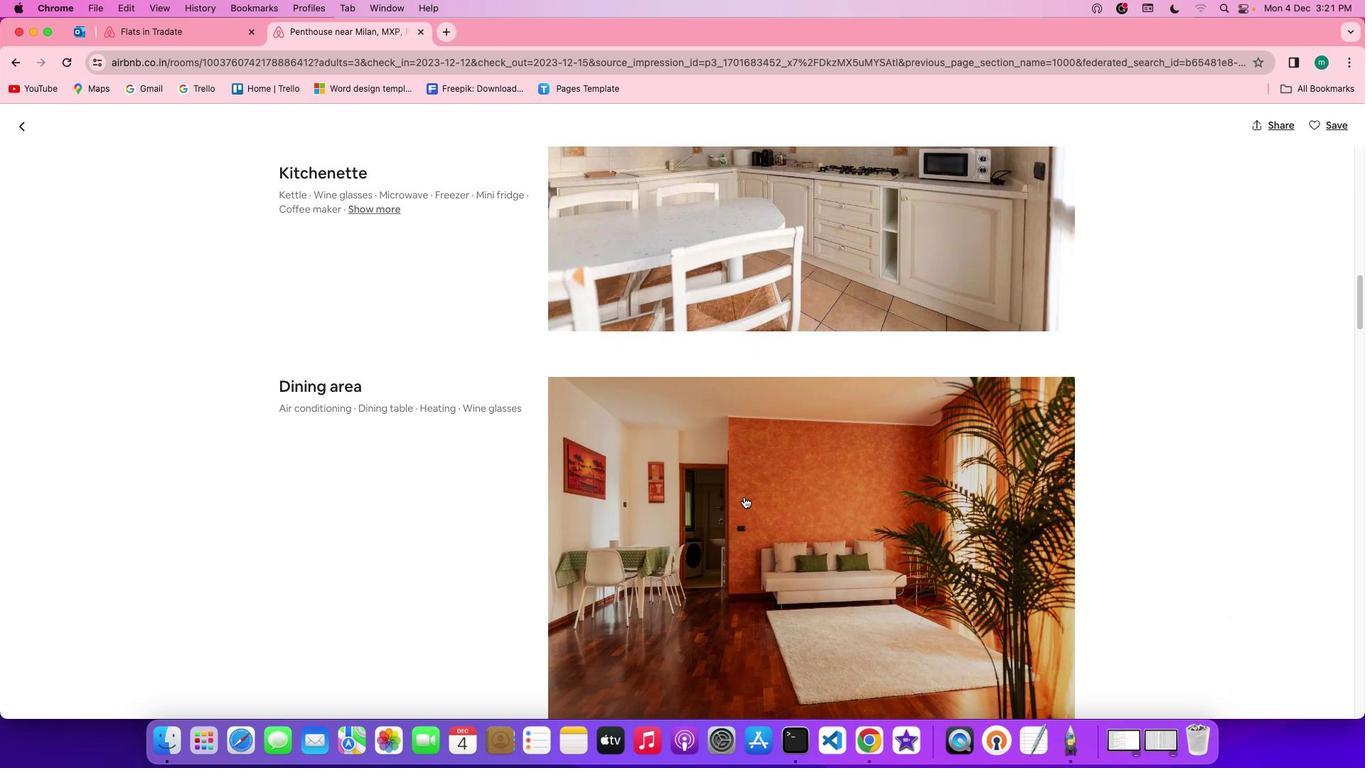 
Action: Mouse scrolled (744, 497) with delta (0, 0)
Screenshot: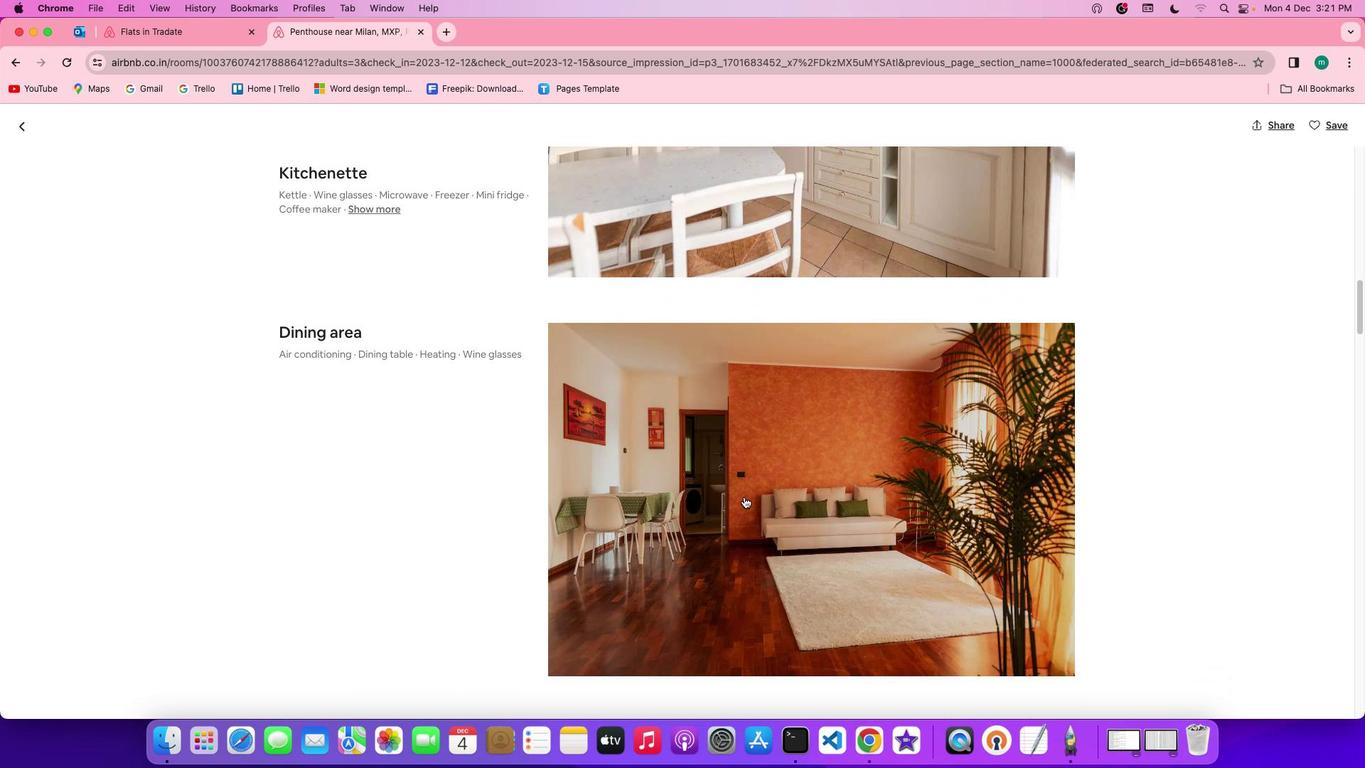 
Action: Mouse scrolled (744, 497) with delta (0, 0)
Screenshot: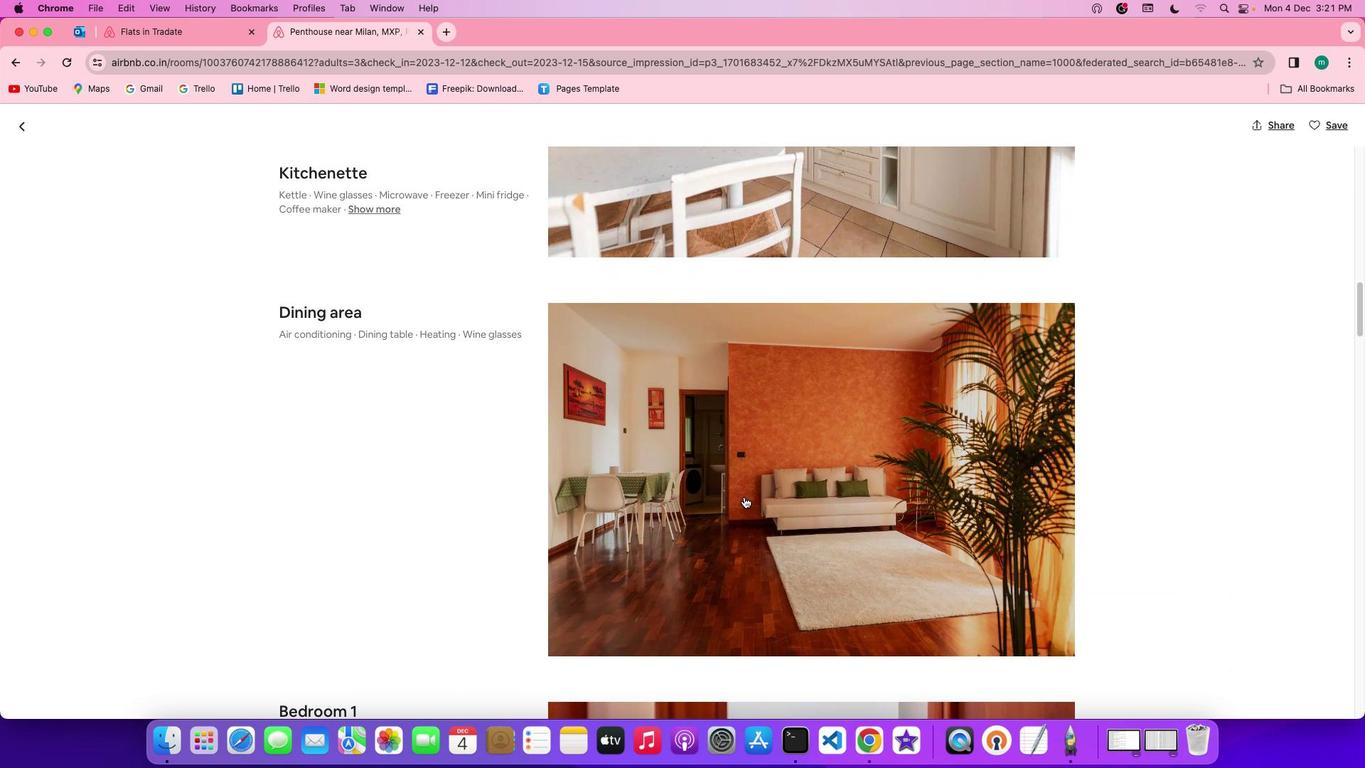 
Action: Mouse scrolled (744, 497) with delta (0, 0)
Screenshot: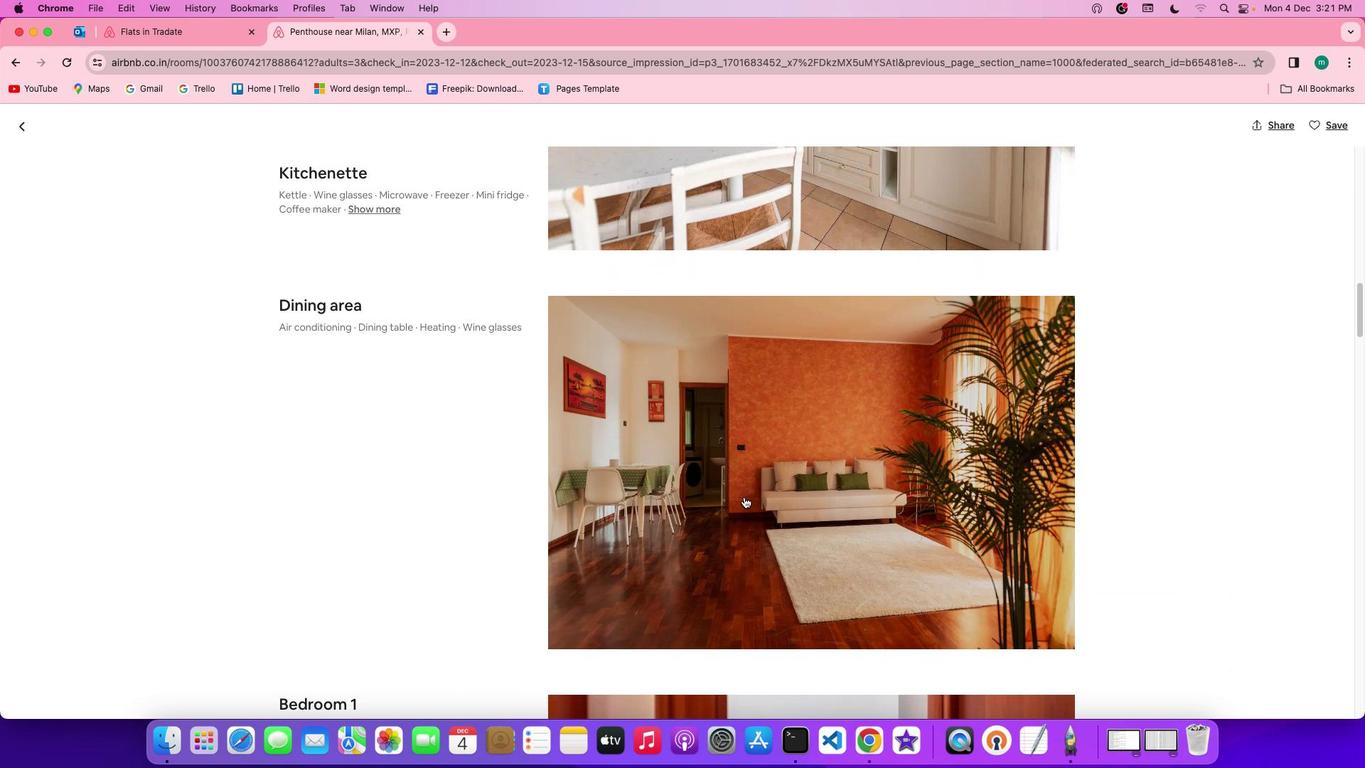
Action: Mouse scrolled (744, 497) with delta (0, -1)
Screenshot: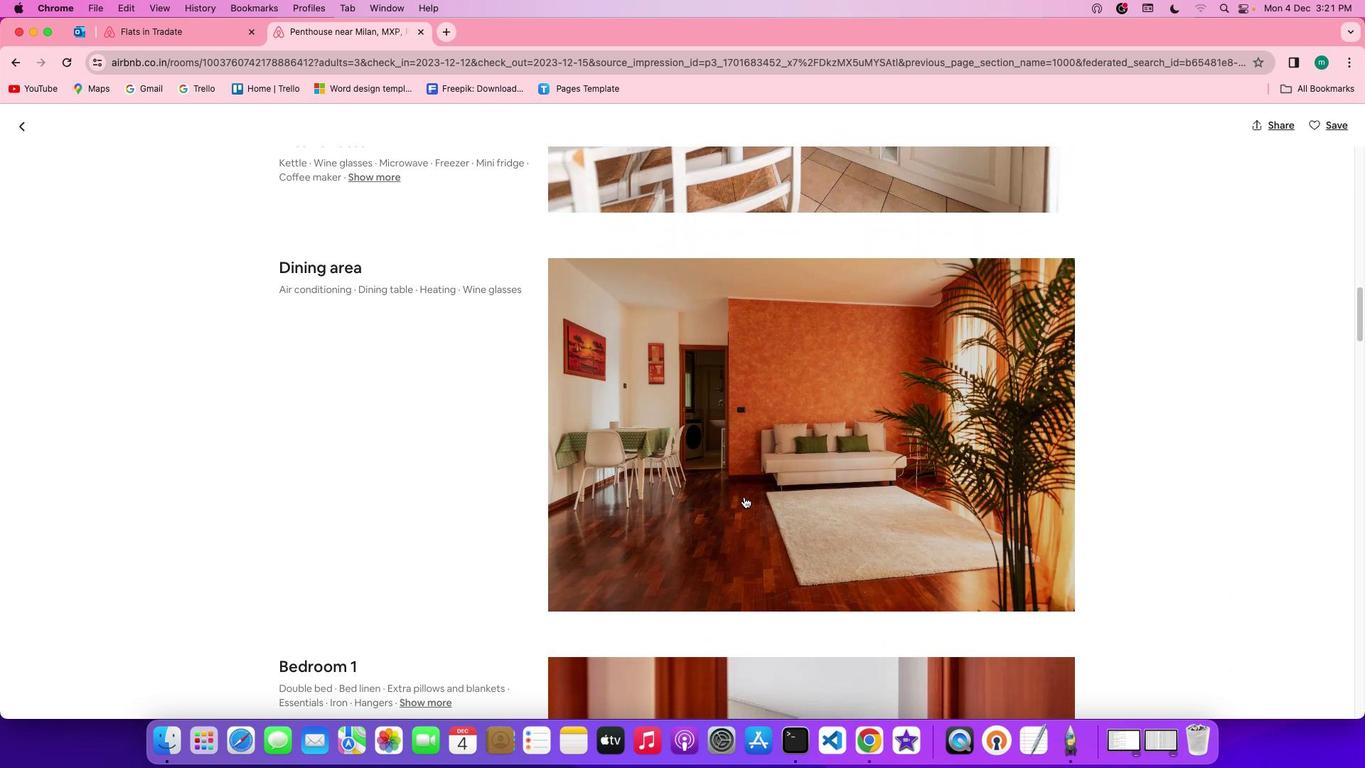
Action: Mouse scrolled (744, 497) with delta (0, 0)
Screenshot: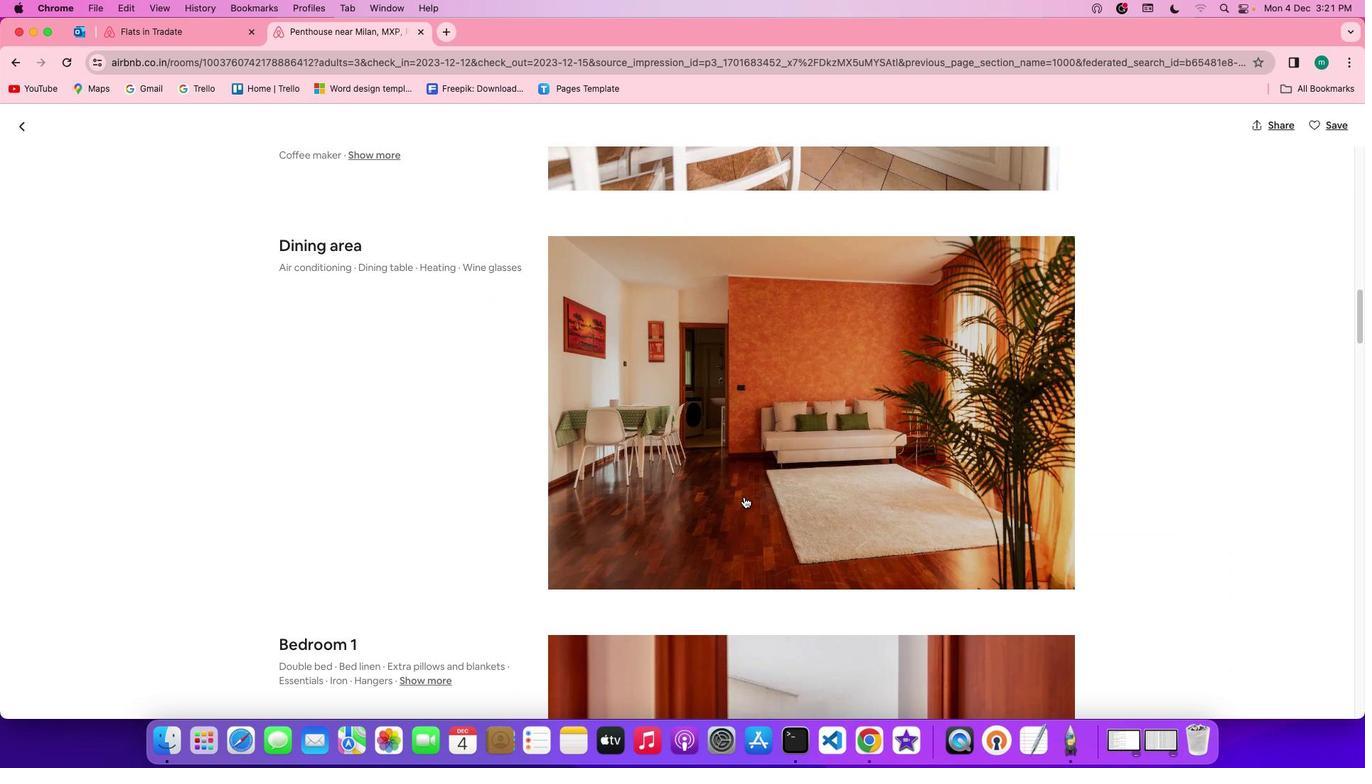 
Action: Mouse scrolled (744, 497) with delta (0, 0)
Screenshot: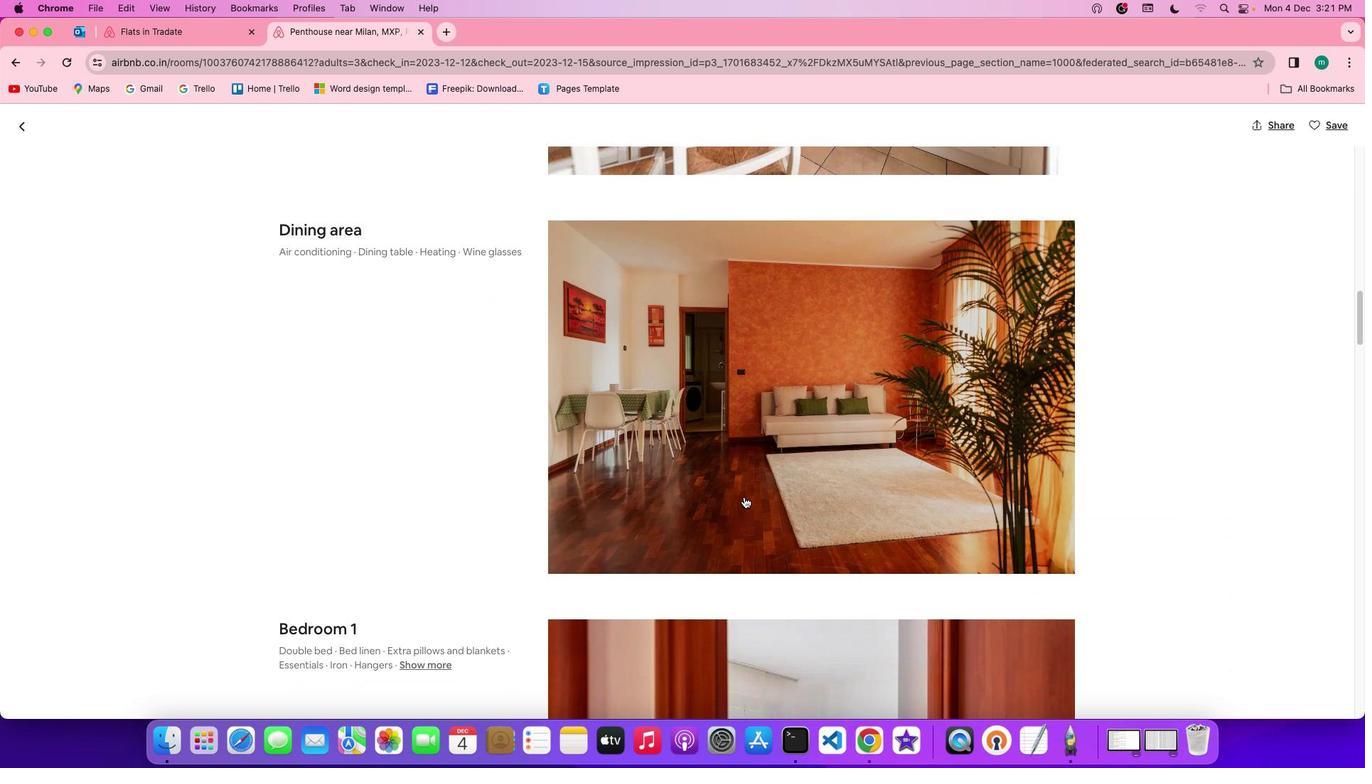 
Action: Mouse scrolled (744, 497) with delta (0, 0)
Screenshot: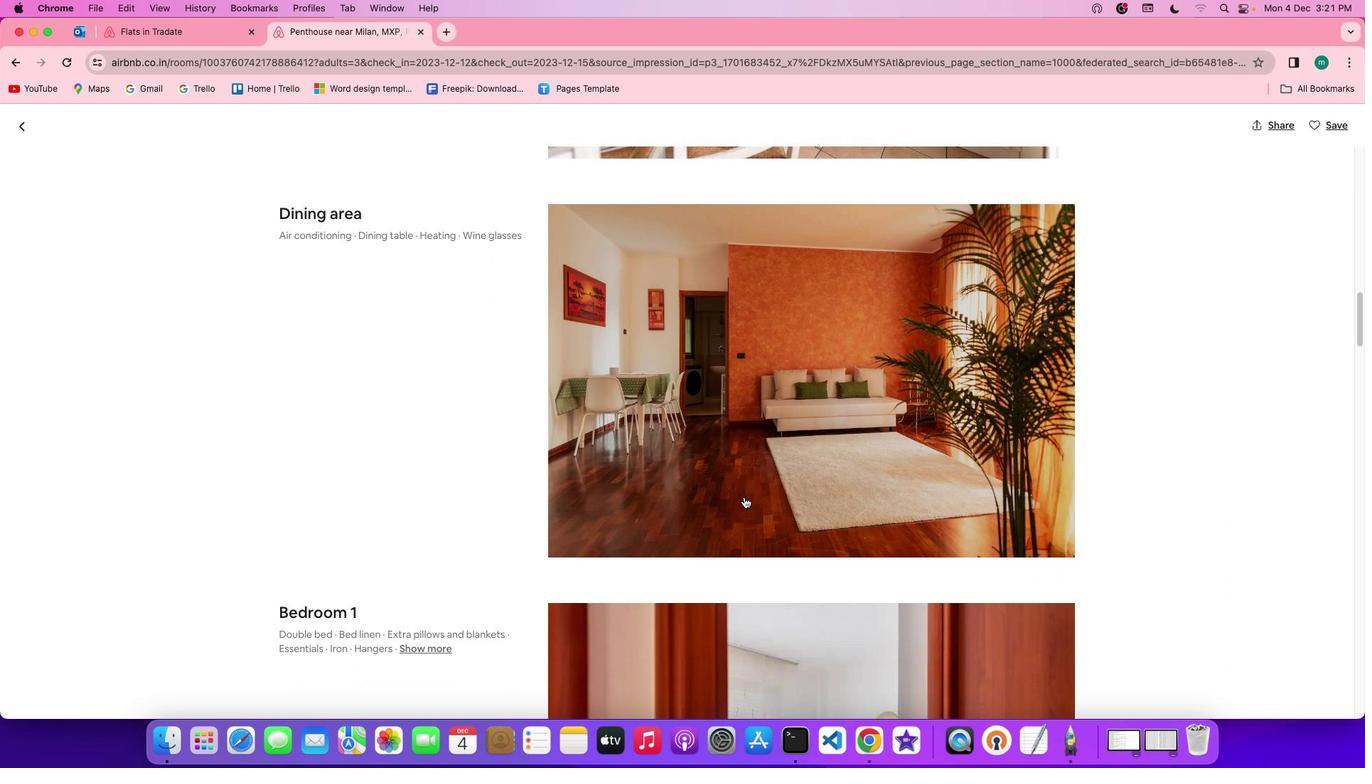 
Action: Mouse scrolled (744, 497) with delta (0, -1)
Screenshot: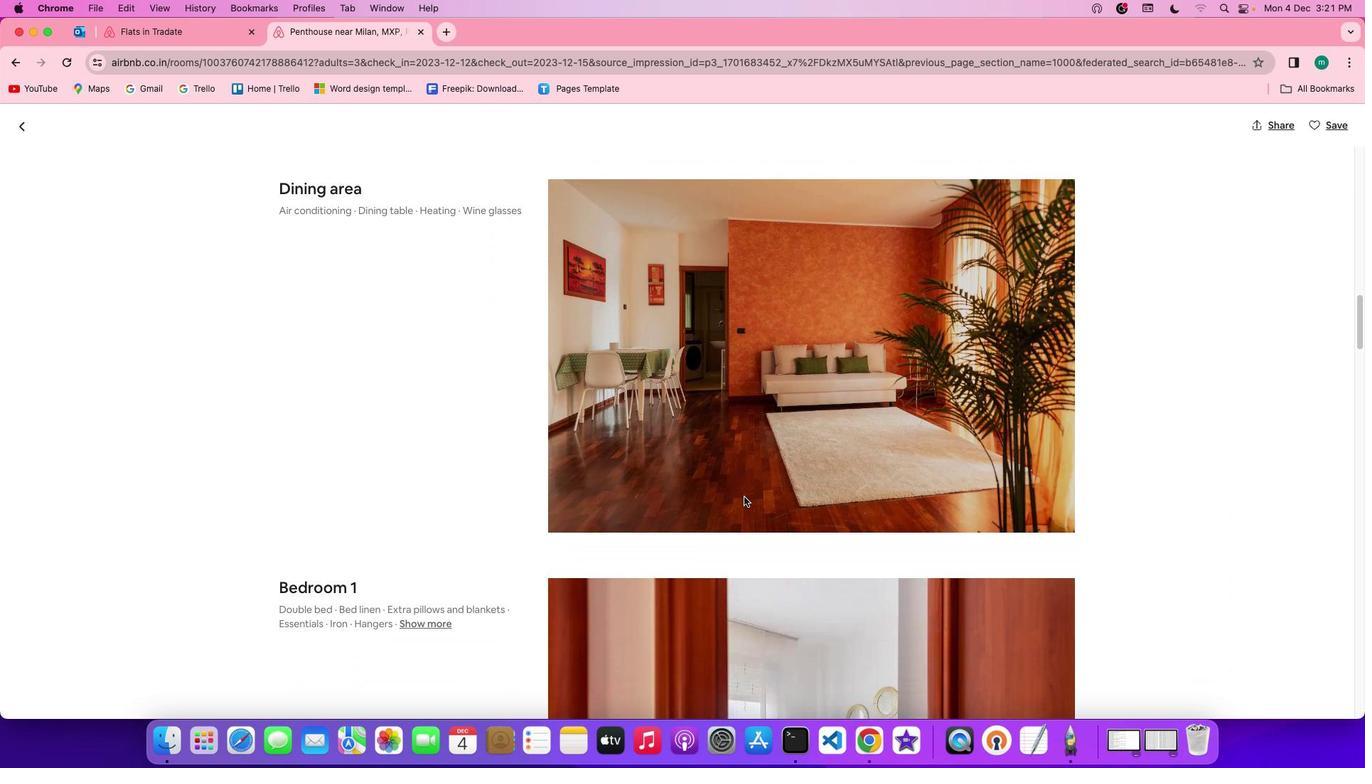 
Action: Mouse scrolled (744, 497) with delta (0, 0)
Screenshot: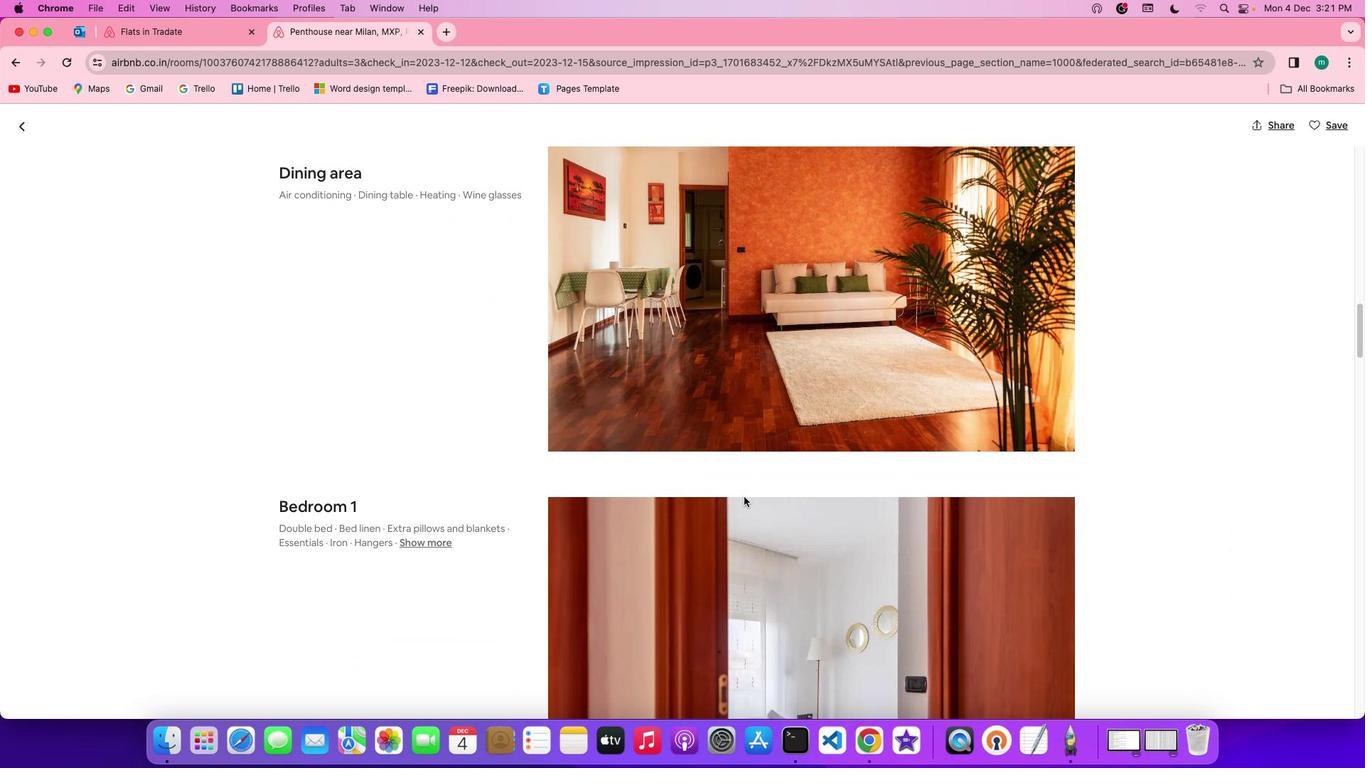 
Action: Mouse scrolled (744, 497) with delta (0, 0)
Screenshot: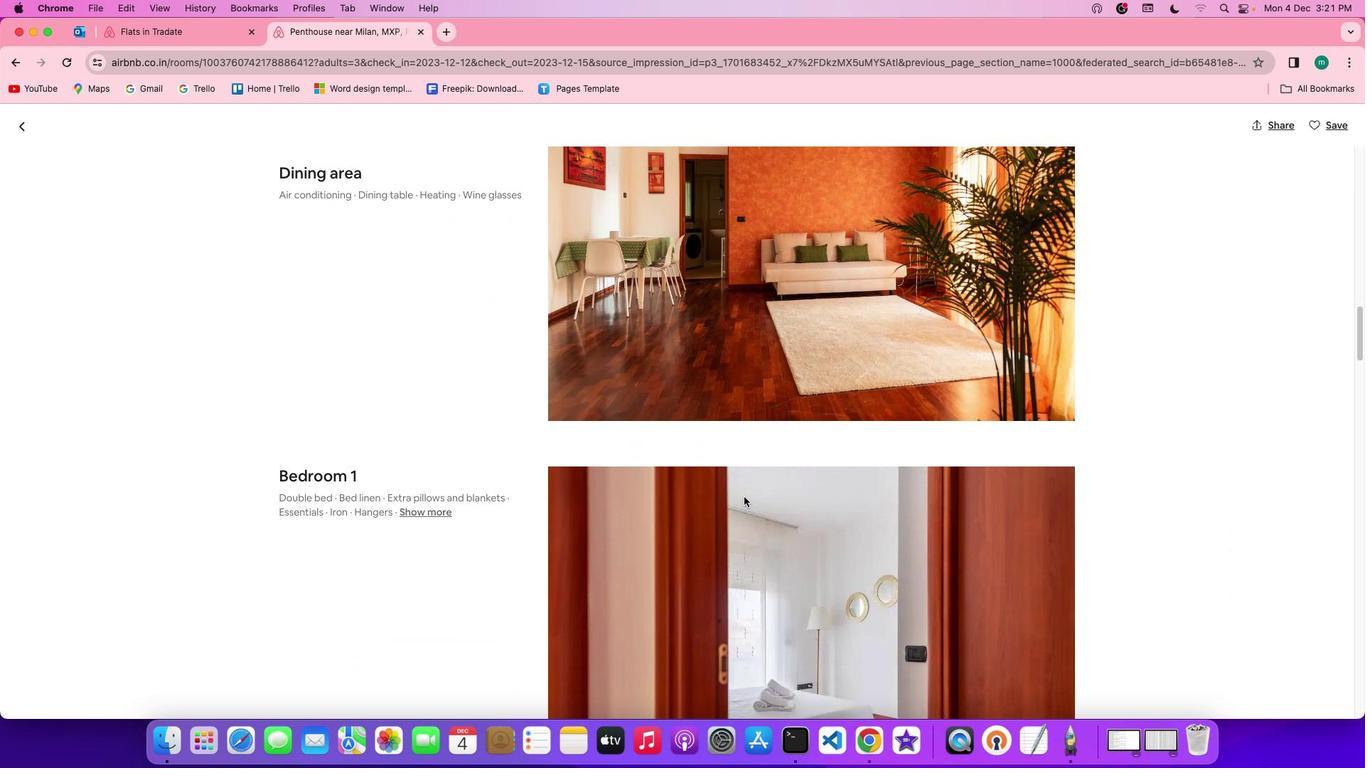 
Action: Mouse scrolled (744, 497) with delta (0, -1)
Screenshot: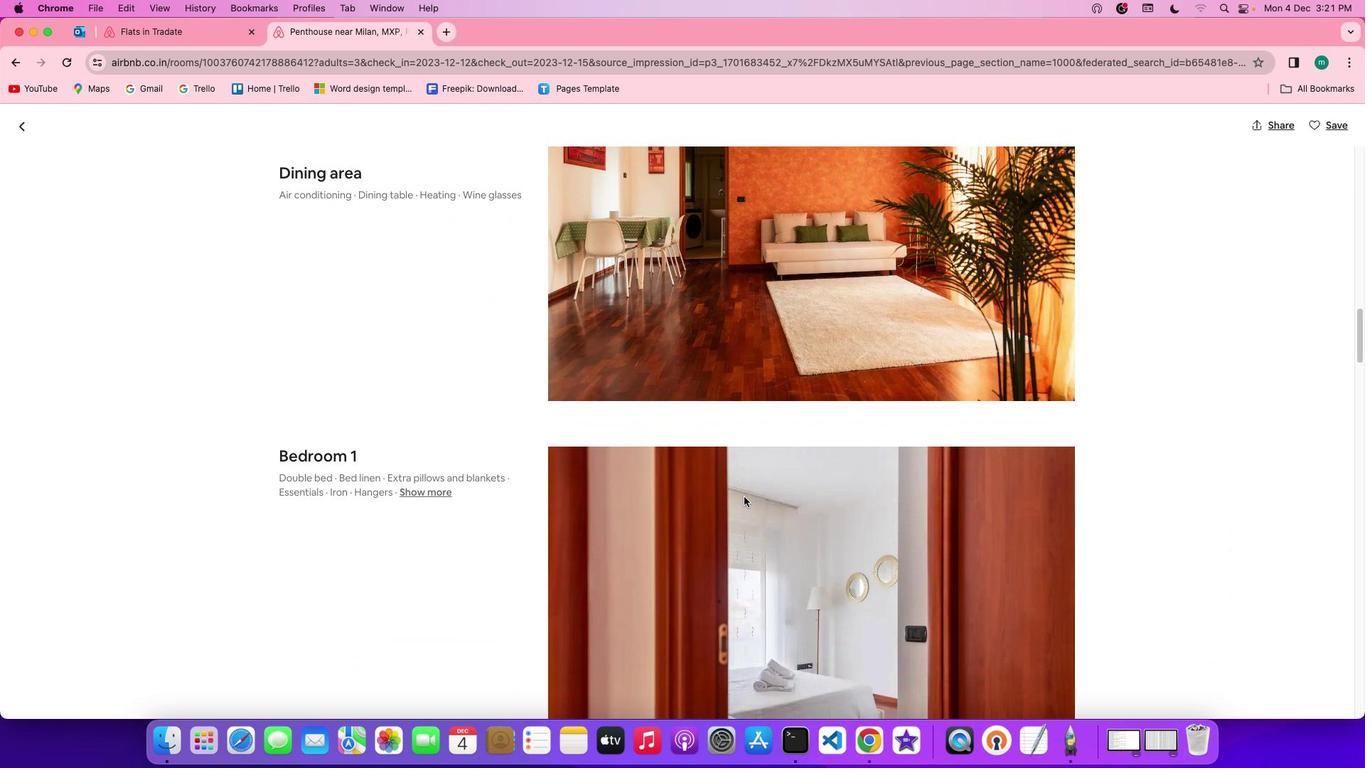 
Action: Mouse scrolled (744, 497) with delta (0, 0)
Screenshot: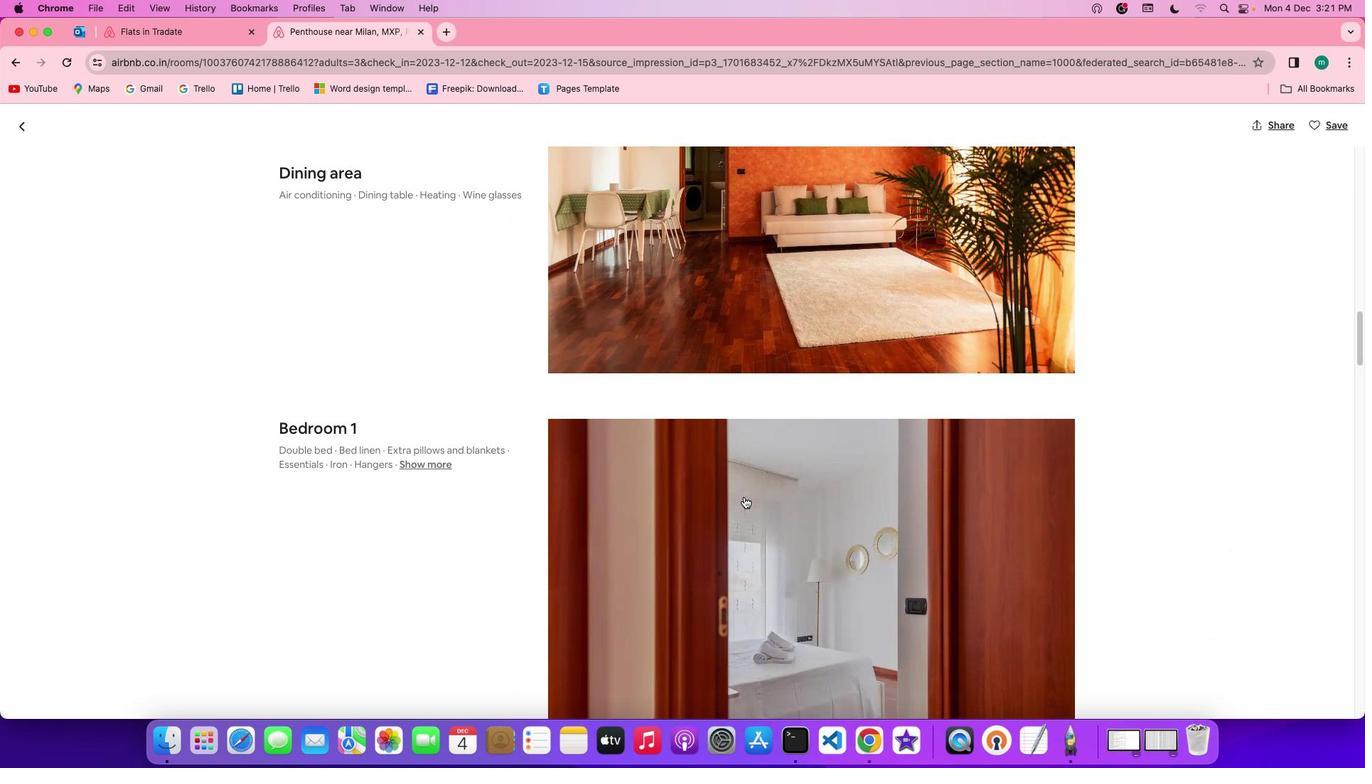 
Action: Mouse scrolled (744, 497) with delta (0, 0)
Screenshot: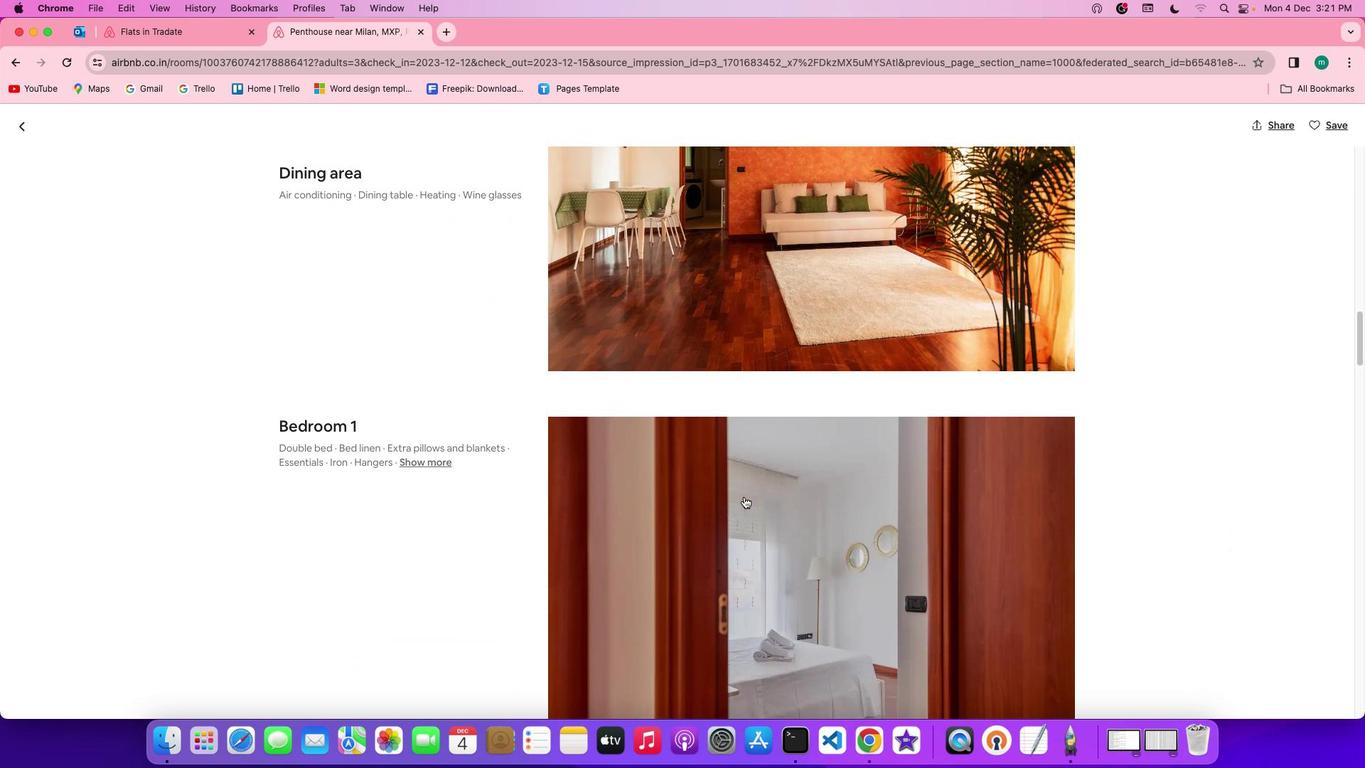 
Action: Mouse scrolled (744, 497) with delta (0, 0)
Screenshot: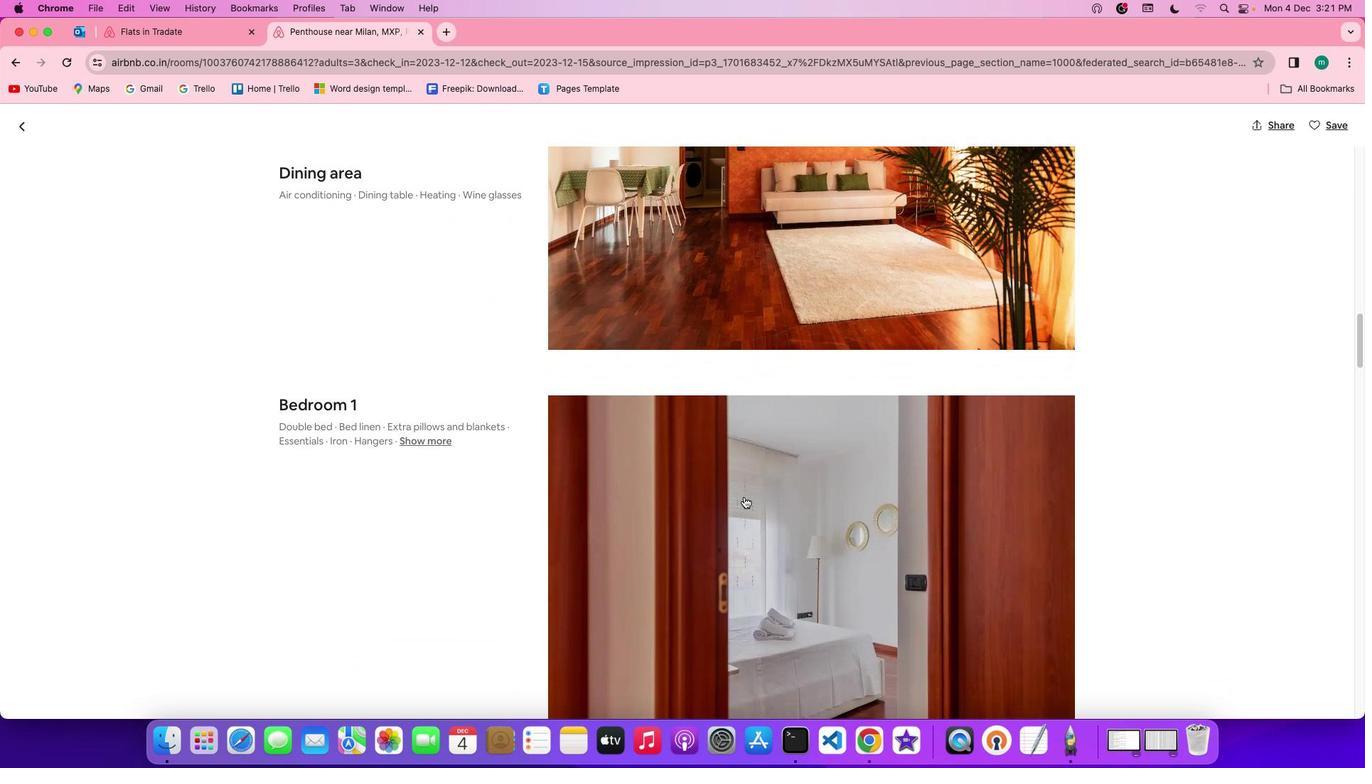 
Action: Mouse scrolled (744, 497) with delta (0, -1)
Screenshot: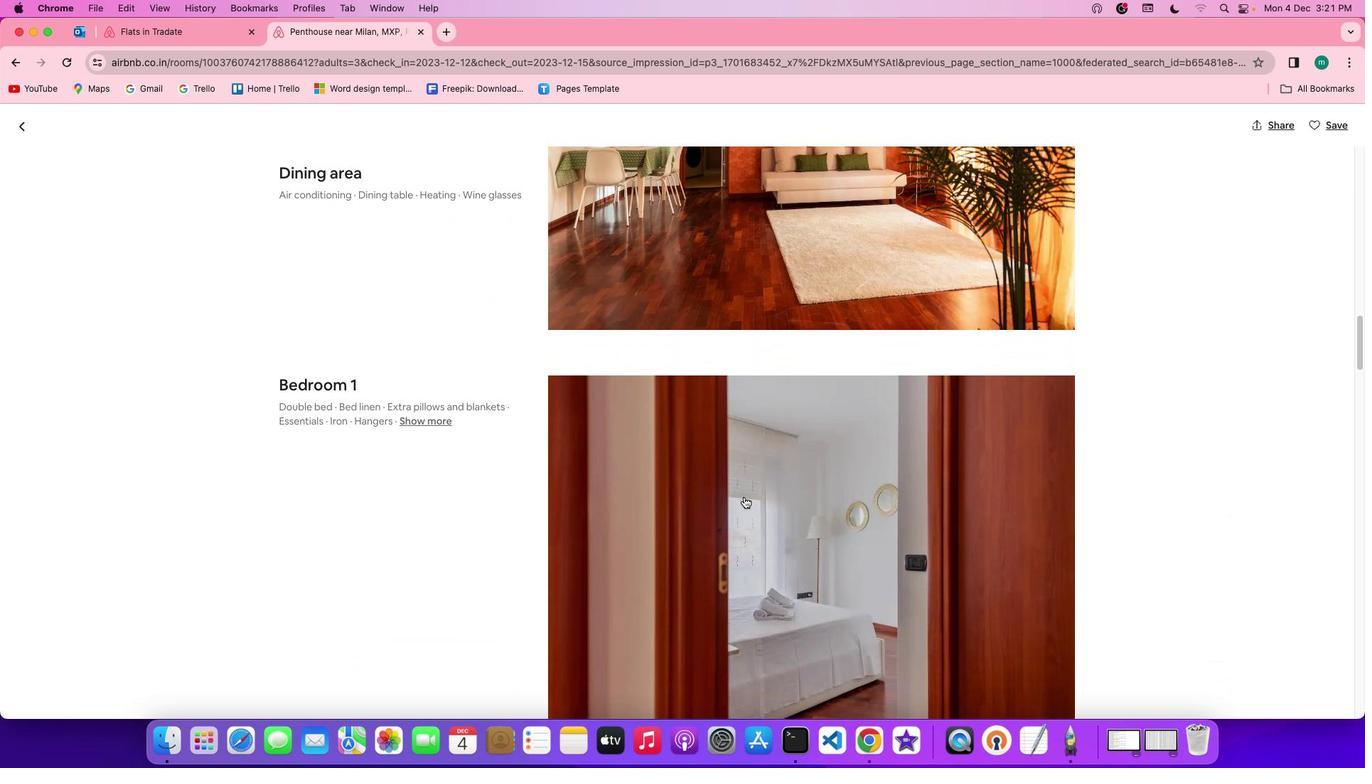 
Action: Mouse scrolled (744, 497) with delta (0, -1)
Screenshot: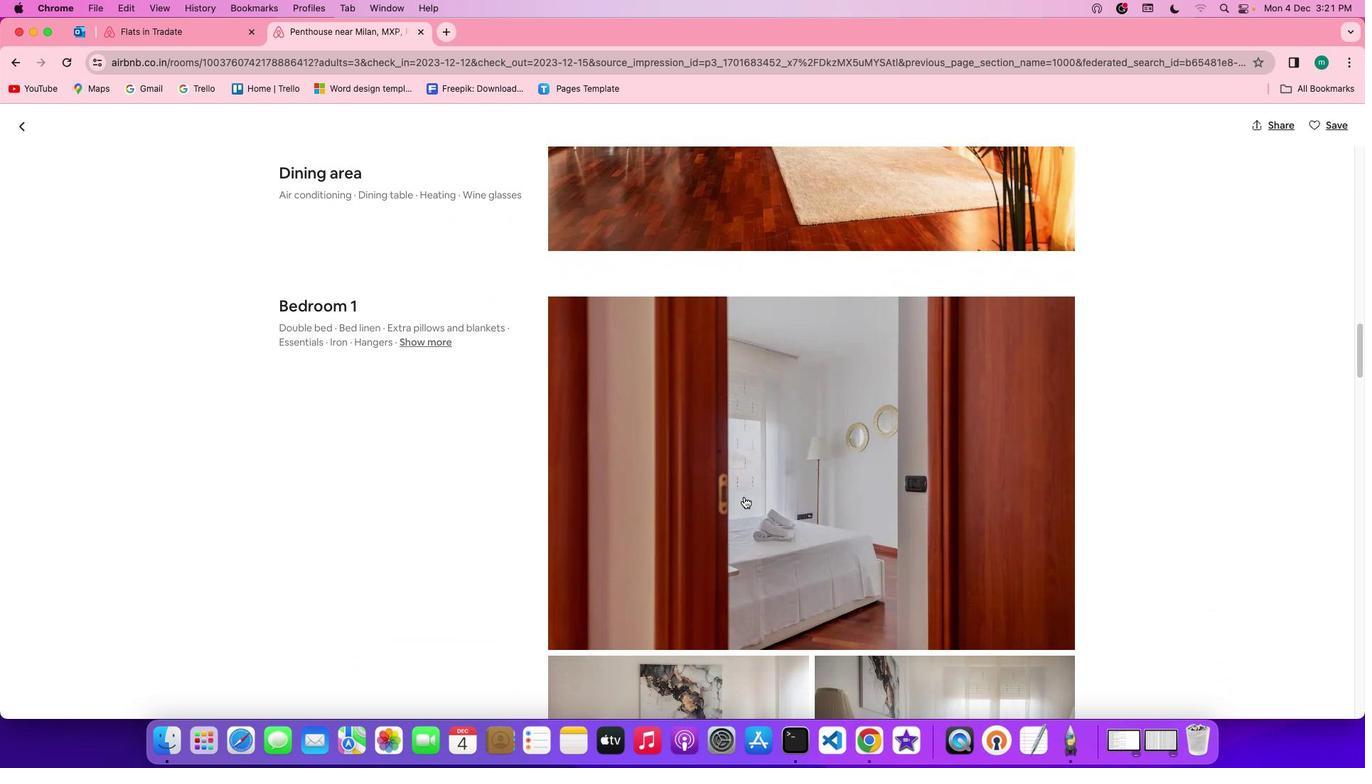 
Action: Mouse scrolled (744, 497) with delta (0, 0)
Screenshot: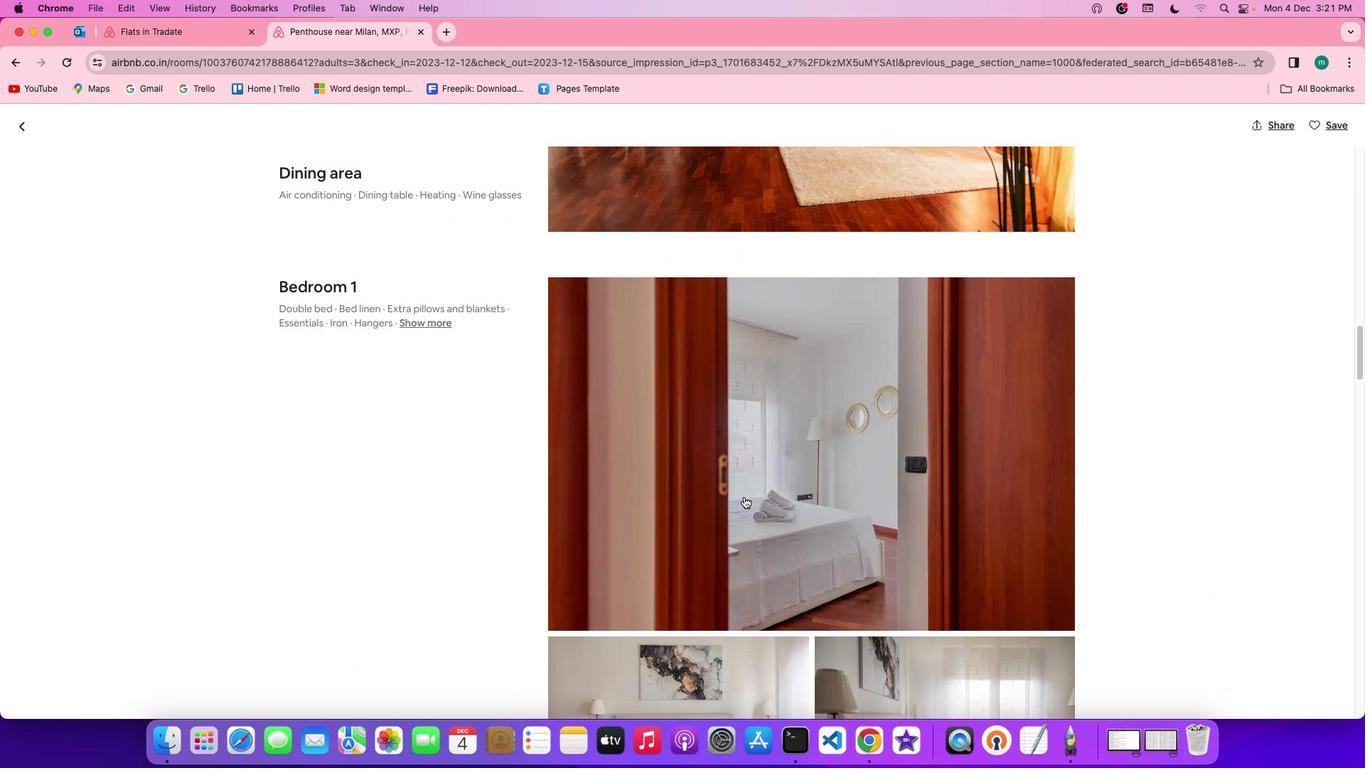 
Action: Mouse scrolled (744, 497) with delta (0, 0)
Screenshot: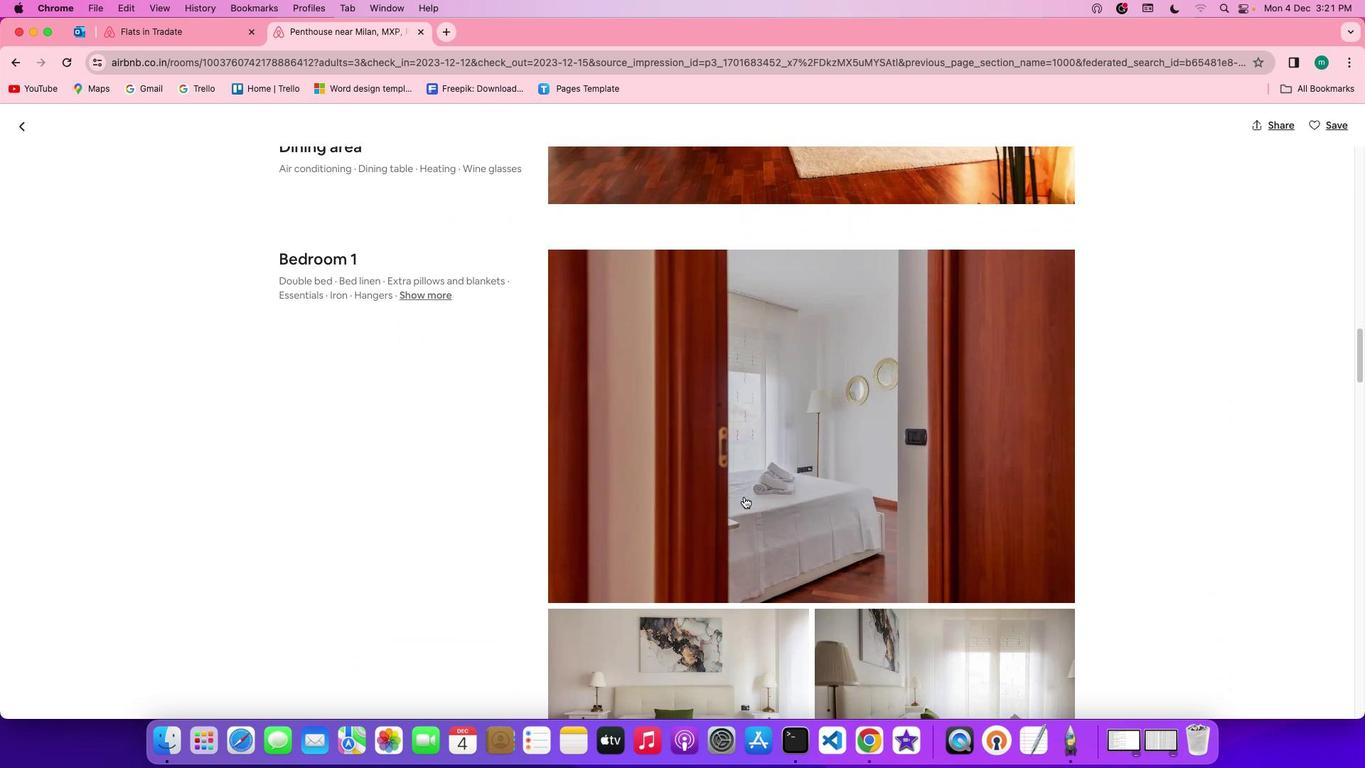 
Action: Mouse scrolled (744, 497) with delta (0, -1)
Screenshot: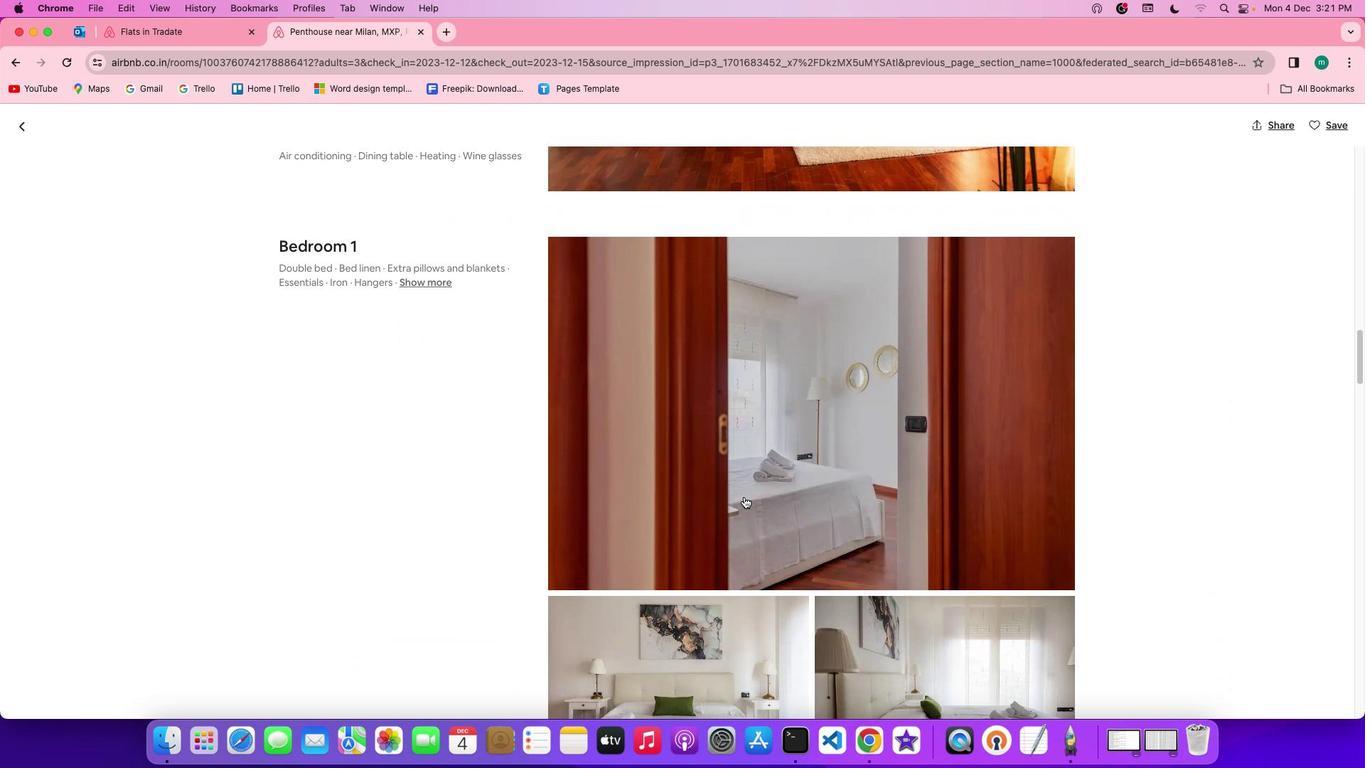 
Action: Mouse scrolled (744, 497) with delta (0, 0)
Screenshot: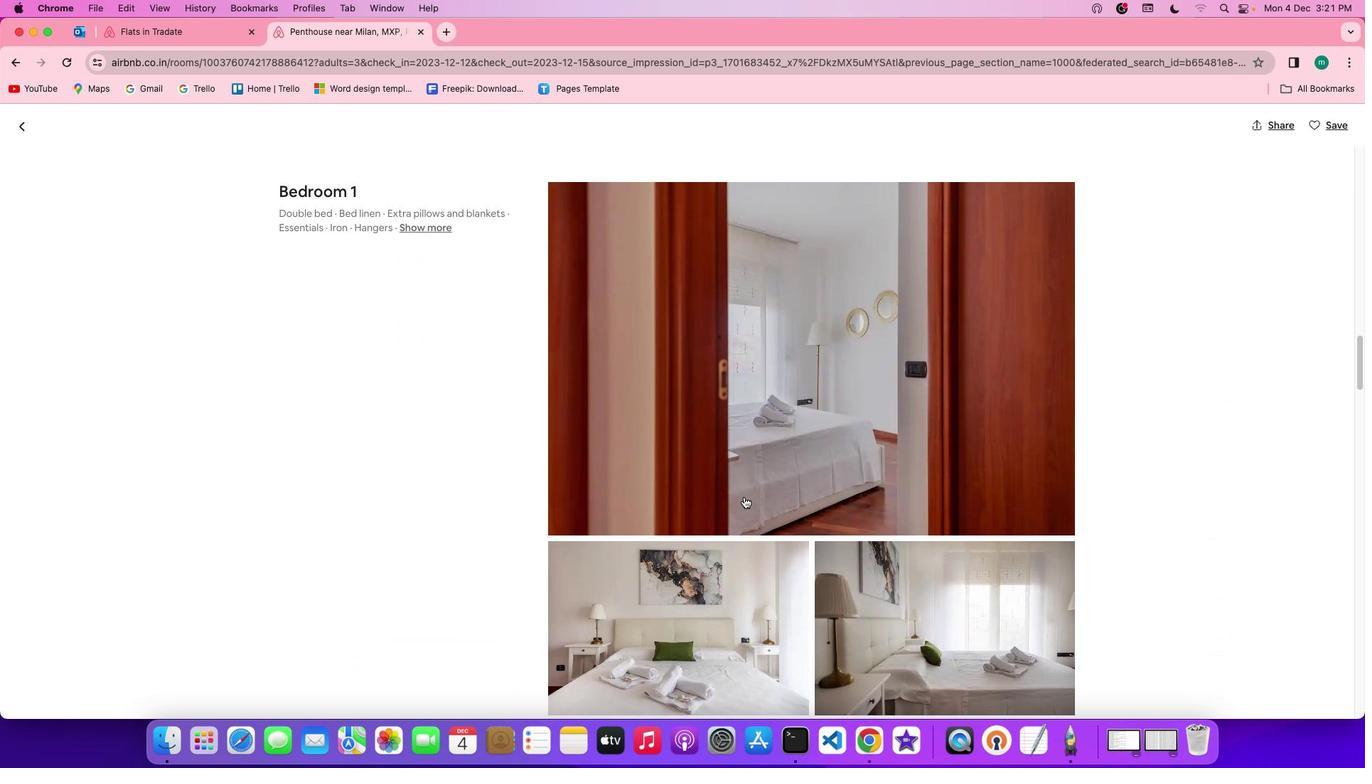 
Action: Mouse scrolled (744, 497) with delta (0, 0)
Screenshot: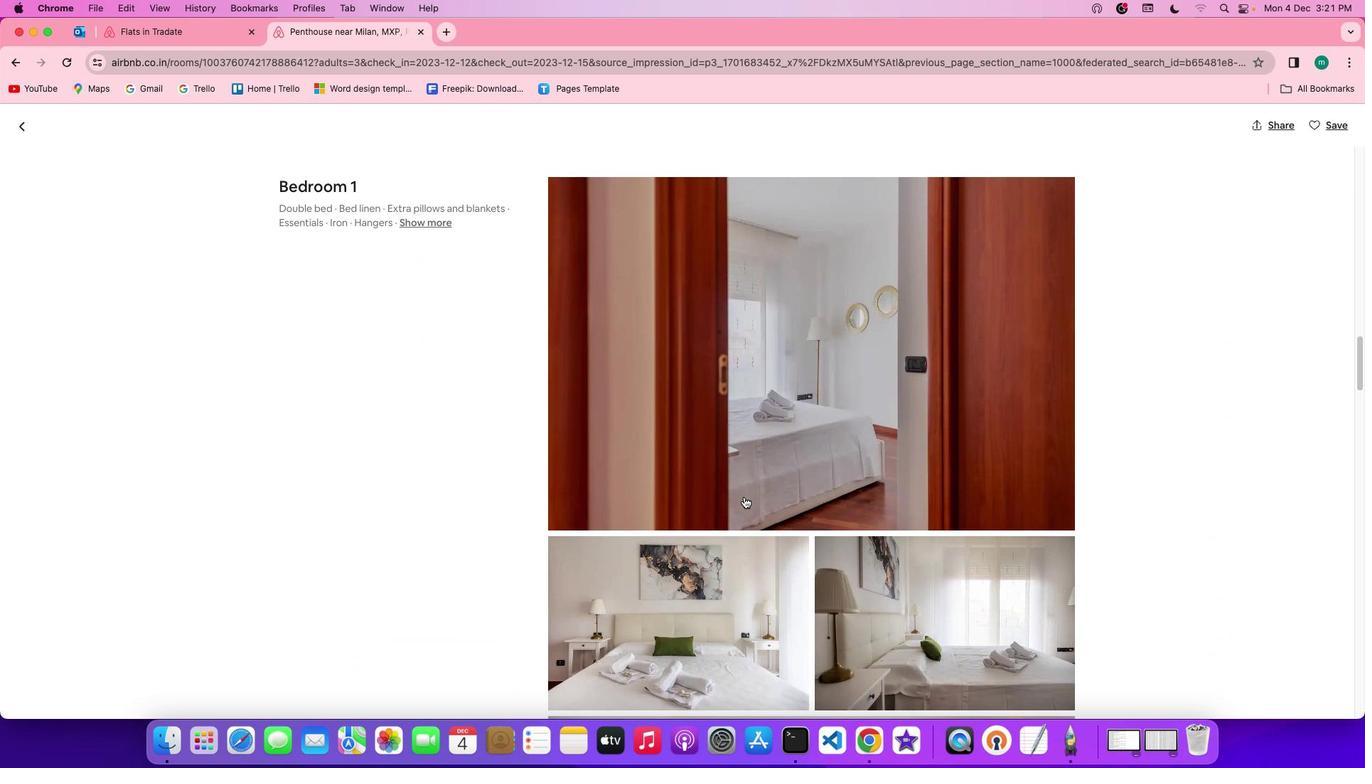
Action: Mouse scrolled (744, 497) with delta (0, 0)
Screenshot: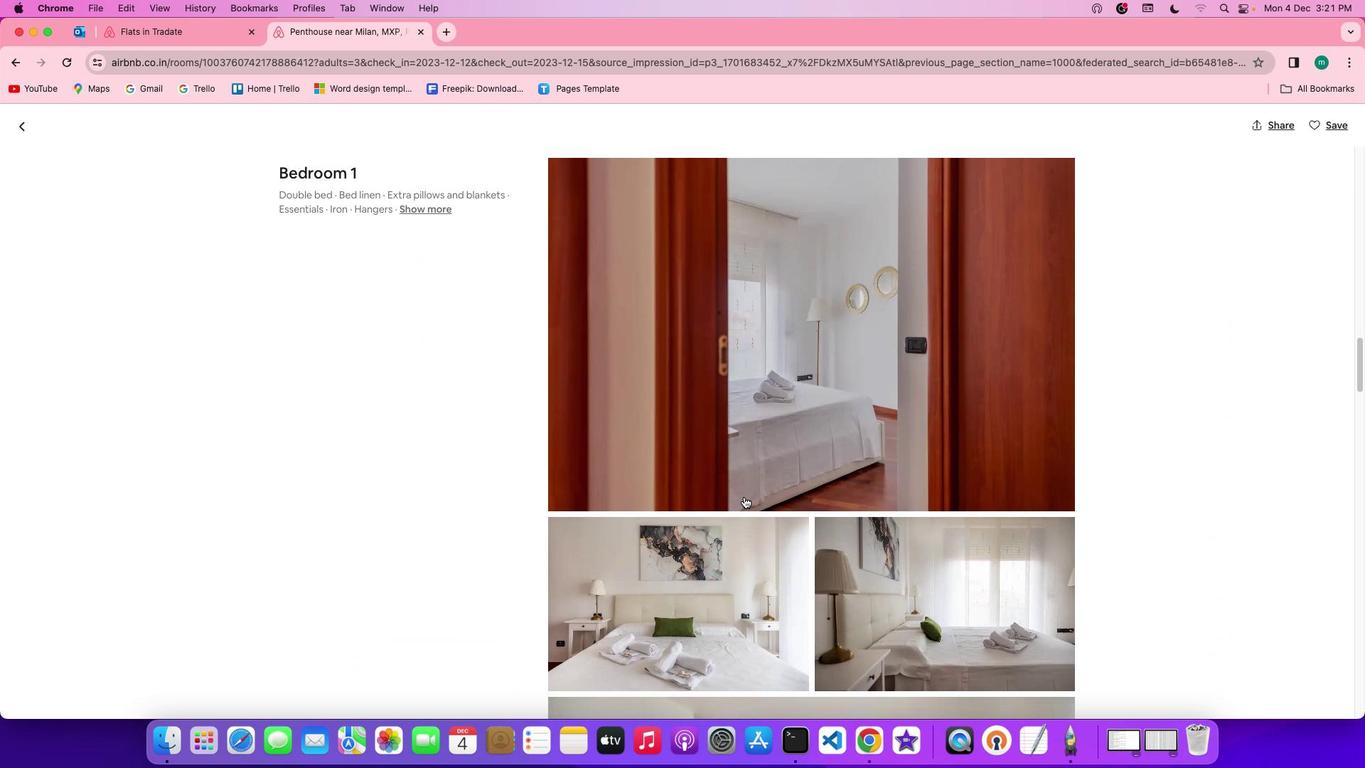 
Action: Mouse scrolled (744, 497) with delta (0, -1)
Screenshot: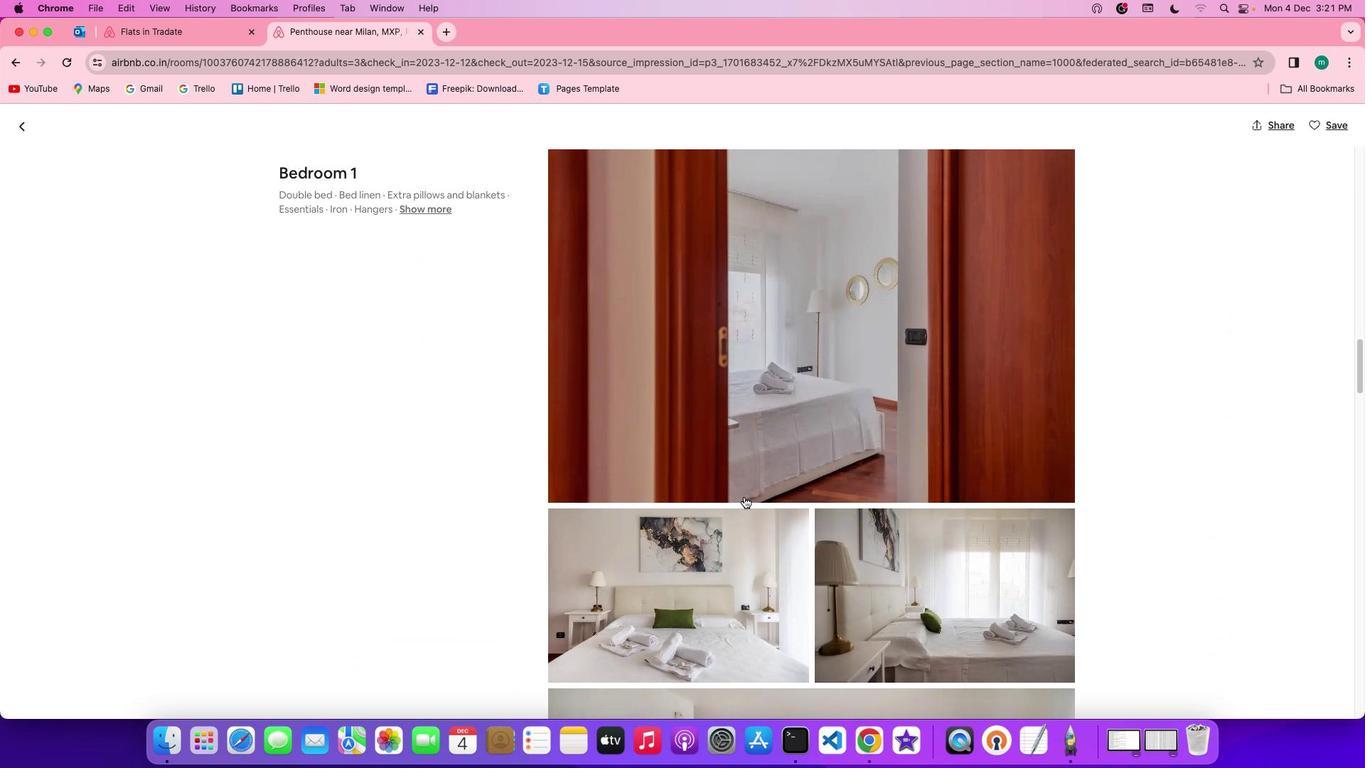 
Action: Mouse scrolled (744, 497) with delta (0, 0)
Screenshot: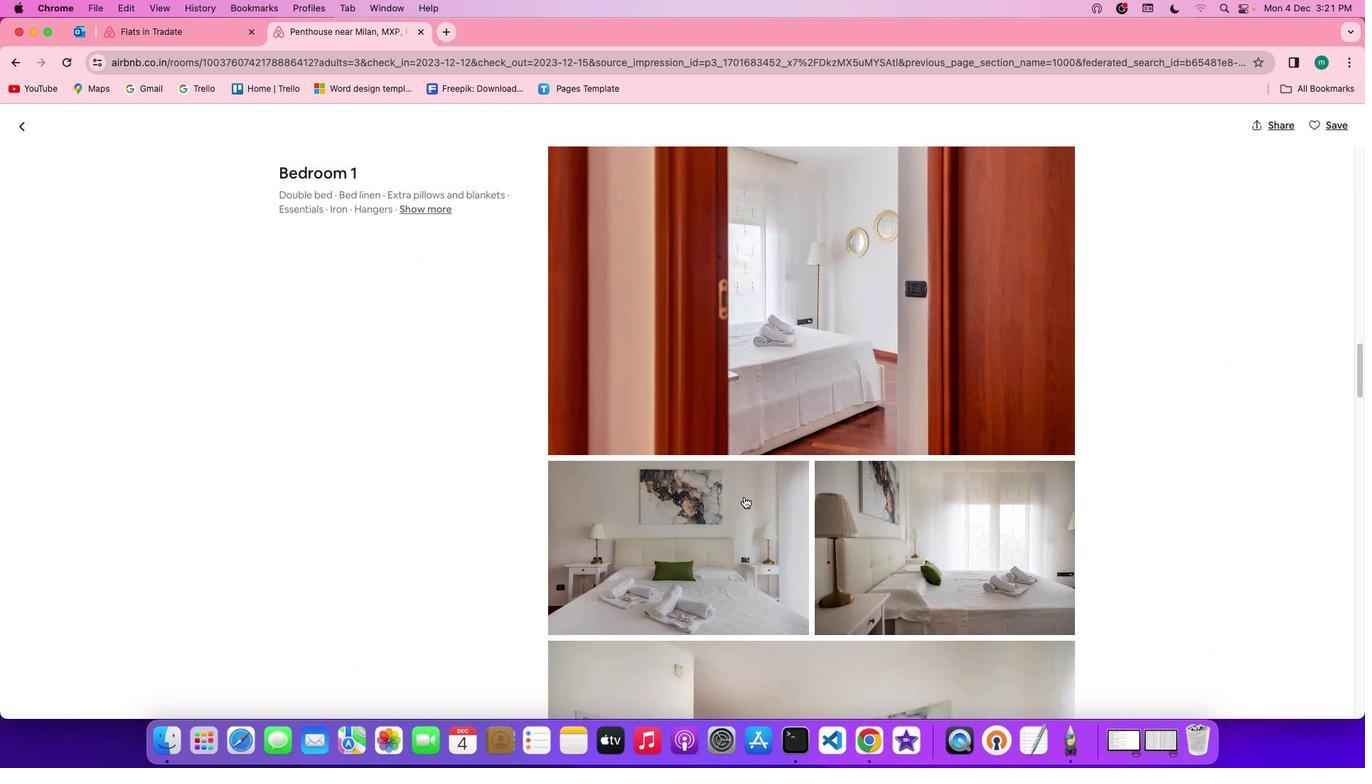 
Action: Mouse scrolled (744, 497) with delta (0, 0)
Screenshot: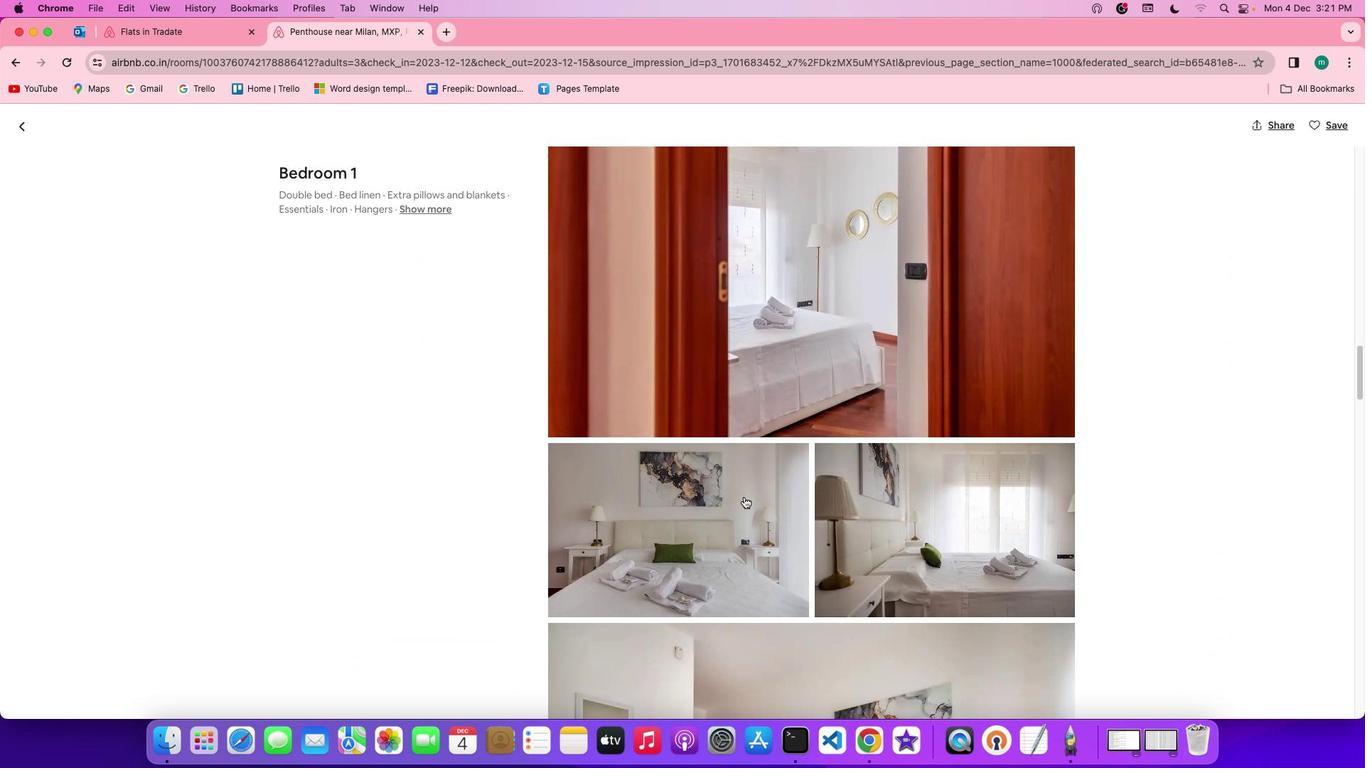 
Action: Mouse scrolled (744, 497) with delta (0, 0)
Screenshot: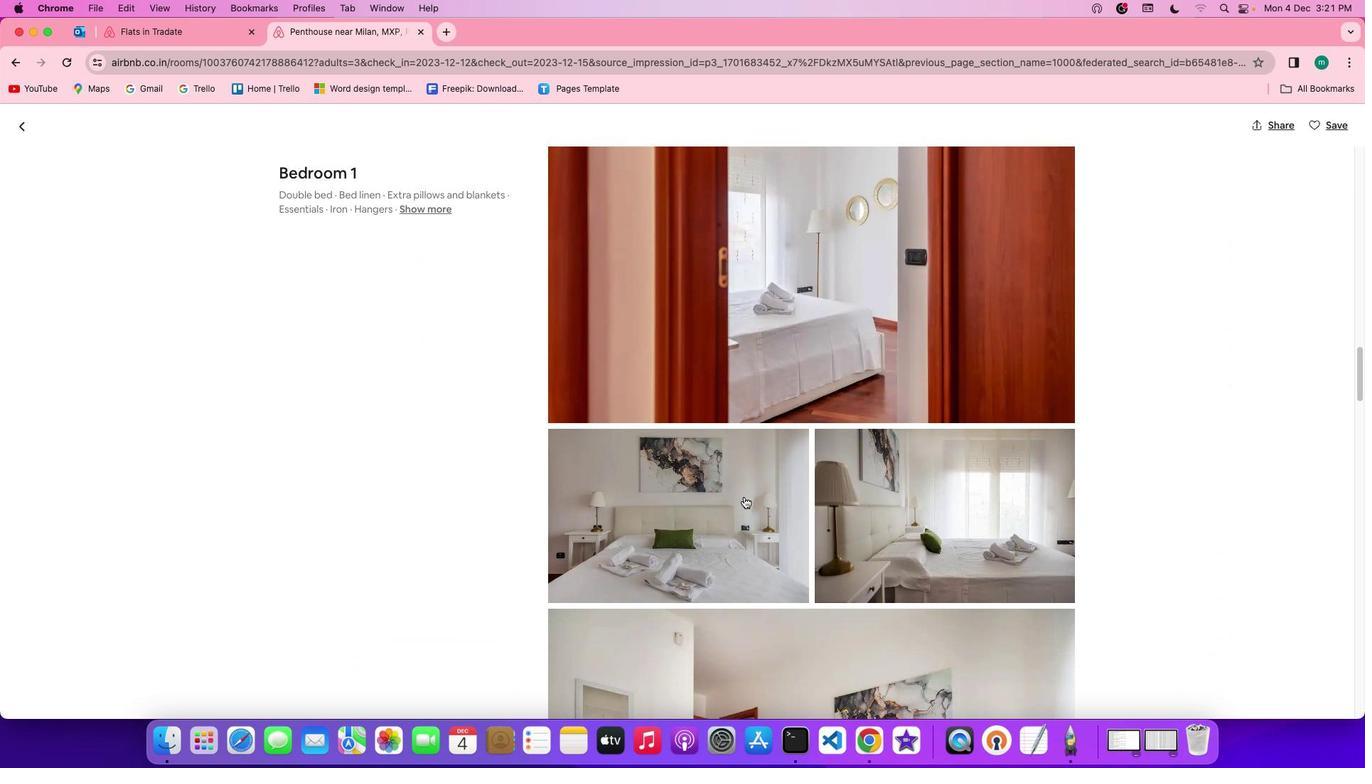 
Action: Mouse scrolled (744, 497) with delta (0, 0)
Screenshot: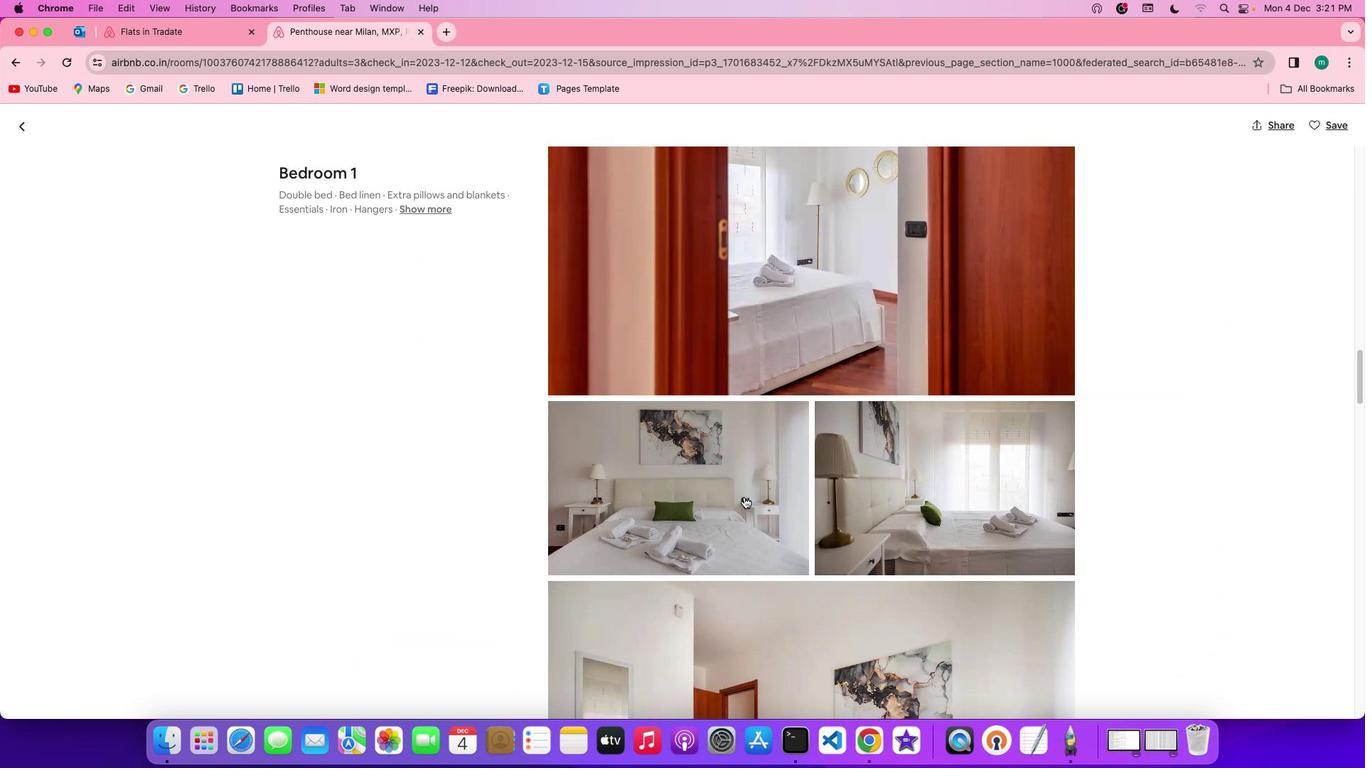 
Action: Mouse scrolled (744, 497) with delta (0, 0)
Screenshot: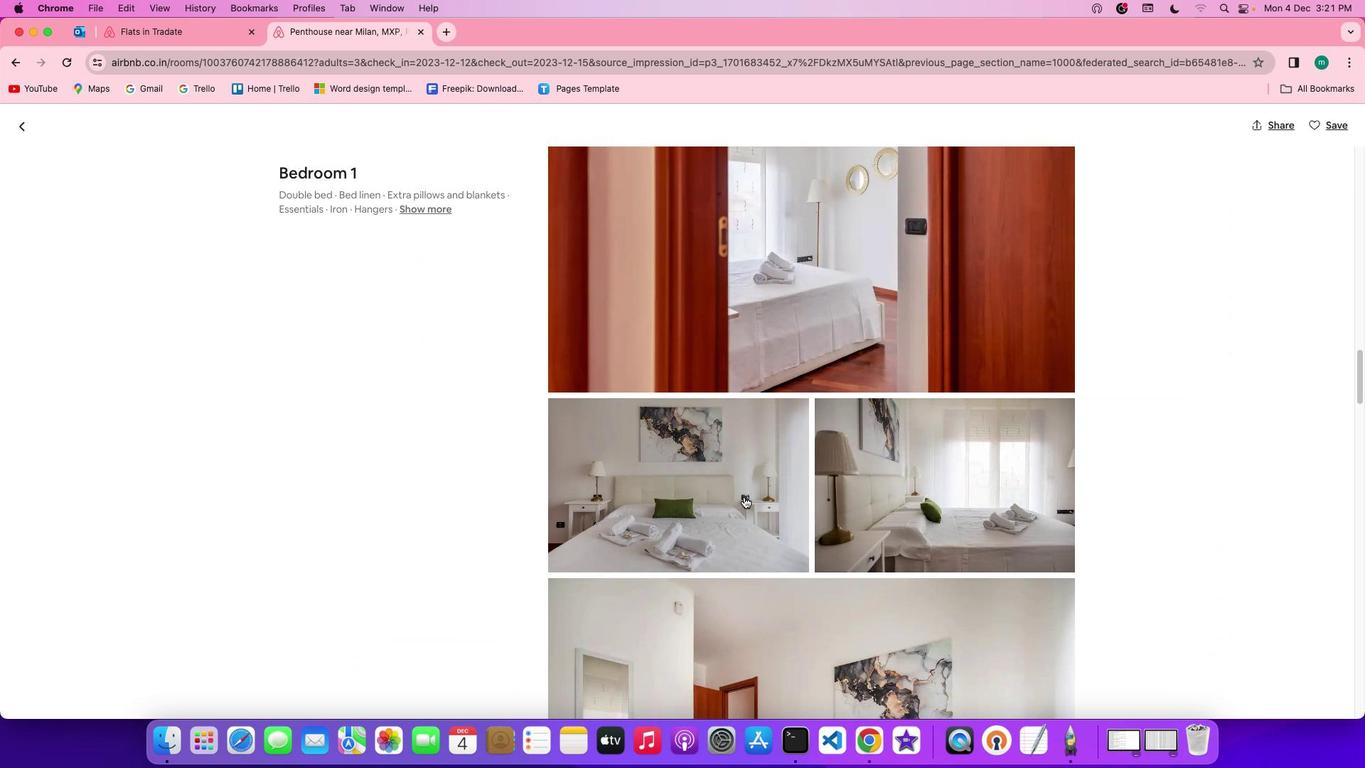 
Action: Mouse scrolled (744, 497) with delta (0, 0)
Screenshot: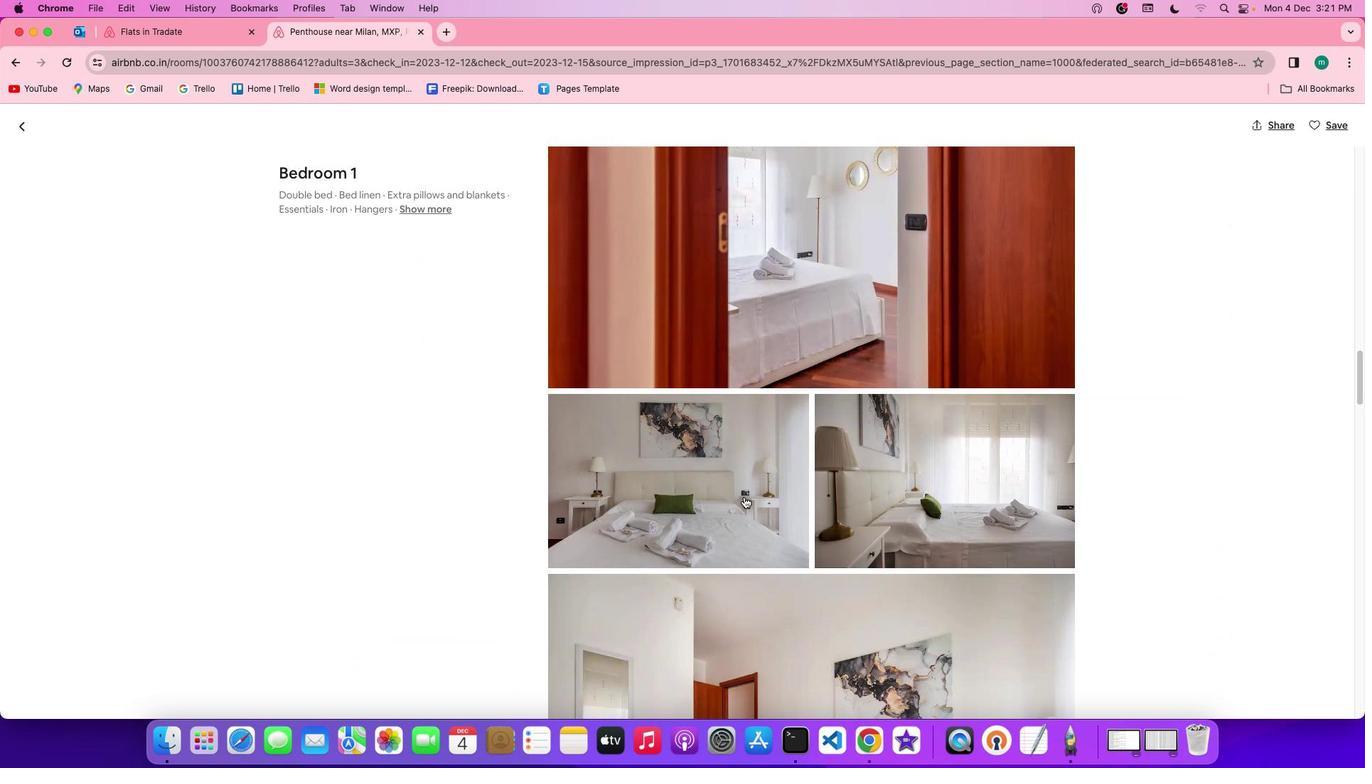 
Action: Mouse scrolled (744, 497) with delta (0, 0)
Screenshot: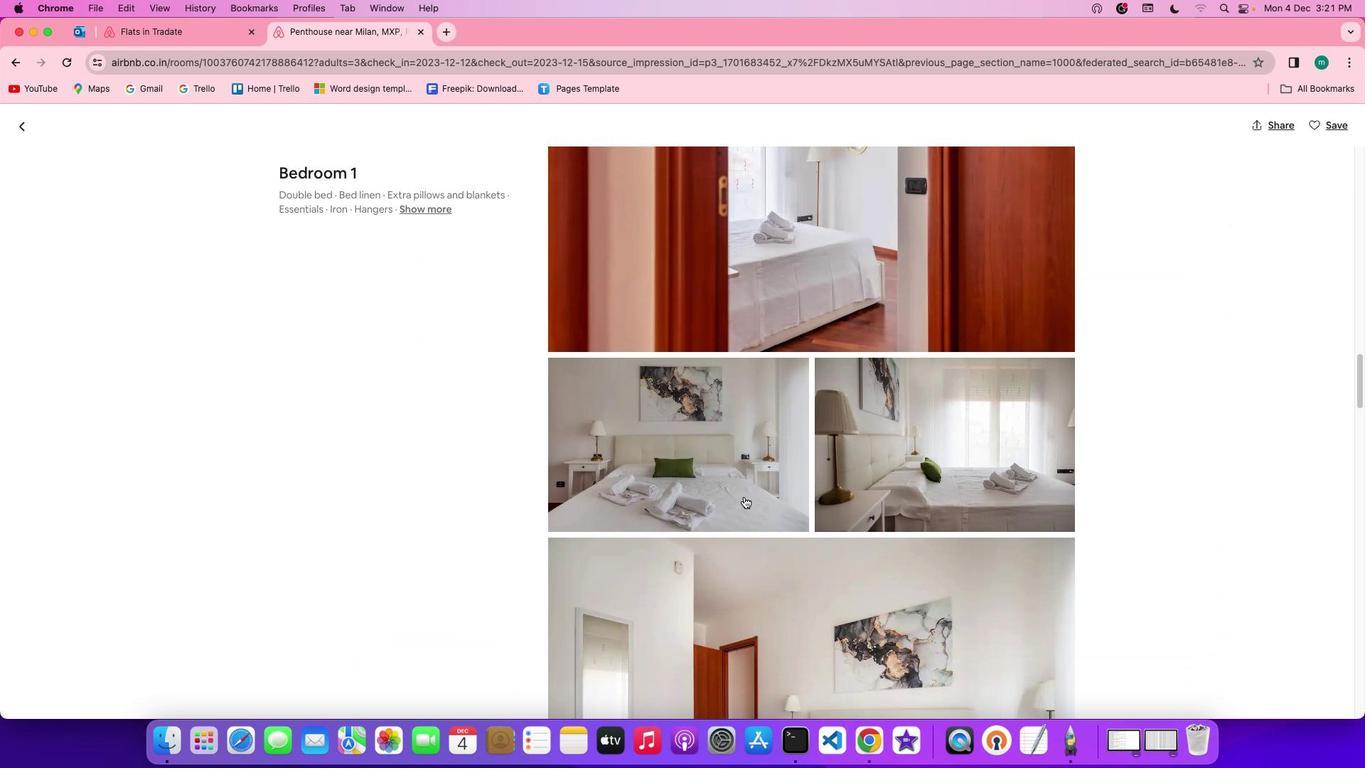 
Action: Mouse scrolled (744, 497) with delta (0, 0)
Screenshot: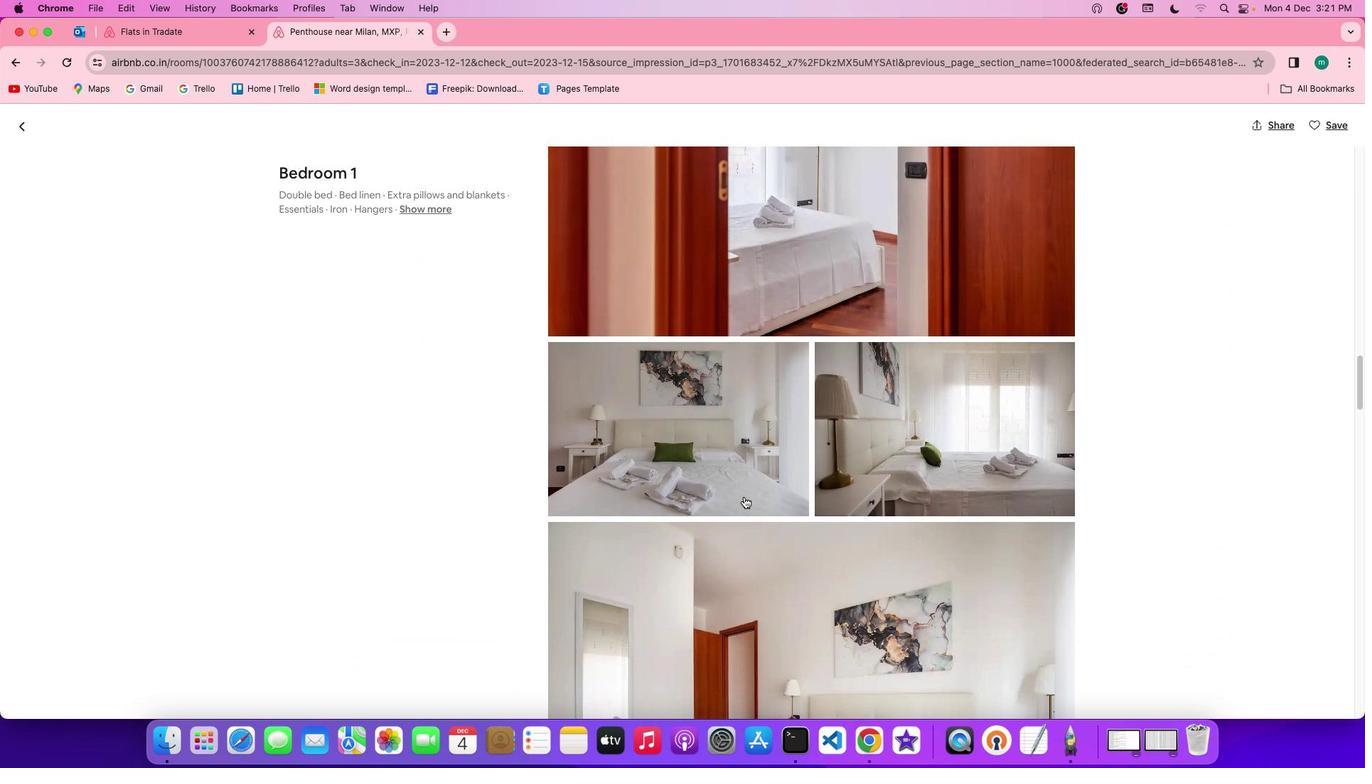 
Action: Mouse scrolled (744, 497) with delta (0, 0)
Screenshot: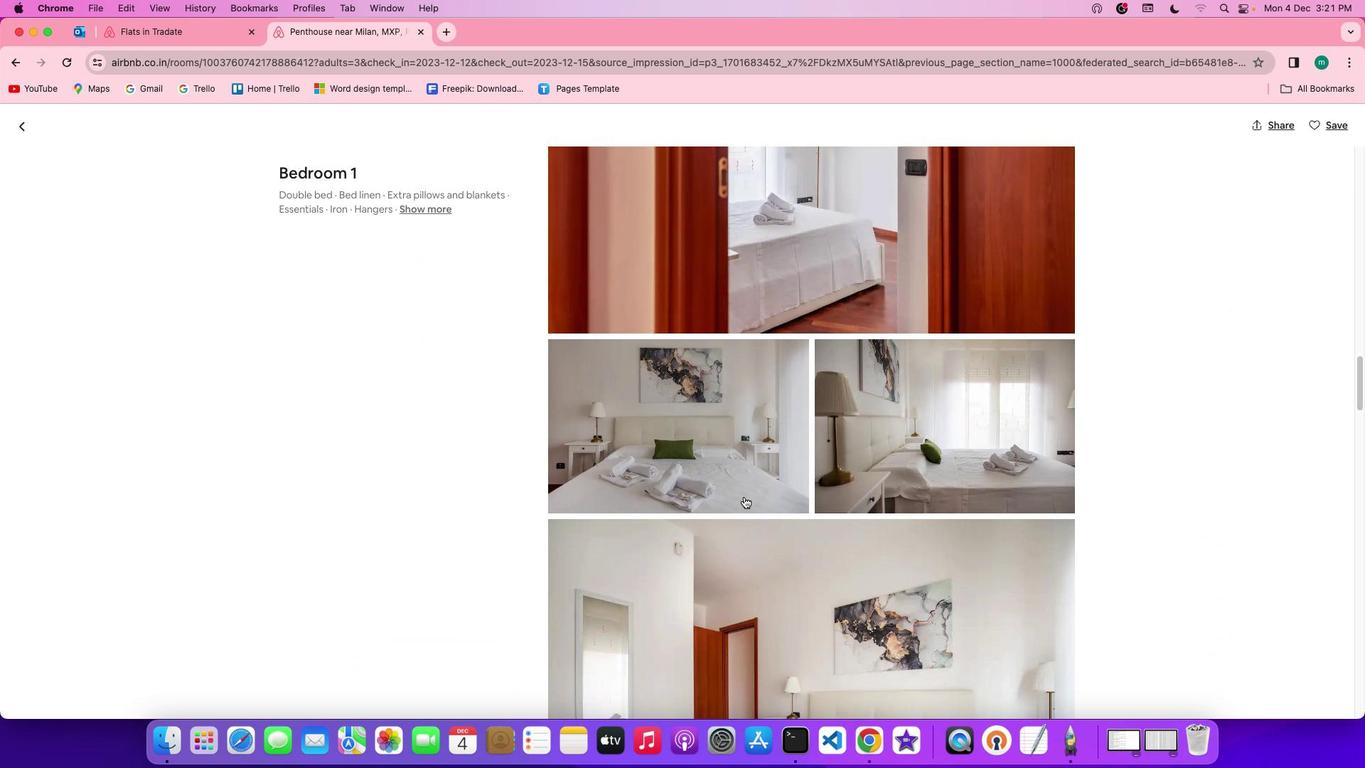 
Action: Mouse scrolled (744, 497) with delta (0, 0)
Screenshot: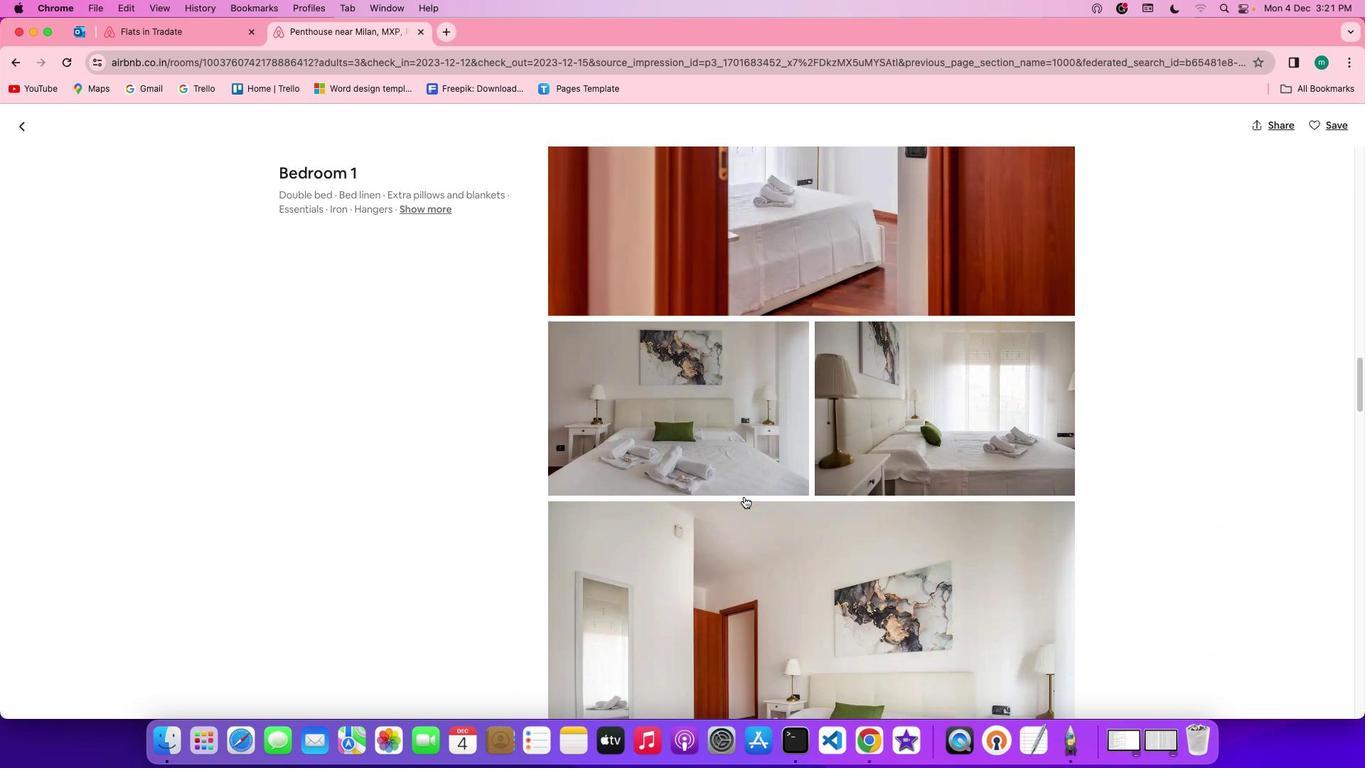 
Action: Mouse scrolled (744, 497) with delta (0, 0)
Screenshot: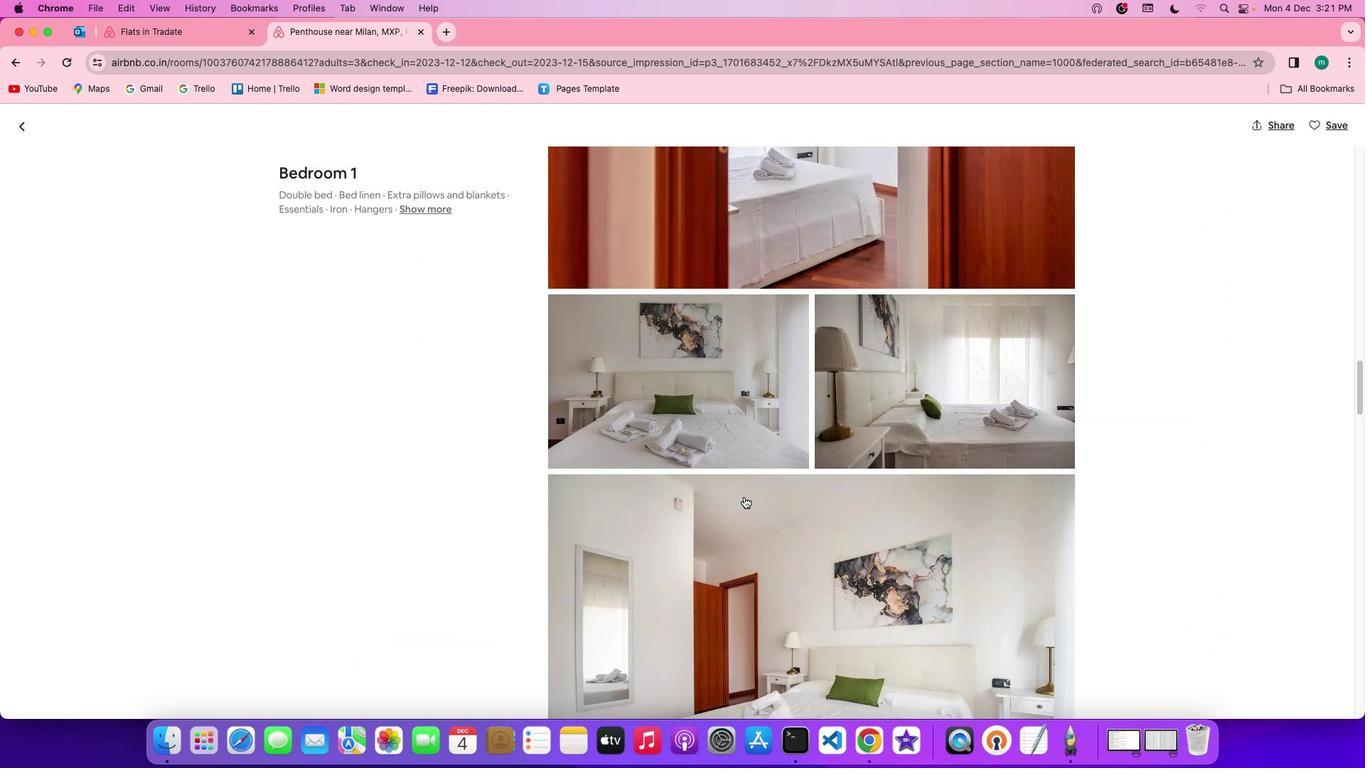 
Action: Mouse scrolled (744, 497) with delta (0, 0)
Screenshot: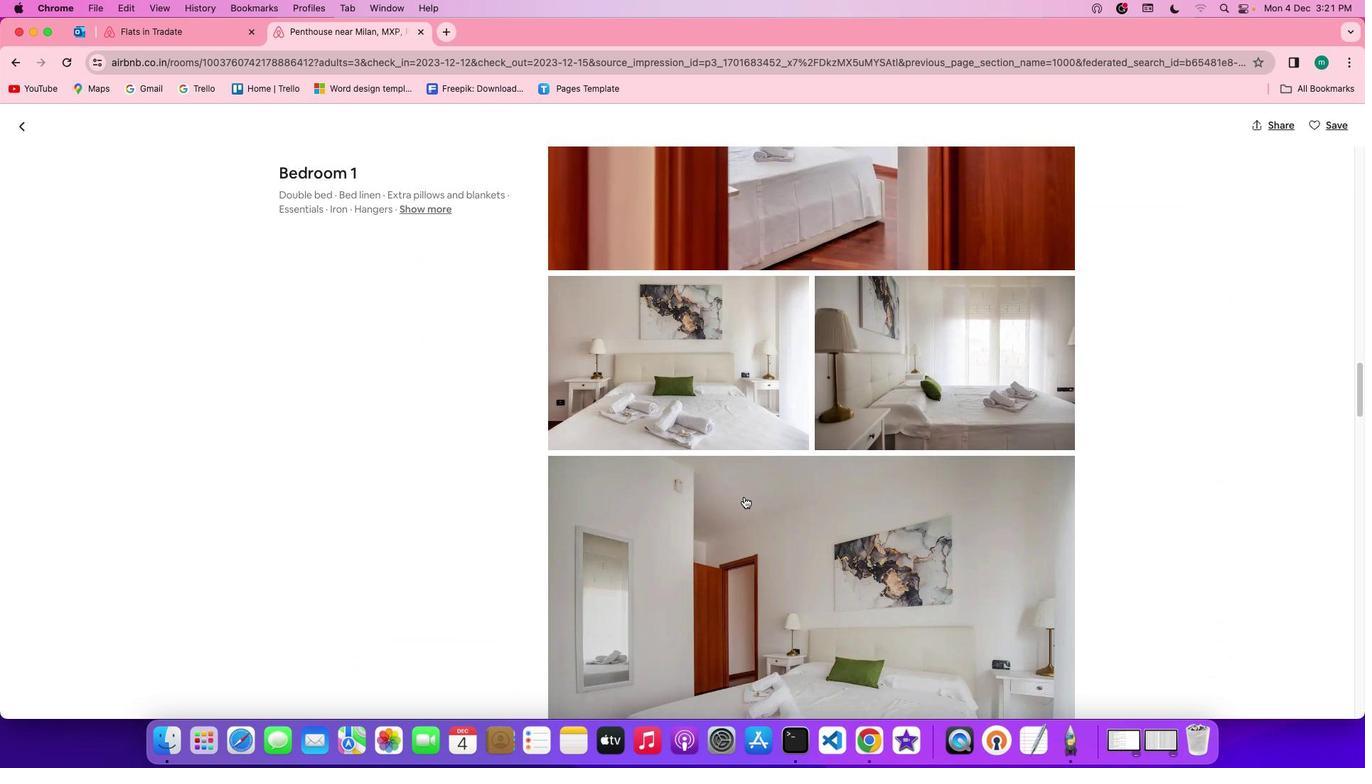
Action: Mouse scrolled (744, 497) with delta (0, 0)
Screenshot: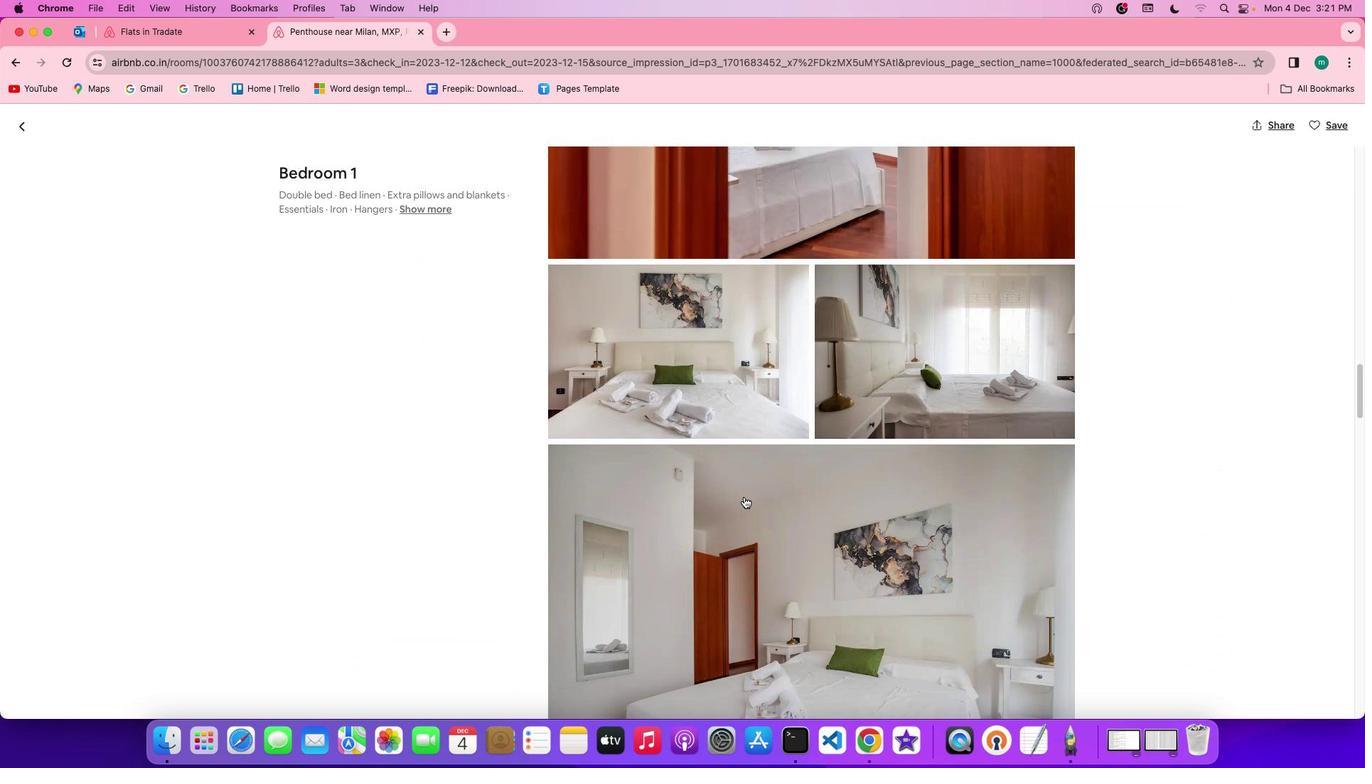 
Action: Mouse scrolled (744, 497) with delta (0, 0)
Screenshot: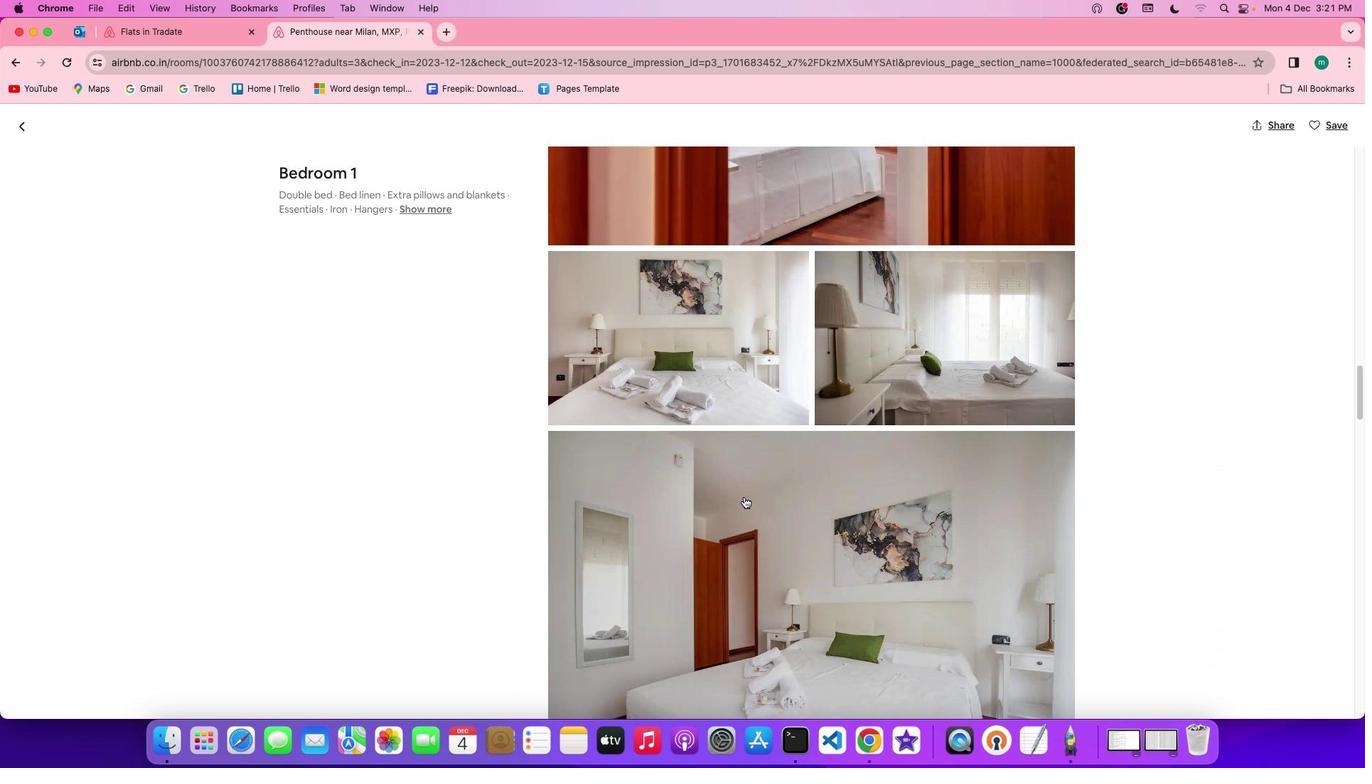 
Action: Mouse scrolled (744, 497) with delta (0, 0)
Screenshot: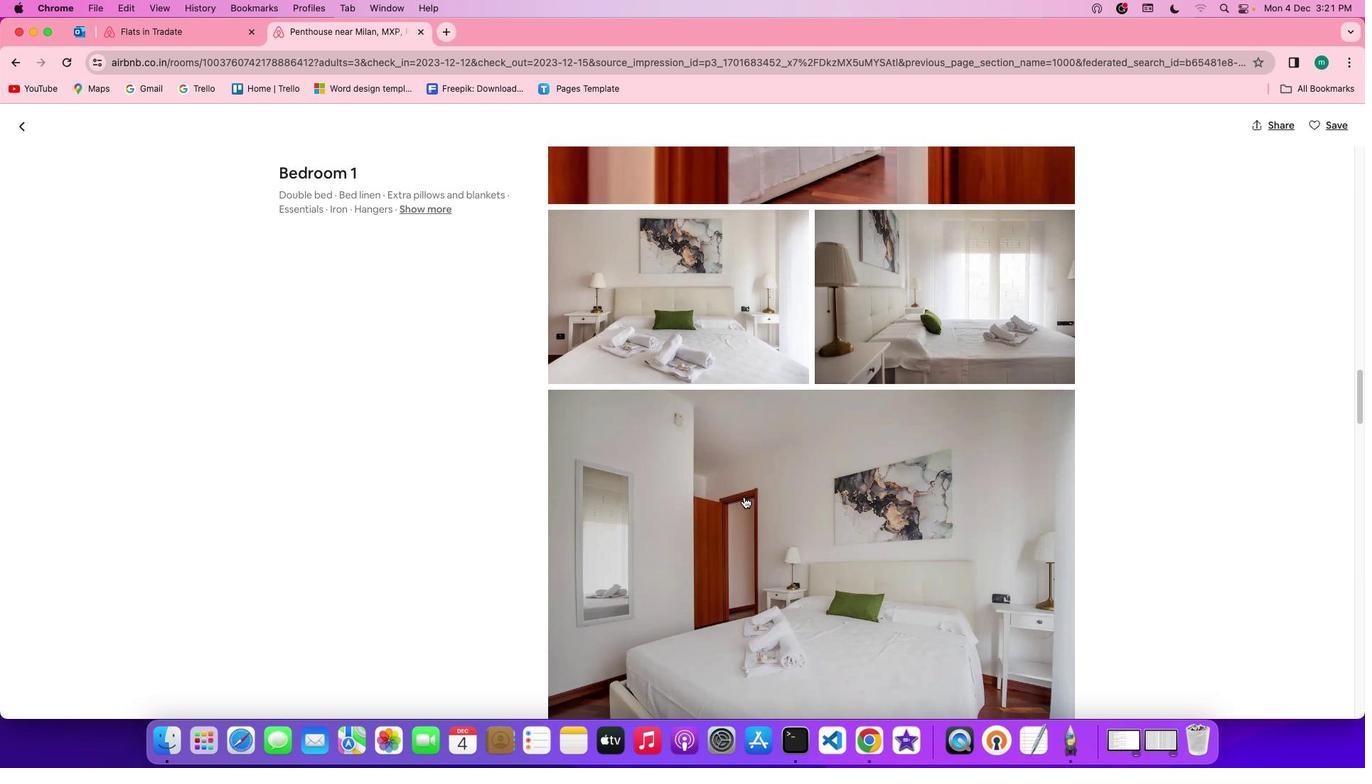 
Action: Mouse scrolled (744, 497) with delta (0, 0)
Screenshot: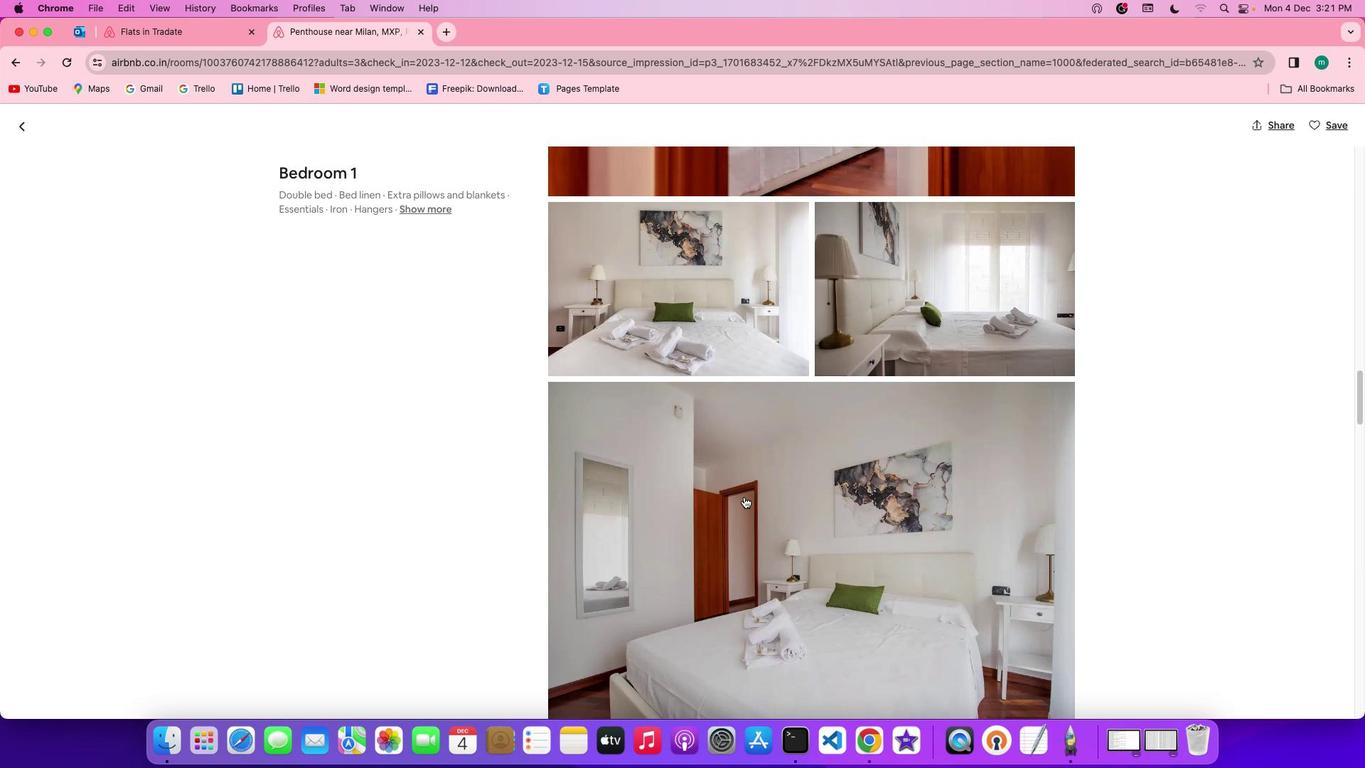 
Action: Mouse scrolled (744, 497) with delta (0, 0)
Screenshot: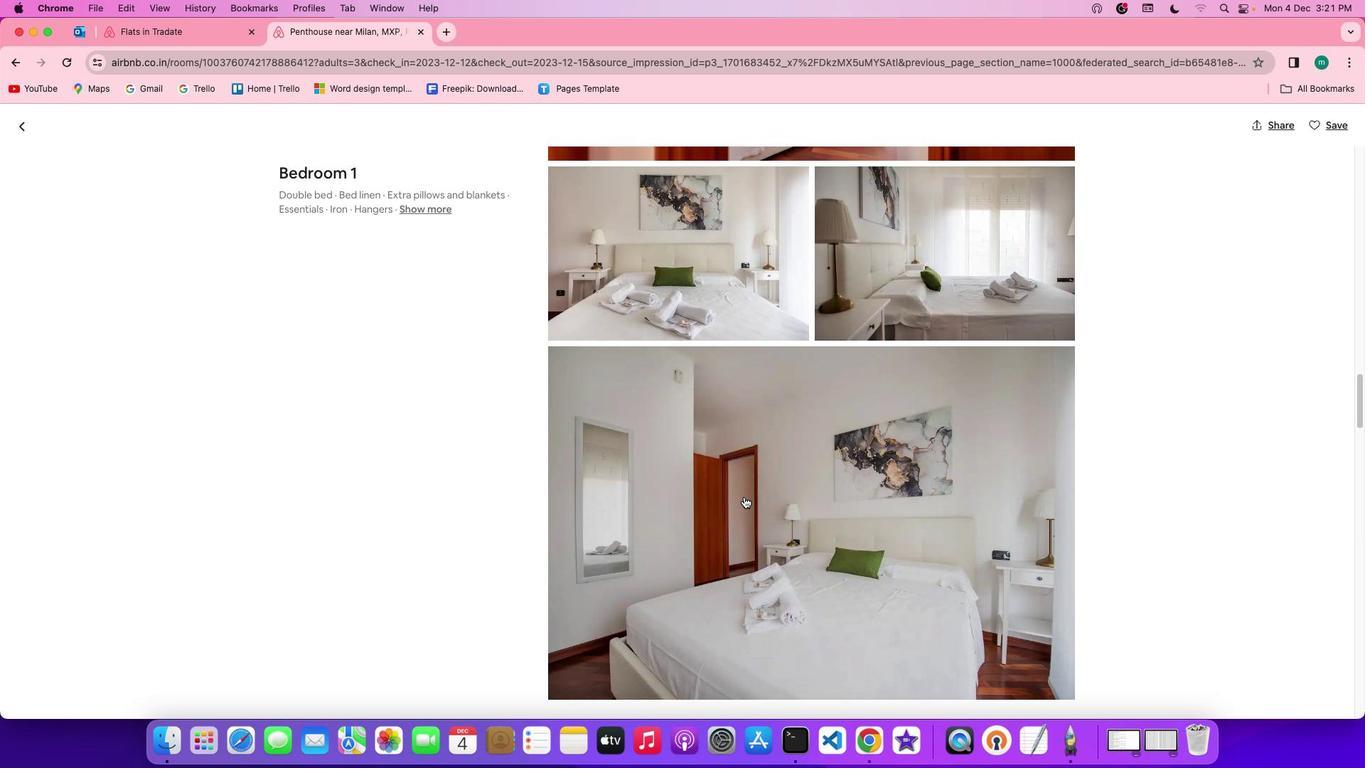 
Action: Mouse scrolled (744, 497) with delta (0, 0)
Screenshot: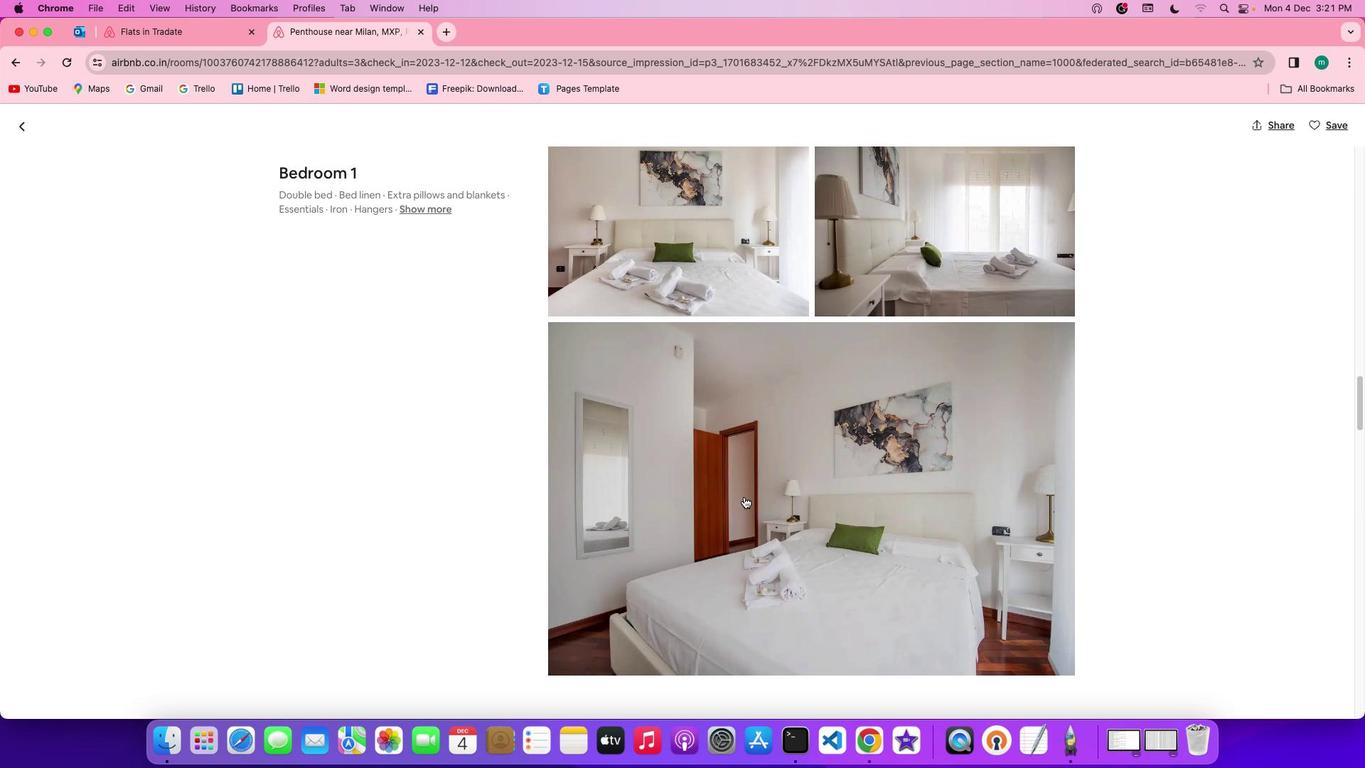 
Action: Mouse scrolled (744, 497) with delta (0, 0)
Screenshot: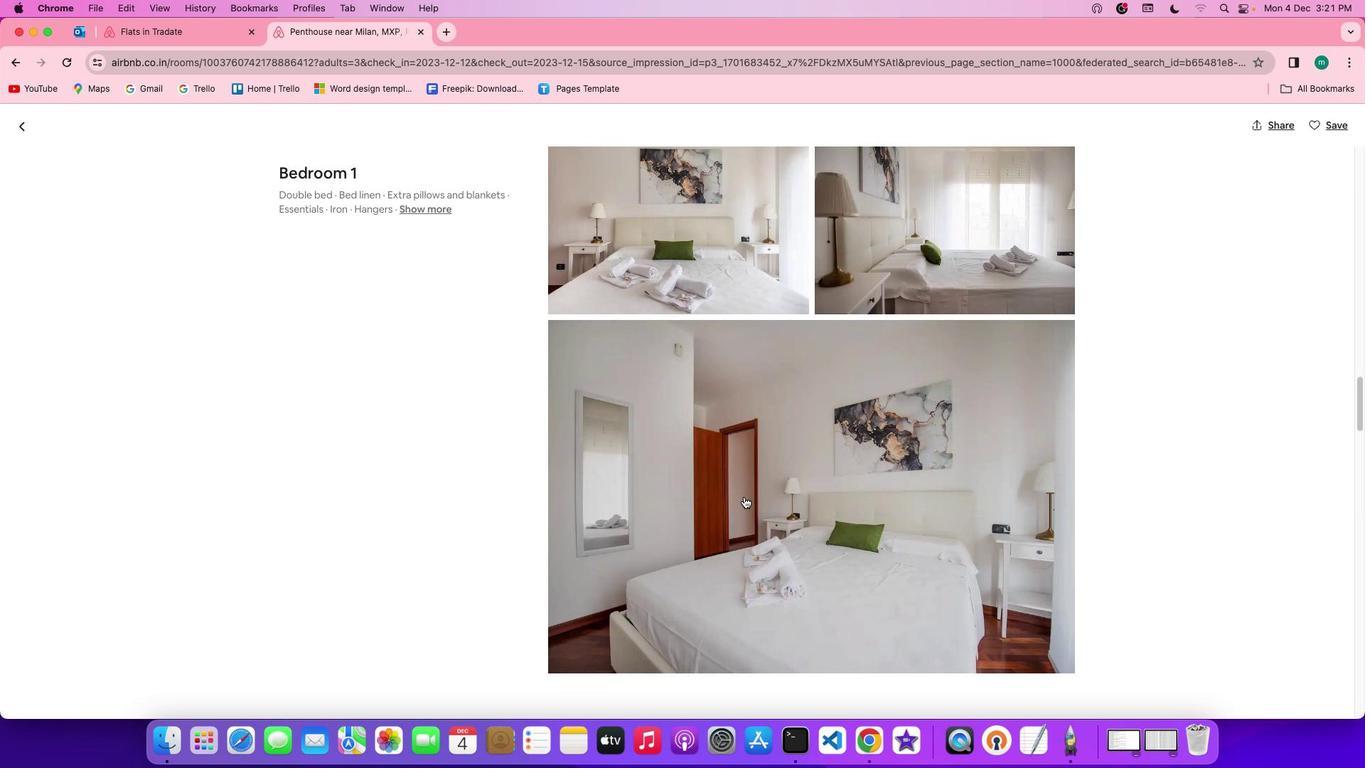 
Action: Mouse scrolled (744, 497) with delta (0, 0)
Screenshot: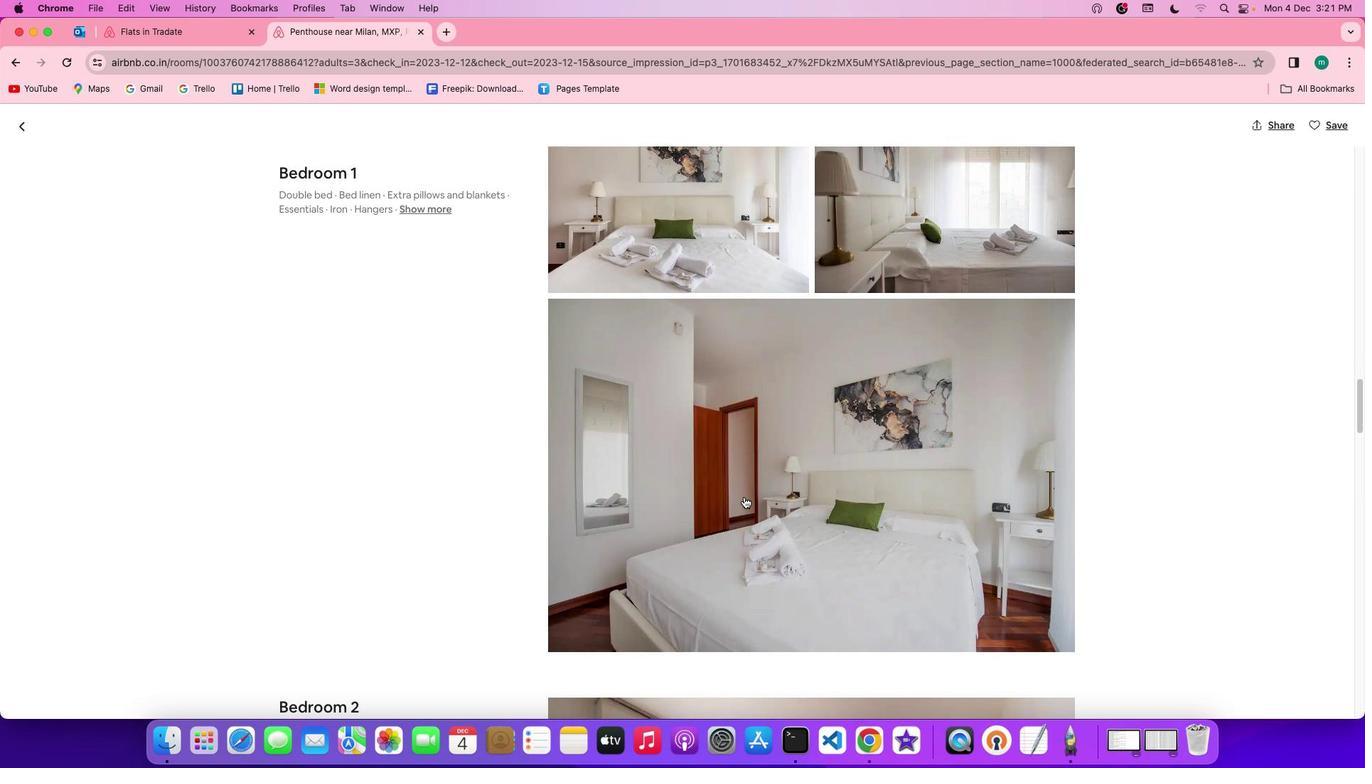 
Action: Mouse scrolled (744, 497) with delta (0, -1)
Screenshot: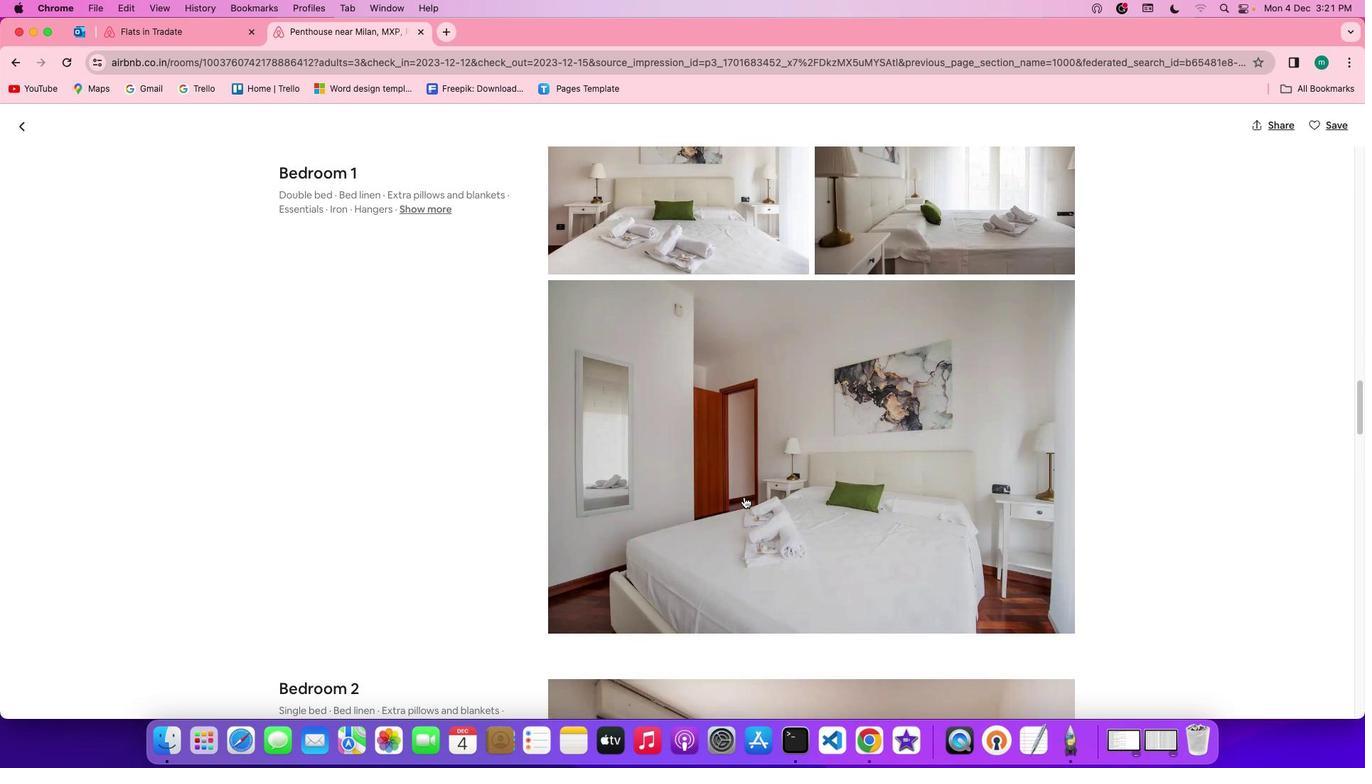 
Action: Mouse scrolled (744, 497) with delta (0, 0)
Screenshot: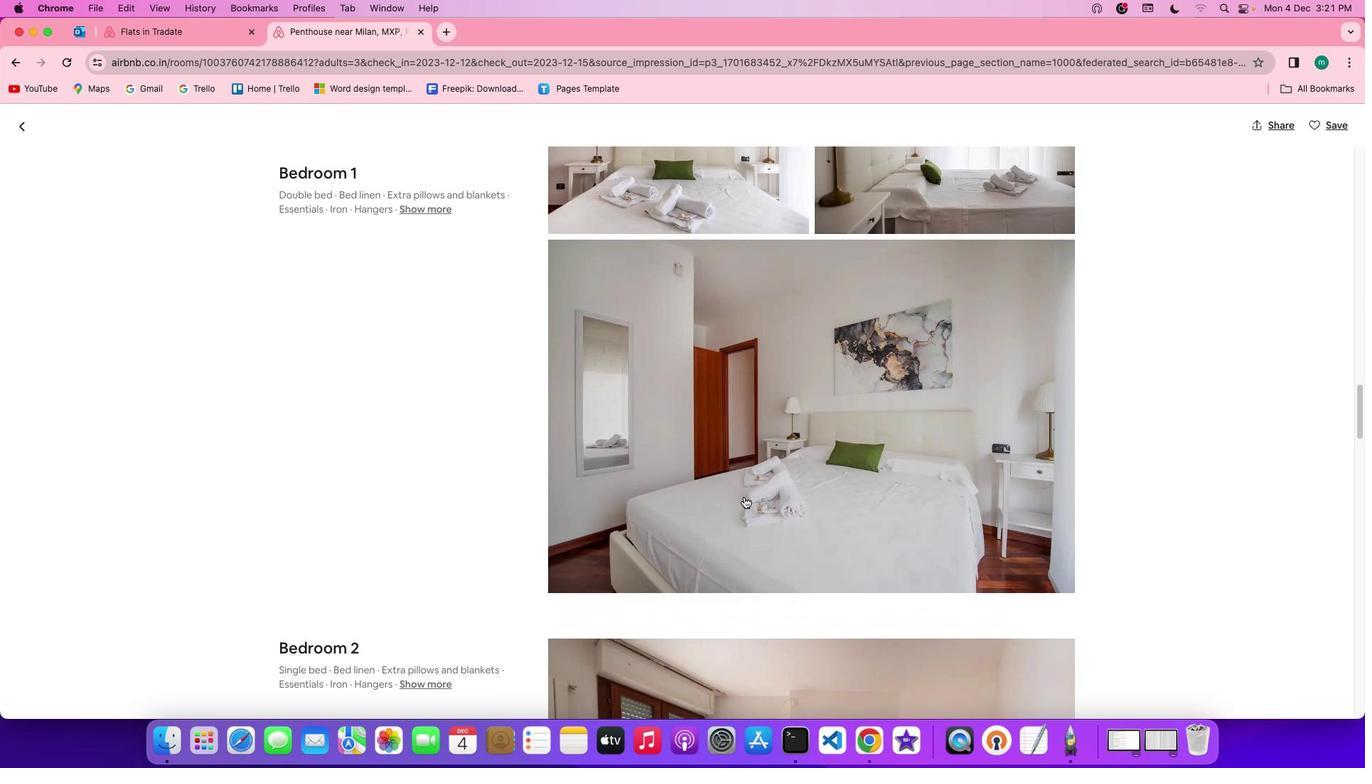 
Action: Mouse scrolled (744, 497) with delta (0, 0)
Screenshot: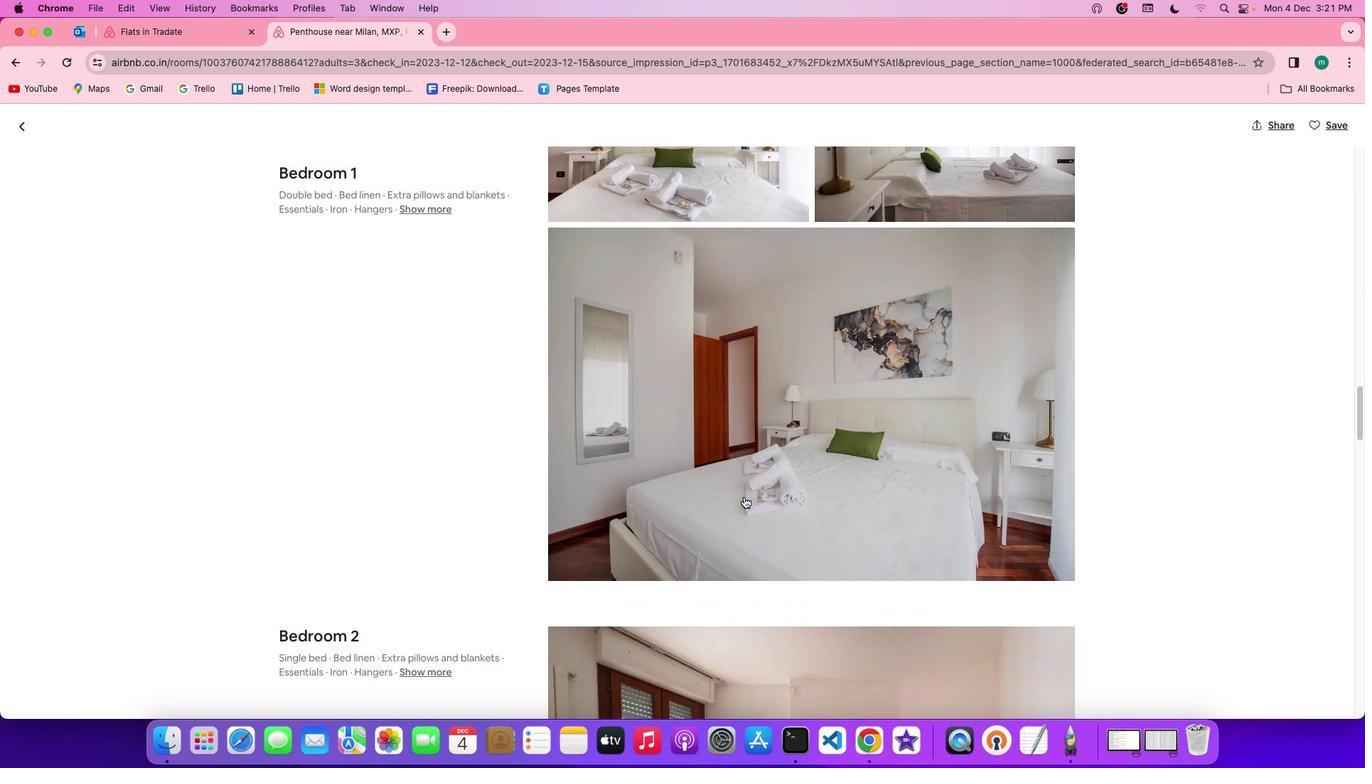 
Action: Mouse scrolled (744, 497) with delta (0, 0)
Screenshot: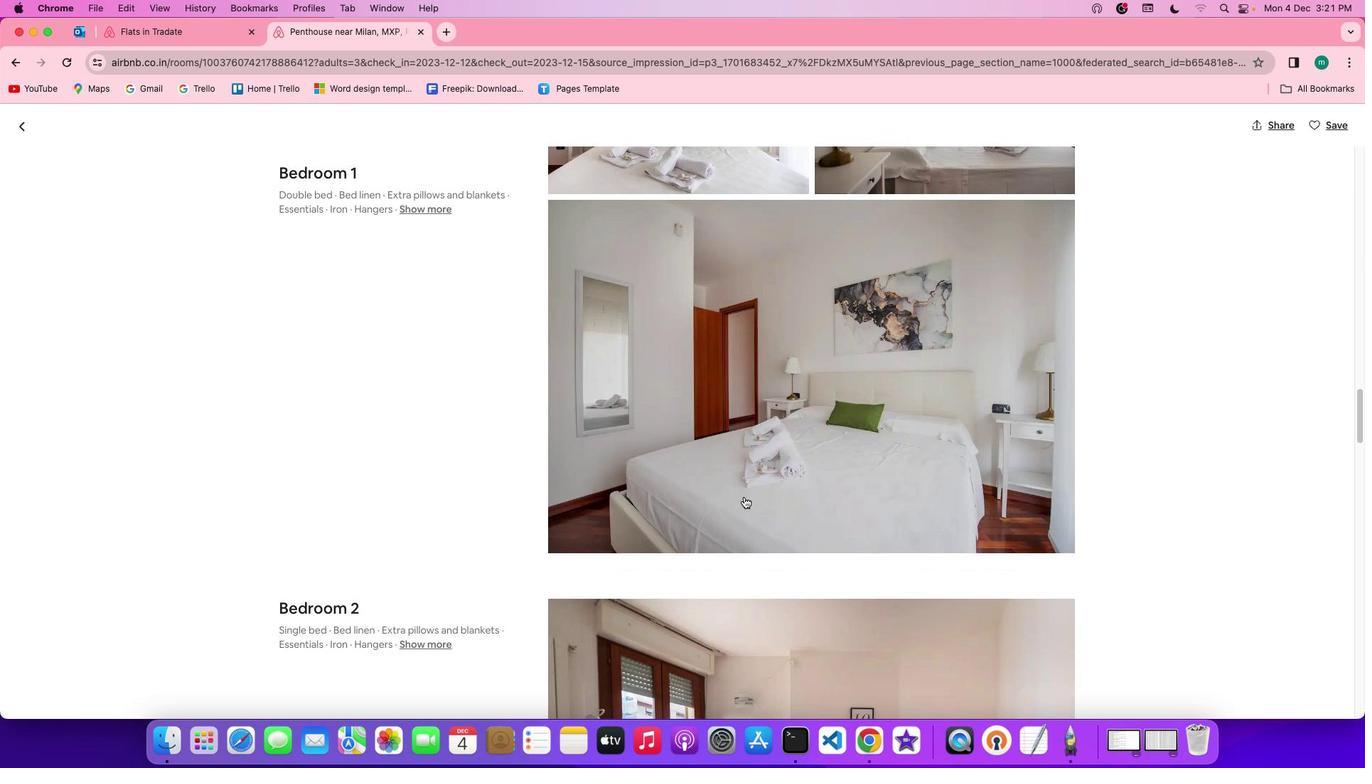 
Action: Mouse scrolled (744, 497) with delta (0, 0)
Screenshot: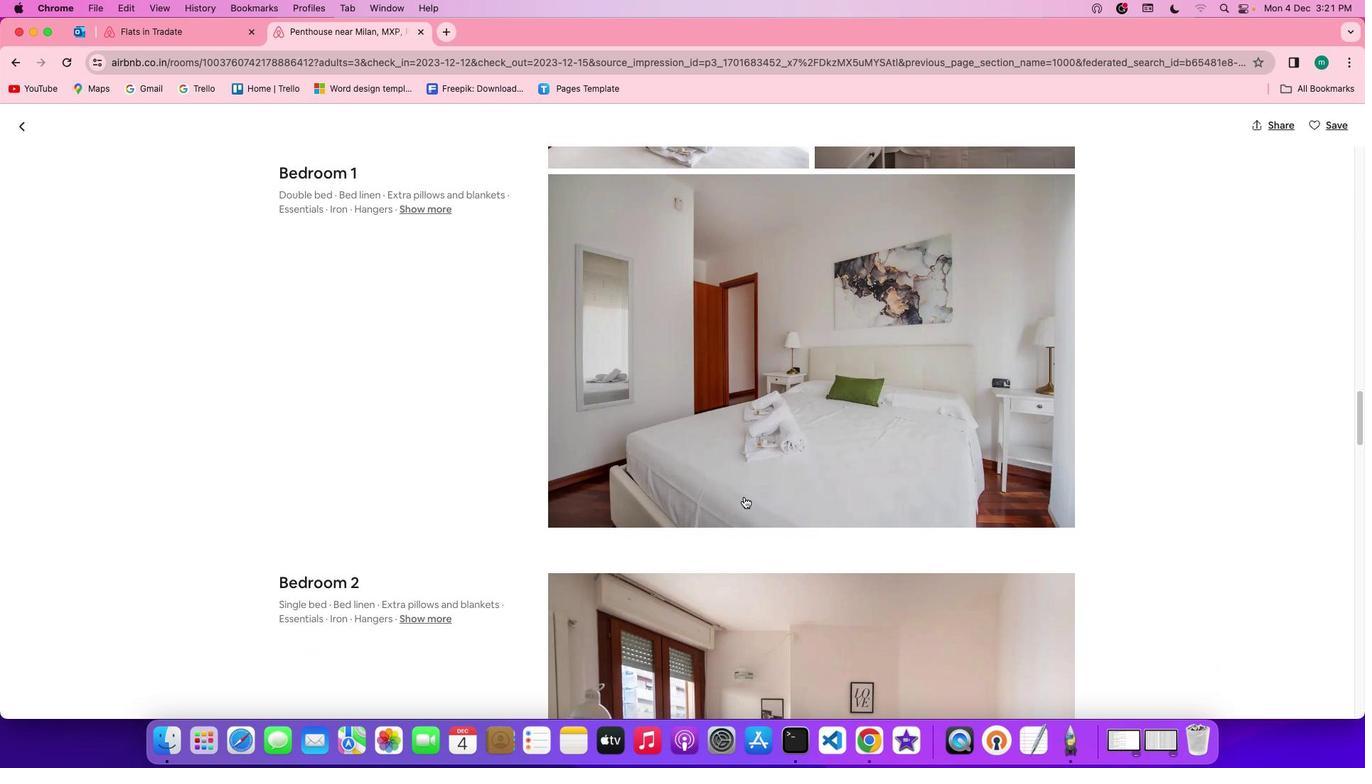 
Action: Mouse scrolled (744, 497) with delta (0, 0)
Screenshot: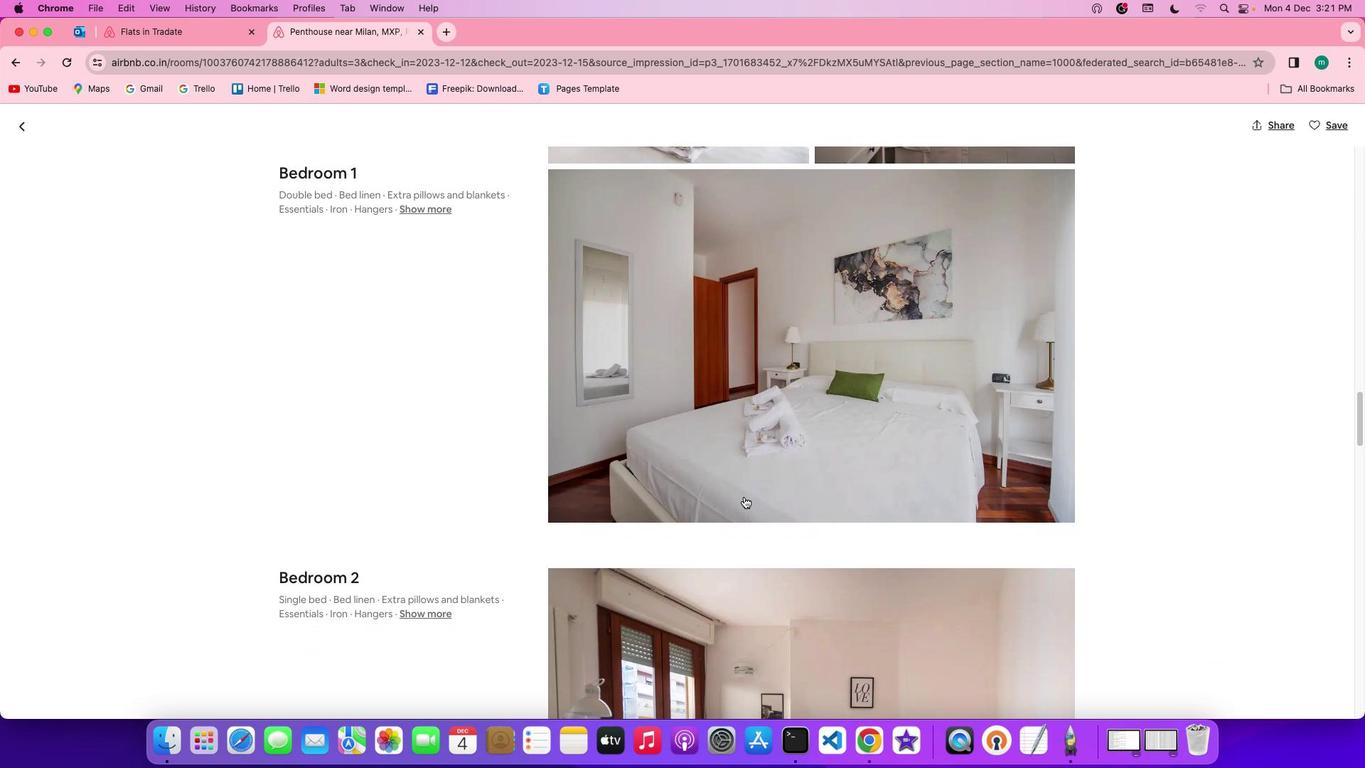 
Action: Mouse scrolled (744, 497) with delta (0, 0)
Screenshot: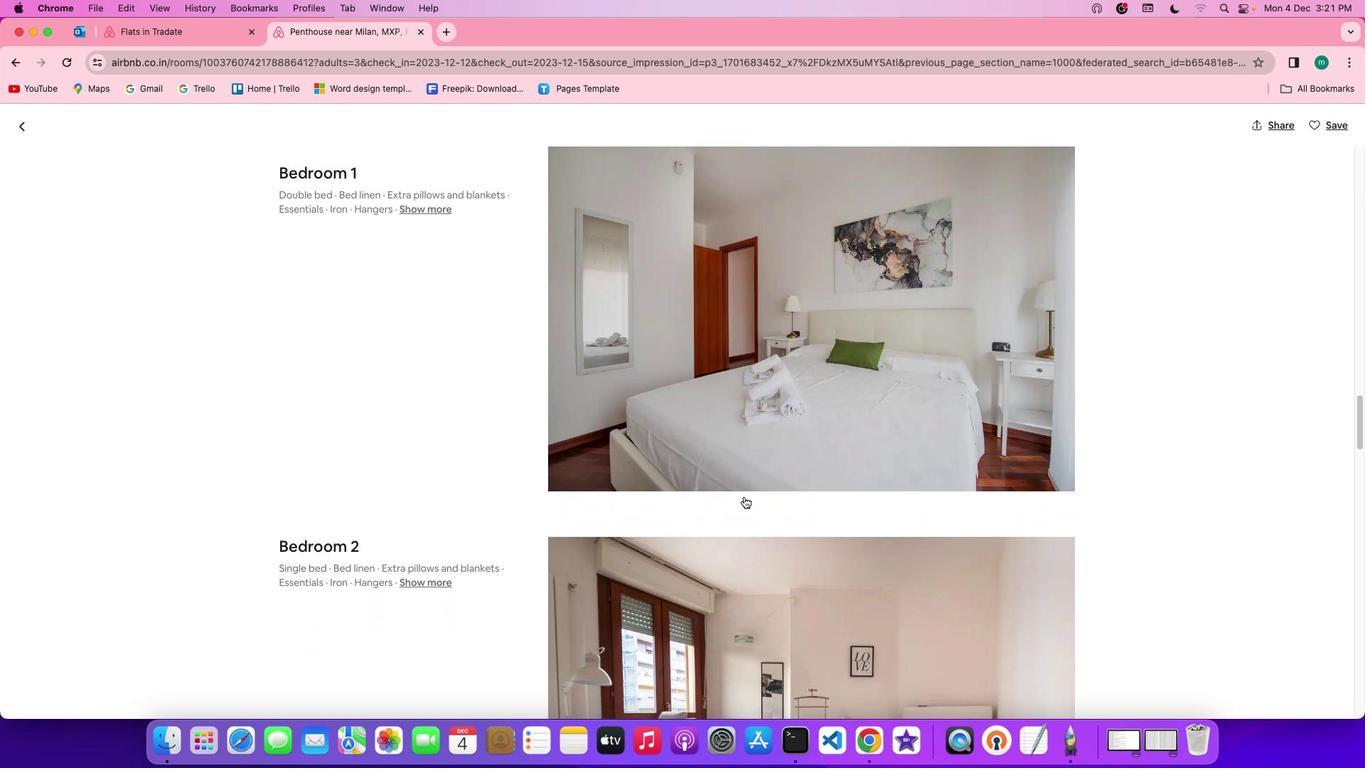 
Action: Mouse scrolled (744, 497) with delta (0, 0)
Screenshot: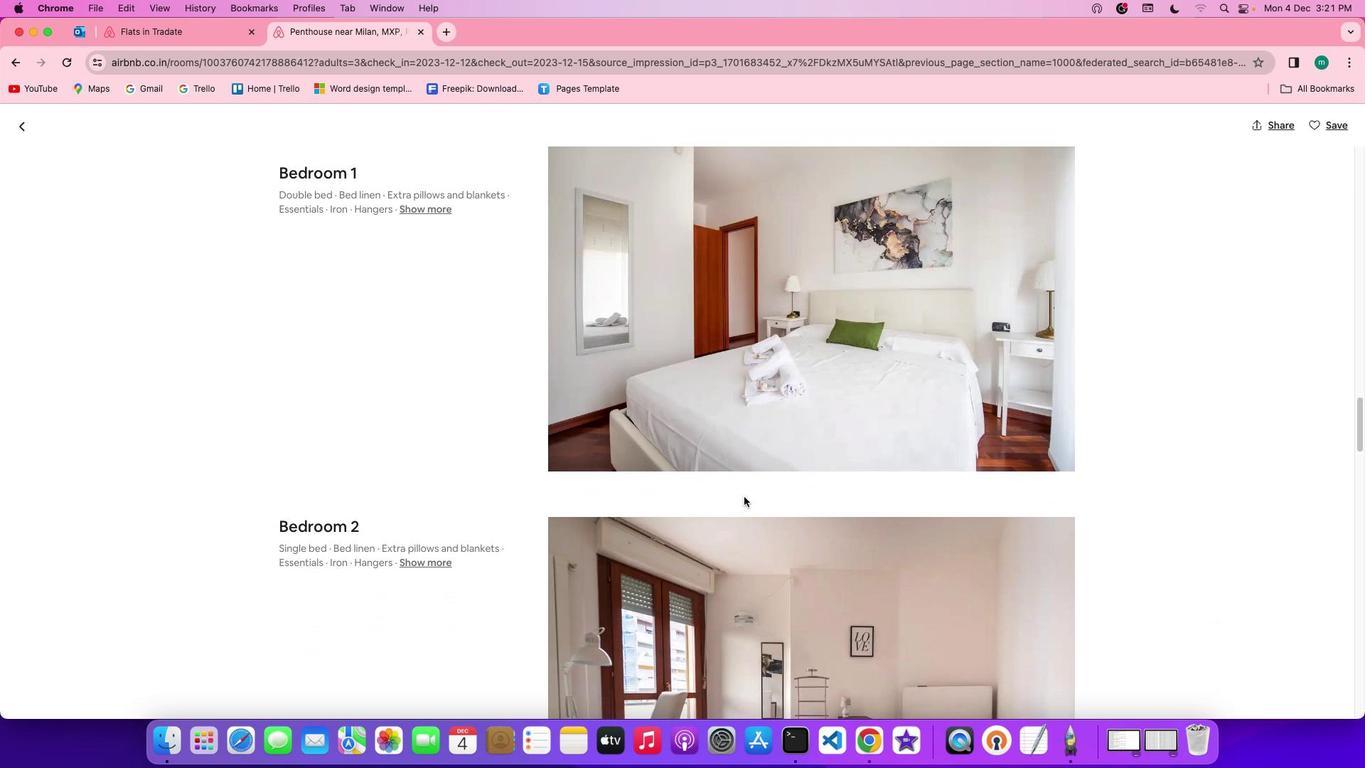 
Action: Mouse scrolled (744, 497) with delta (0, 0)
Screenshot: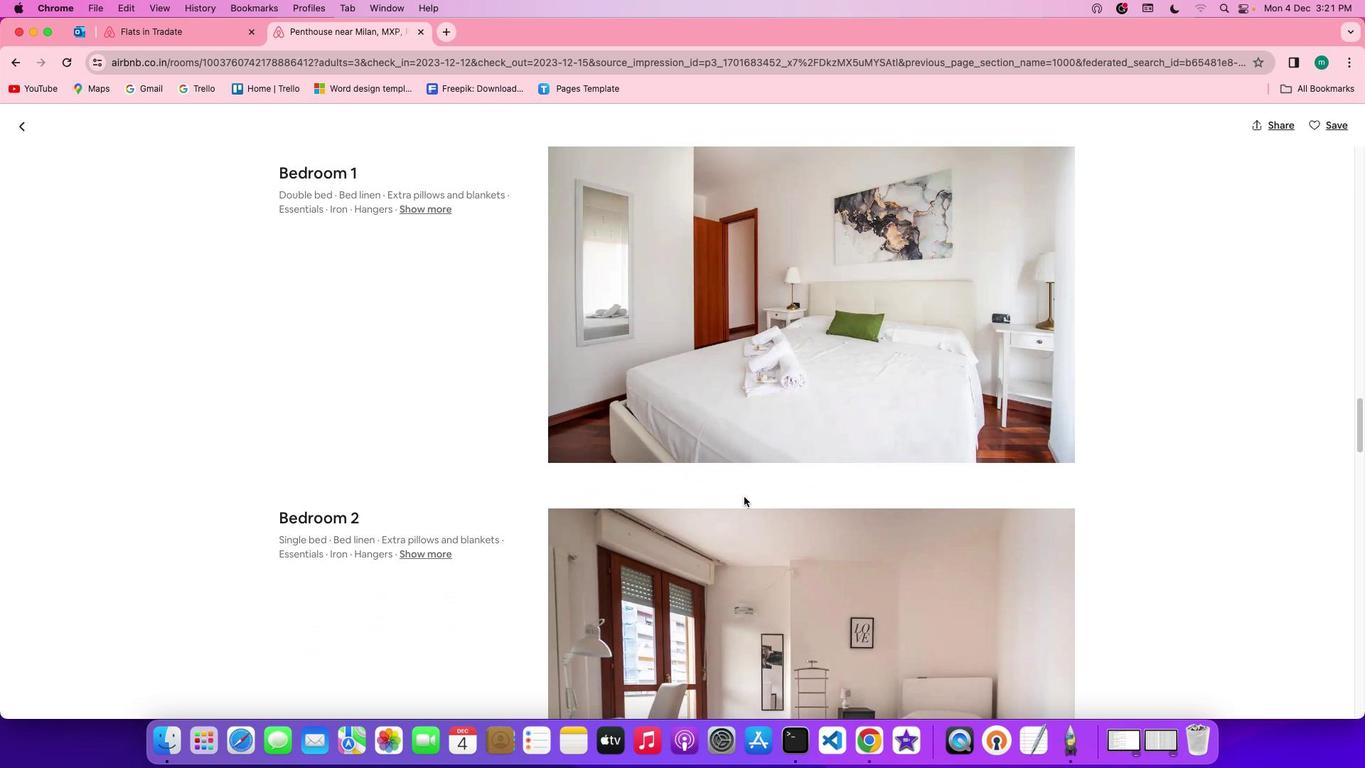 
Action: Mouse scrolled (744, 497) with delta (0, 0)
Screenshot: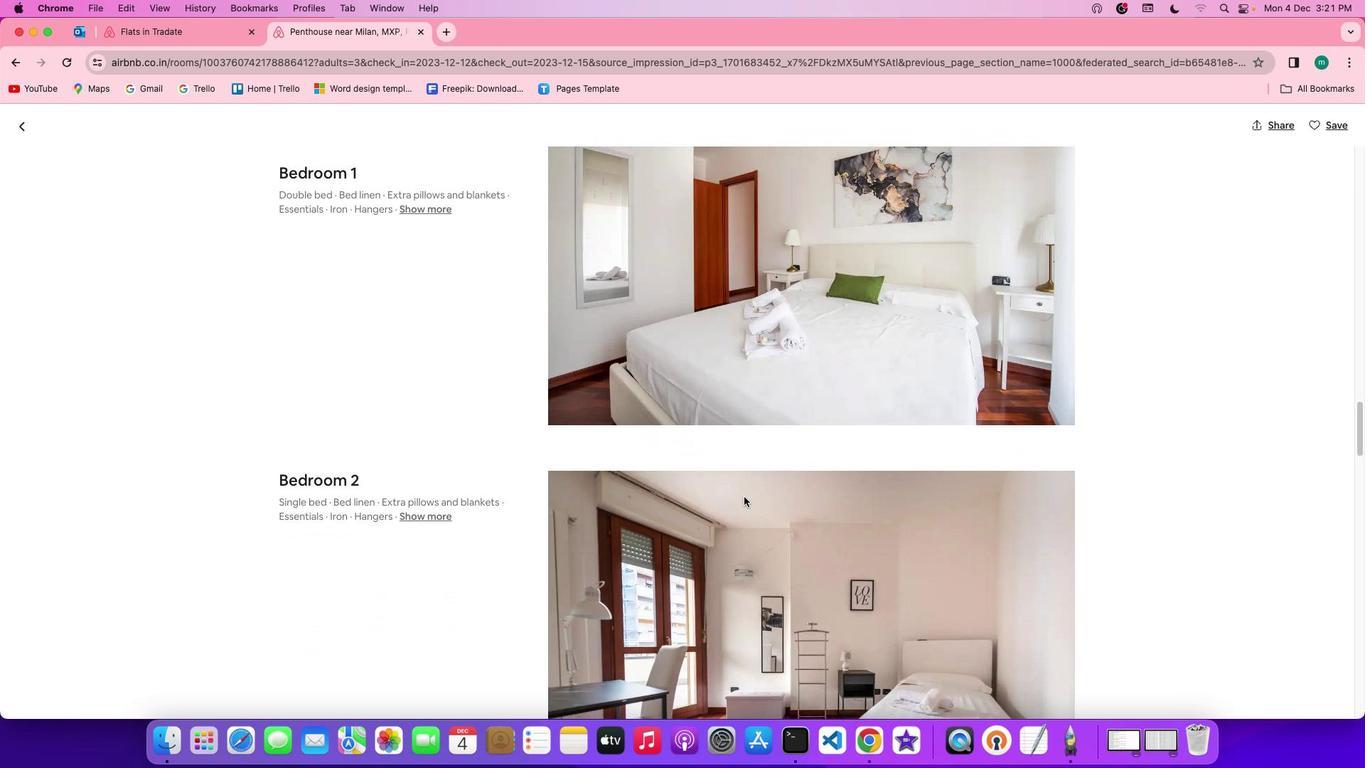 
Action: Mouse scrolled (744, 497) with delta (0, 0)
Screenshot: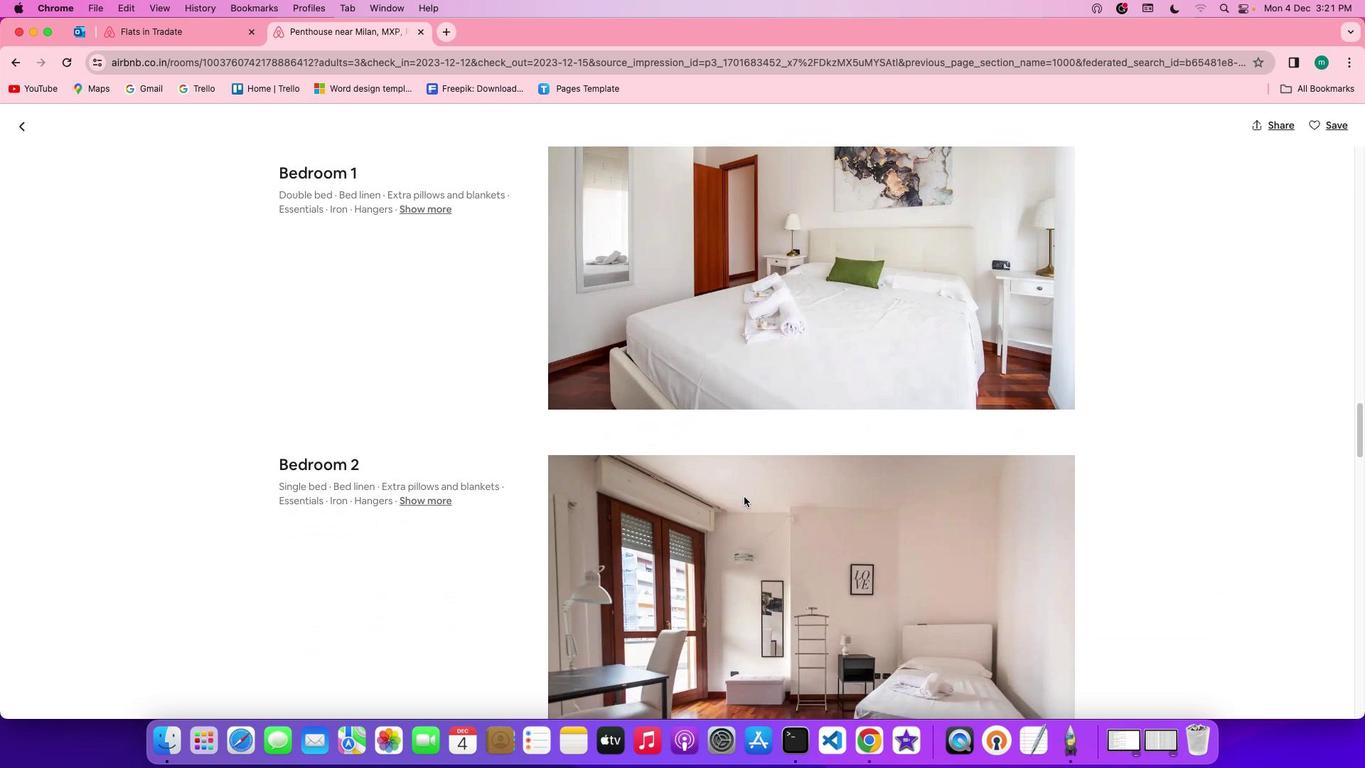 
Action: Mouse scrolled (744, 497) with delta (0, 0)
Screenshot: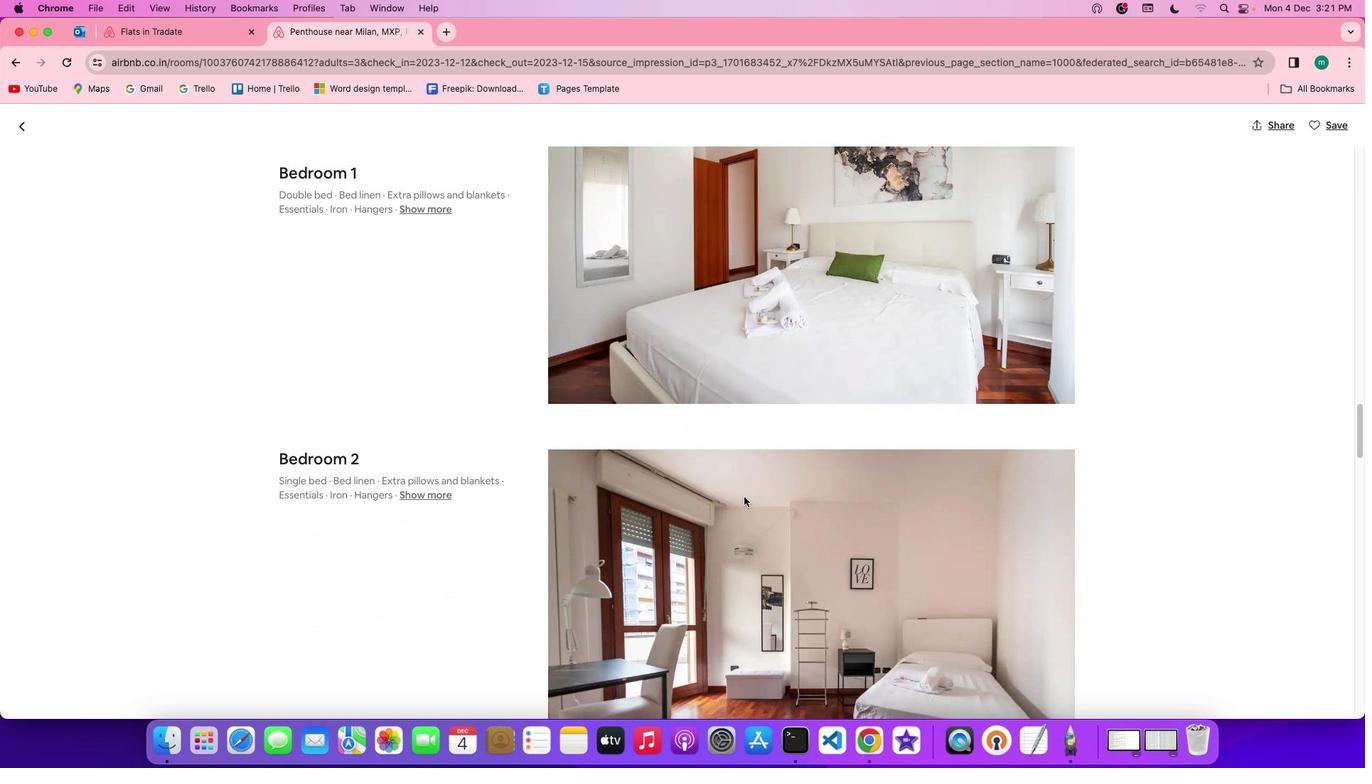 
Action: Mouse scrolled (744, 497) with delta (0, 0)
Screenshot: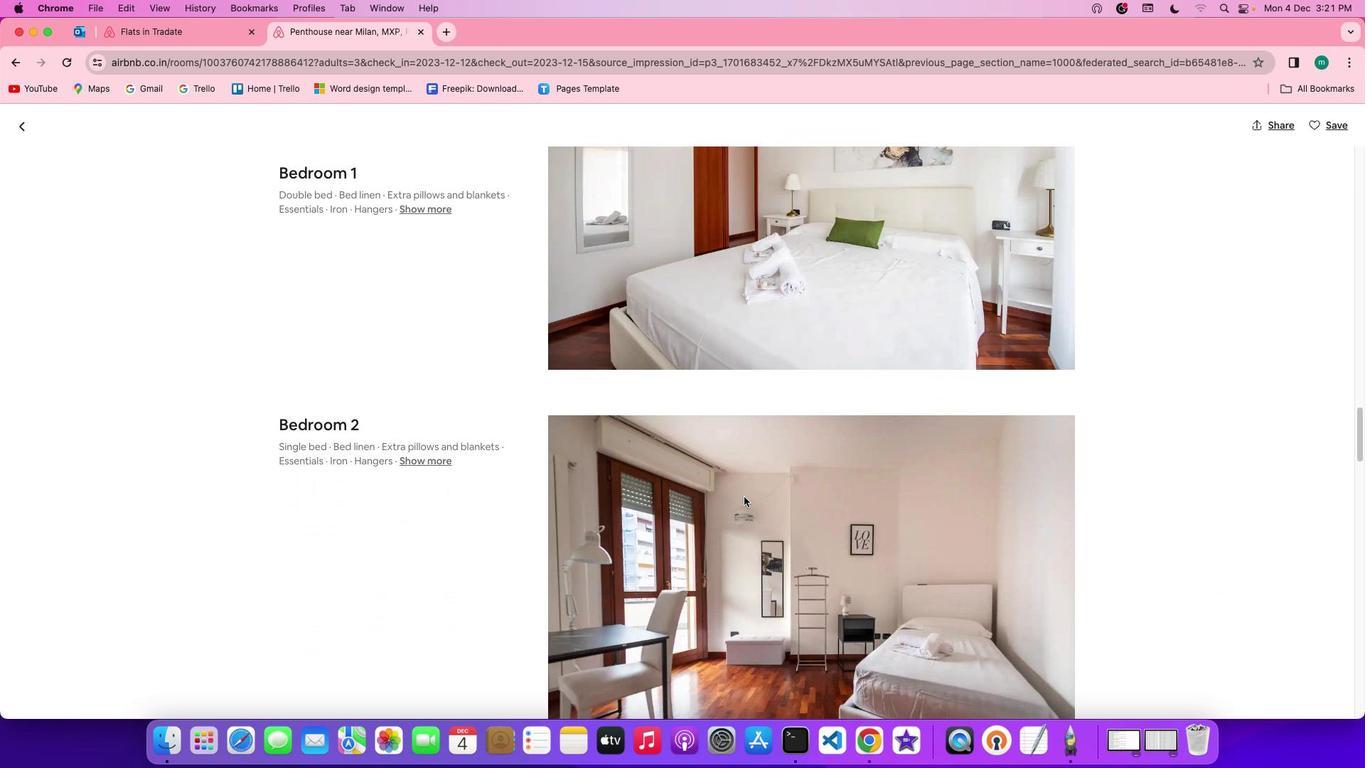 
Action: Mouse scrolled (744, 497) with delta (0, -1)
Screenshot: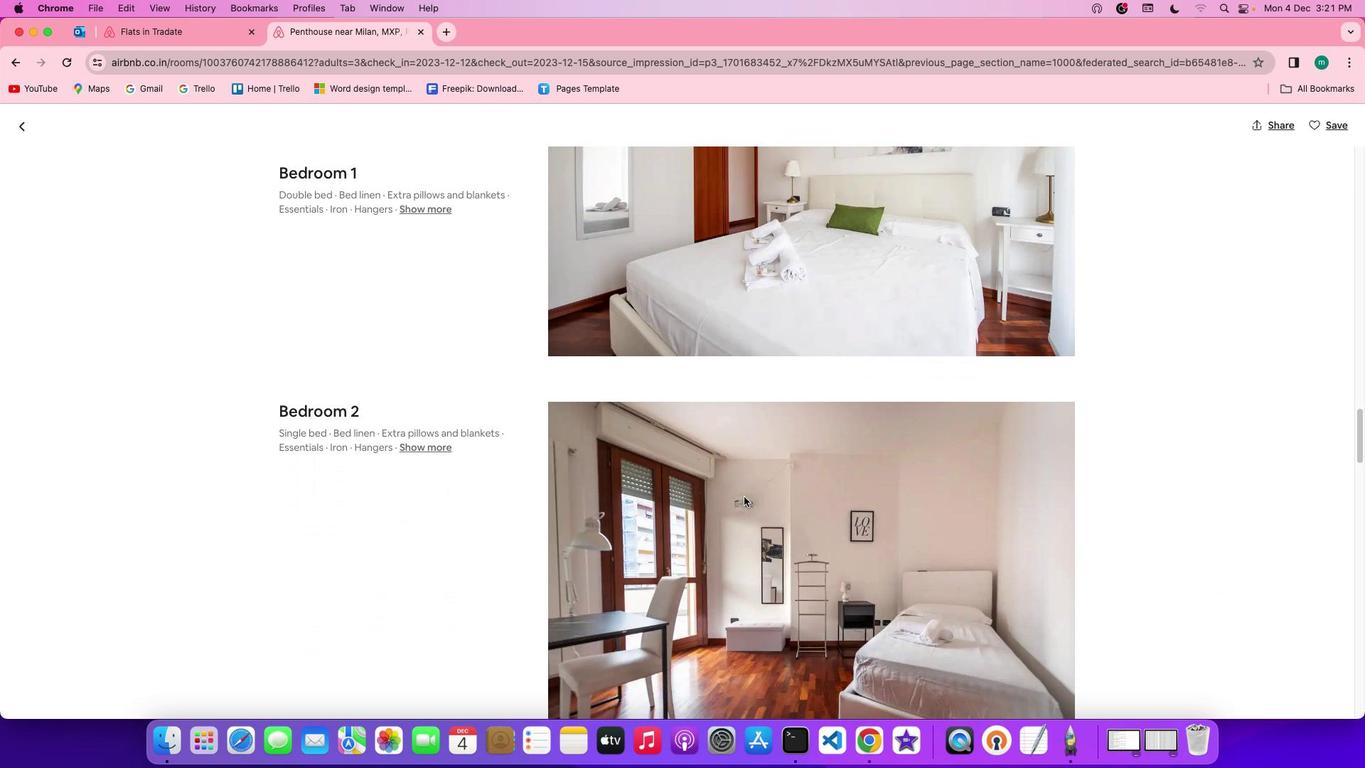 
Action: Mouse scrolled (744, 497) with delta (0, -2)
Screenshot: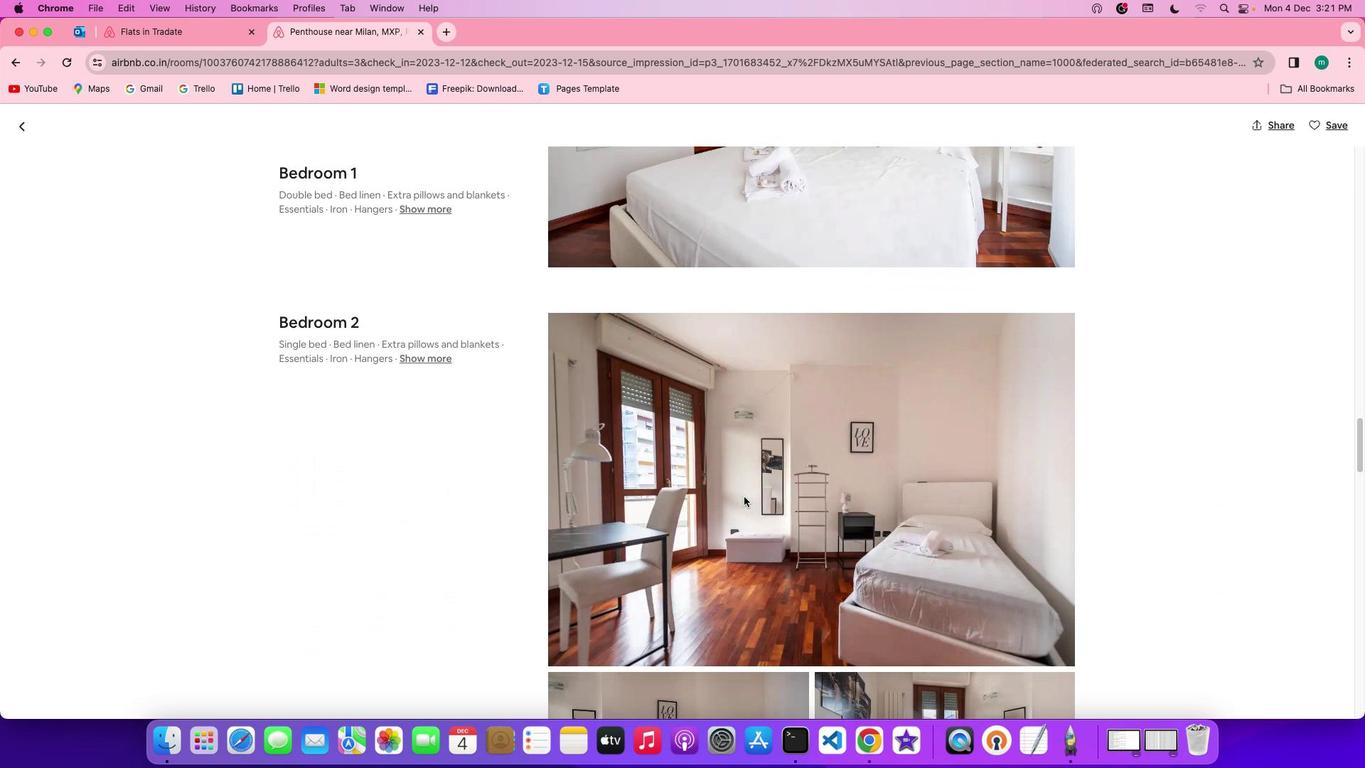 
Action: Mouse scrolled (744, 497) with delta (0, 0)
Screenshot: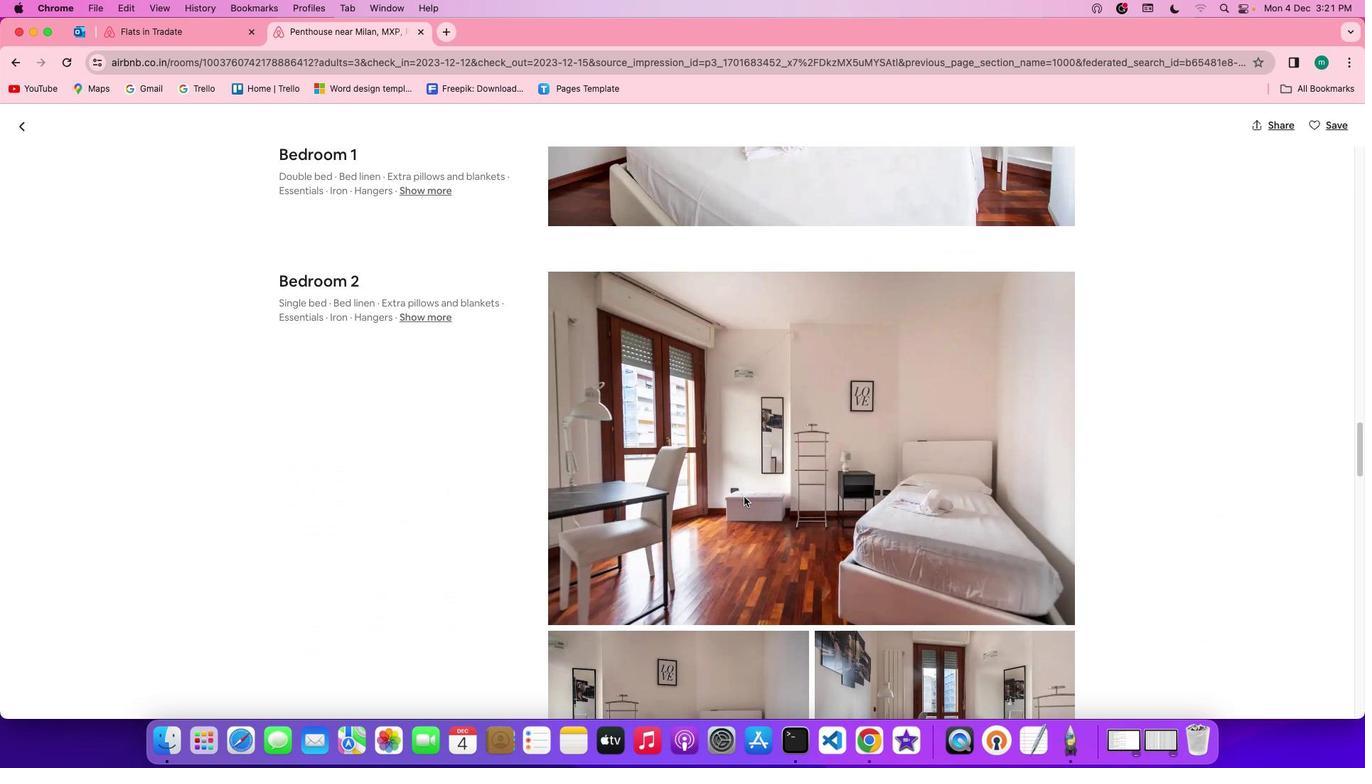 
Action: Mouse scrolled (744, 497) with delta (0, 0)
Screenshot: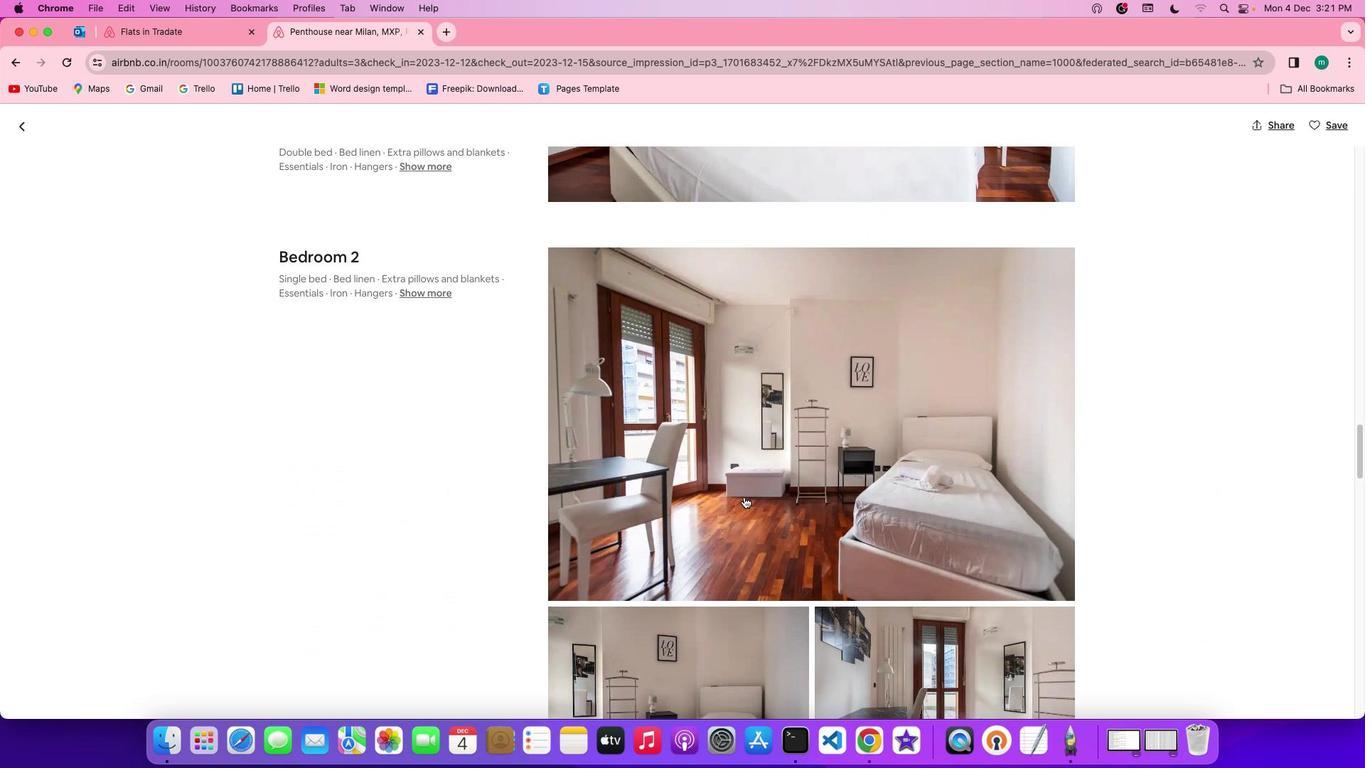
Action: Mouse scrolled (744, 497) with delta (0, -1)
Screenshot: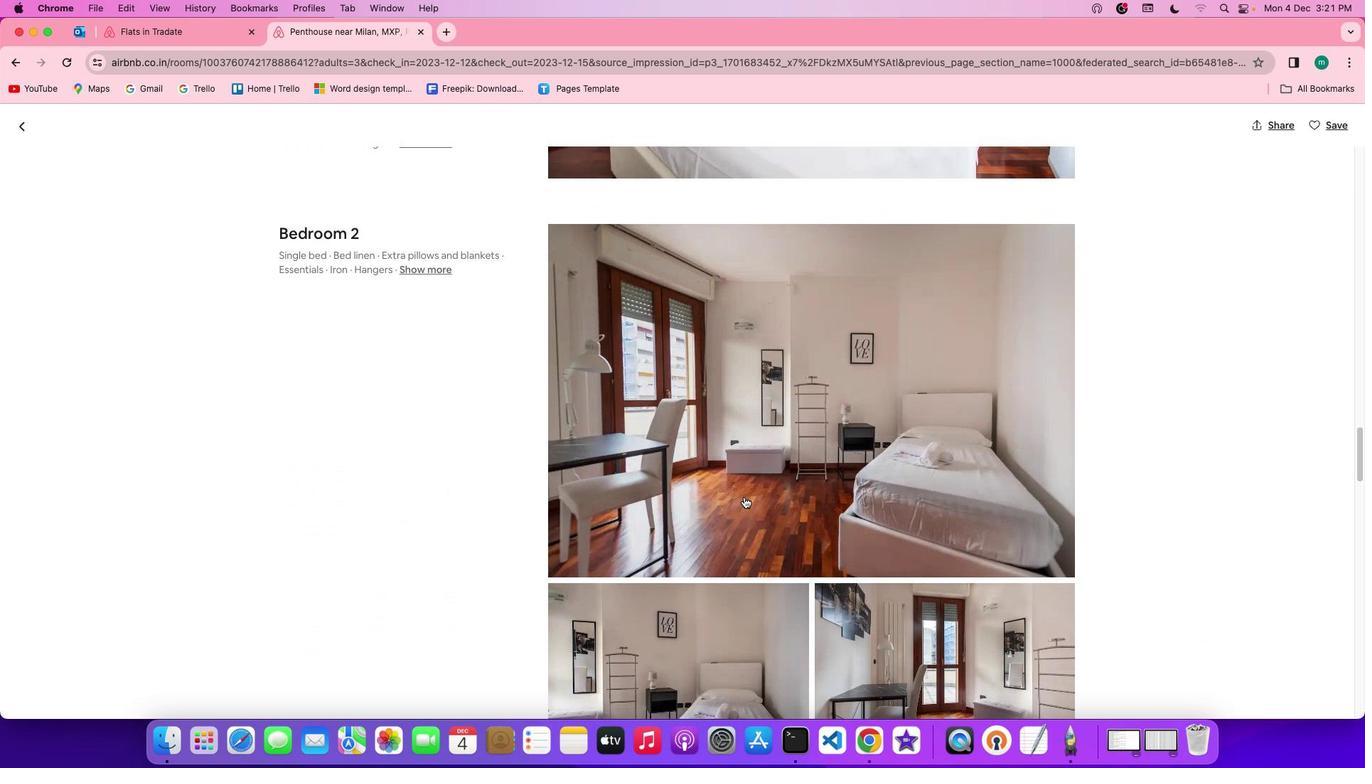 
Action: Mouse scrolled (744, 497) with delta (0, 0)
Screenshot: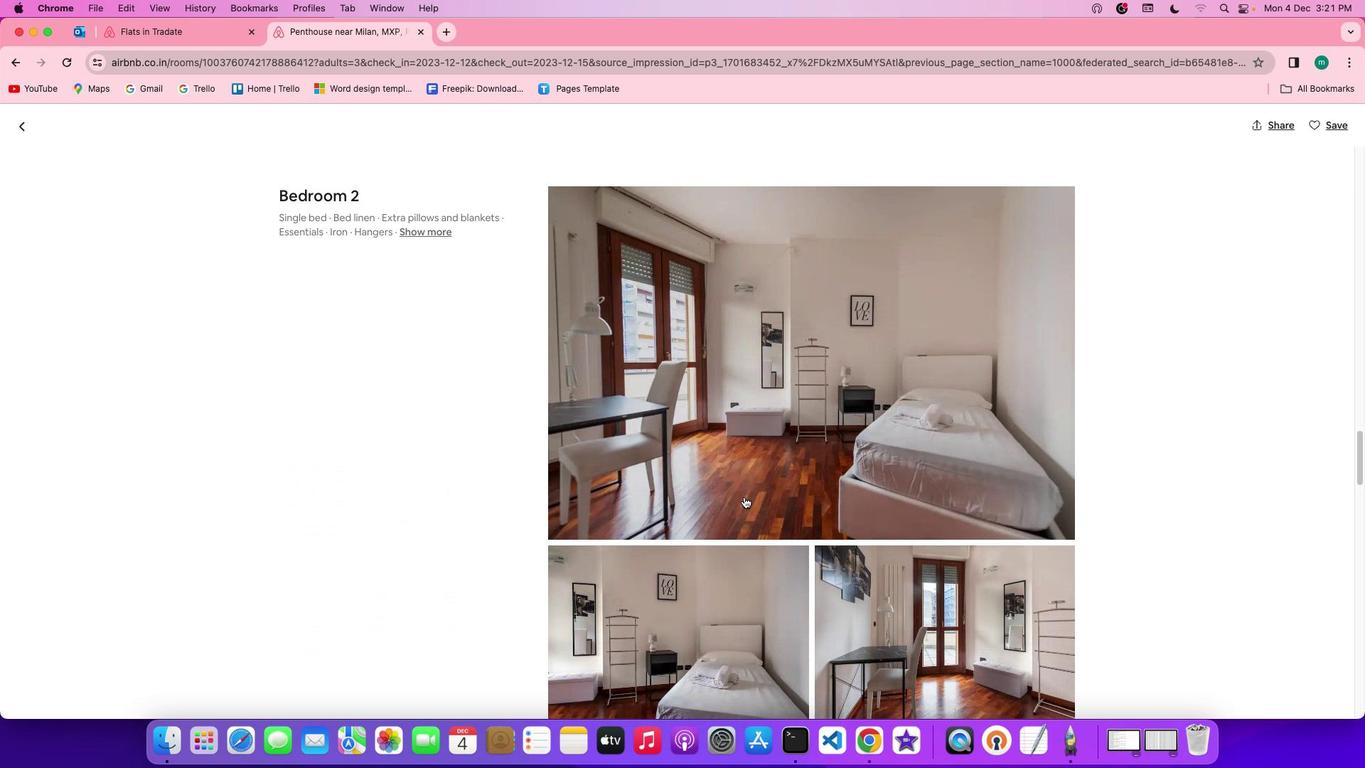 
Action: Mouse scrolled (744, 497) with delta (0, 0)
Screenshot: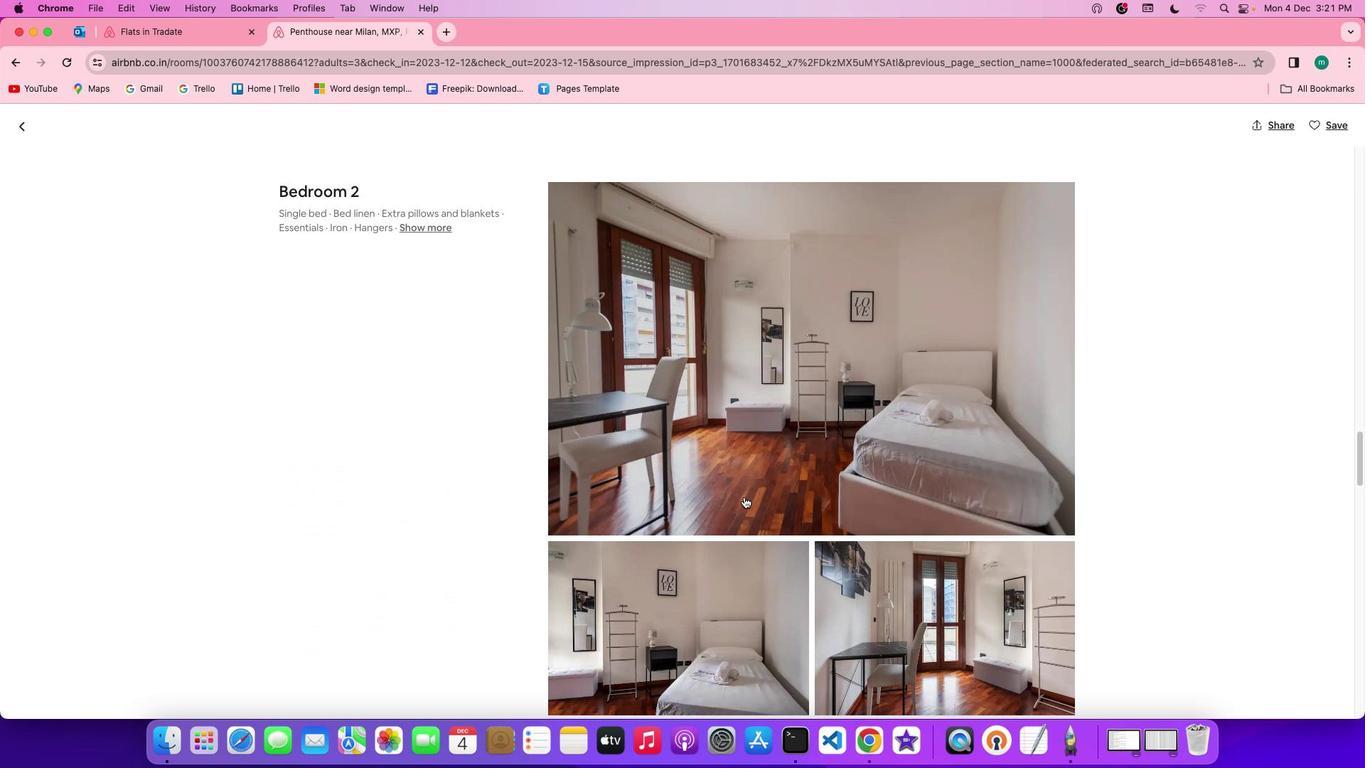 
Action: Mouse scrolled (744, 497) with delta (0, 0)
Screenshot: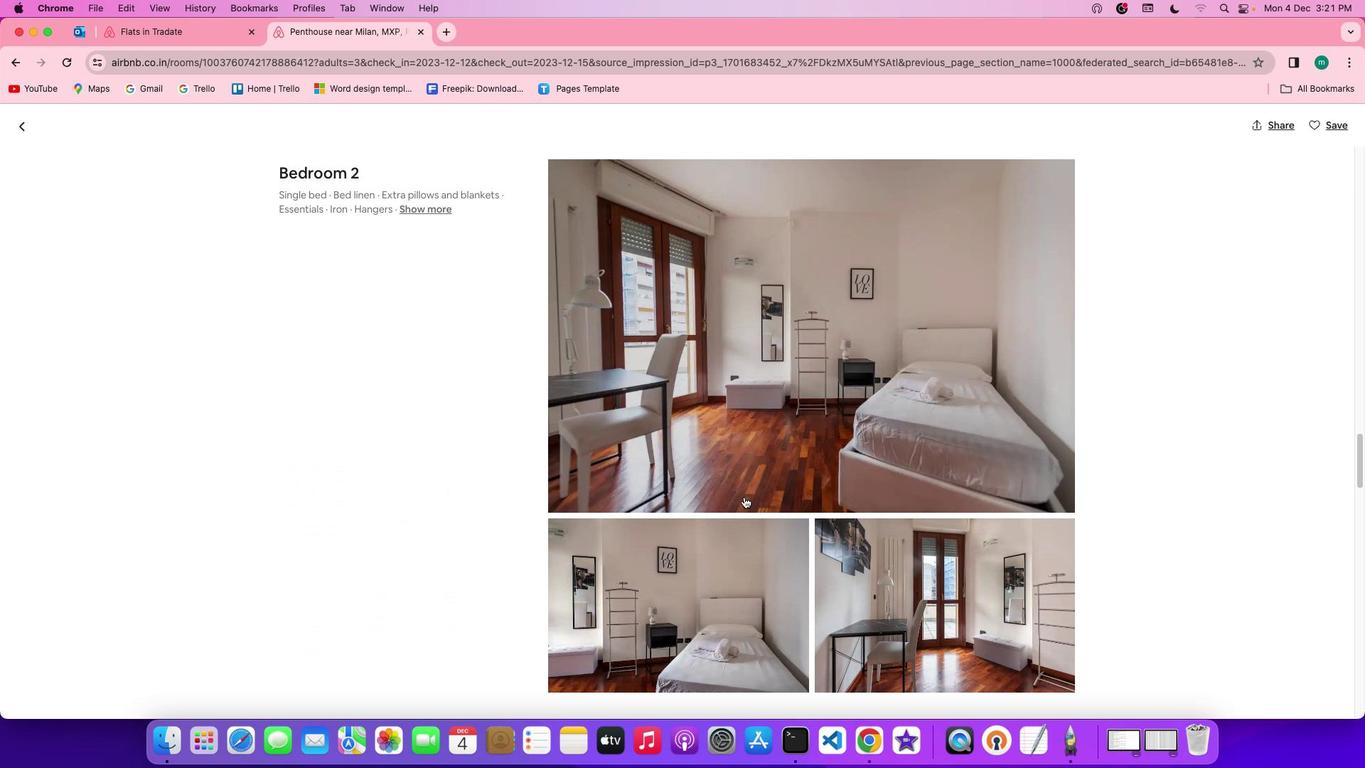 
Action: Mouse scrolled (744, 497) with delta (0, 0)
Screenshot: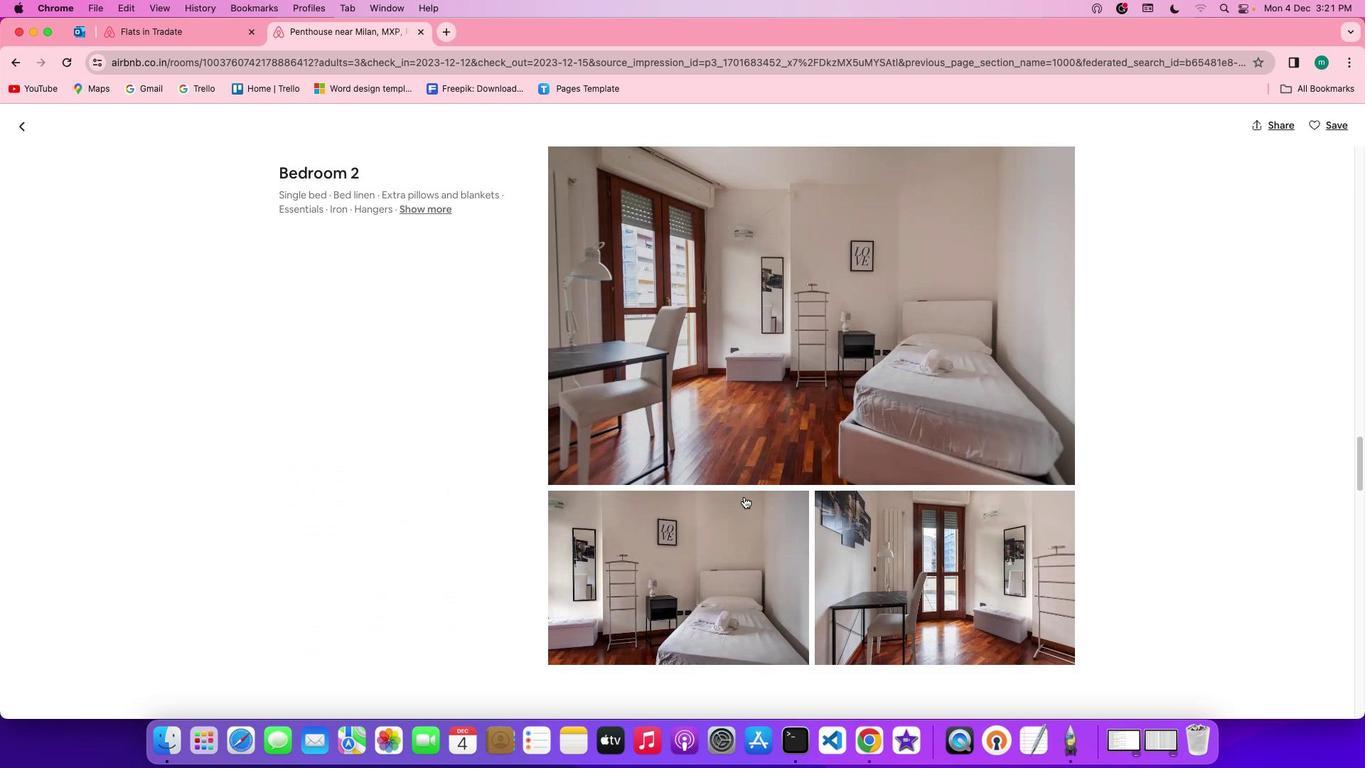 
Action: Mouse scrolled (744, 497) with delta (0, 0)
Screenshot: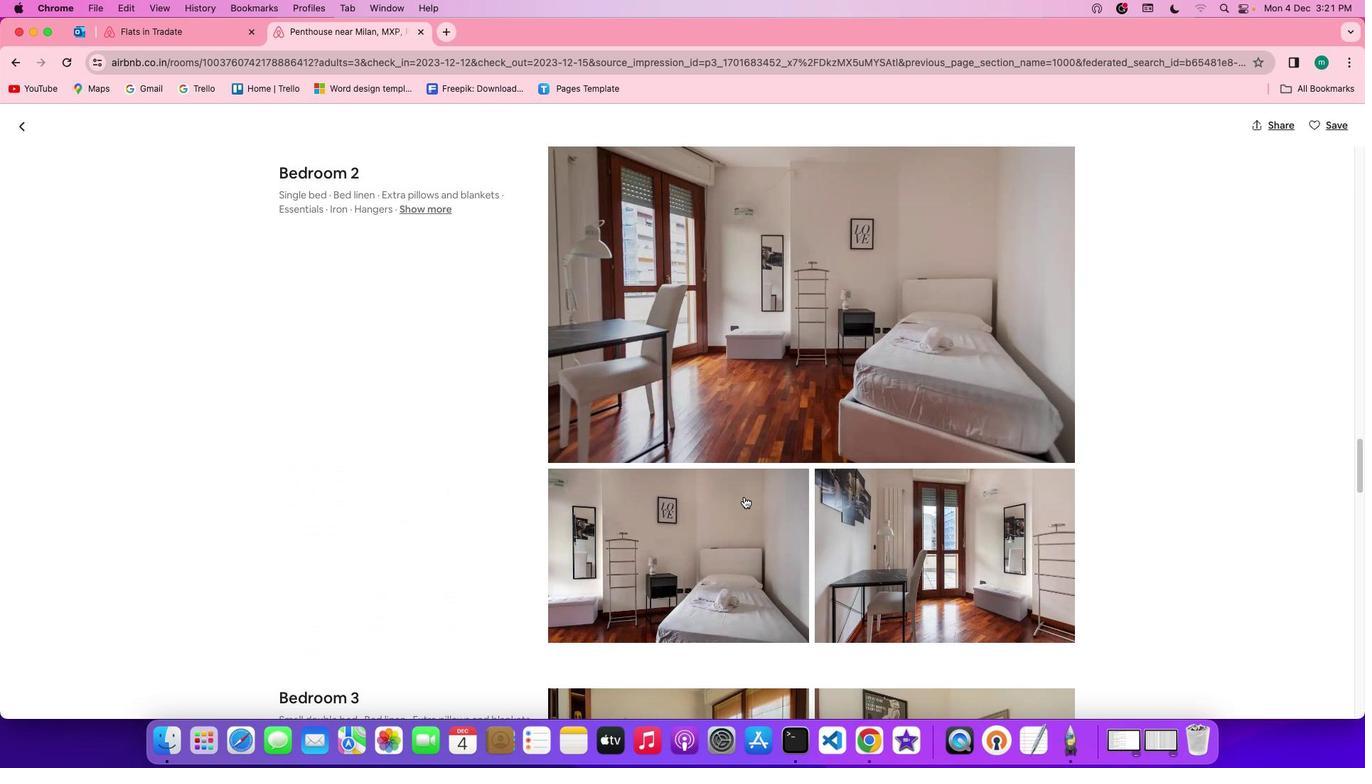 
Action: Mouse scrolled (744, 497) with delta (0, 0)
Screenshot: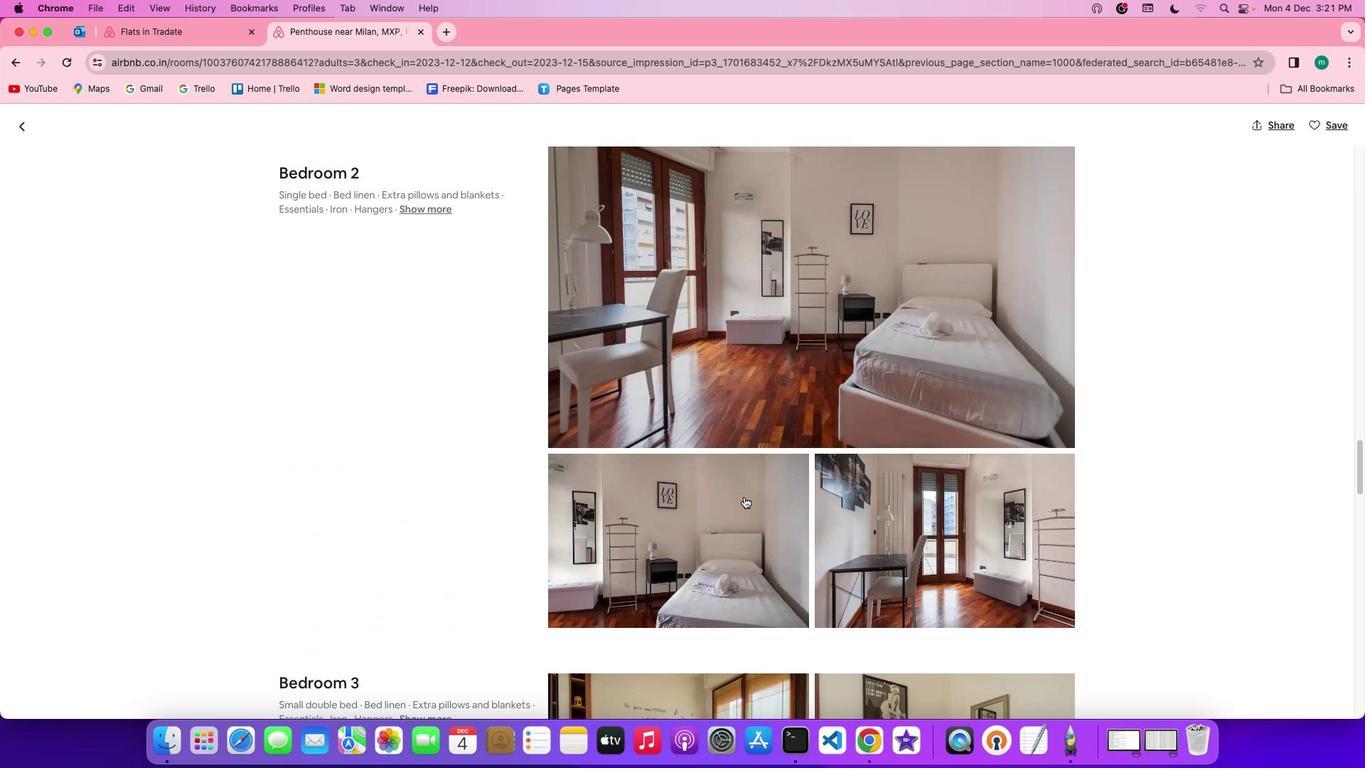 
Action: Mouse scrolled (744, 497) with delta (0, 0)
Screenshot: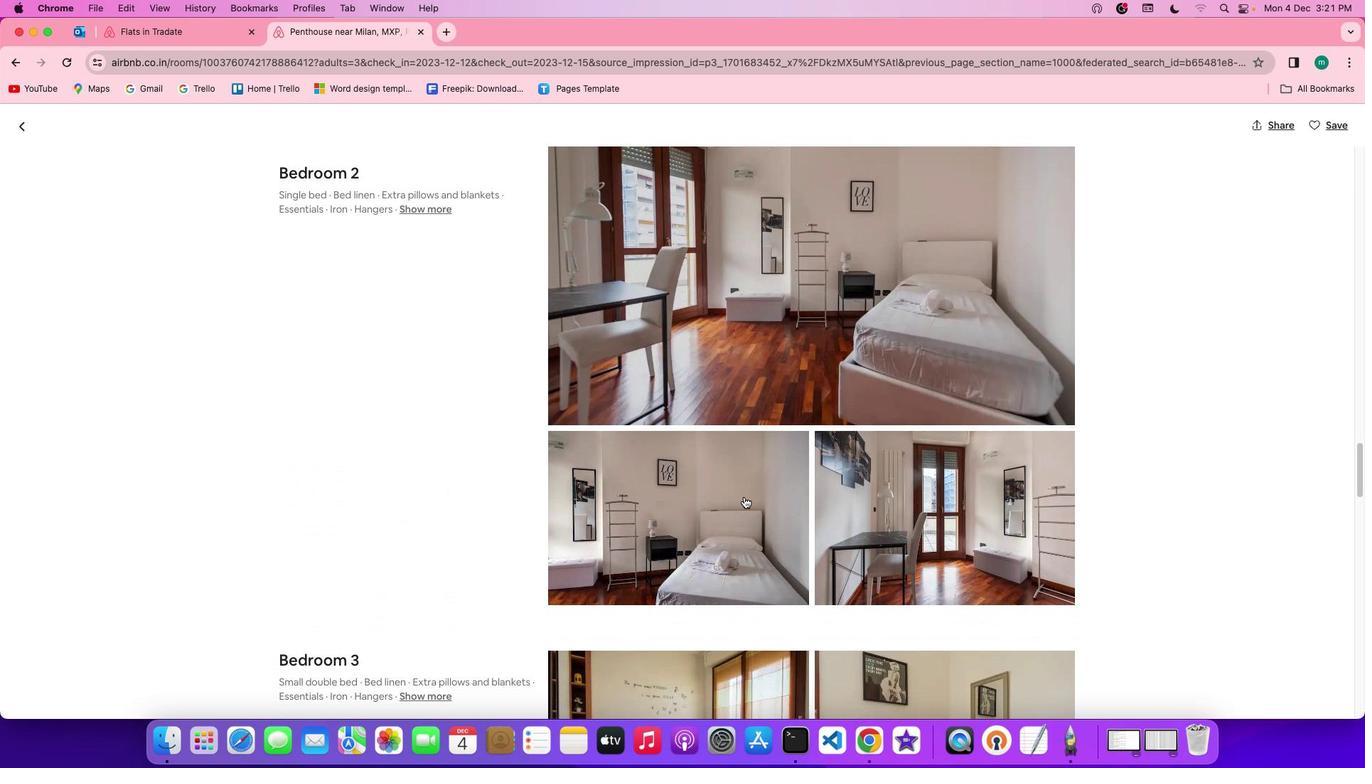 
Action: Mouse scrolled (744, 497) with delta (0, 0)
Screenshot: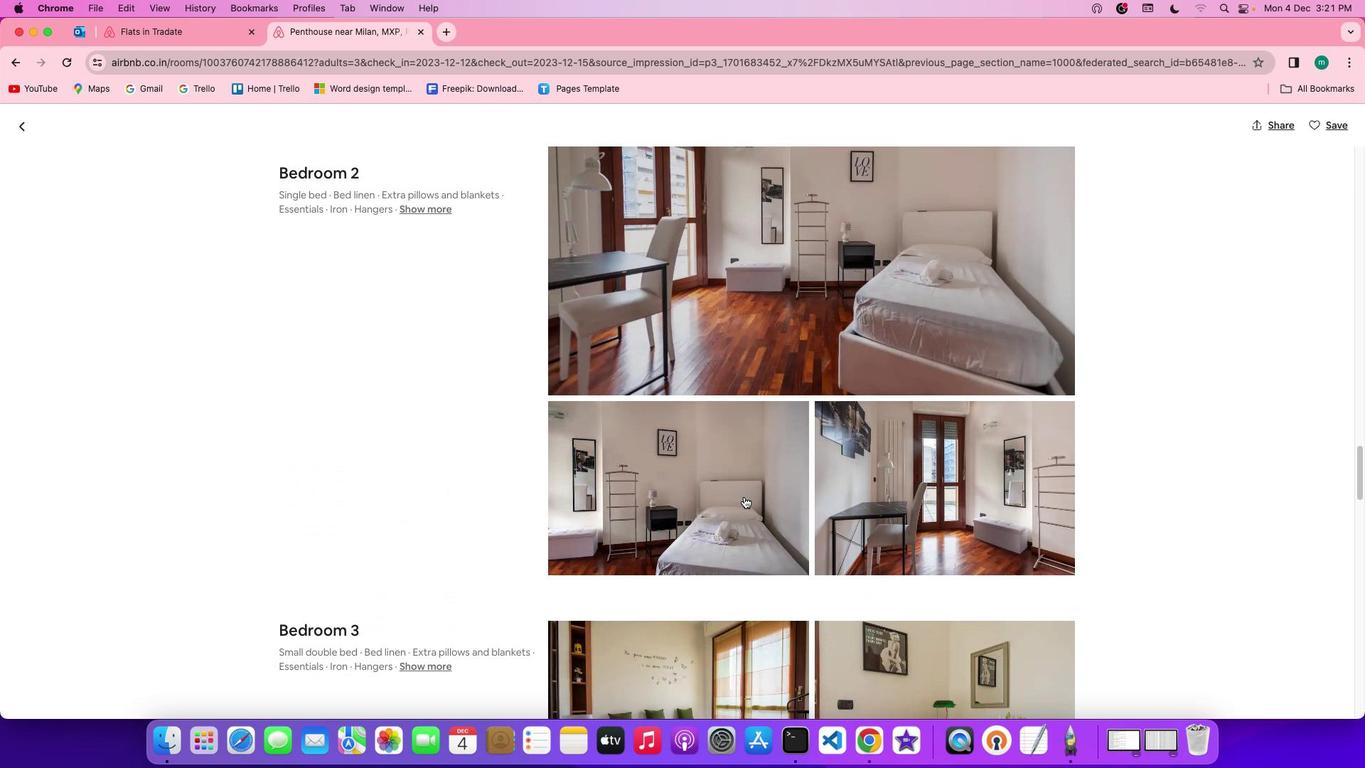 
Action: Mouse scrolled (744, 497) with delta (0, 0)
Screenshot: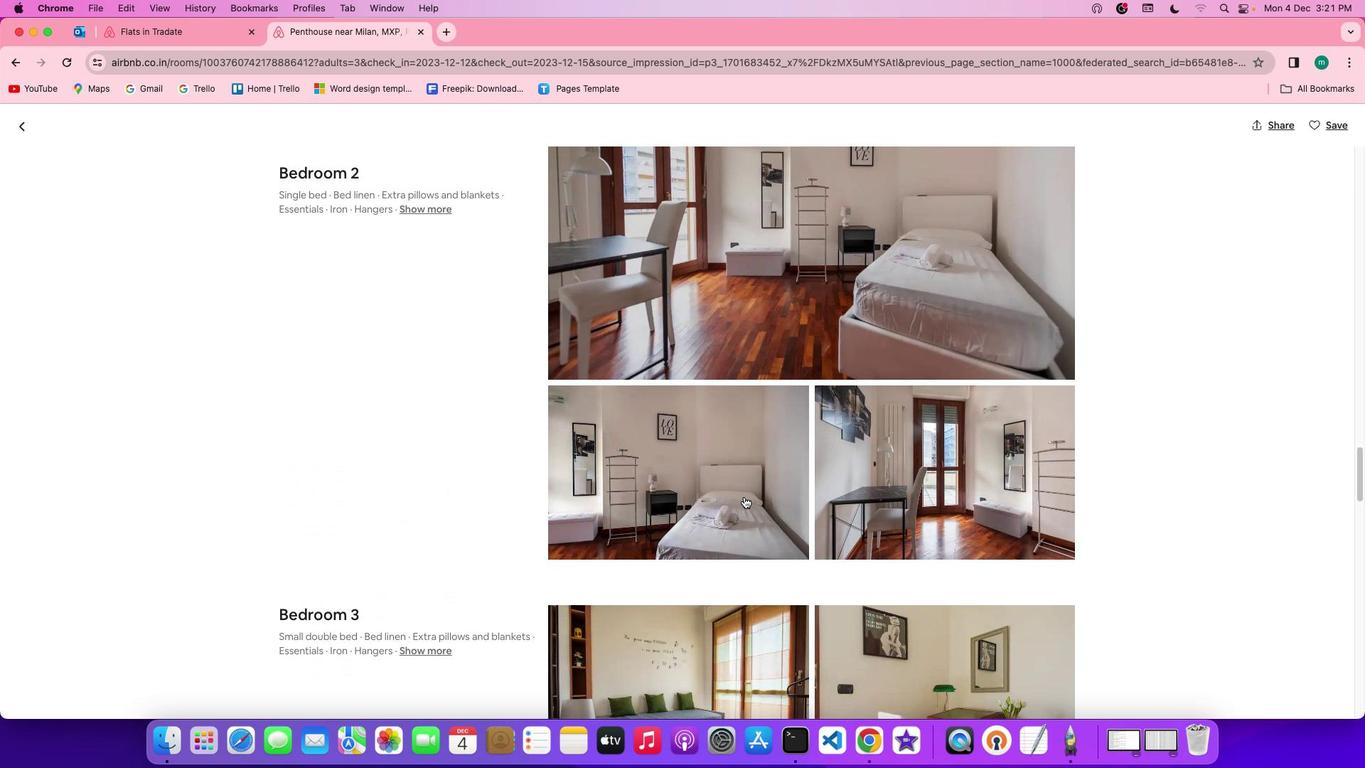 
Action: Mouse scrolled (744, 497) with delta (0, 0)
Screenshot: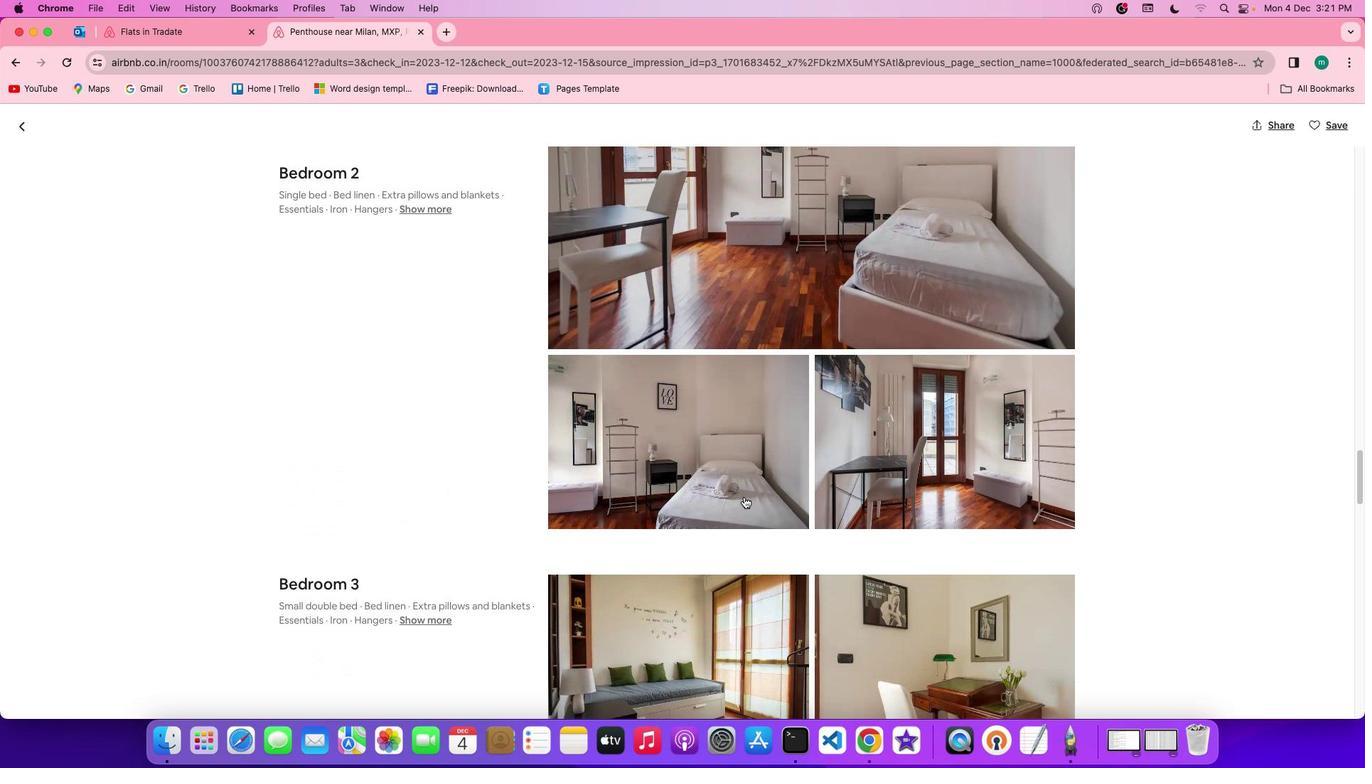 
Action: Mouse scrolled (744, 497) with delta (0, 0)
Screenshot: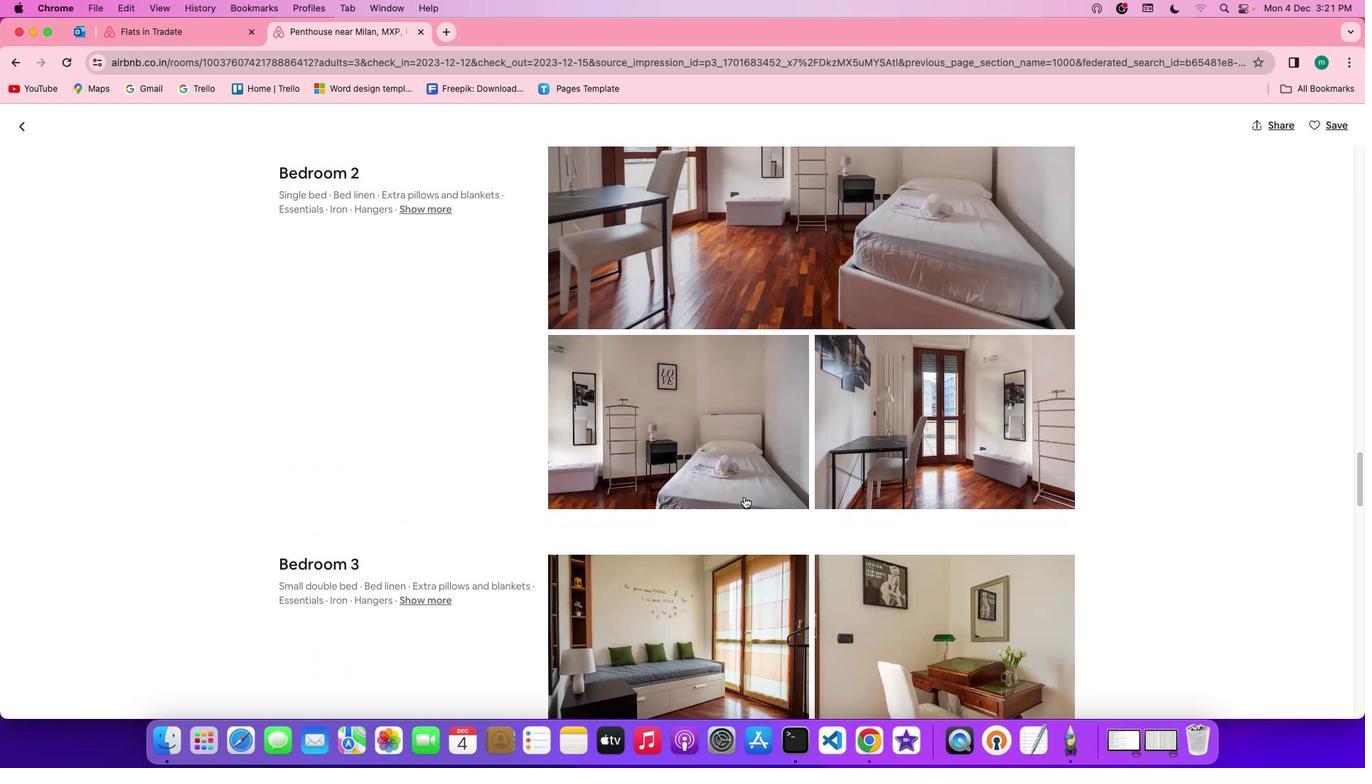 
Action: Mouse scrolled (744, 497) with delta (0, 0)
Screenshot: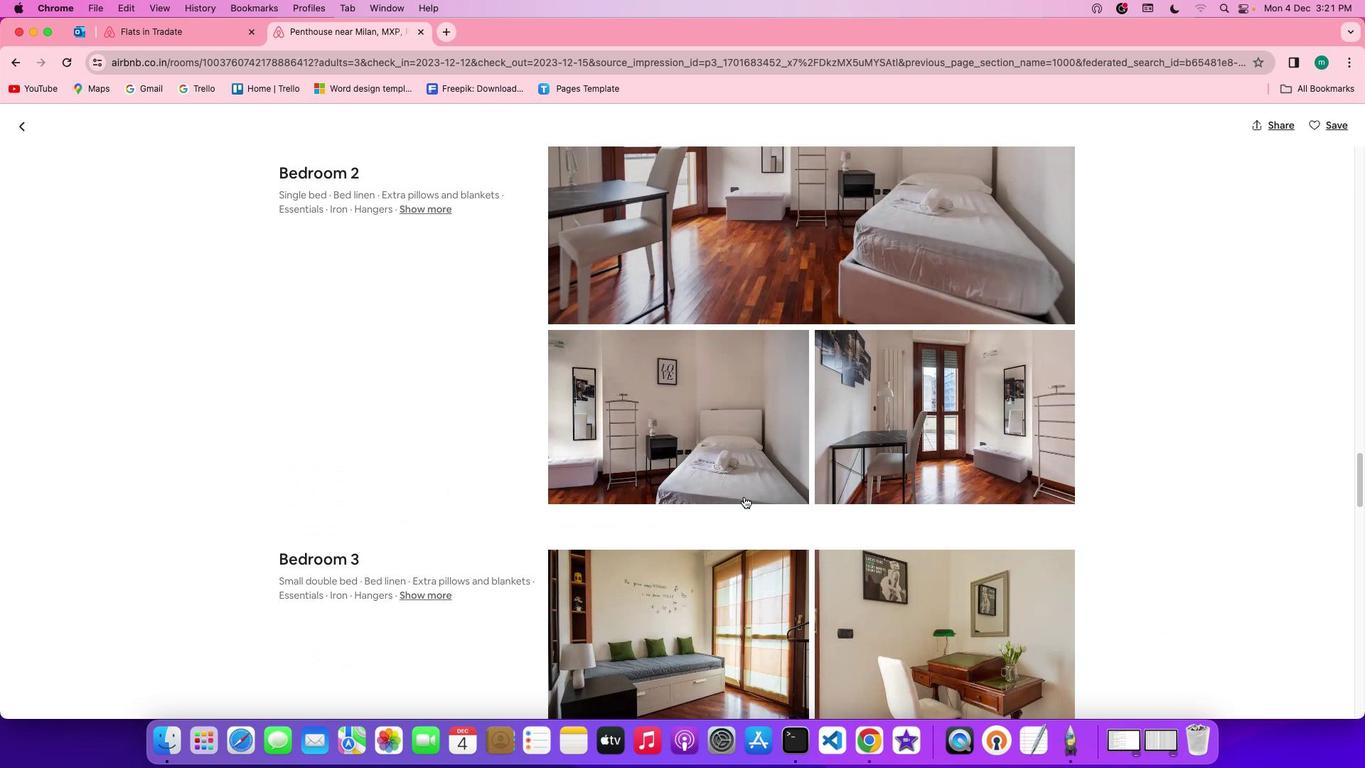 
Action: Mouse scrolled (744, 497) with delta (0, 0)
Screenshot: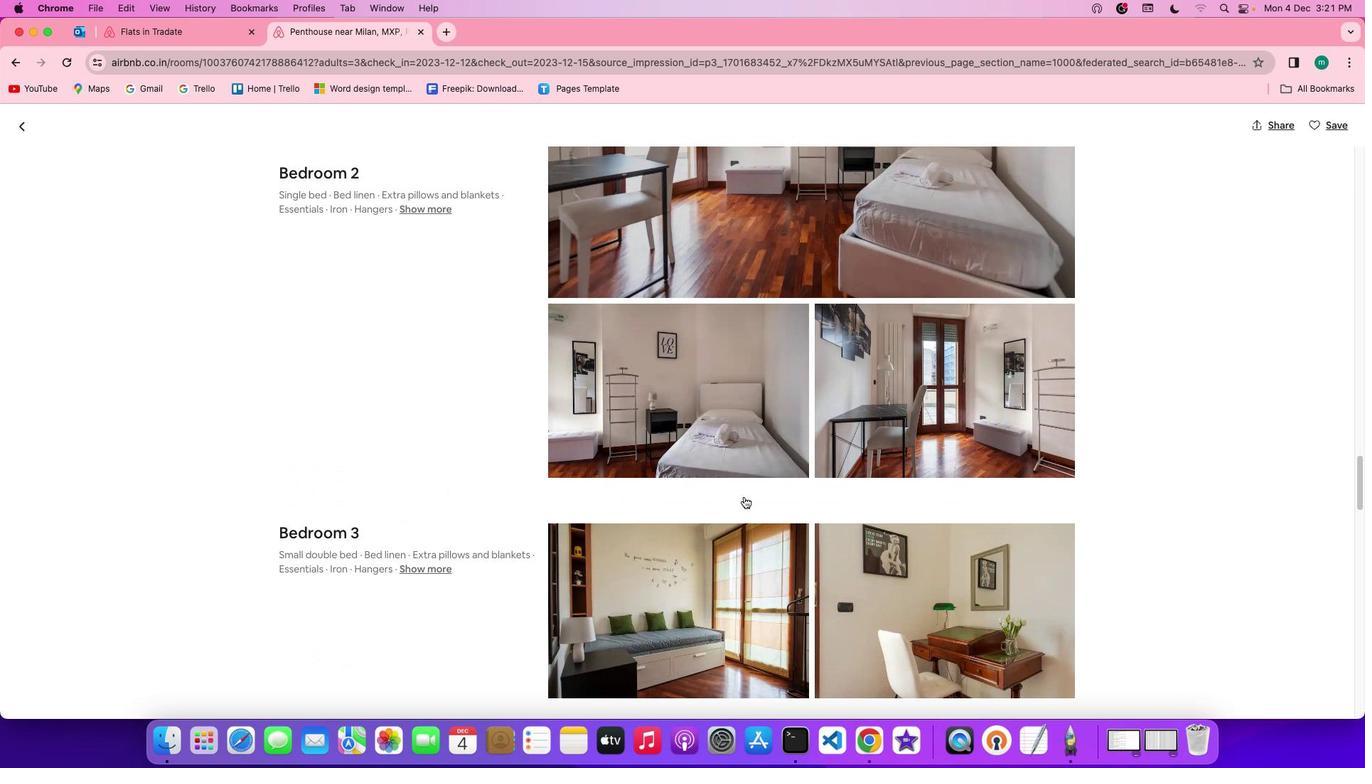 
Action: Mouse scrolled (744, 497) with delta (0, -1)
Screenshot: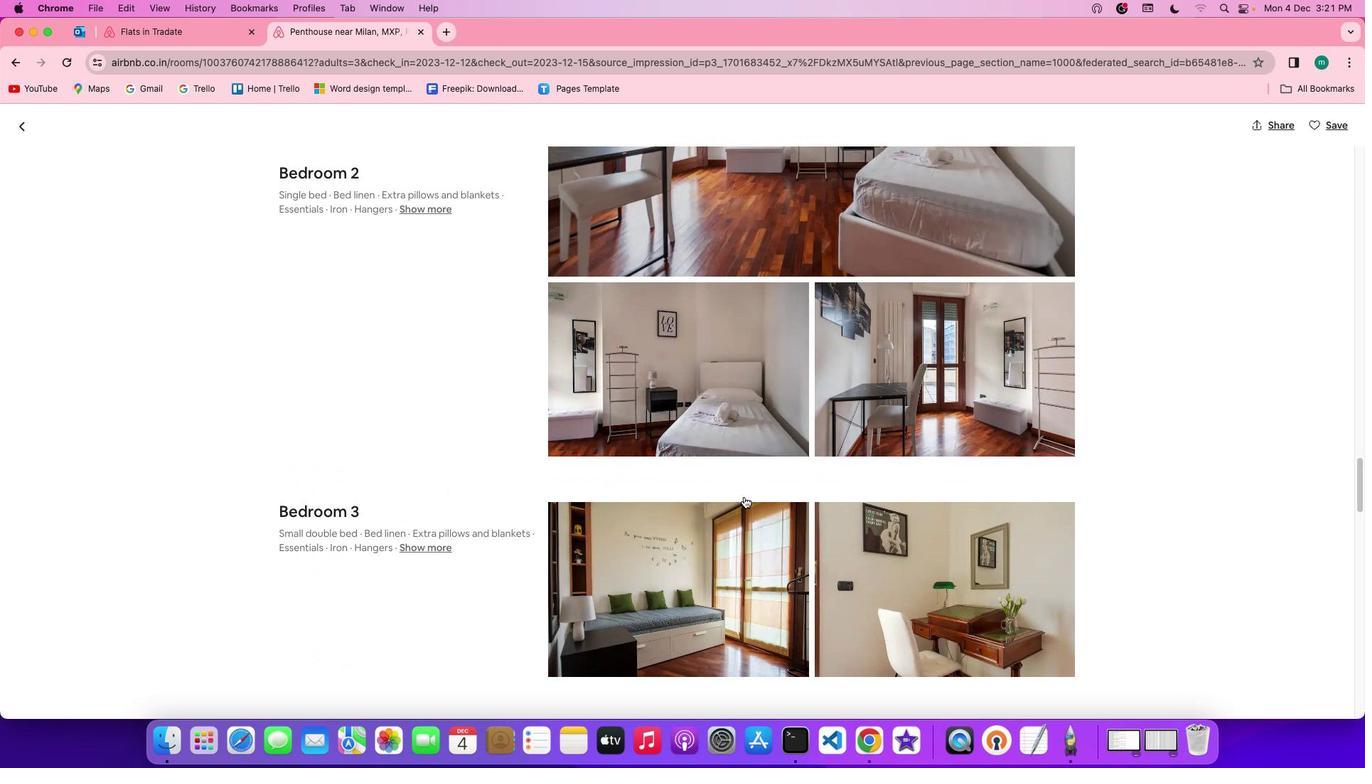 
Action: Mouse scrolled (744, 497) with delta (0, 0)
Screenshot: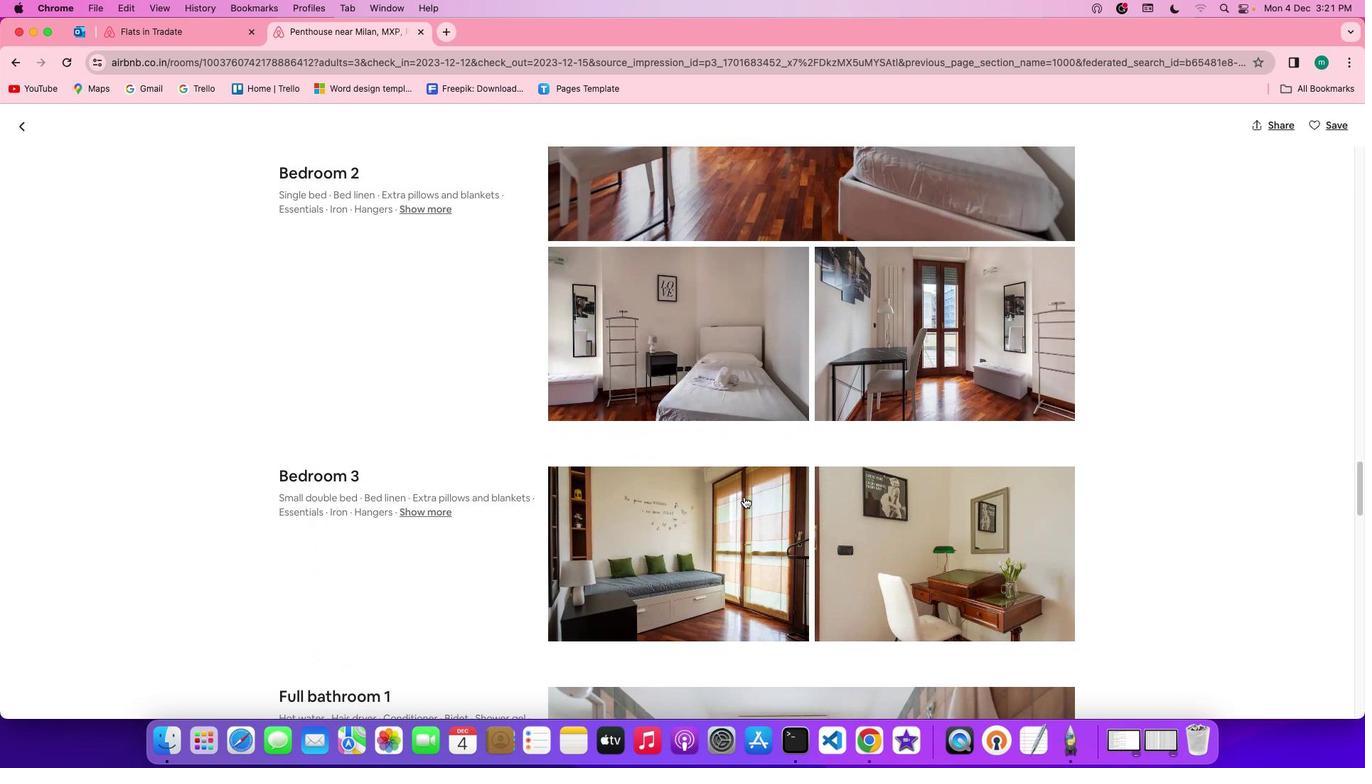 
Action: Mouse scrolled (744, 497) with delta (0, 0)
Screenshot: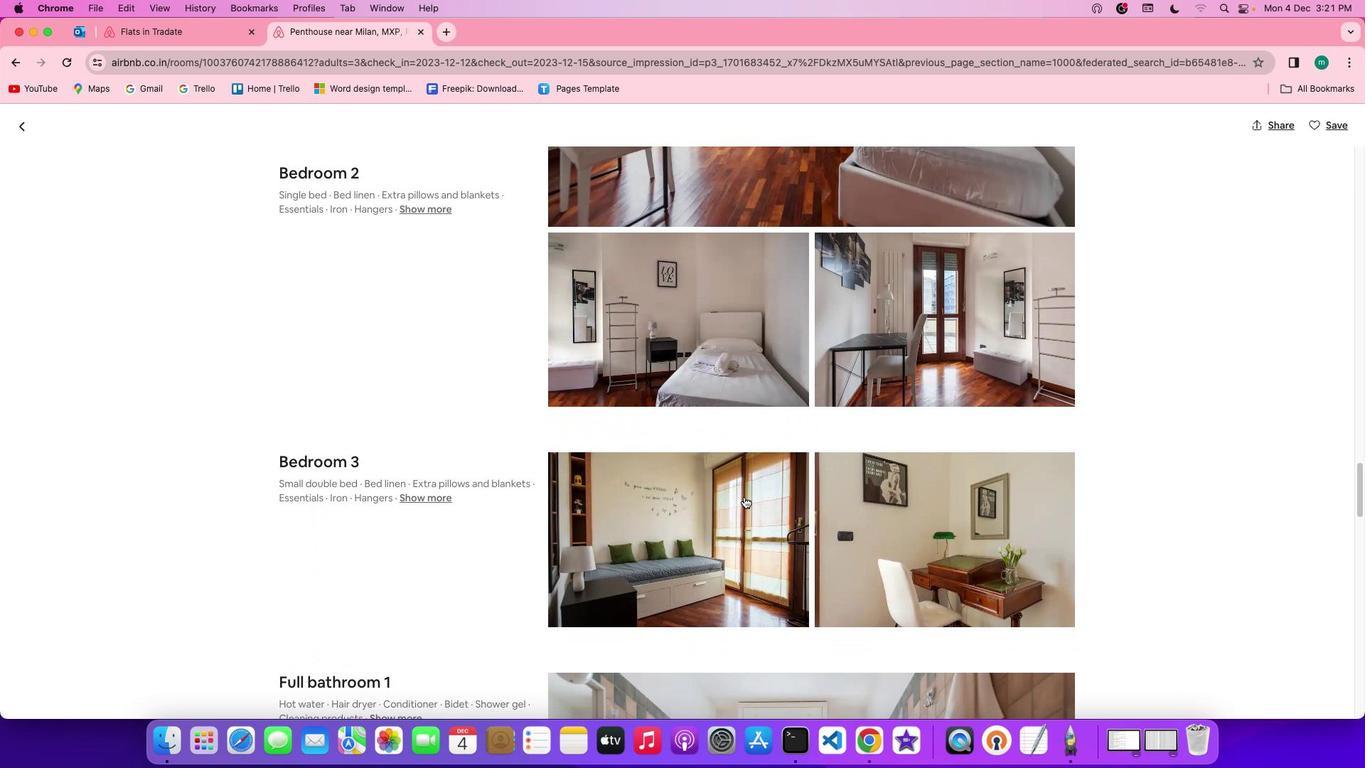 
Action: Mouse scrolled (744, 497) with delta (0, 0)
Screenshot: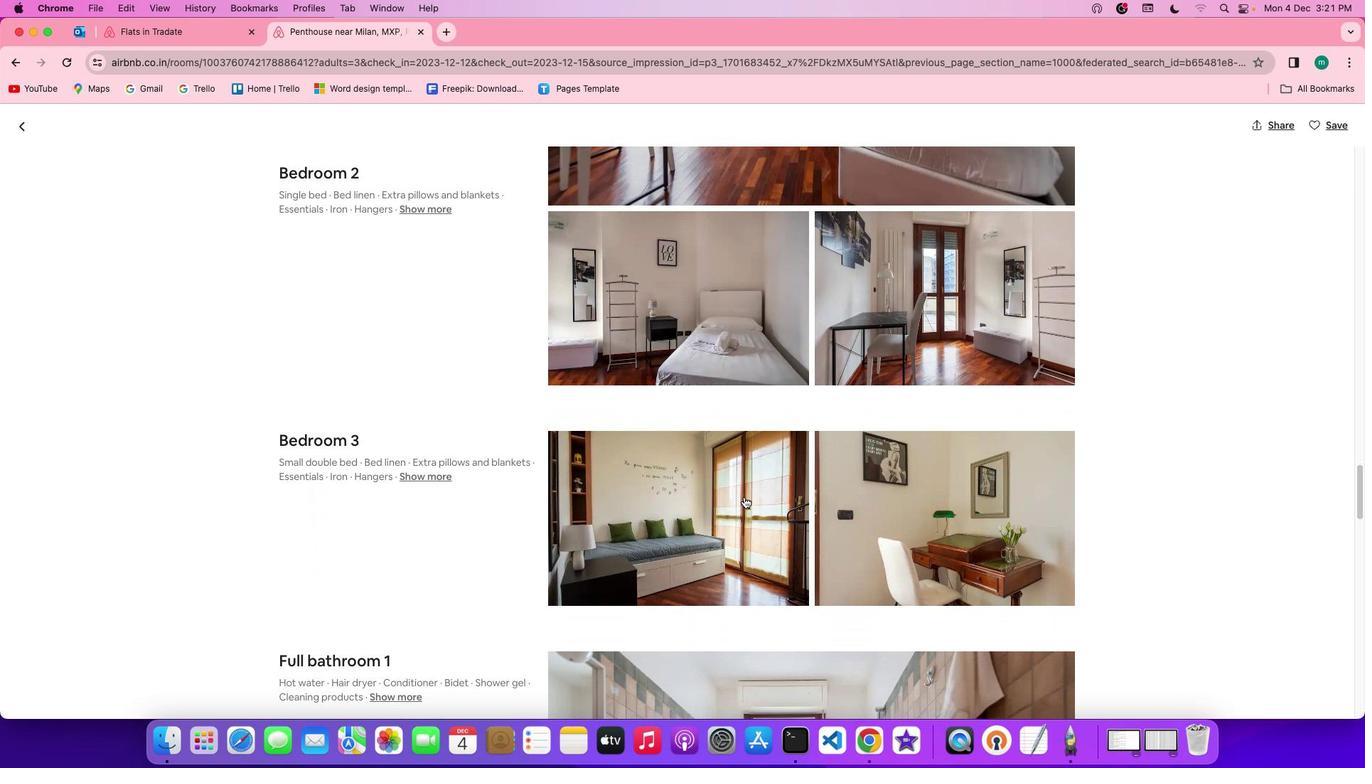 
Action: Mouse scrolled (744, 497) with delta (0, -2)
Screenshot: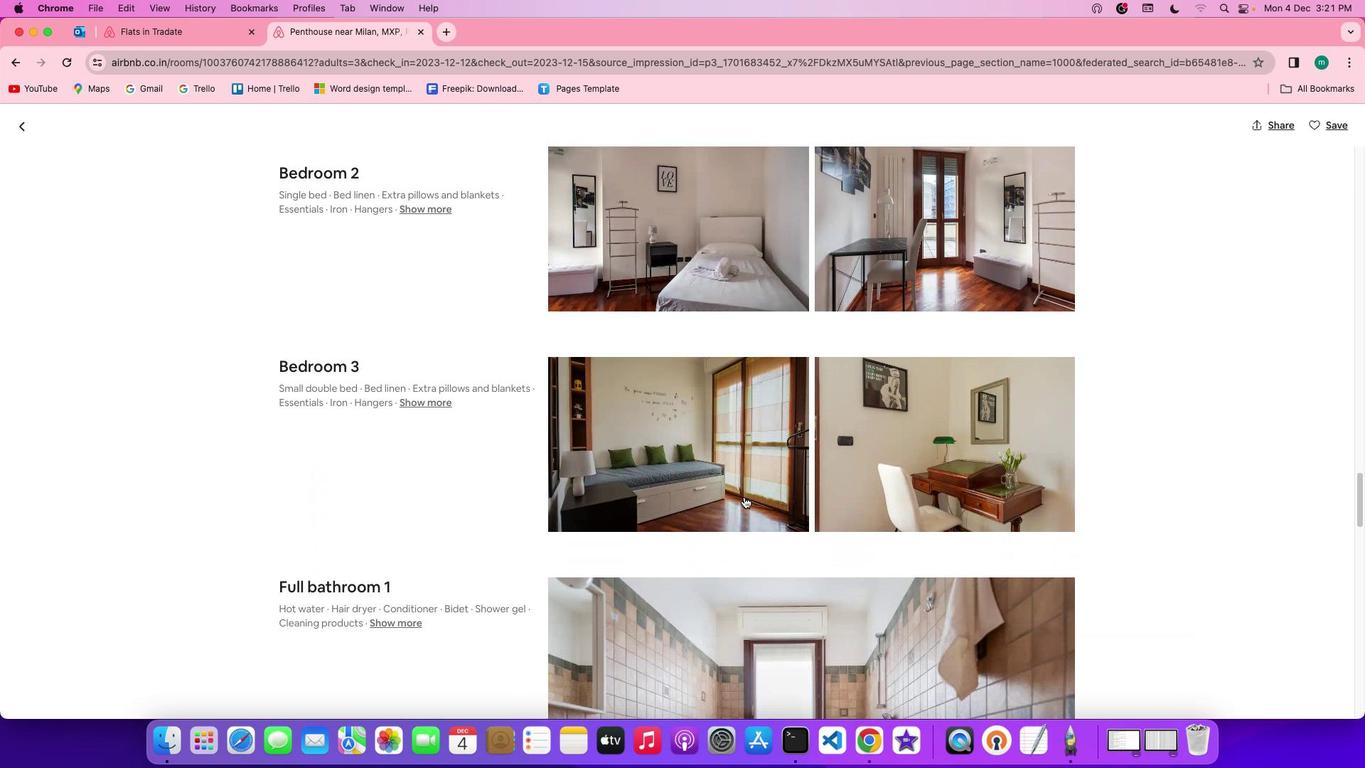 
Action: Mouse scrolled (744, 497) with delta (0, 0)
Screenshot: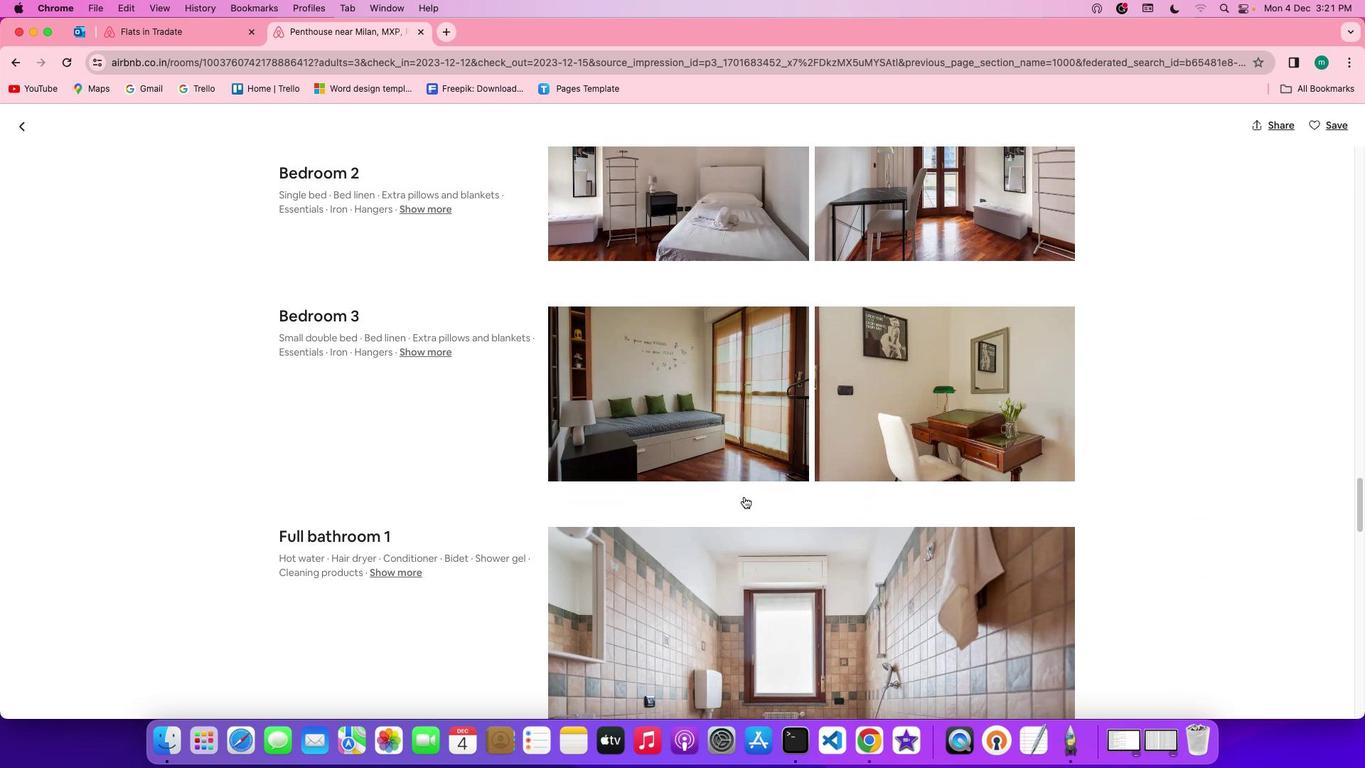 
Action: Mouse scrolled (744, 497) with delta (0, 0)
Screenshot: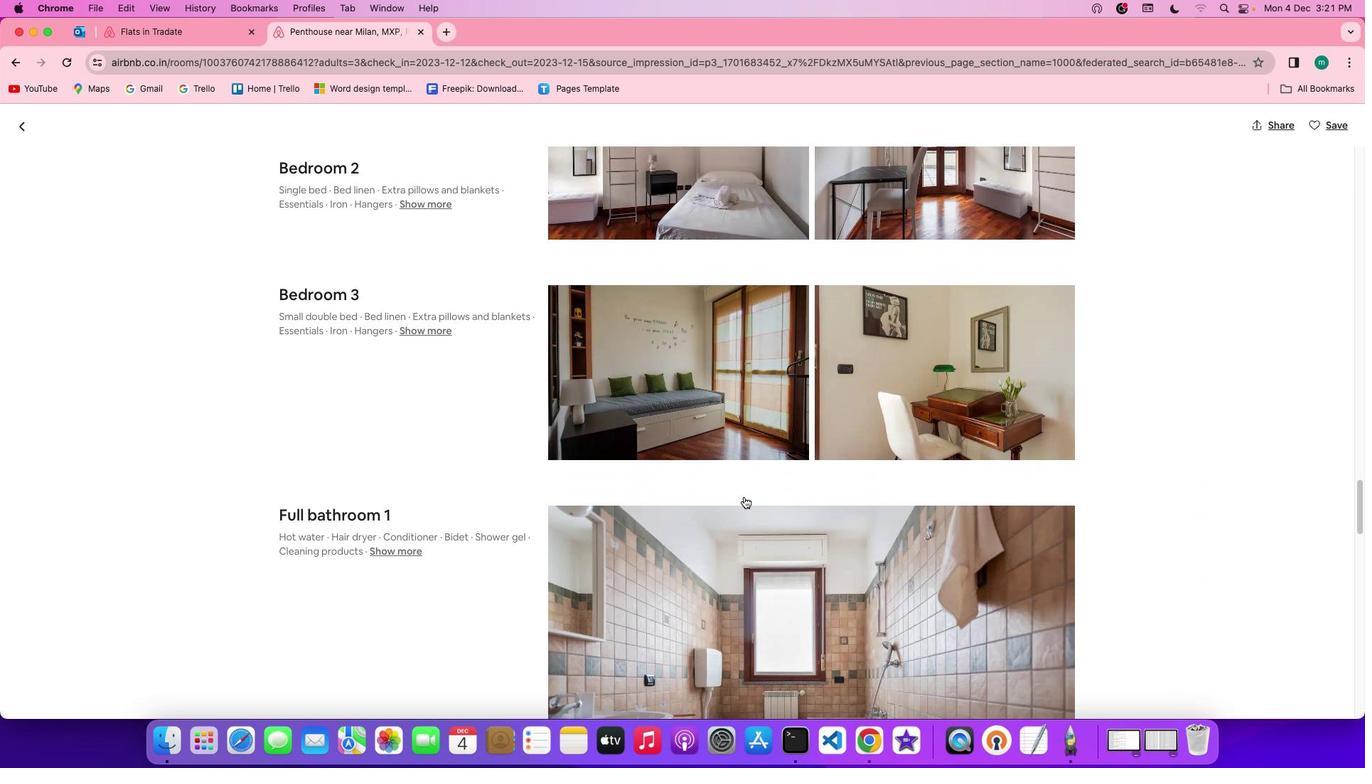 
Action: Mouse scrolled (744, 497) with delta (0, -1)
Screenshot: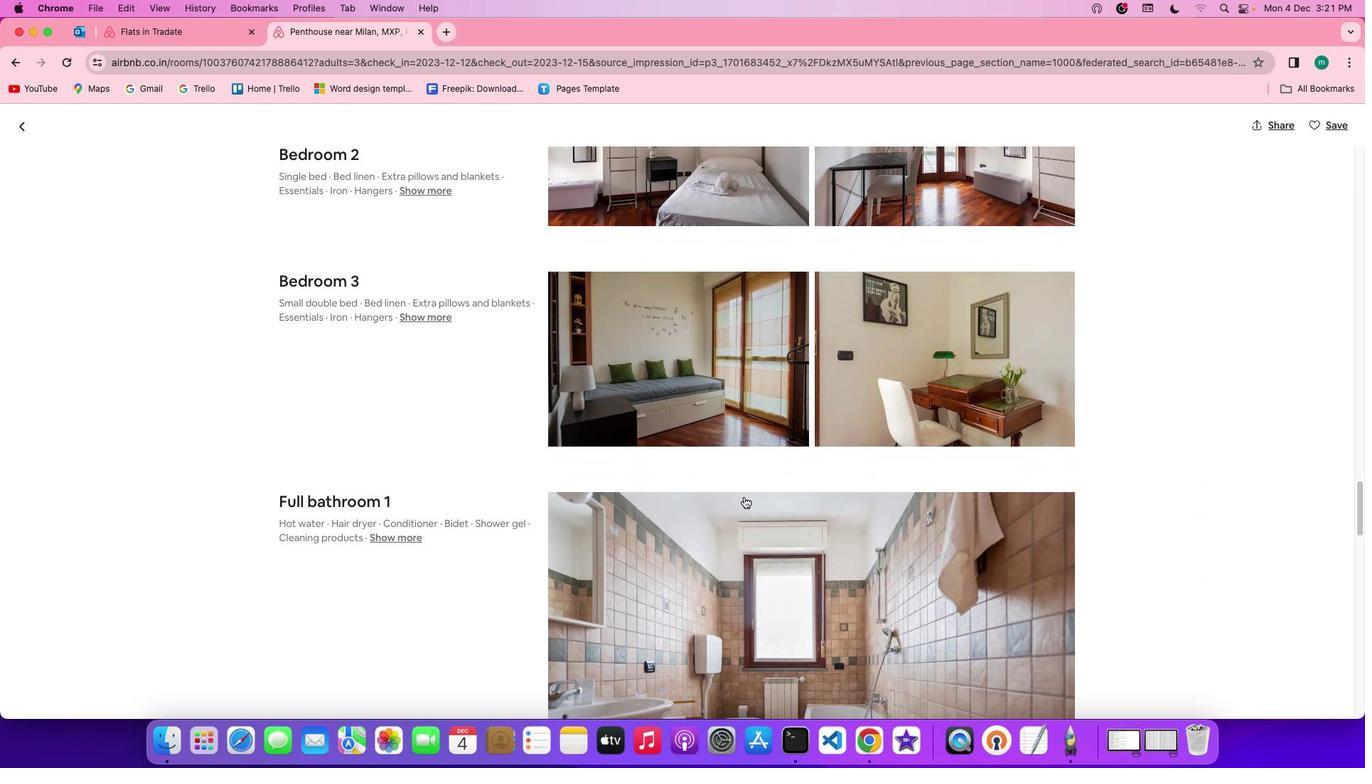 
Action: Mouse scrolled (744, 497) with delta (0, -2)
Screenshot: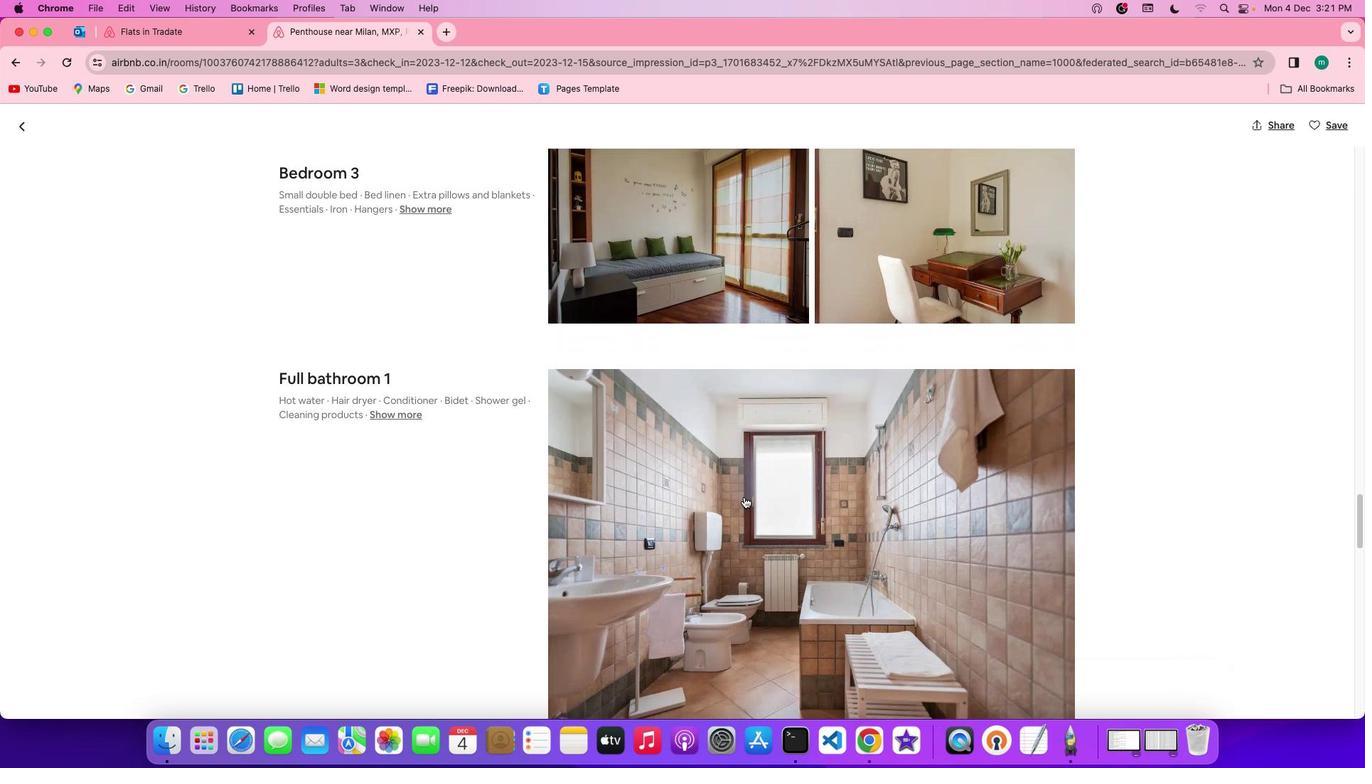 
Action: Mouse scrolled (744, 497) with delta (0, 0)
Screenshot: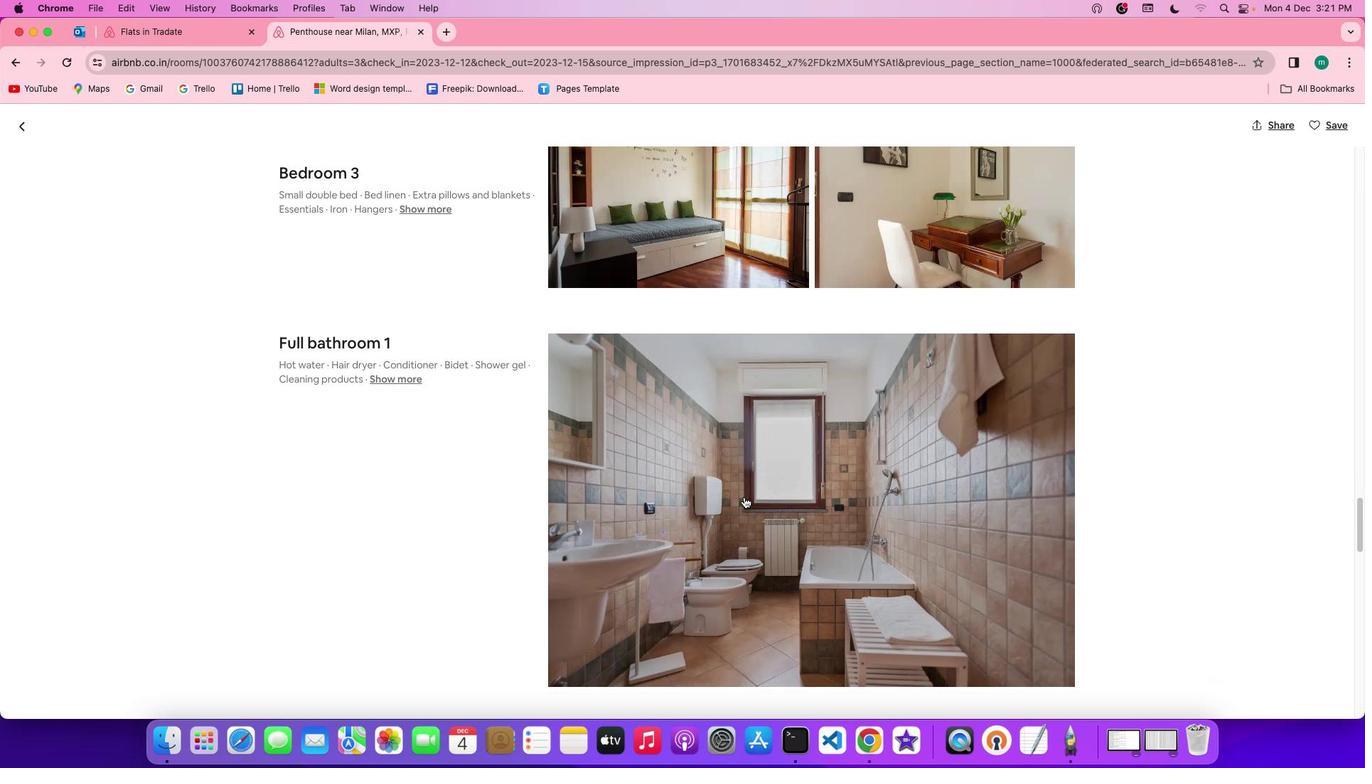 
Action: Mouse scrolled (744, 497) with delta (0, 0)
Screenshot: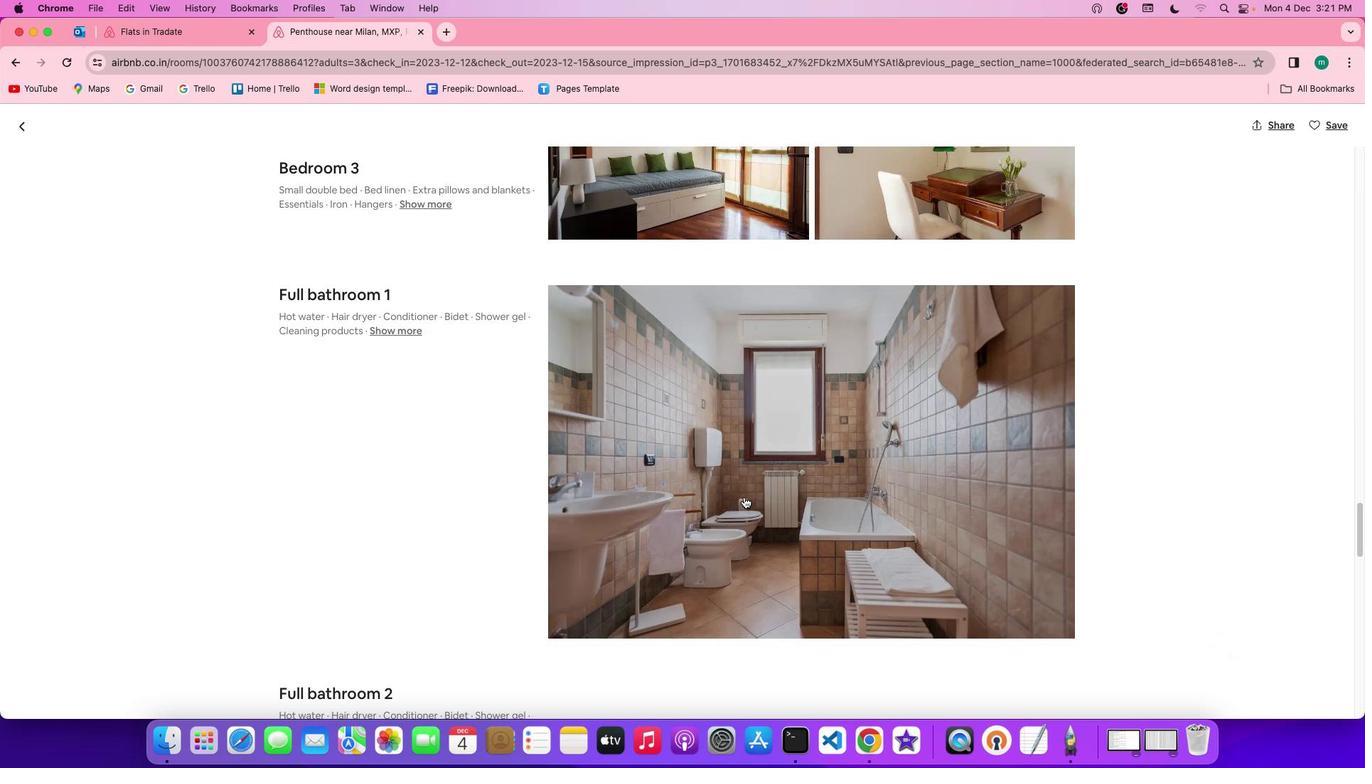 
Action: Mouse scrolled (744, 497) with delta (0, -1)
Screenshot: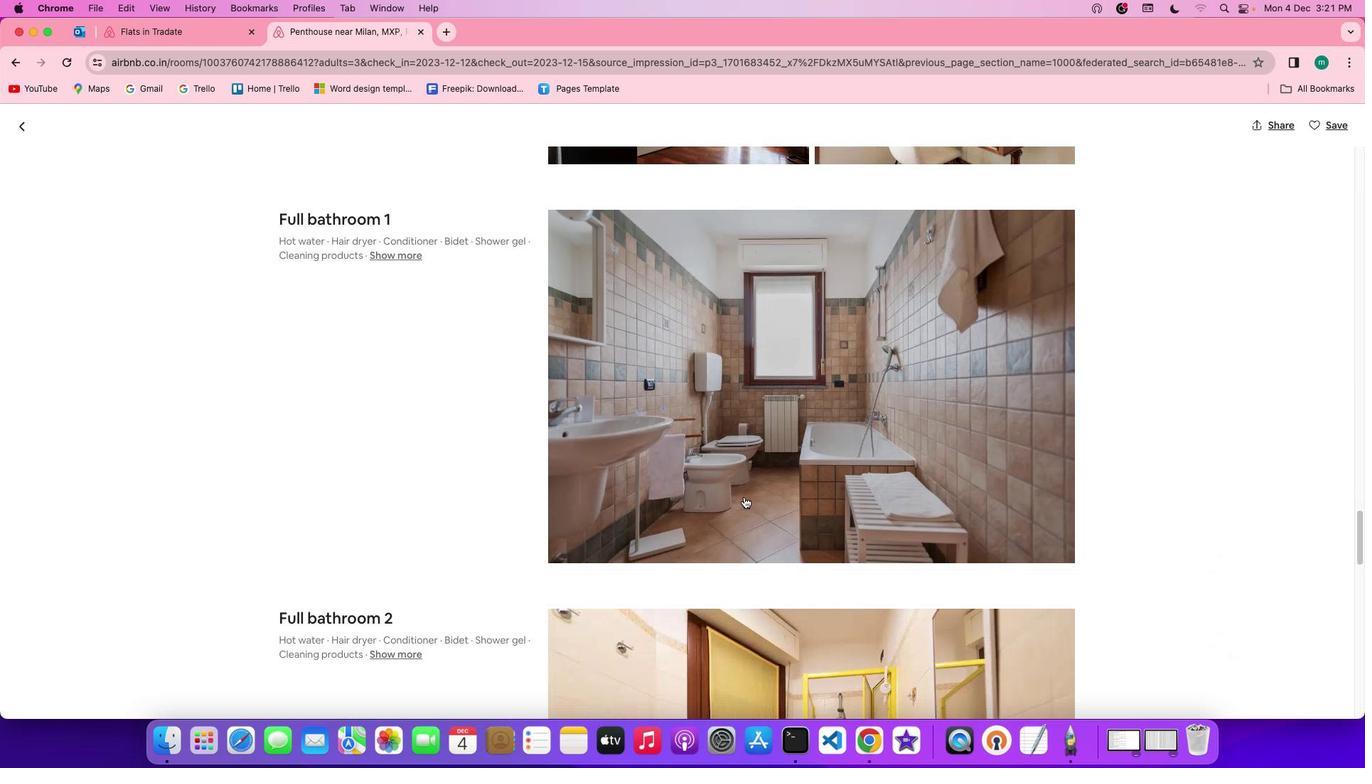 
Action: Mouse scrolled (744, 497) with delta (0, -2)
Screenshot: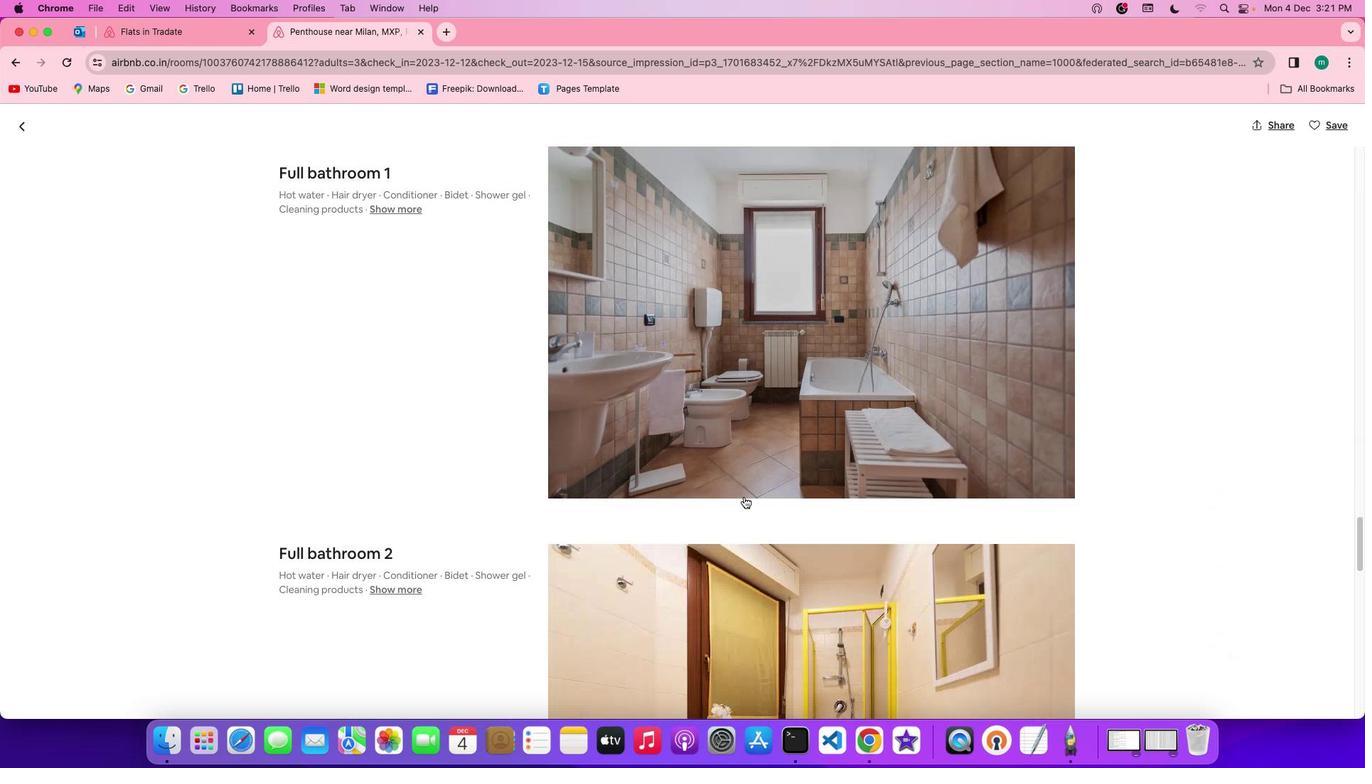 
Action: Mouse scrolled (744, 497) with delta (0, 0)
Screenshot: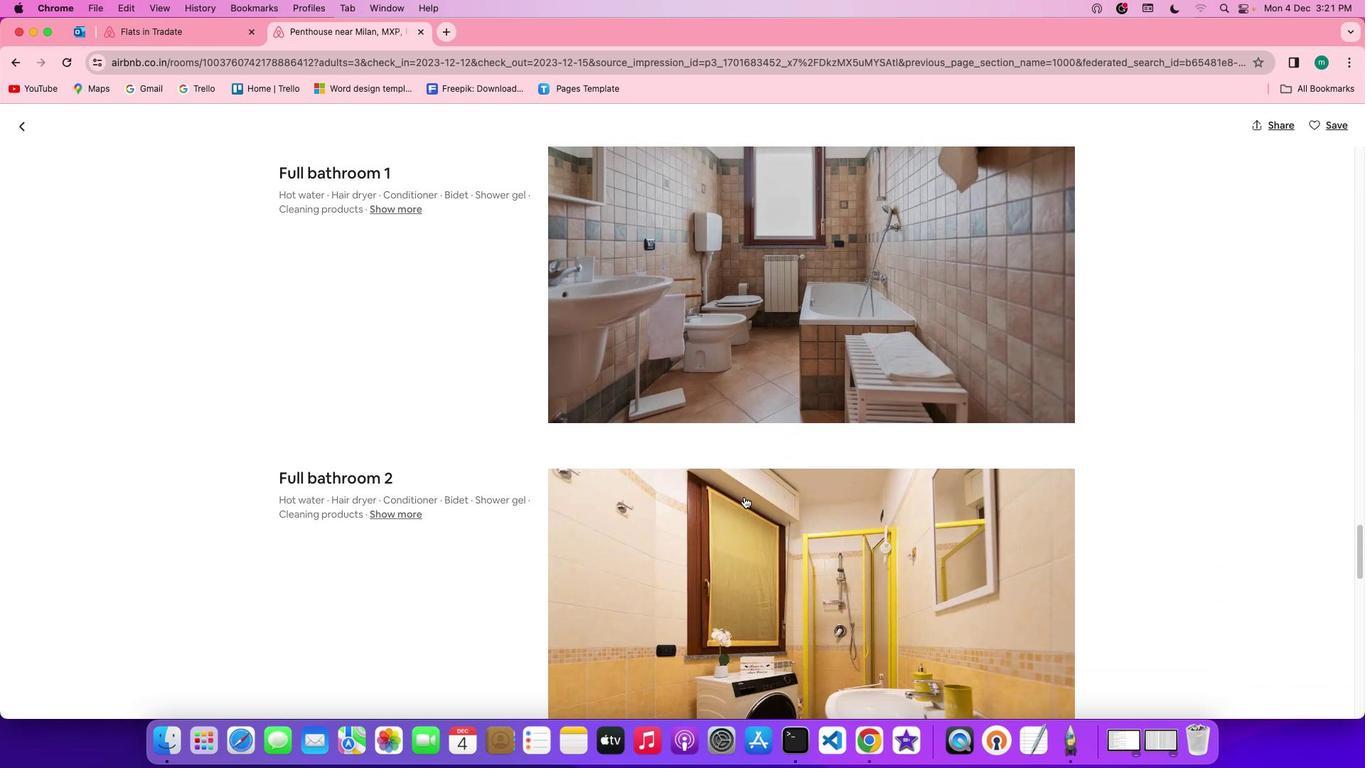 
Action: Mouse scrolled (744, 497) with delta (0, 0)
Screenshot: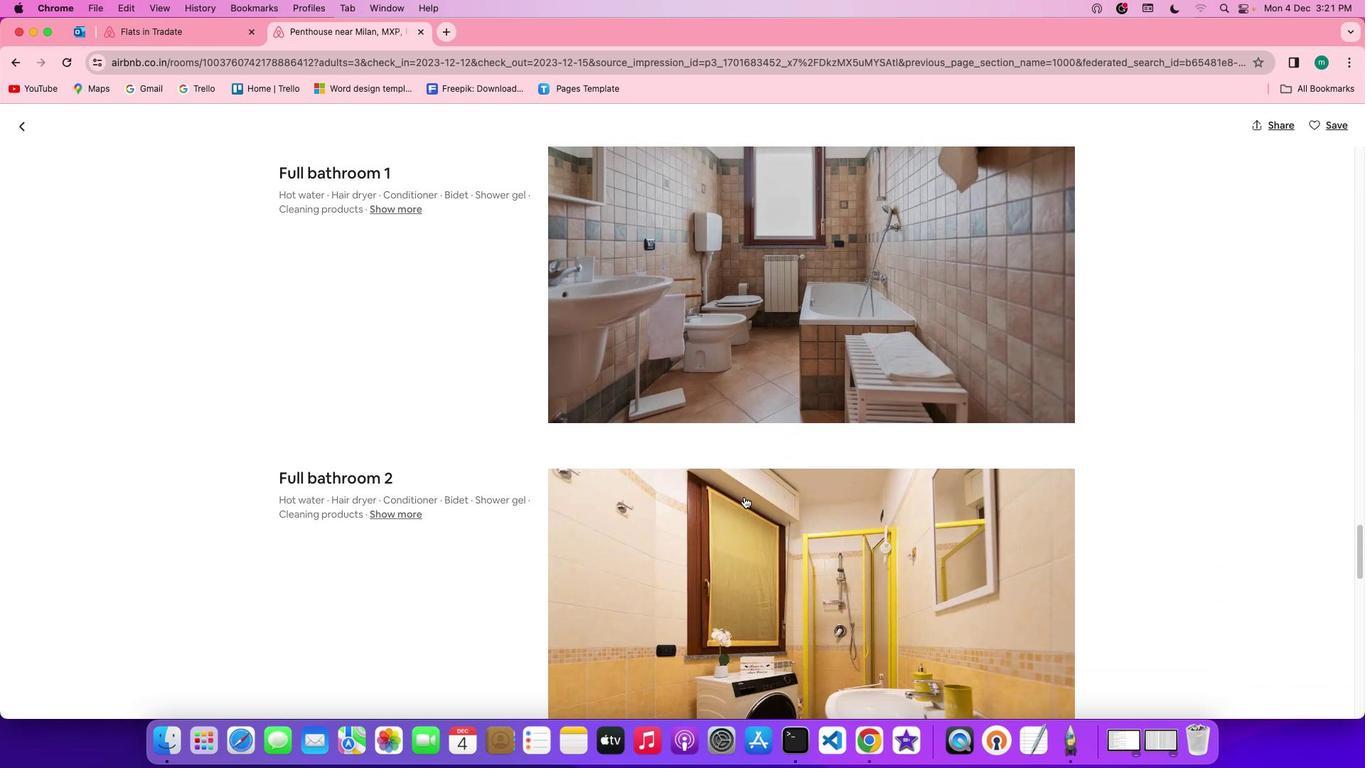 
Action: Mouse scrolled (744, 497) with delta (0, -2)
Screenshot: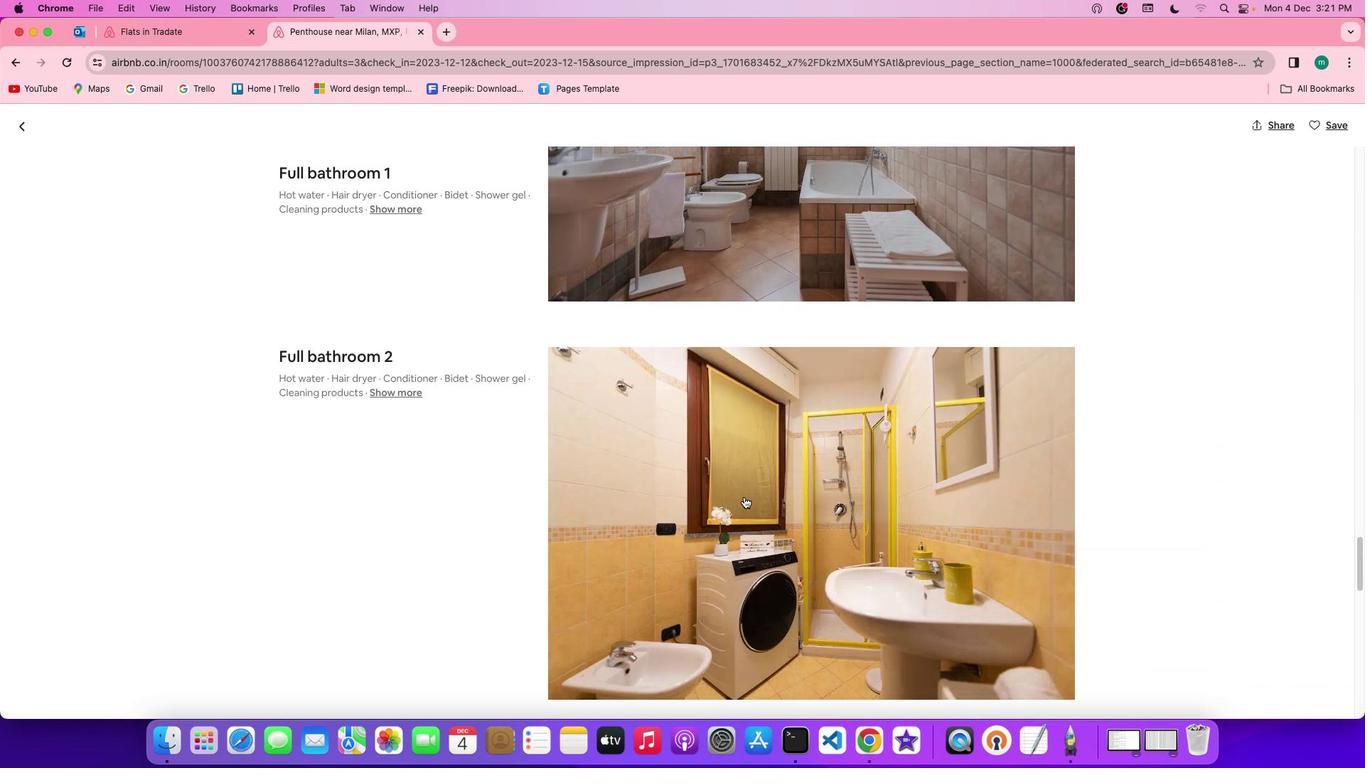 
Action: Mouse scrolled (744, 497) with delta (0, -2)
Screenshot: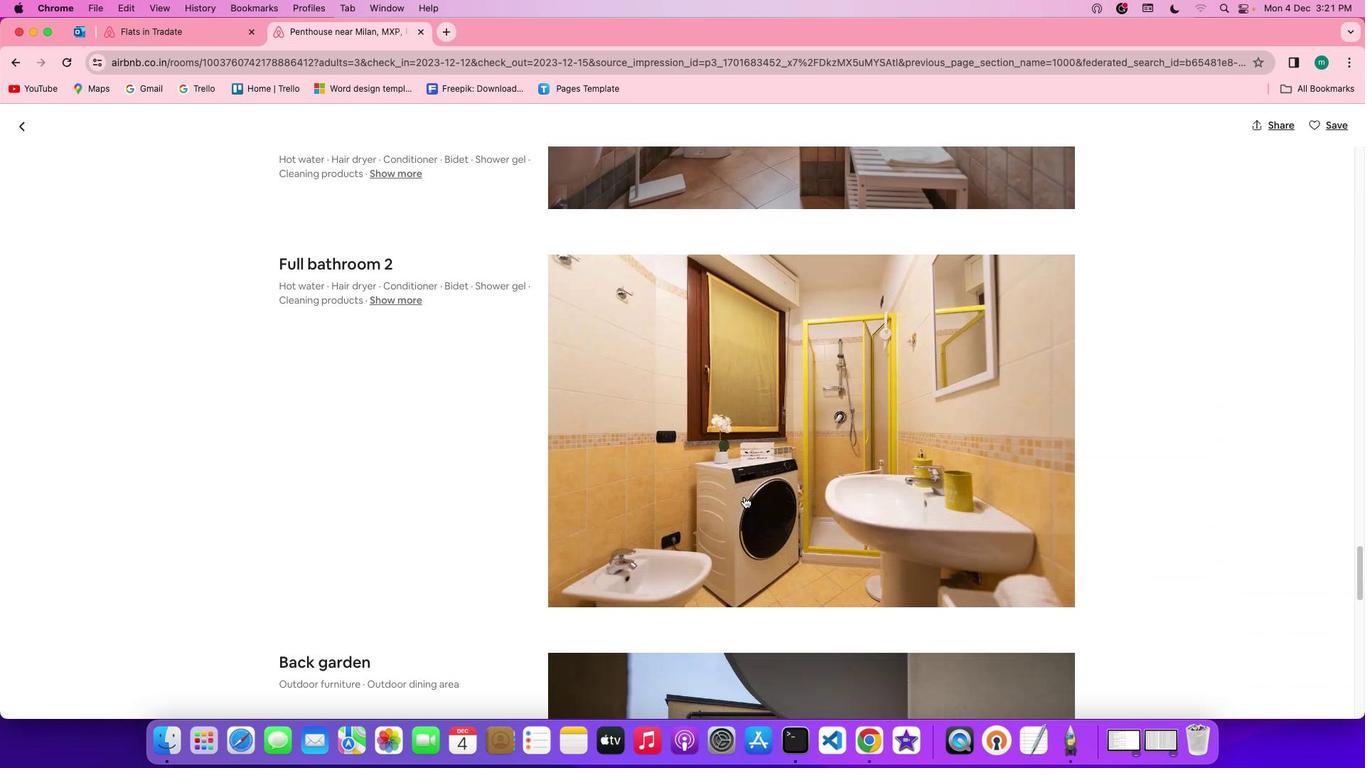 
Action: Mouse scrolled (744, 497) with delta (0, 0)
Screenshot: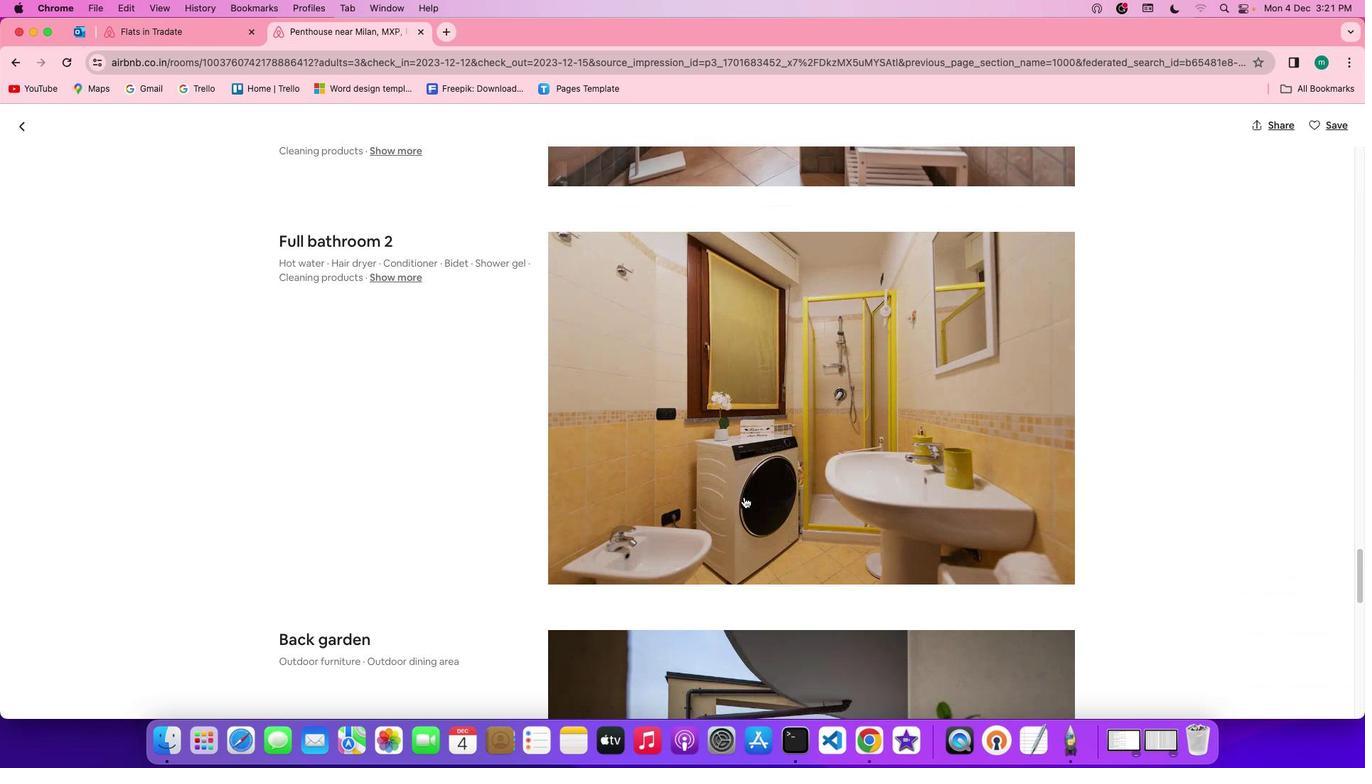 
Action: Mouse scrolled (744, 497) with delta (0, 0)
Screenshot: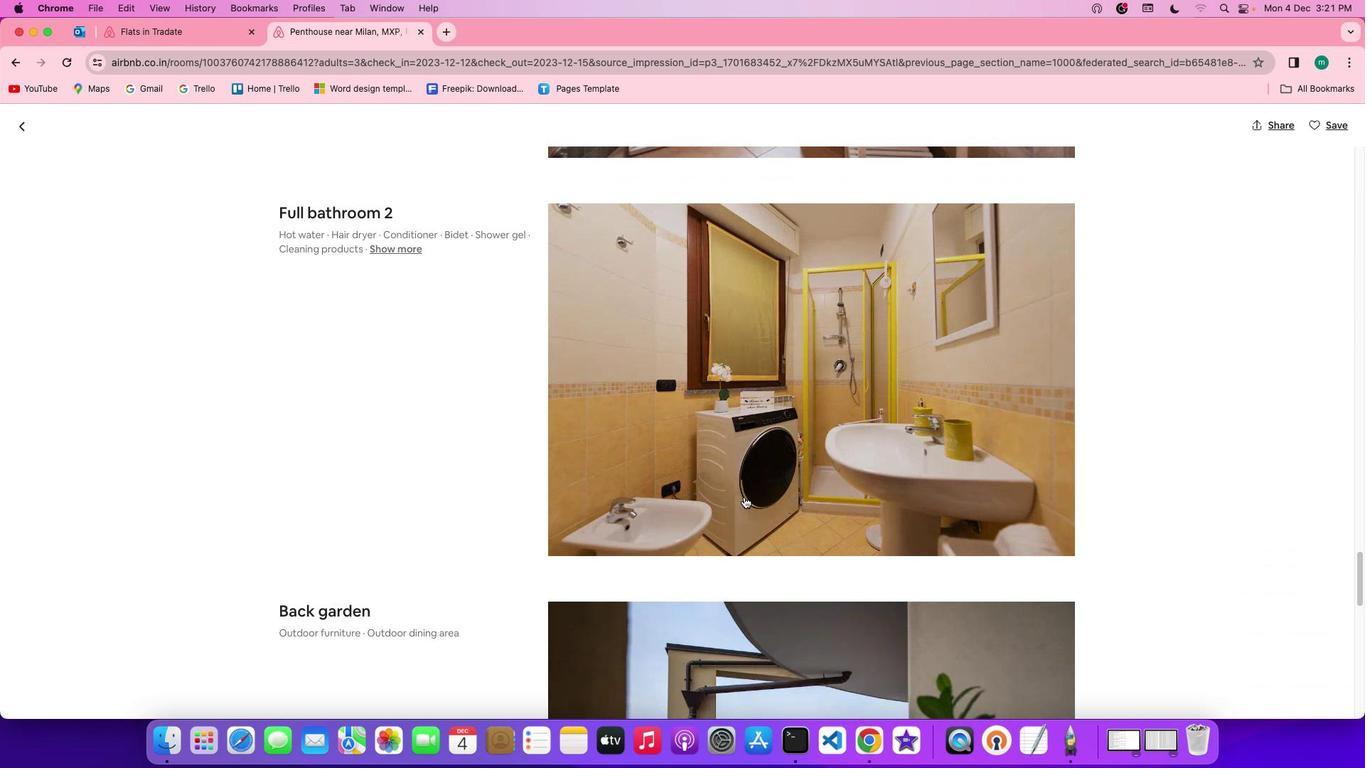 
Action: Mouse scrolled (744, 497) with delta (0, -1)
Screenshot: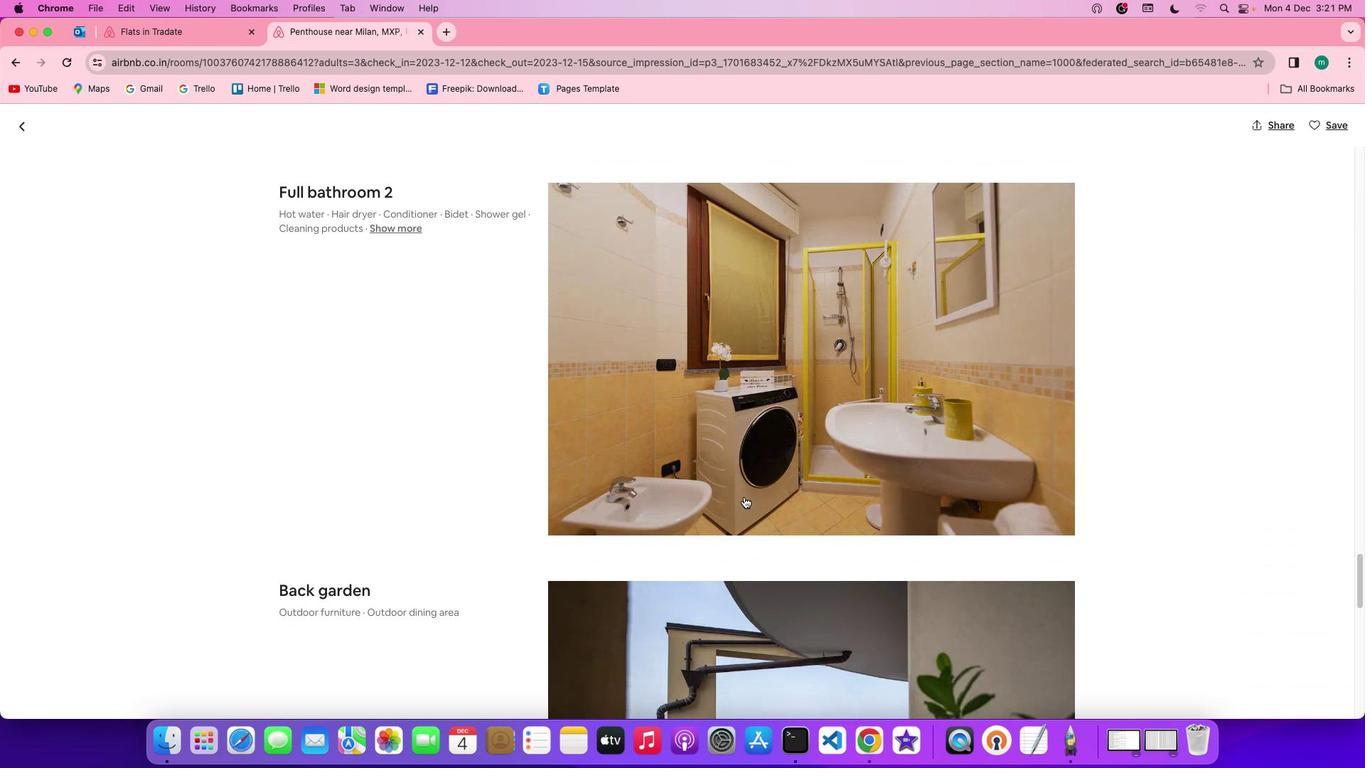 
Action: Mouse scrolled (744, 497) with delta (0, -2)
Screenshot: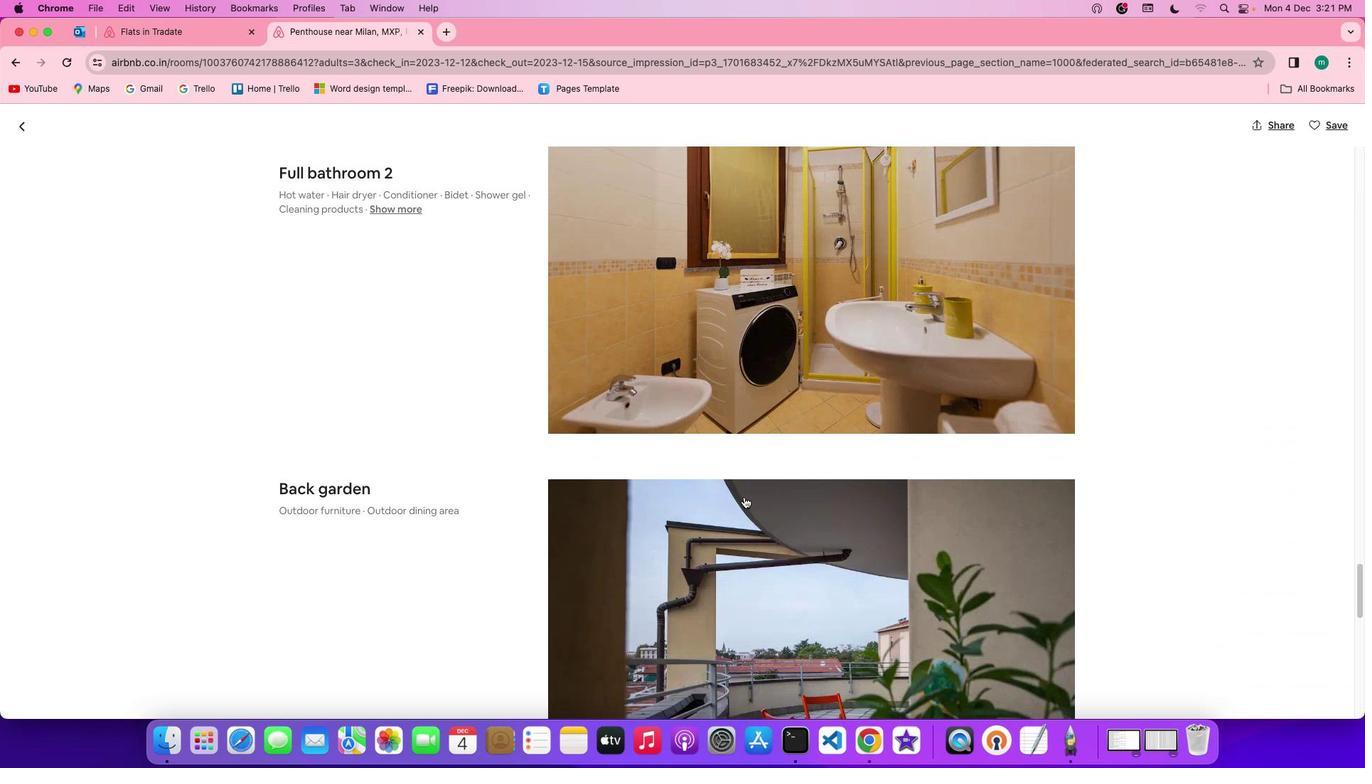 
Action: Mouse scrolled (744, 497) with delta (0, 0)
Screenshot: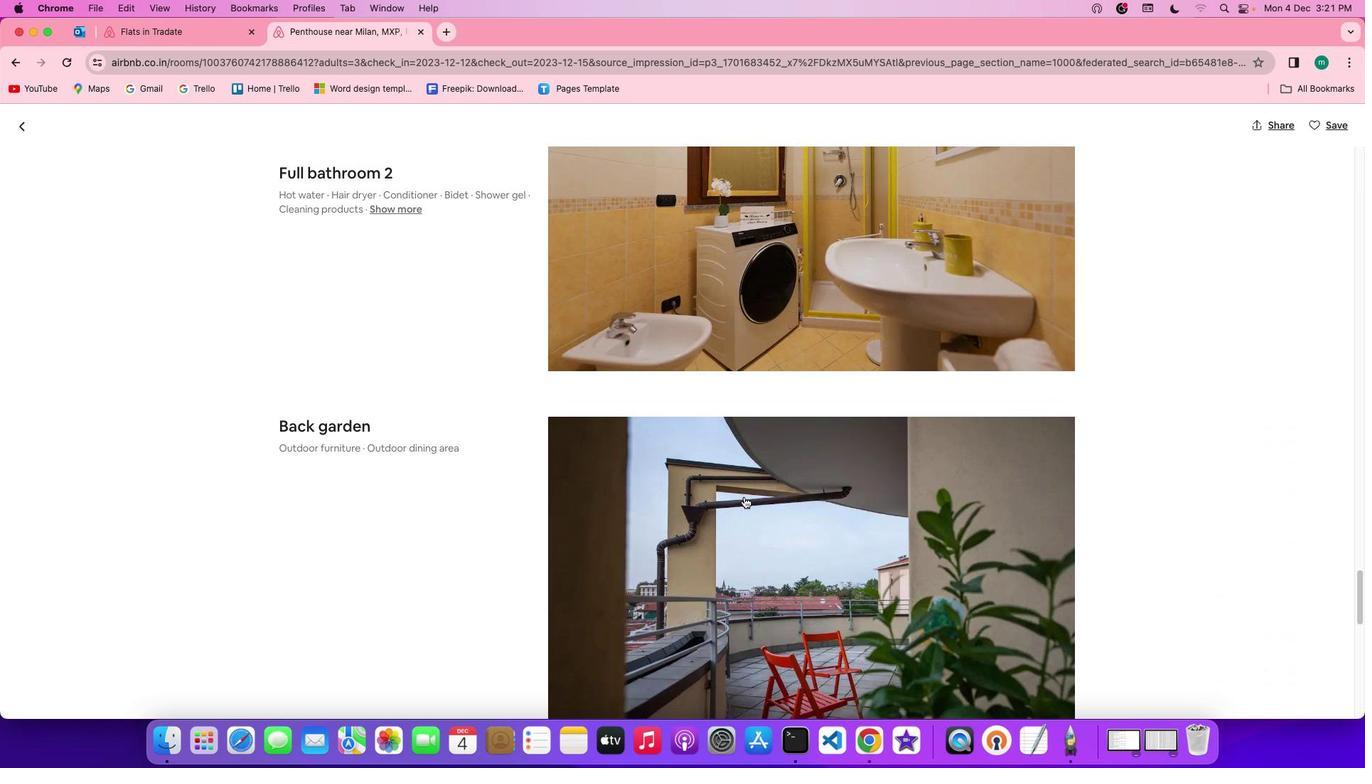 
Action: Mouse scrolled (744, 497) with delta (0, 0)
Screenshot: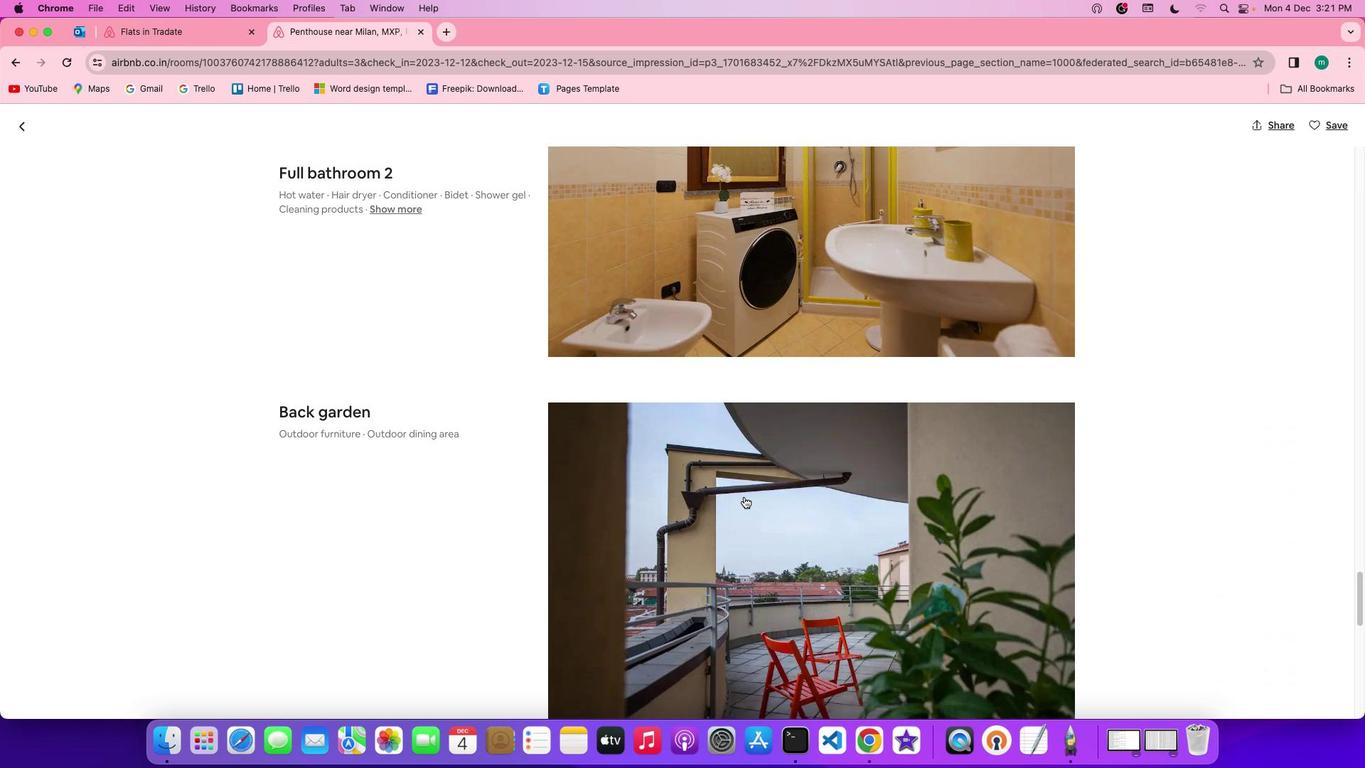 
Action: Mouse scrolled (744, 497) with delta (0, -2)
Screenshot: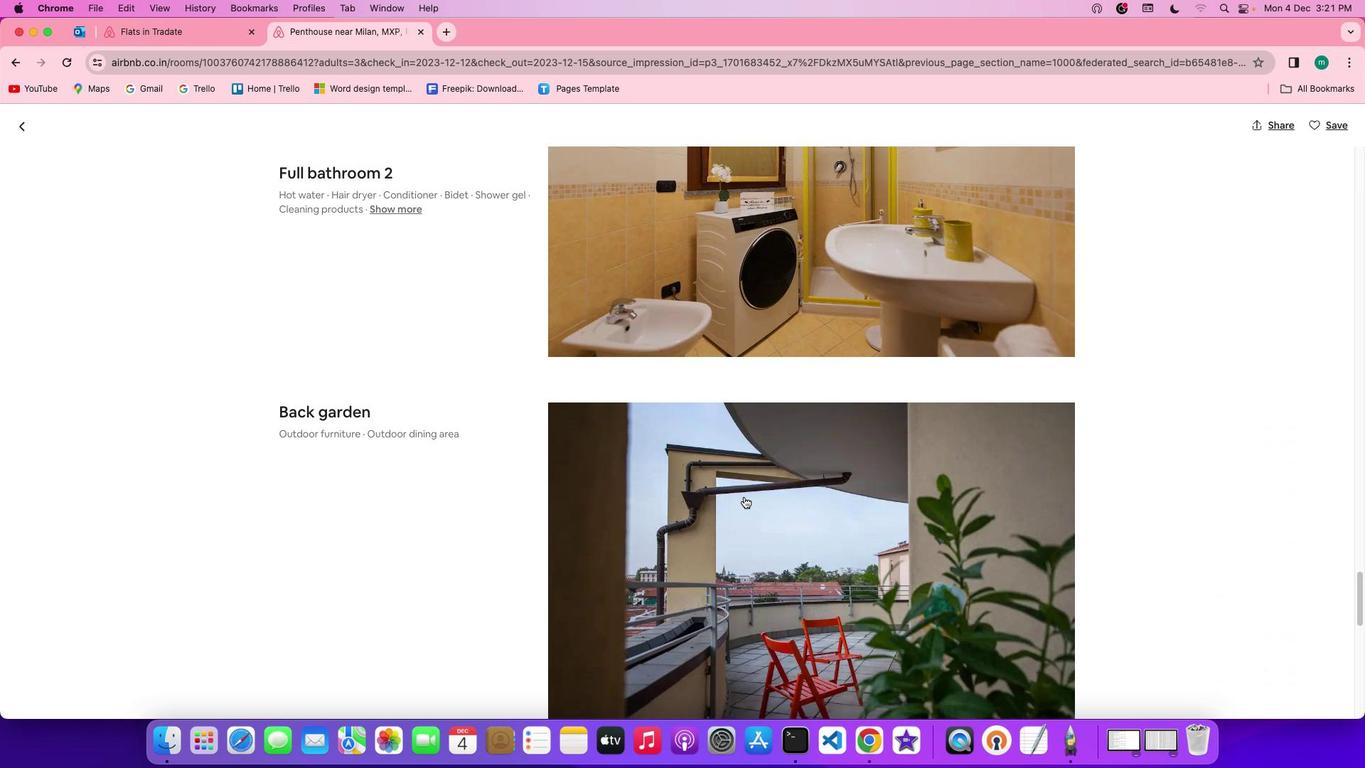 
Action: Mouse scrolled (744, 497) with delta (0, -2)
Screenshot: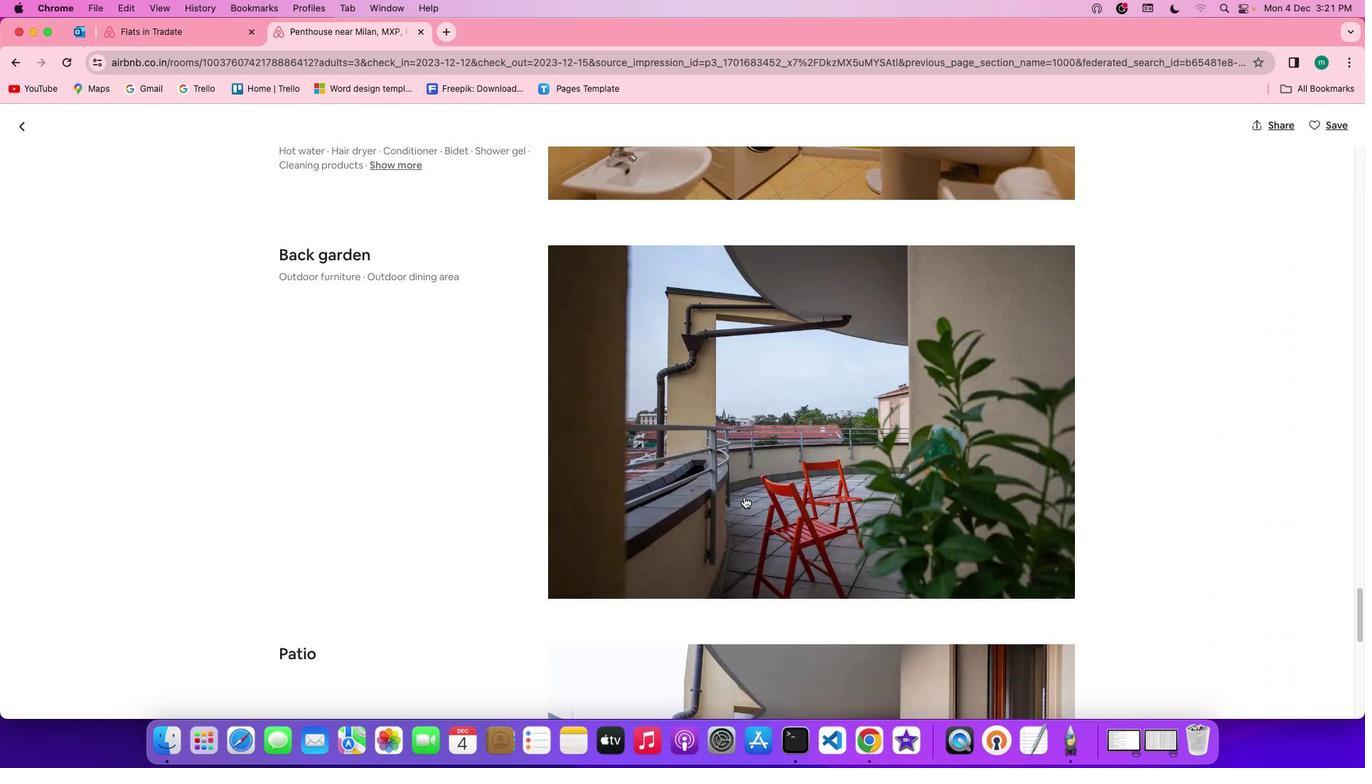 
Action: Mouse scrolled (744, 497) with delta (0, 0)
Screenshot: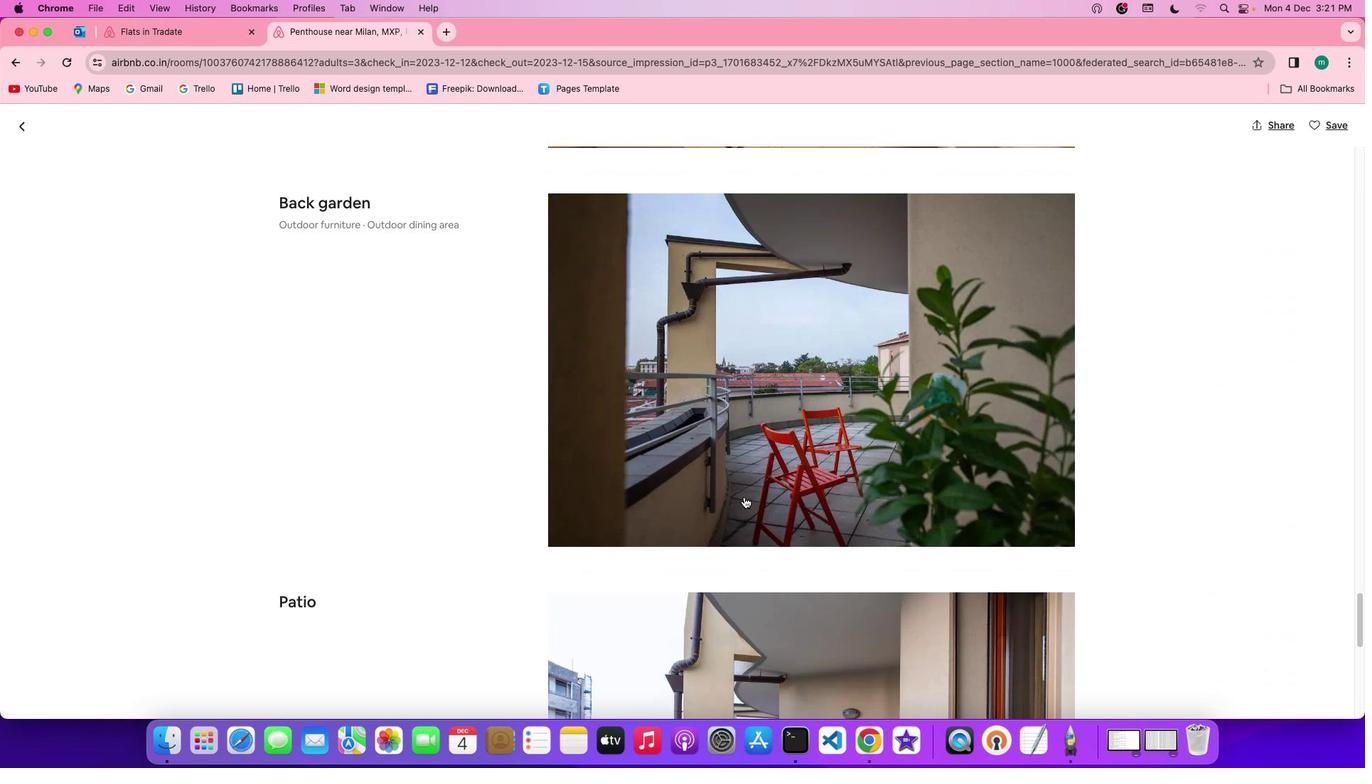 
Action: Mouse scrolled (744, 497) with delta (0, 0)
Screenshot: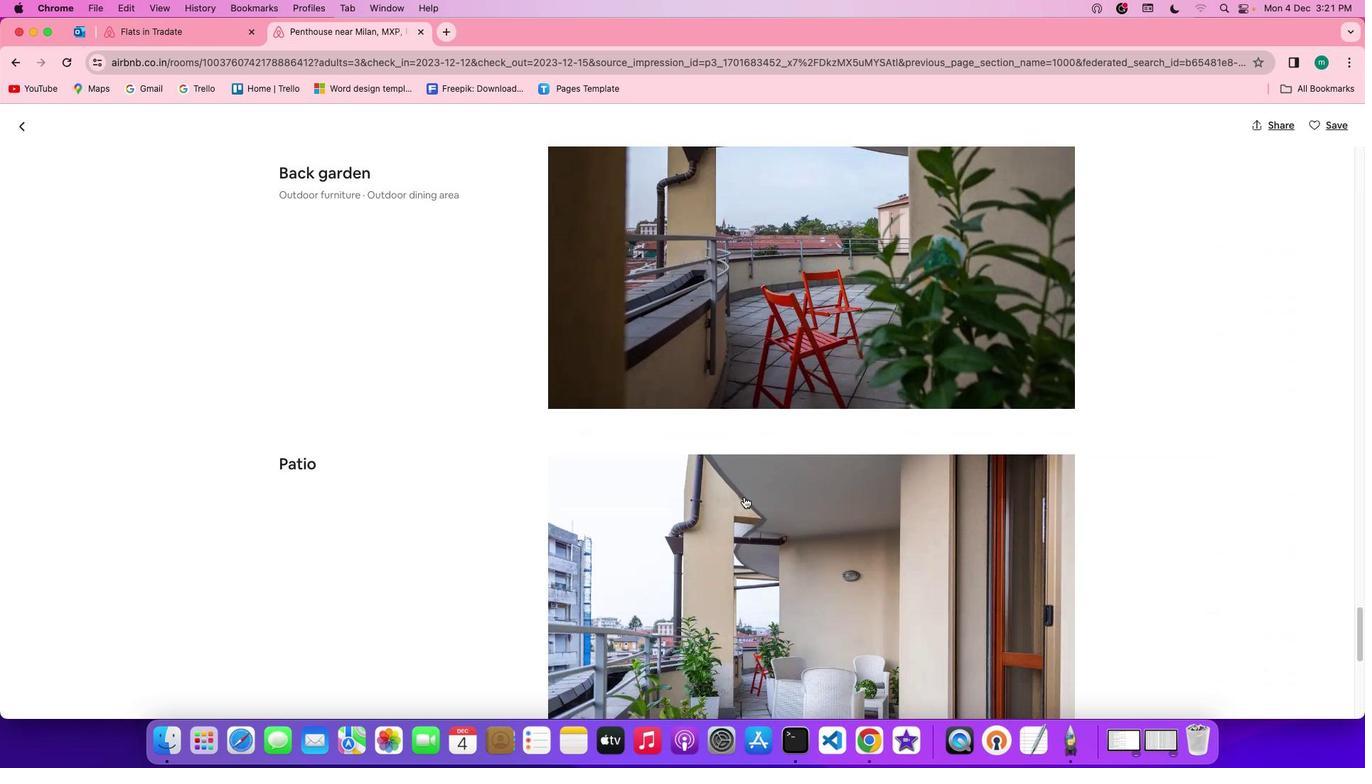 
Action: Mouse scrolled (744, 497) with delta (0, -2)
Screenshot: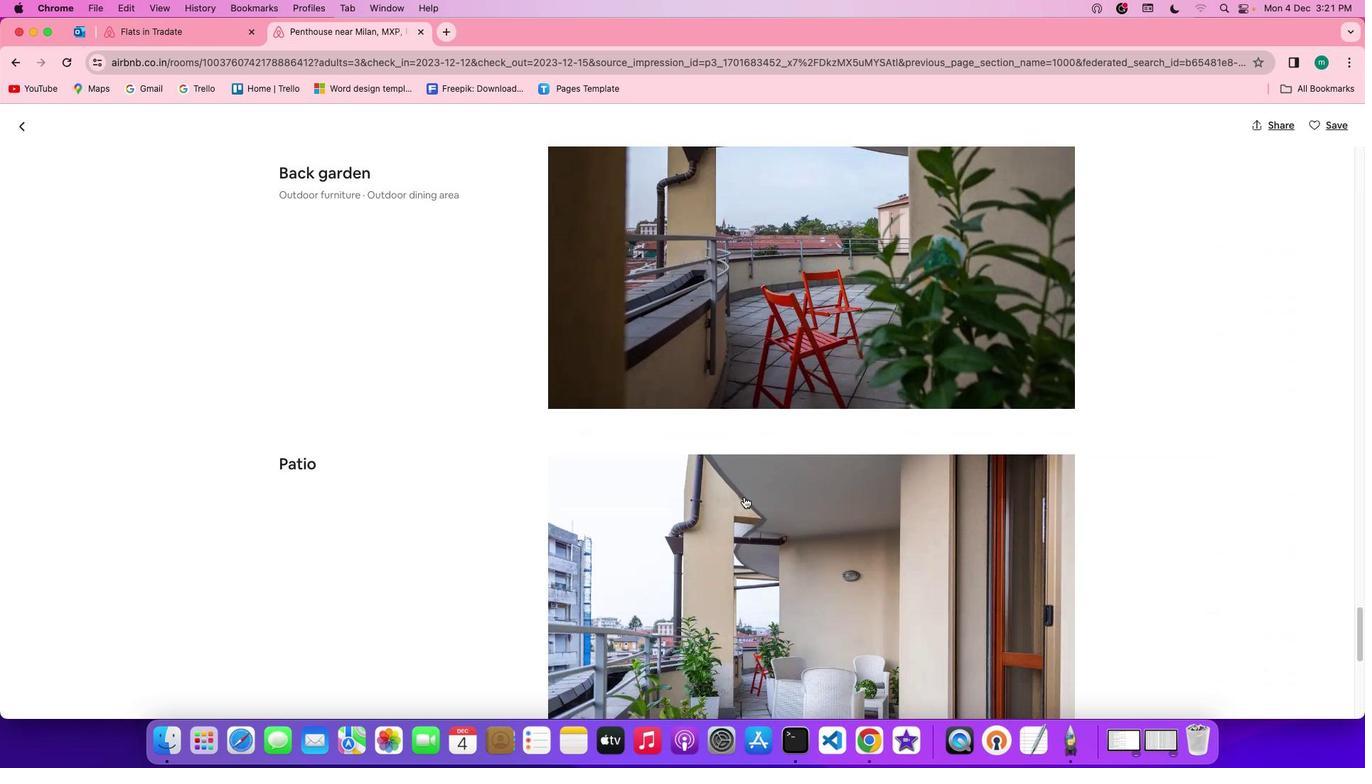 
Action: Mouse scrolled (744, 497) with delta (0, -2)
Screenshot: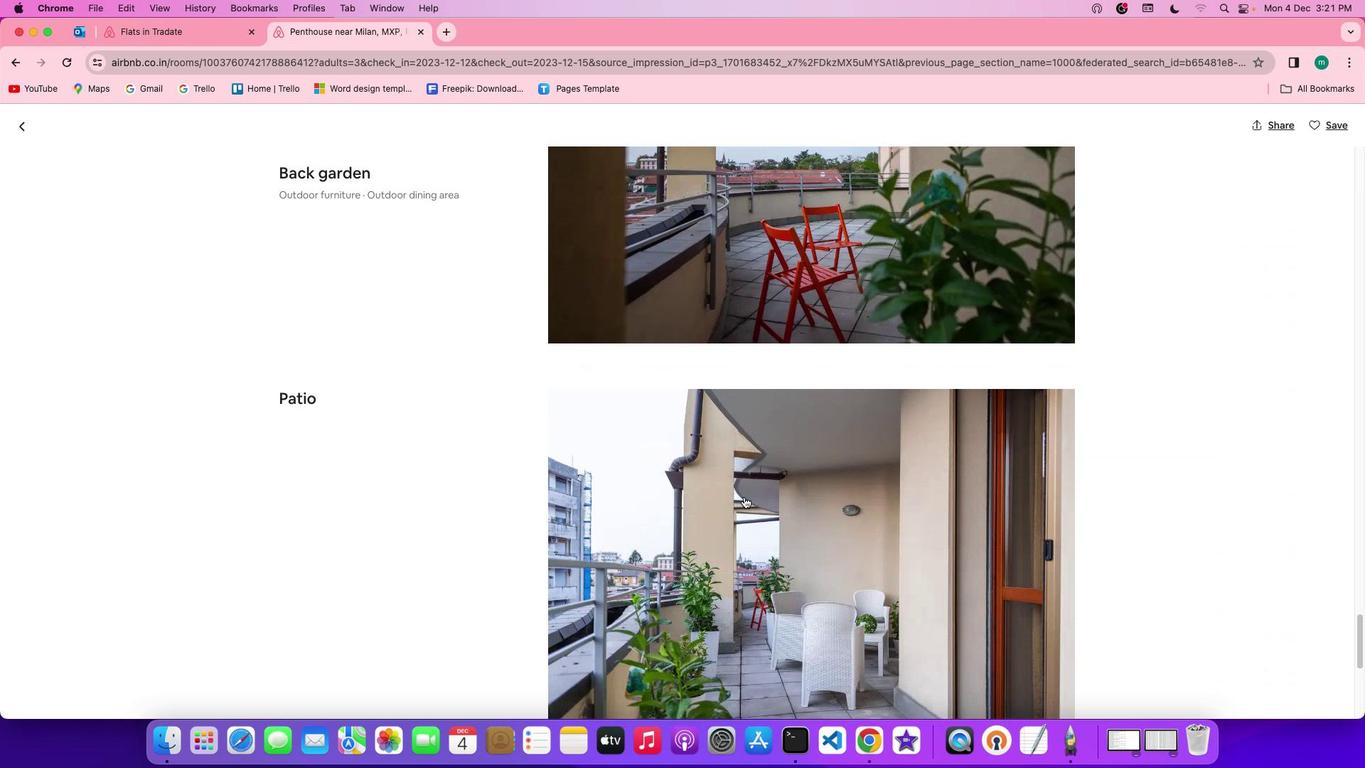 
Action: Mouse scrolled (744, 497) with delta (0, 0)
Screenshot: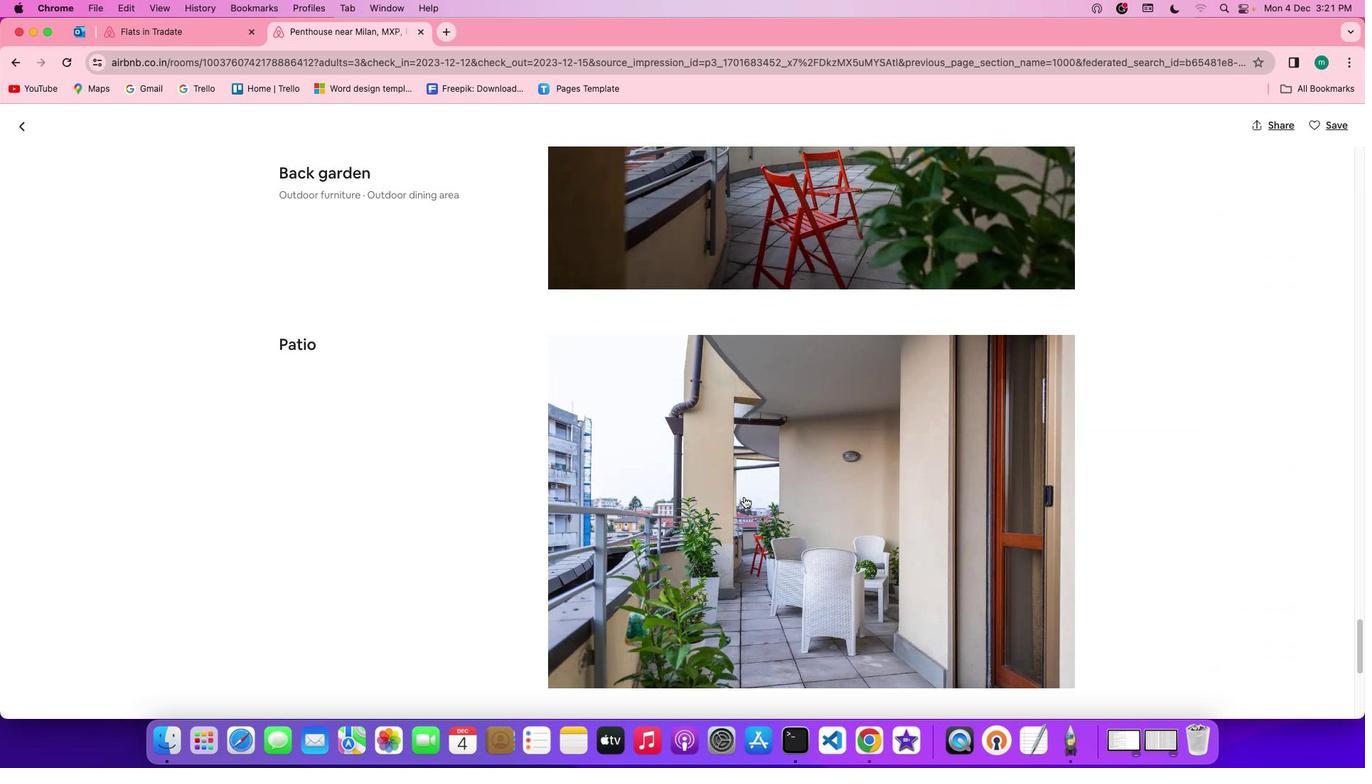 
Action: Mouse scrolled (744, 497) with delta (0, 0)
Screenshot: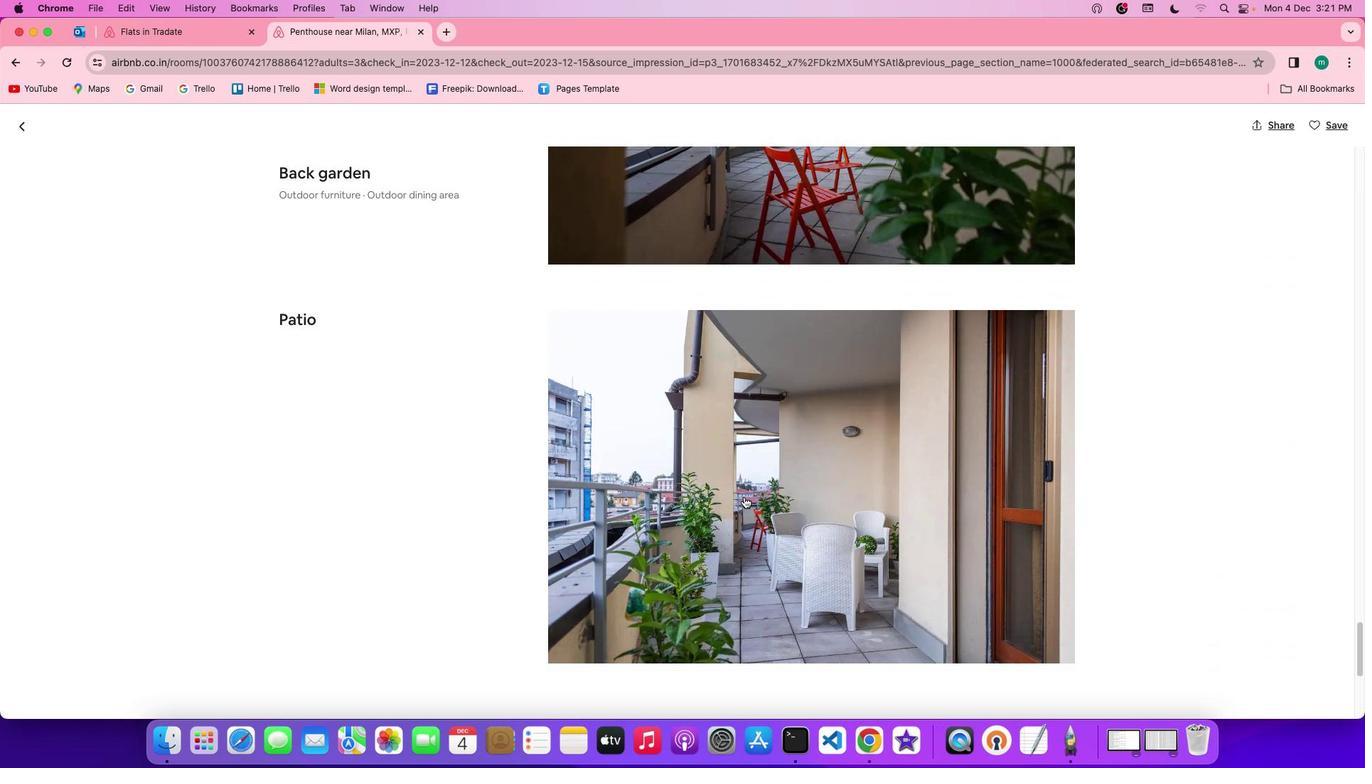 
Action: Mouse scrolled (744, 497) with delta (0, -2)
Screenshot: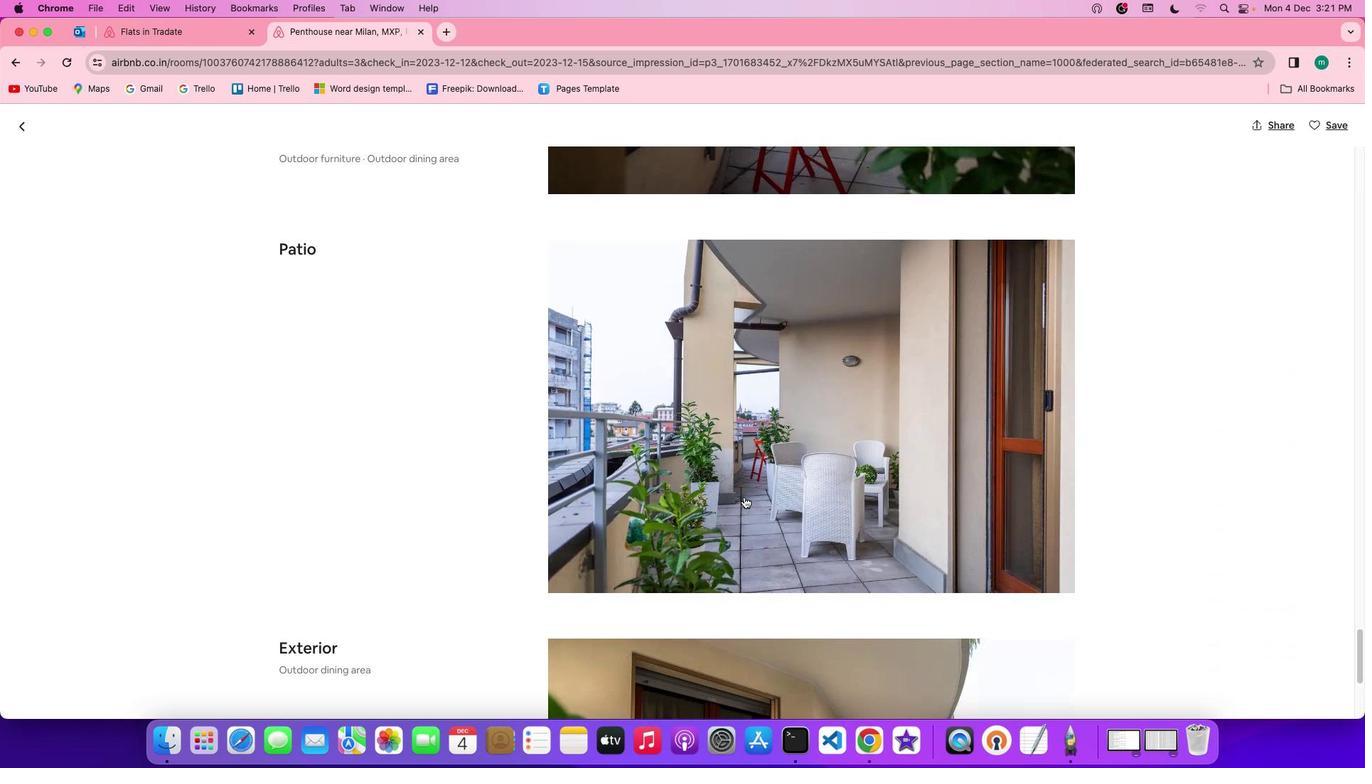 
Action: Mouse scrolled (744, 497) with delta (0, -2)
Screenshot: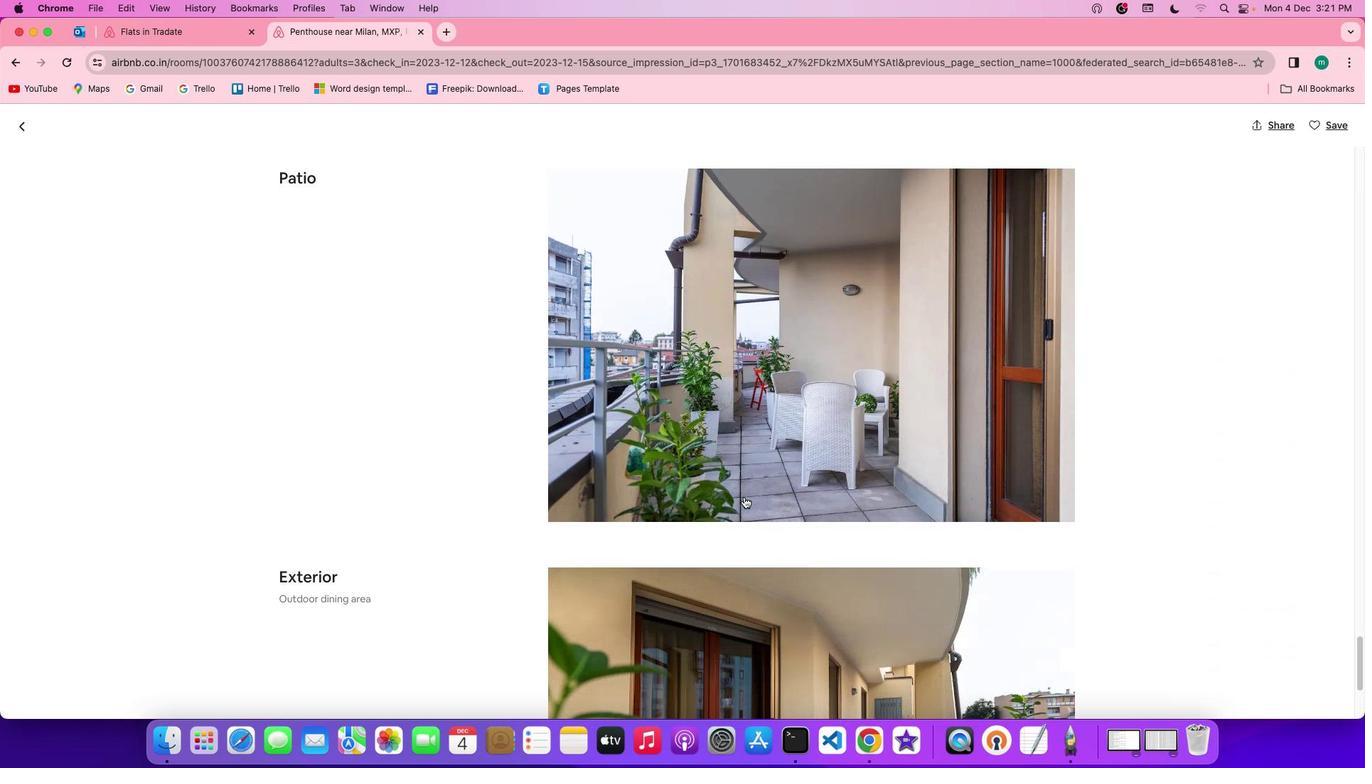 
Action: Mouse scrolled (744, 497) with delta (0, 0)
Screenshot: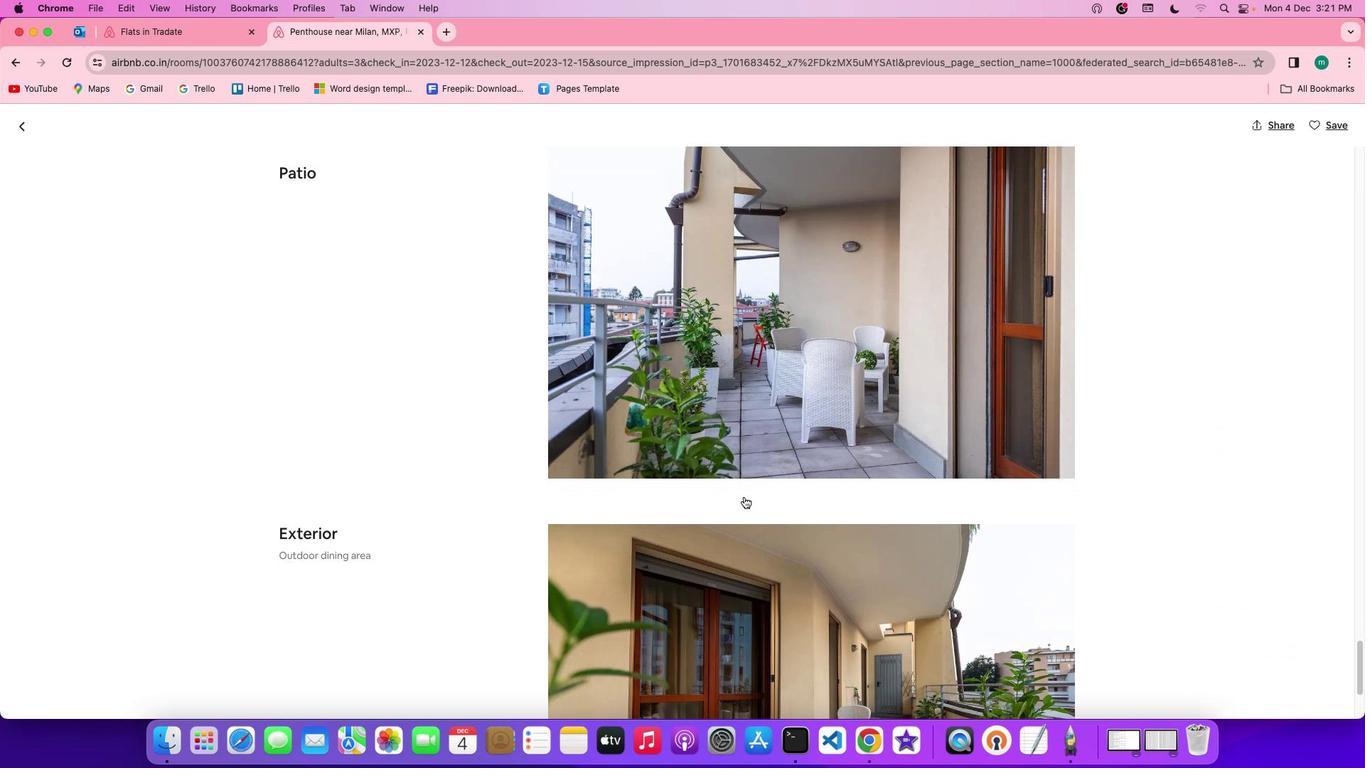 
Action: Mouse scrolled (744, 497) with delta (0, 0)
Screenshot: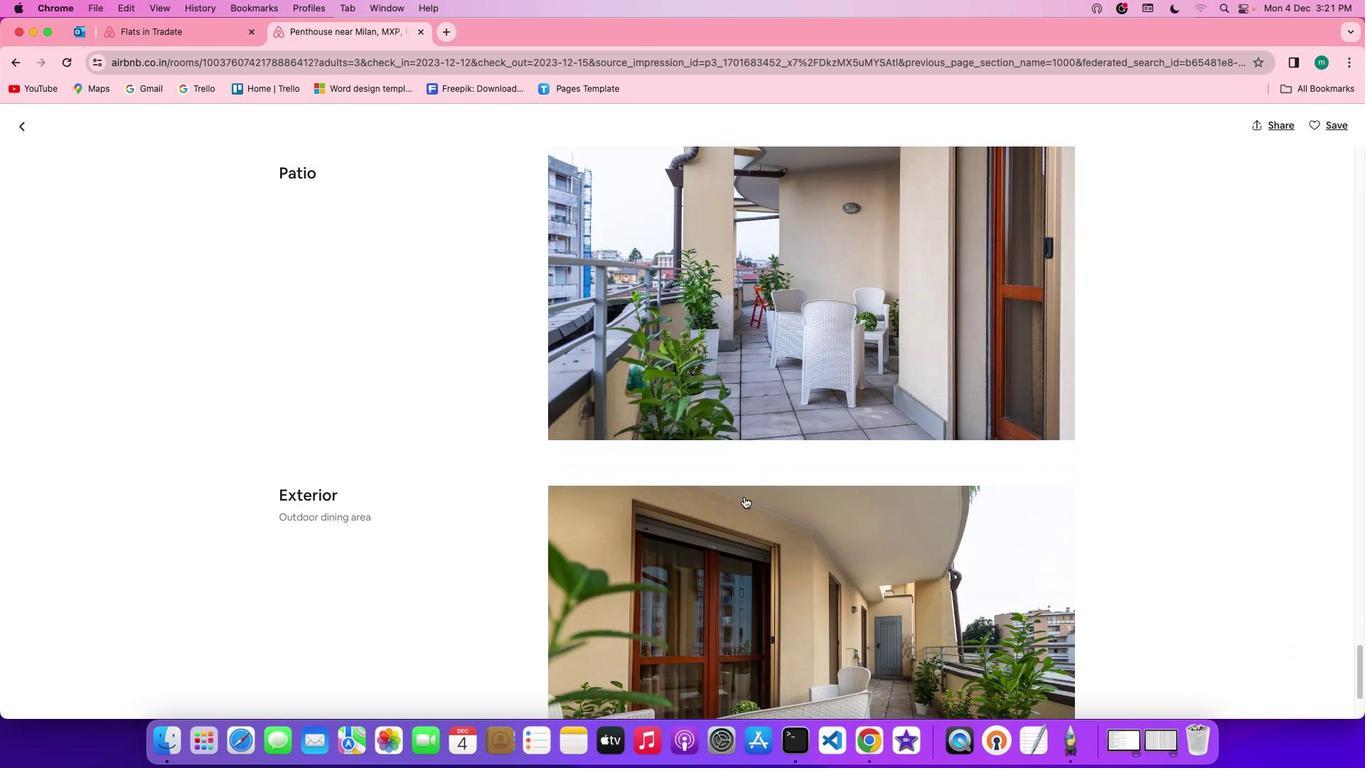 
Action: Mouse scrolled (744, 497) with delta (0, -1)
Screenshot: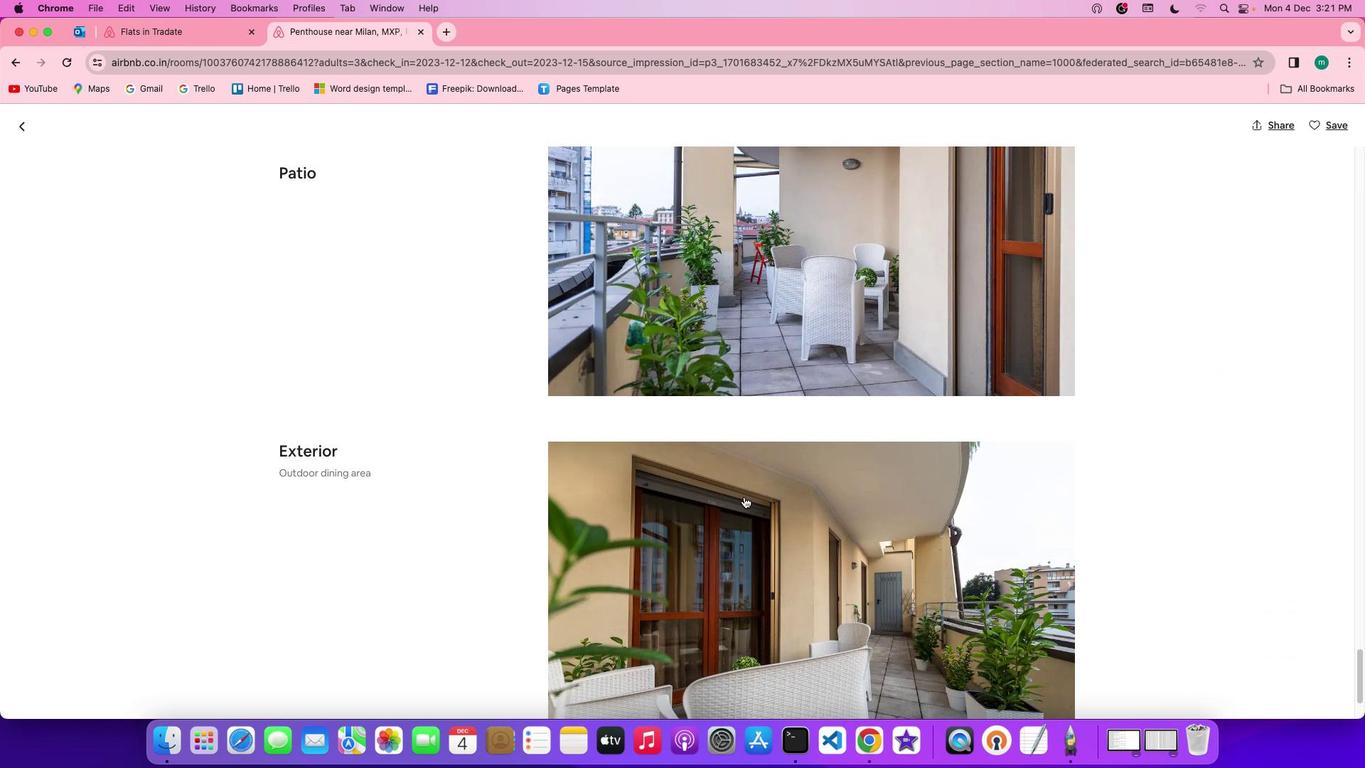 
Action: Mouse scrolled (744, 497) with delta (0, -2)
